 Task: Research Airbnb Accommodation for  your stay for an industry expo in Las Vegas, Nevada. 
Action: Key pressed <Key.caps_lock>L<Key.caps_lock>s<Key.backspace>as<Key.space>
Screenshot: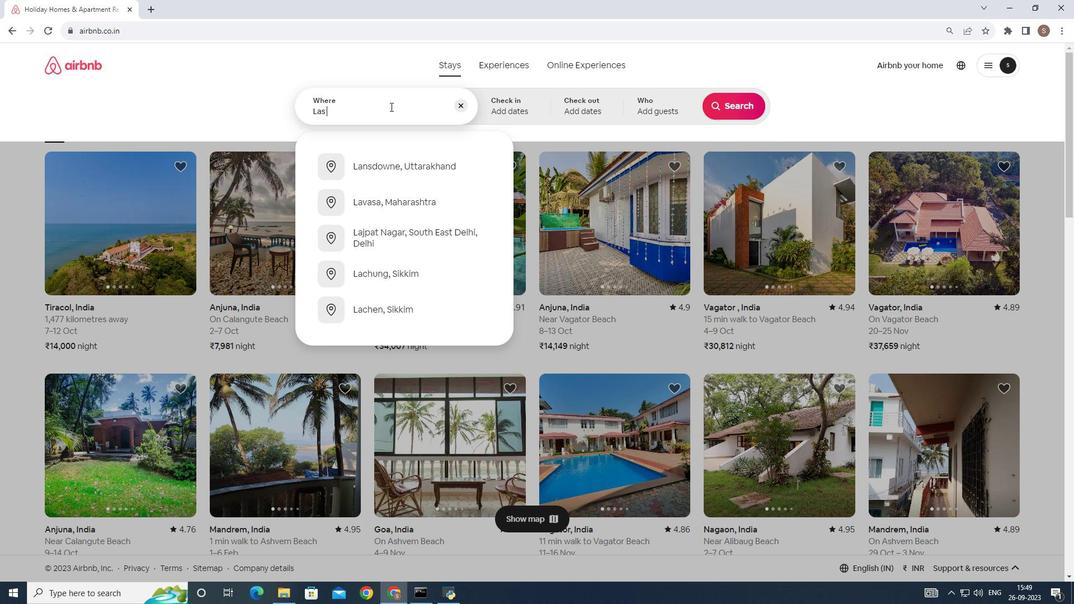 
Action: Mouse moved to (392, 139)
Screenshot: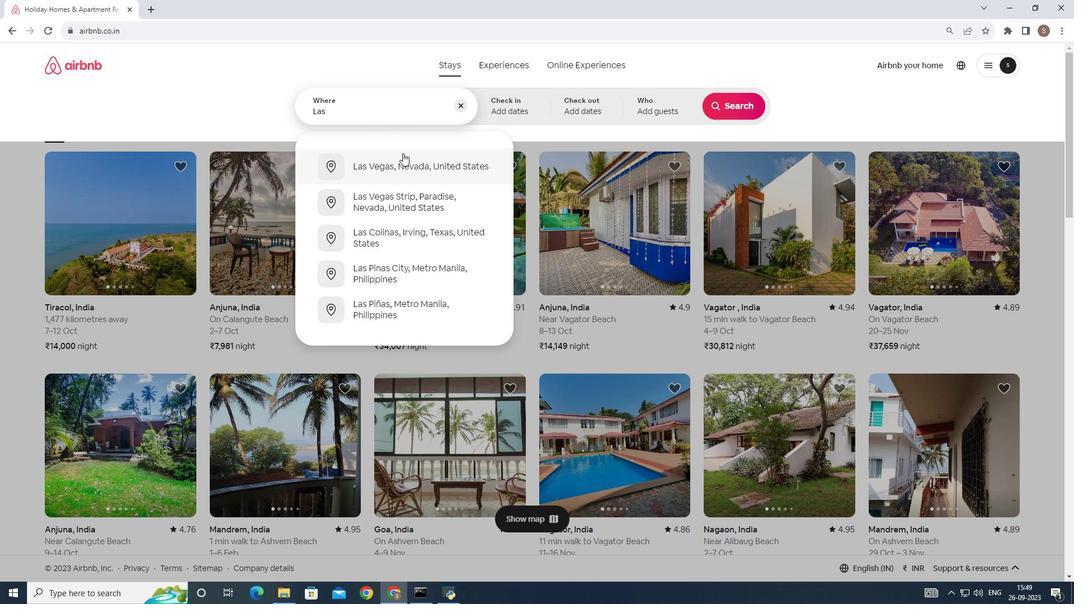 
Action: Mouse pressed left at (392, 139)
Screenshot: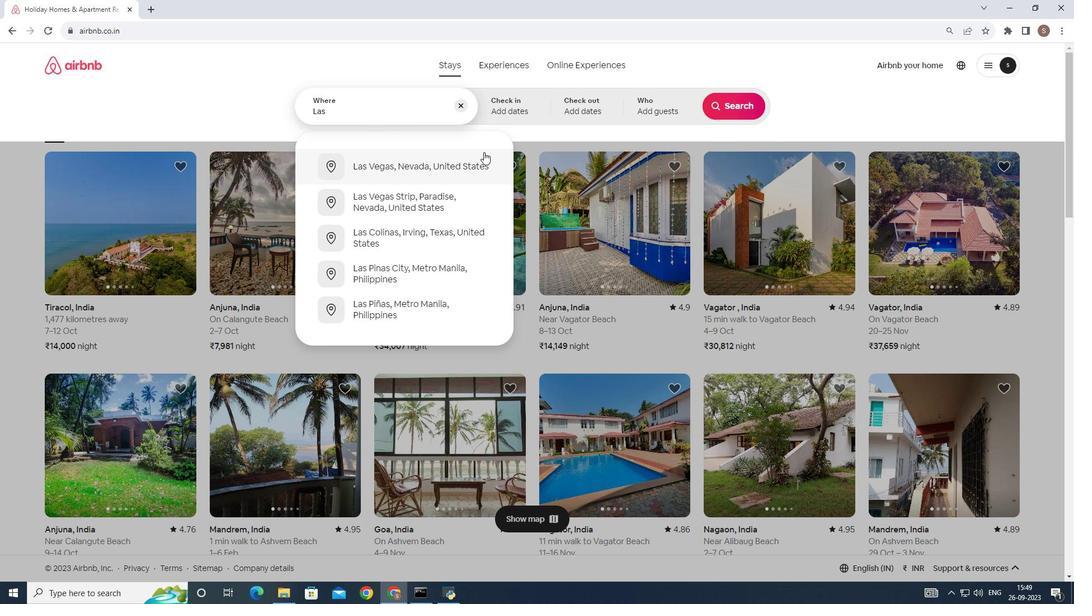 
Action: Mouse moved to (702, 75)
Screenshot: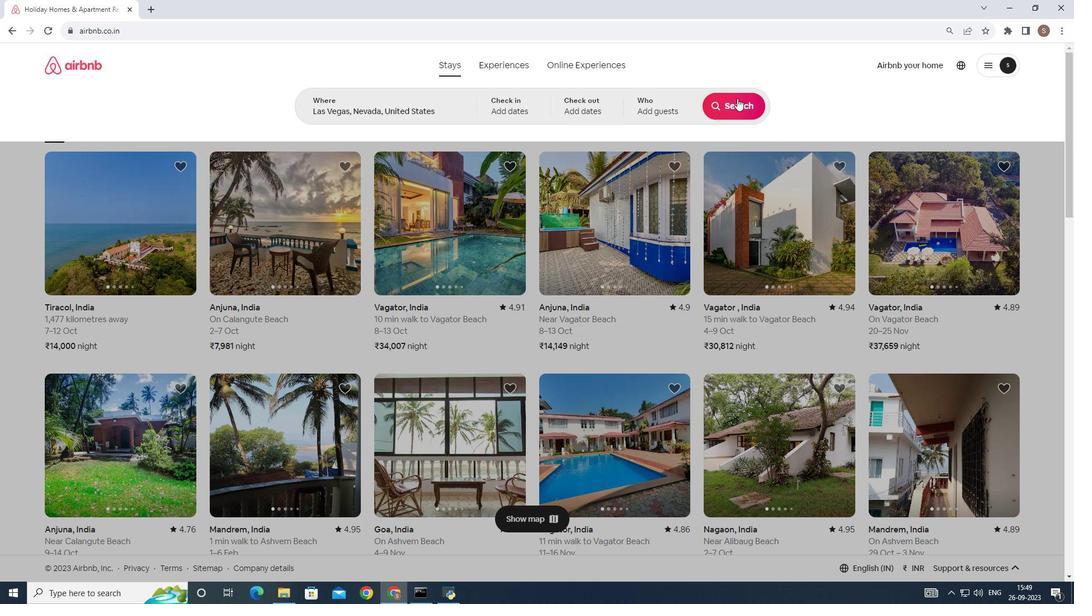 
Action: Mouse pressed left at (702, 75)
Screenshot: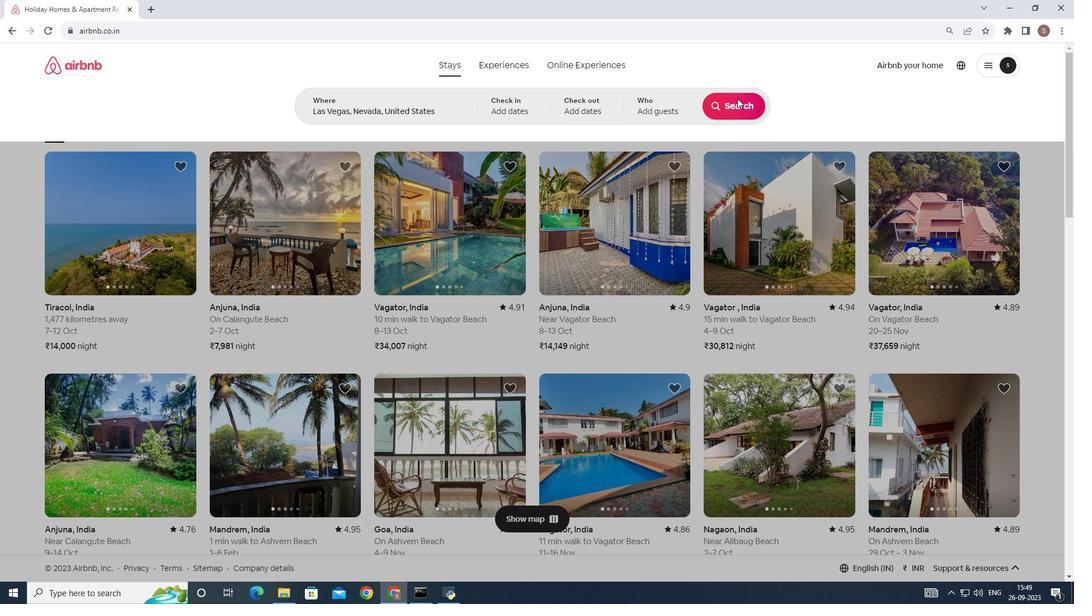 
Action: Mouse moved to (832, 85)
Screenshot: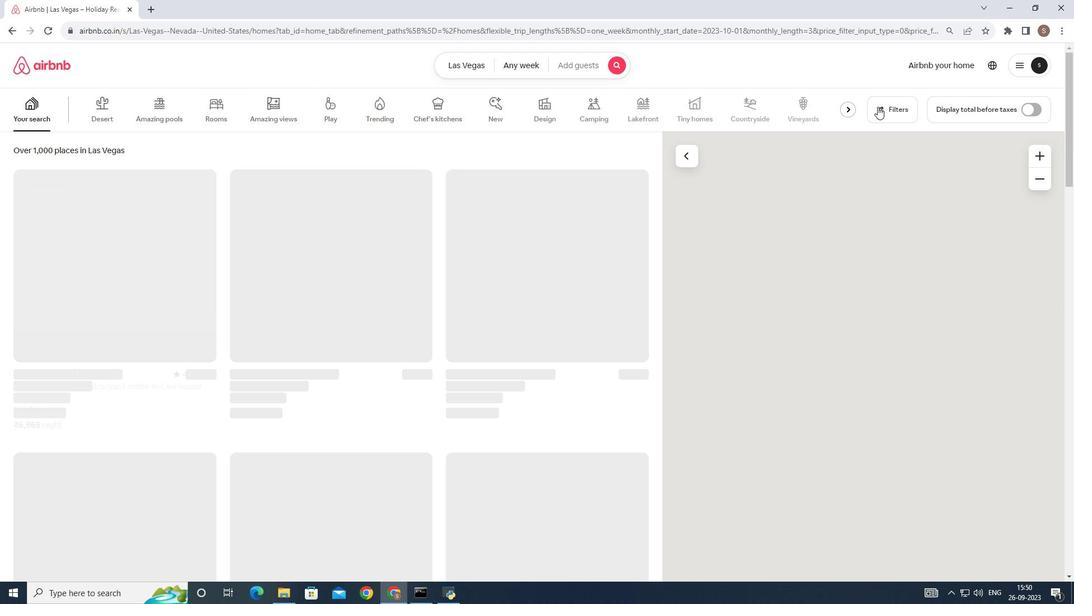 
Action: Mouse pressed left at (832, 85)
Screenshot: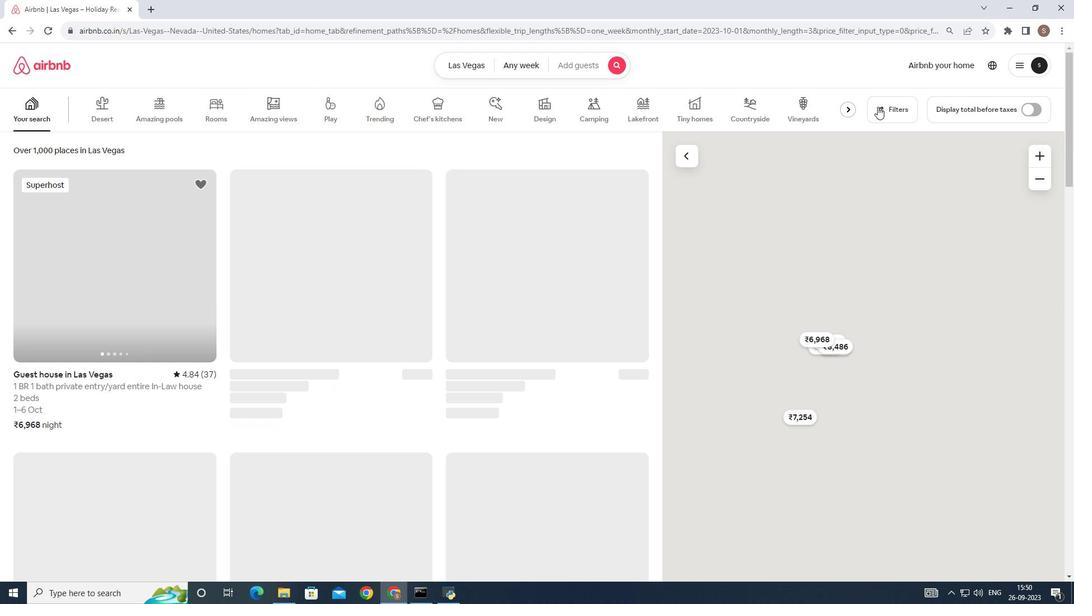 
Action: Mouse moved to (423, 306)
Screenshot: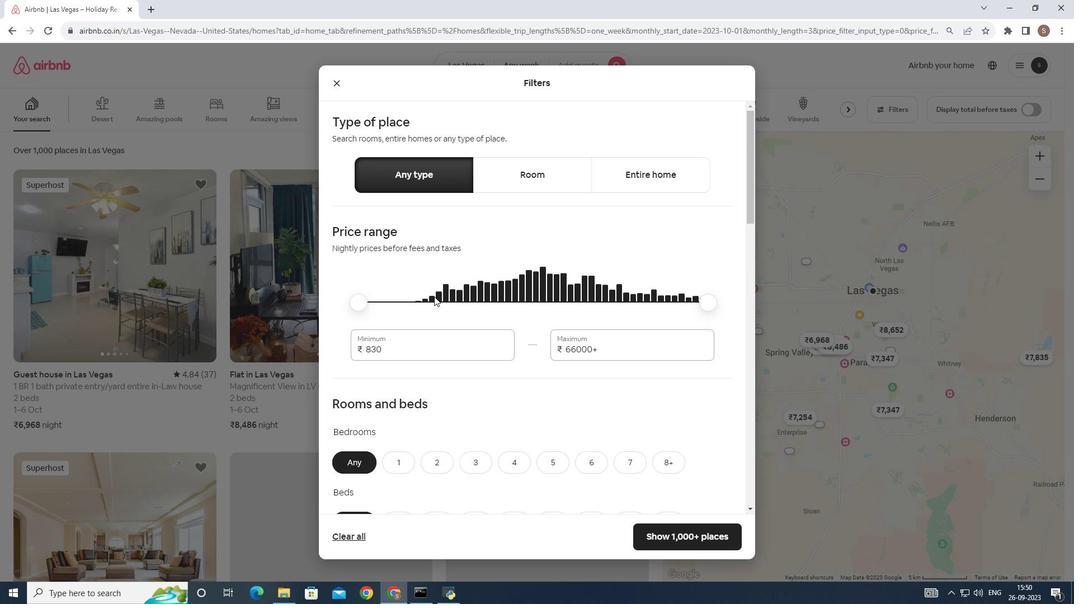 
Action: Mouse pressed left at (423, 306)
Screenshot: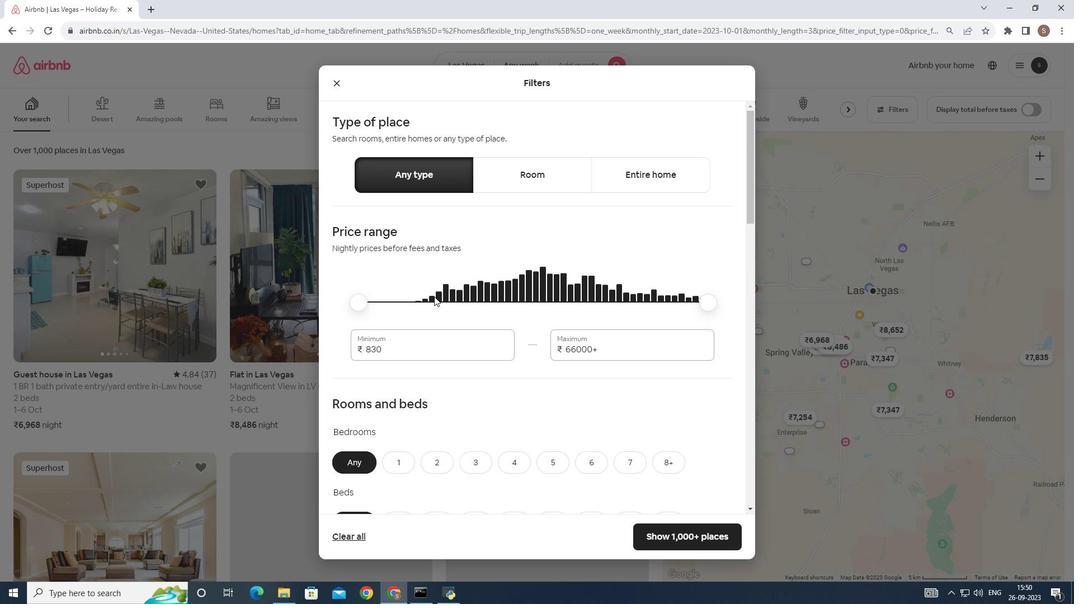 
Action: Mouse moved to (420, 306)
Screenshot: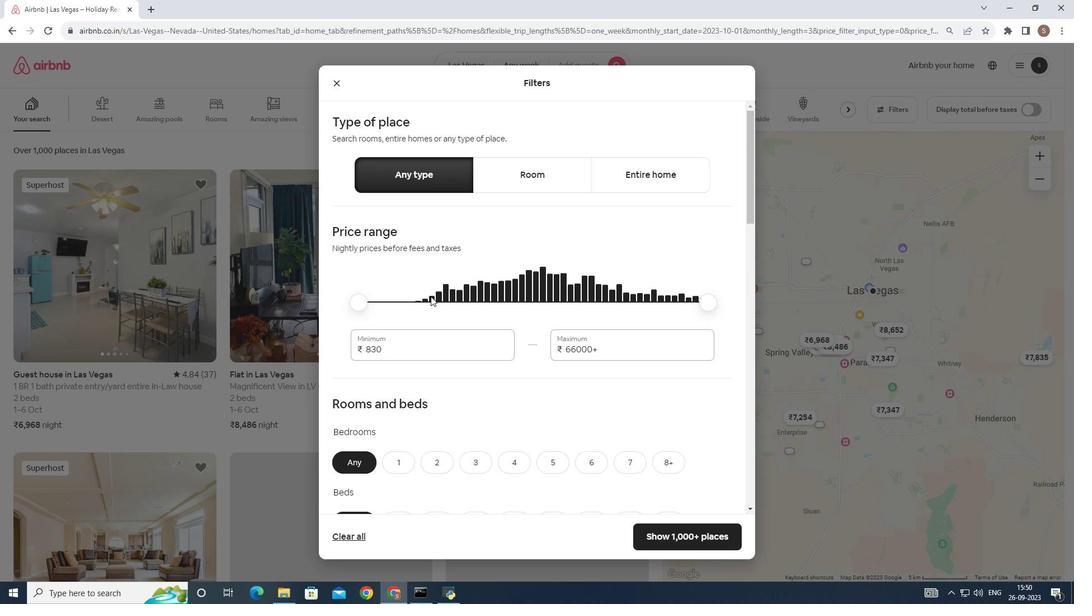 
Action: Mouse pressed left at (420, 306)
Screenshot: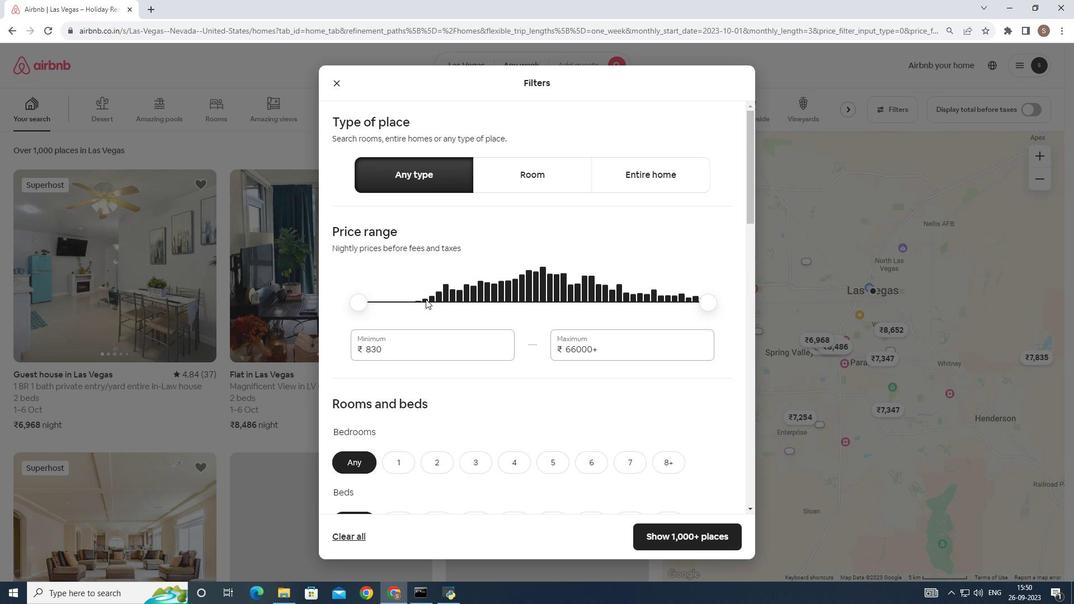
Action: Mouse moved to (413, 311)
Screenshot: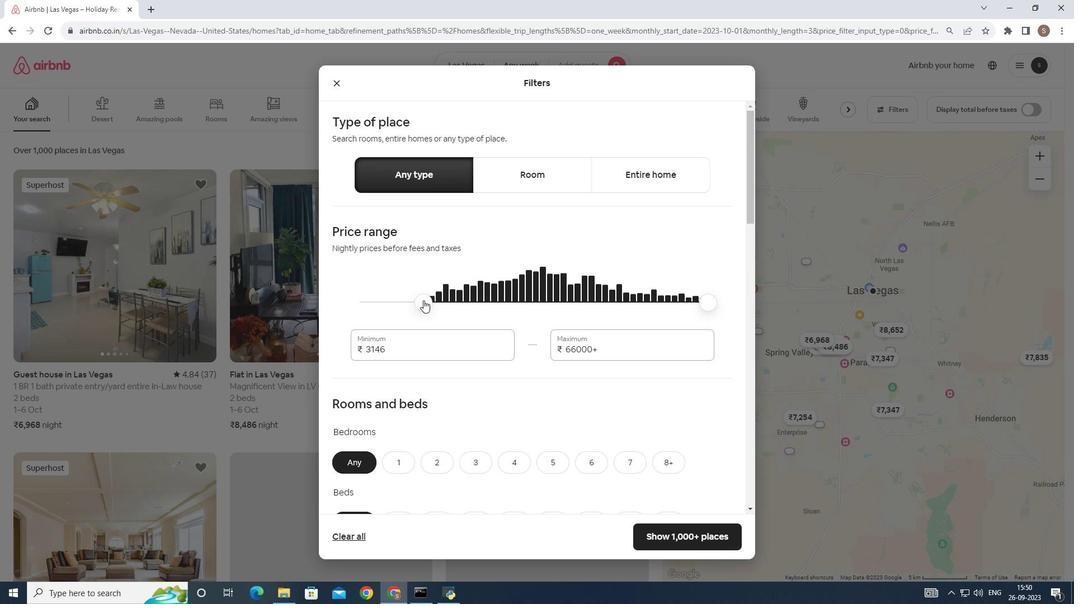 
Action: Mouse pressed left at (413, 311)
Screenshot: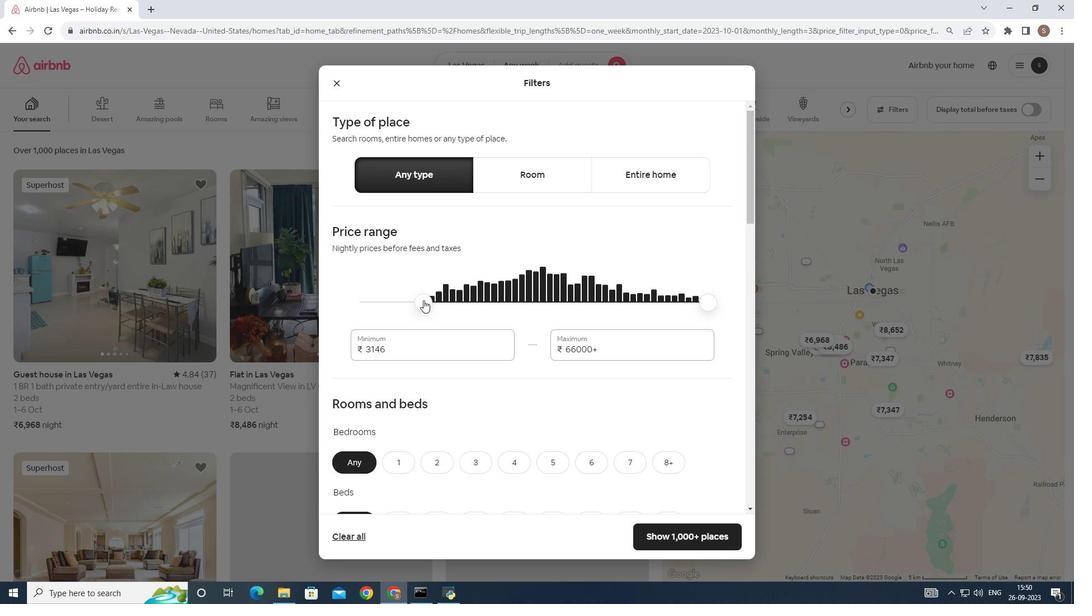 
Action: Mouse pressed left at (413, 311)
Screenshot: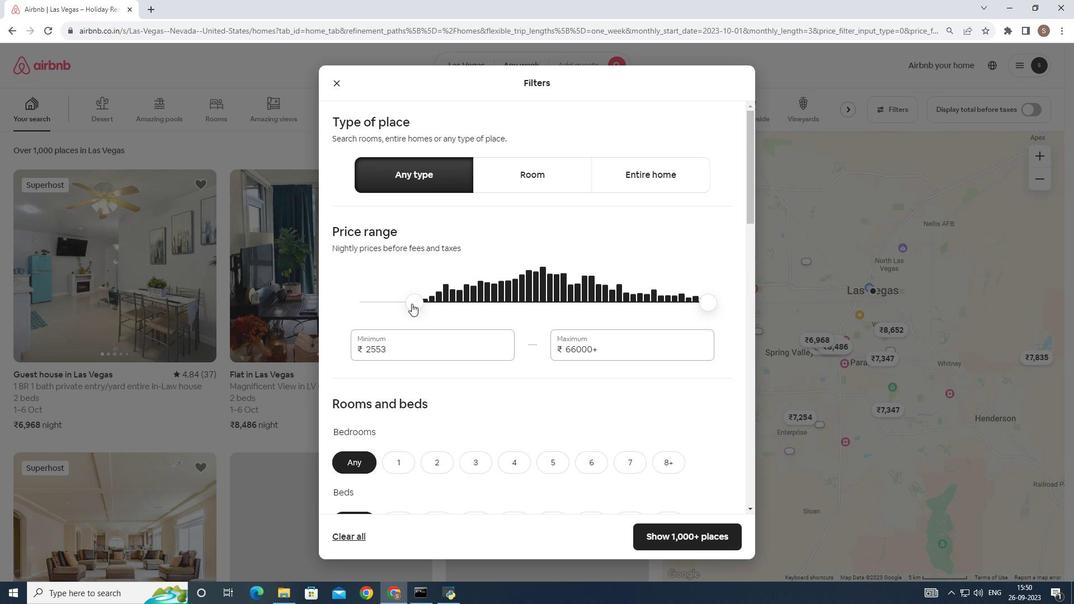 
Action: Mouse moved to (653, 307)
Screenshot: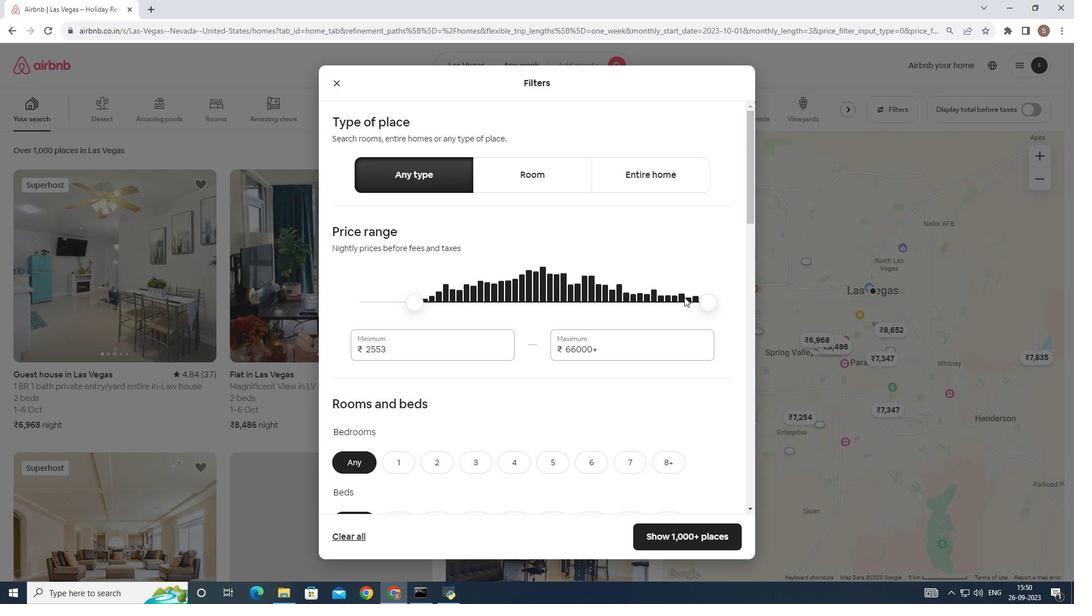 
Action: Mouse pressed left at (653, 307)
Screenshot: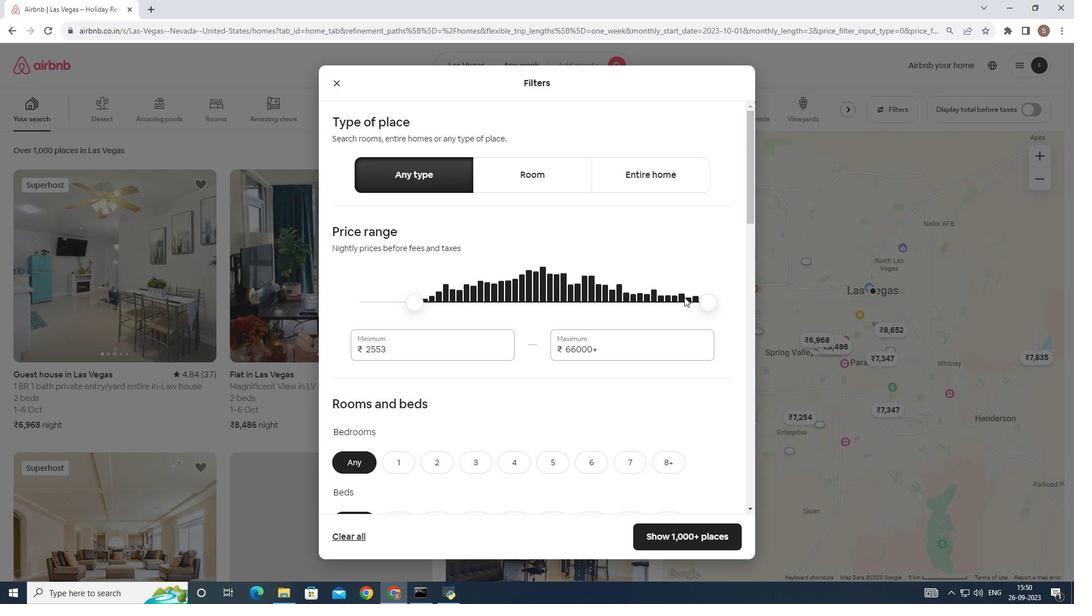 
Action: Mouse moved to (672, 314)
Screenshot: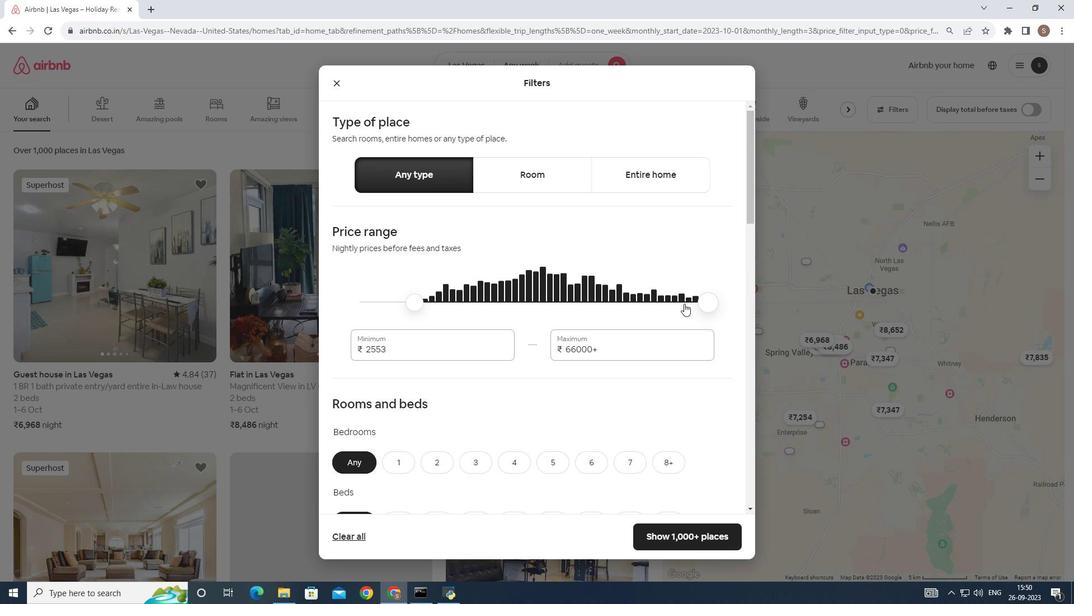 
Action: Mouse pressed left at (672, 314)
Screenshot: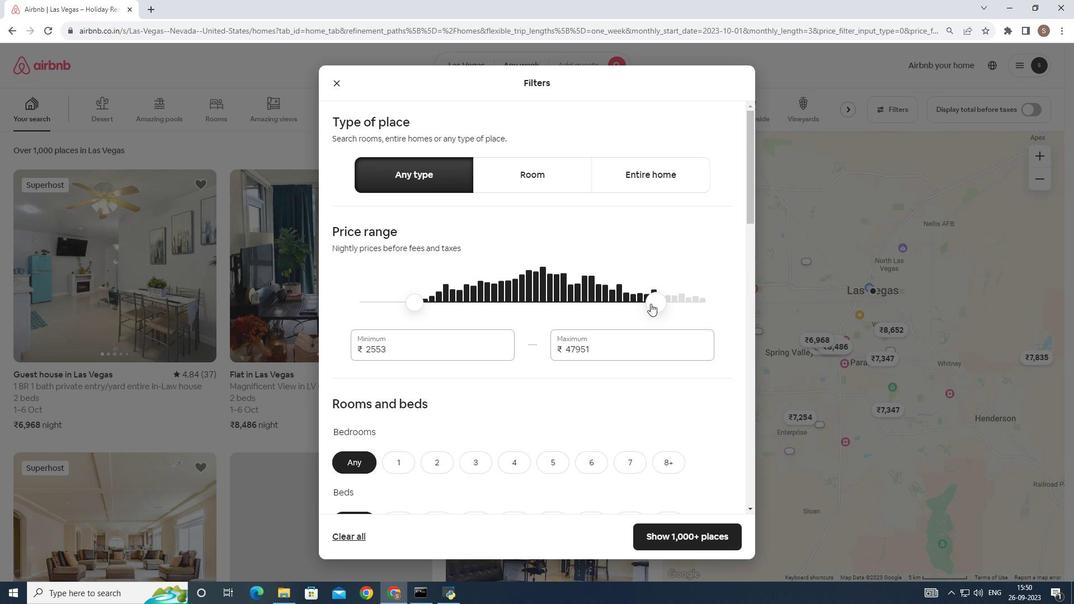 
Action: Mouse moved to (624, 320)
Screenshot: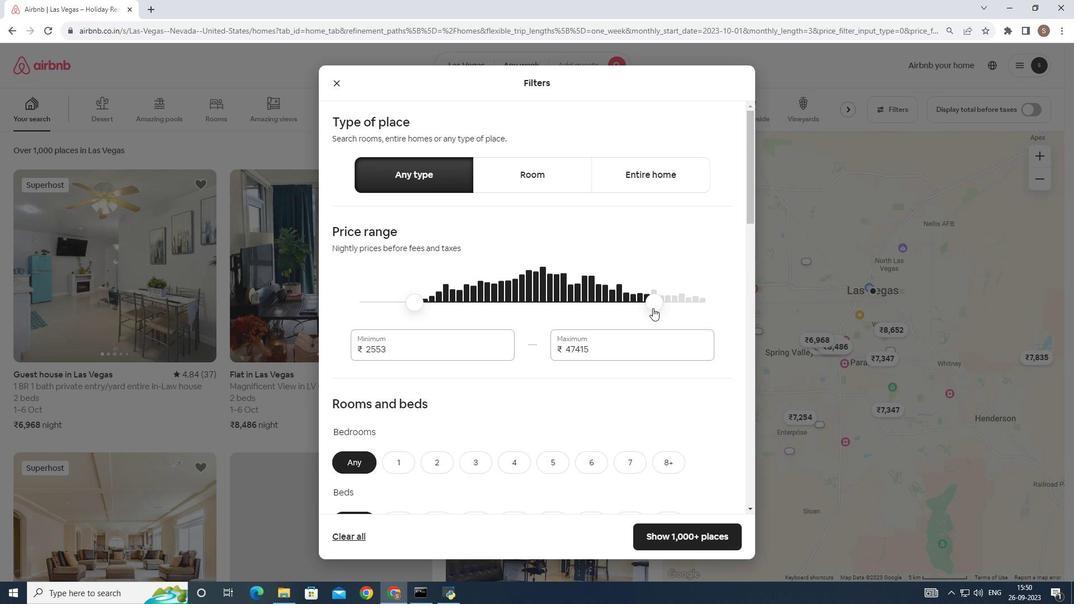 
Action: Mouse pressed left at (624, 320)
Screenshot: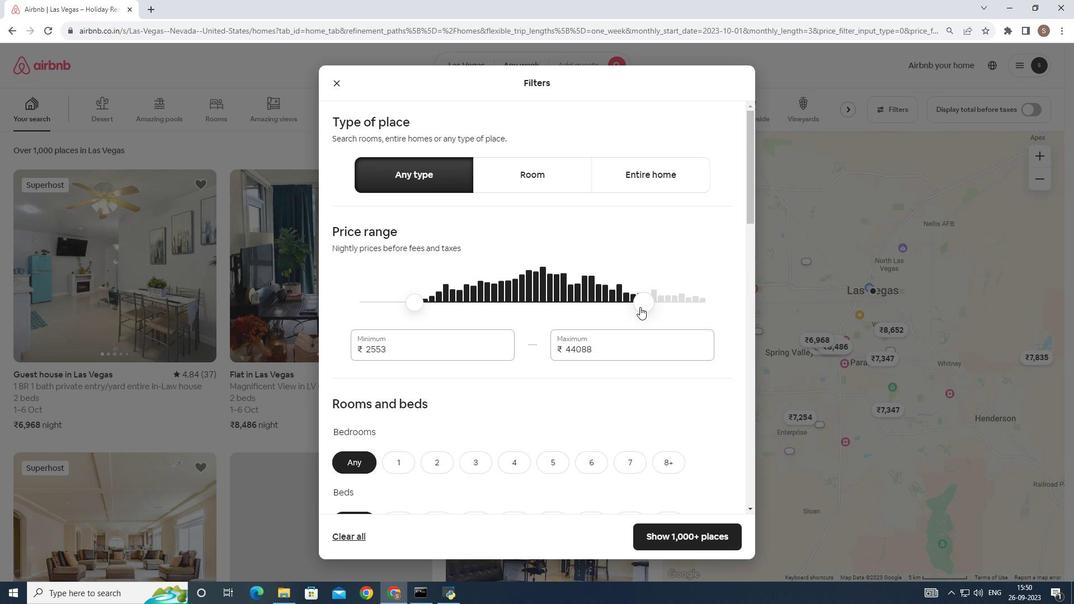
Action: Mouse moved to (612, 318)
Screenshot: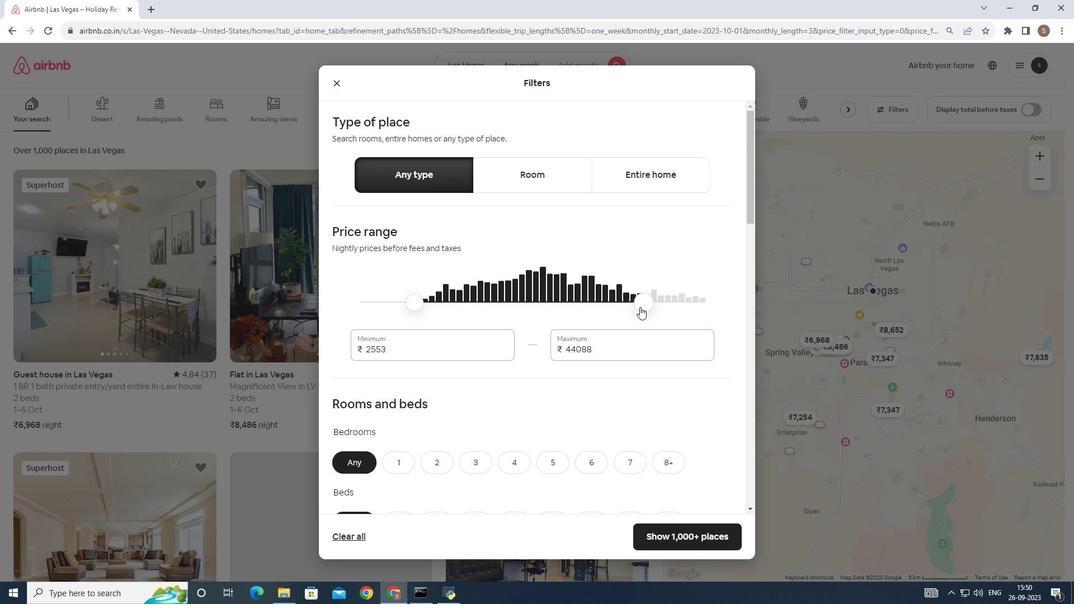 
Action: Mouse pressed left at (612, 318)
Screenshot: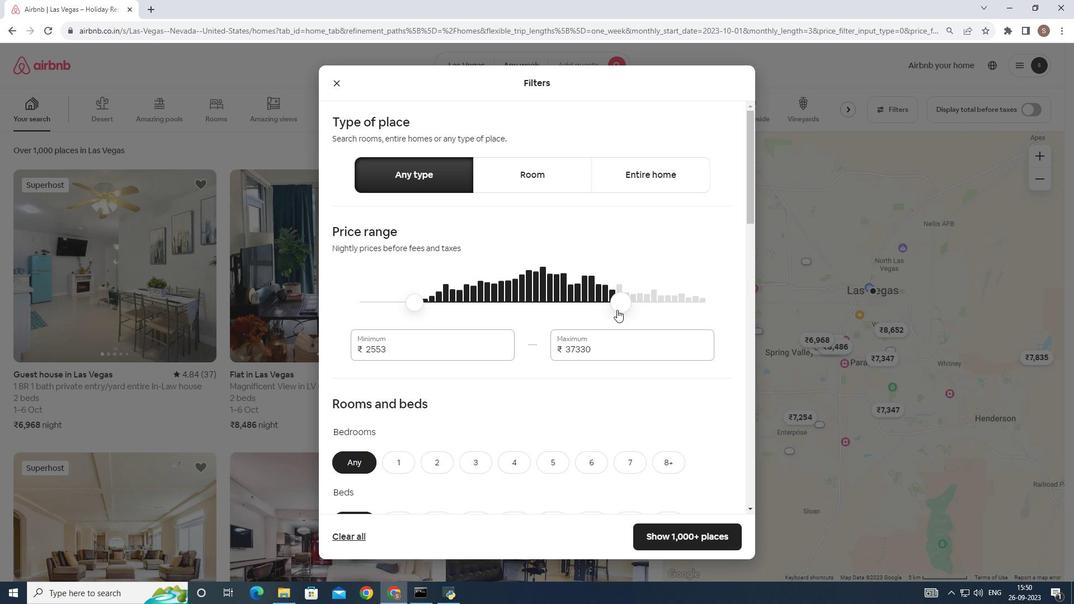 
Action: Mouse moved to (357, 478)
Screenshot: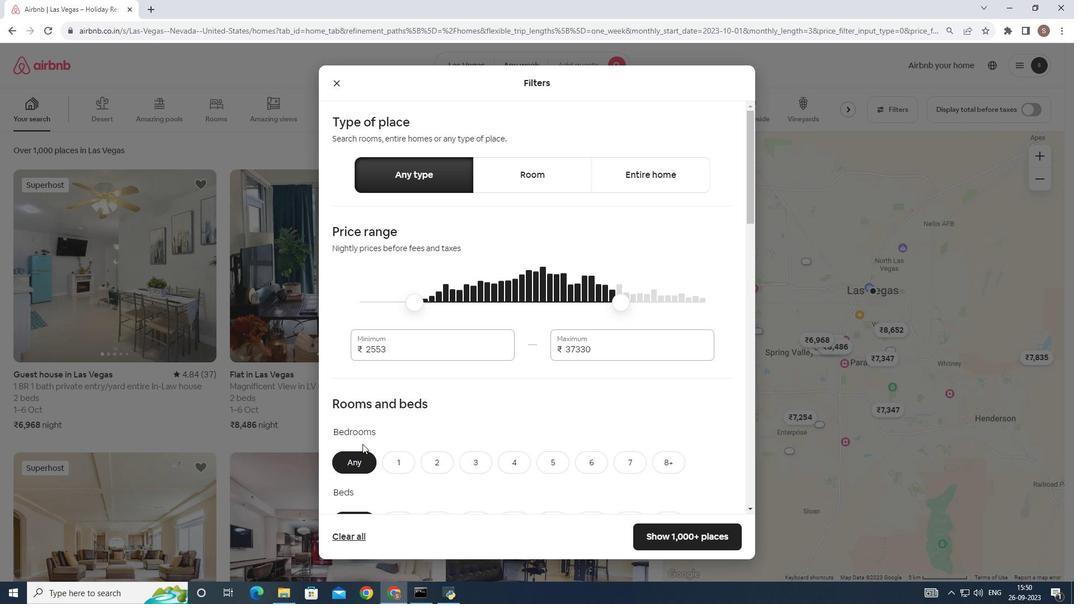 
Action: Mouse scrolled (357, 478) with delta (0, 0)
Screenshot: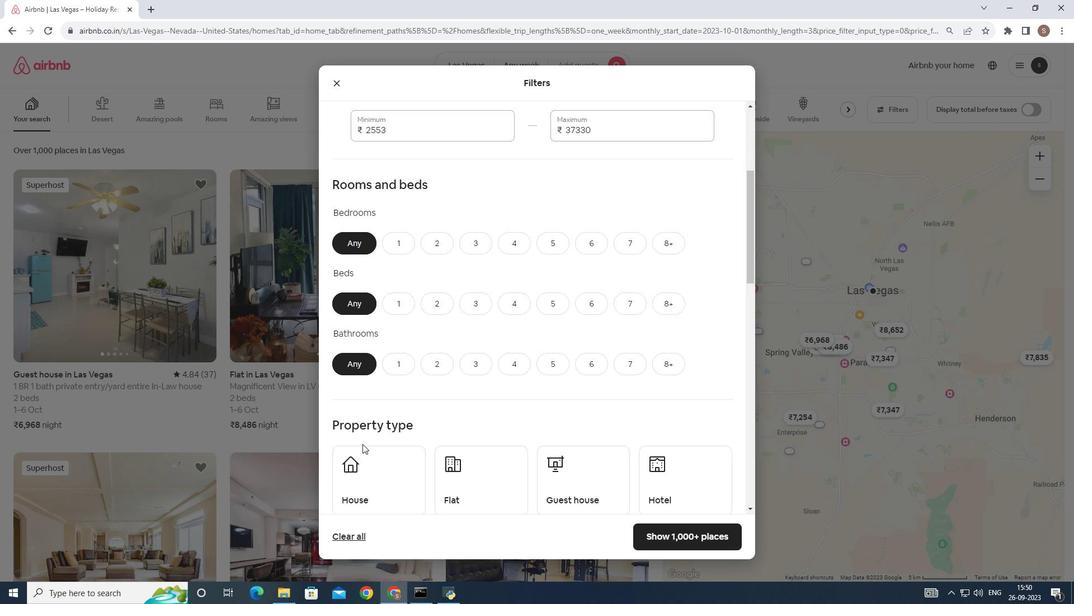 
Action: Mouse scrolled (357, 478) with delta (0, 0)
Screenshot: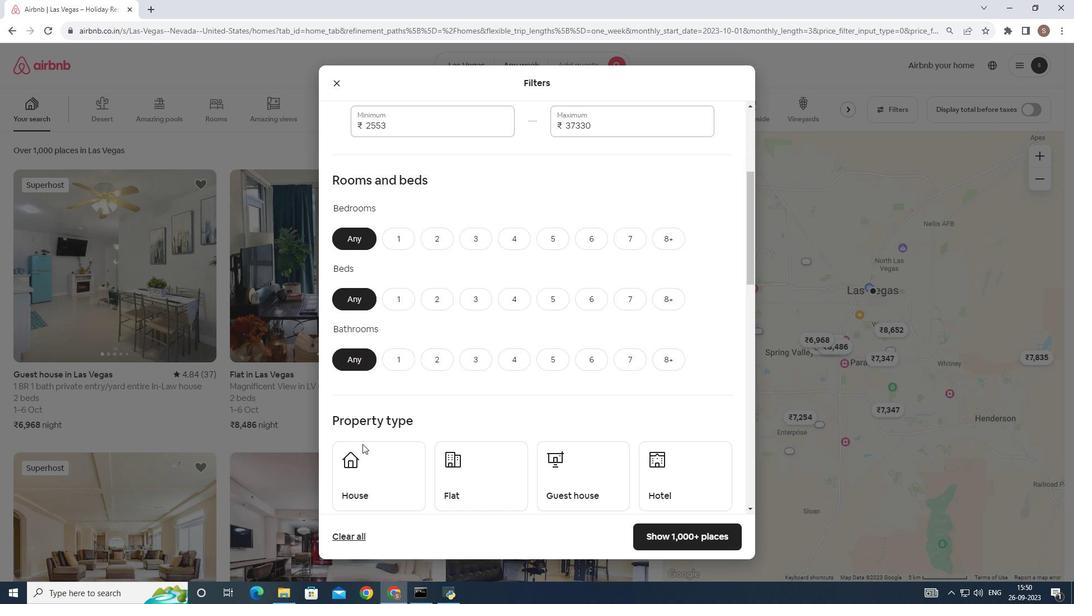 
Action: Mouse scrolled (357, 478) with delta (0, 0)
Screenshot: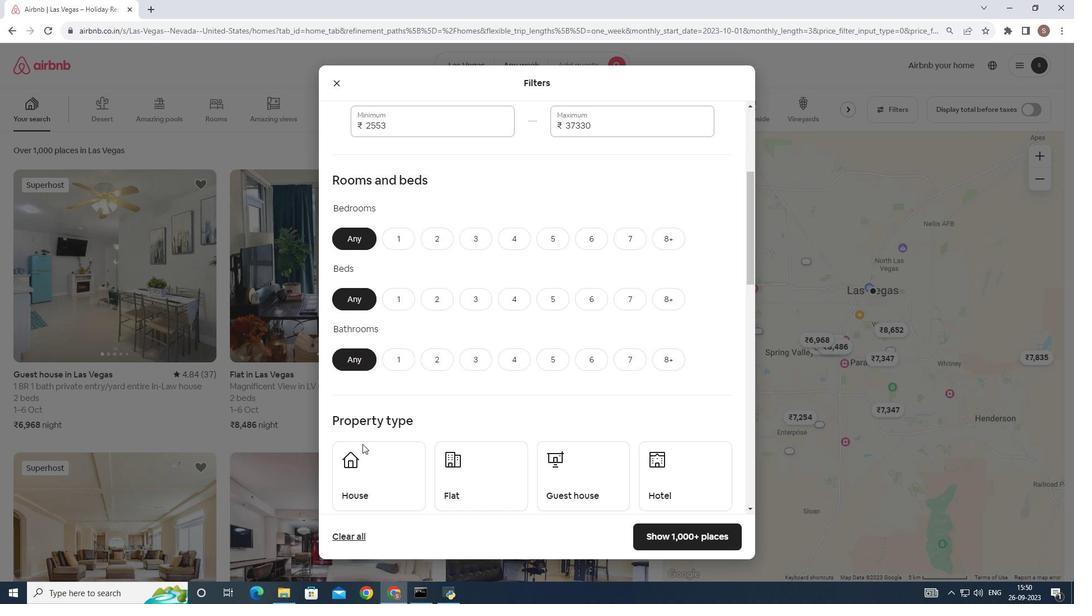 
Action: Mouse scrolled (357, 478) with delta (0, 0)
Screenshot: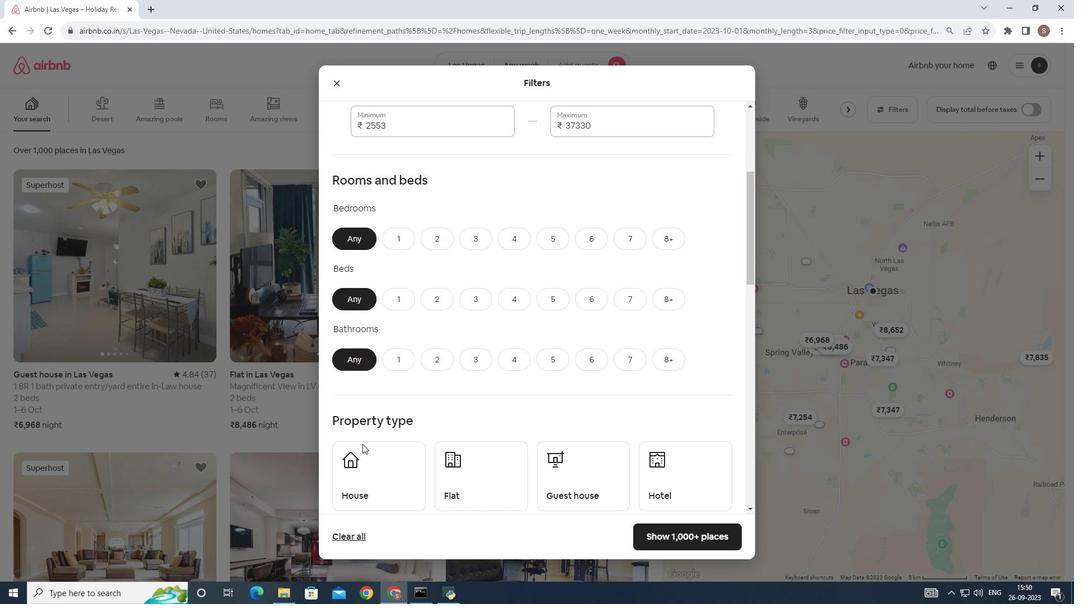 
Action: Mouse scrolled (357, 478) with delta (0, 0)
Screenshot: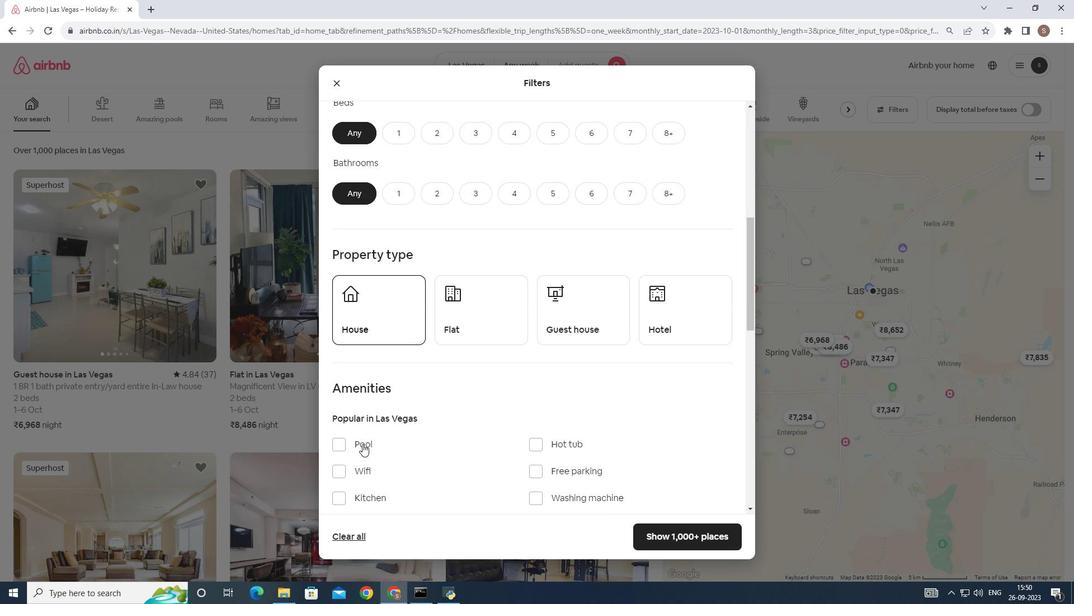 
Action: Mouse scrolled (357, 478) with delta (0, 0)
Screenshot: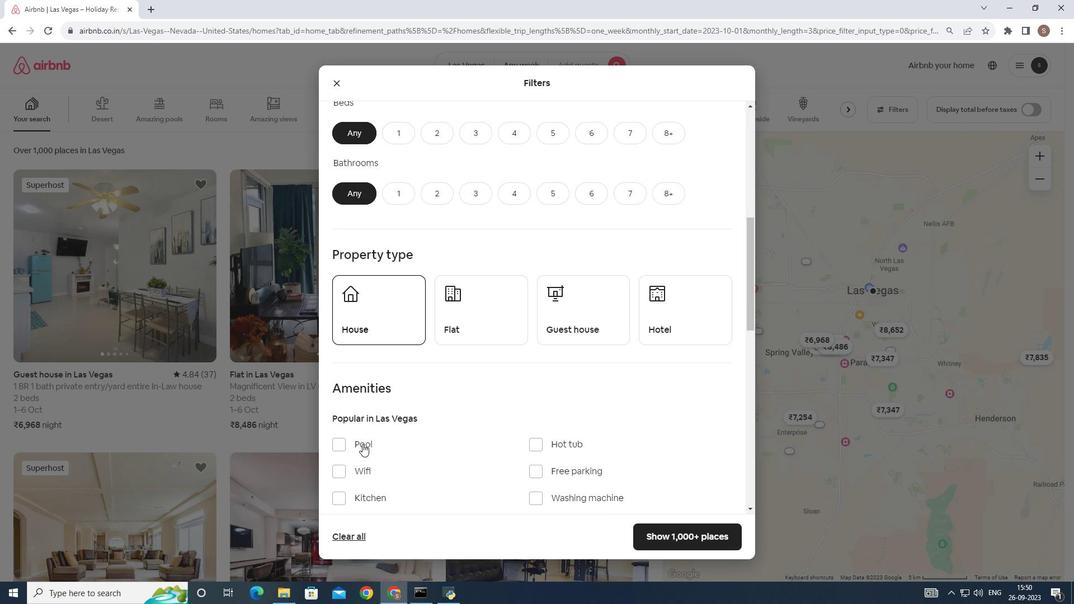 
Action: Mouse scrolled (357, 478) with delta (0, 0)
Screenshot: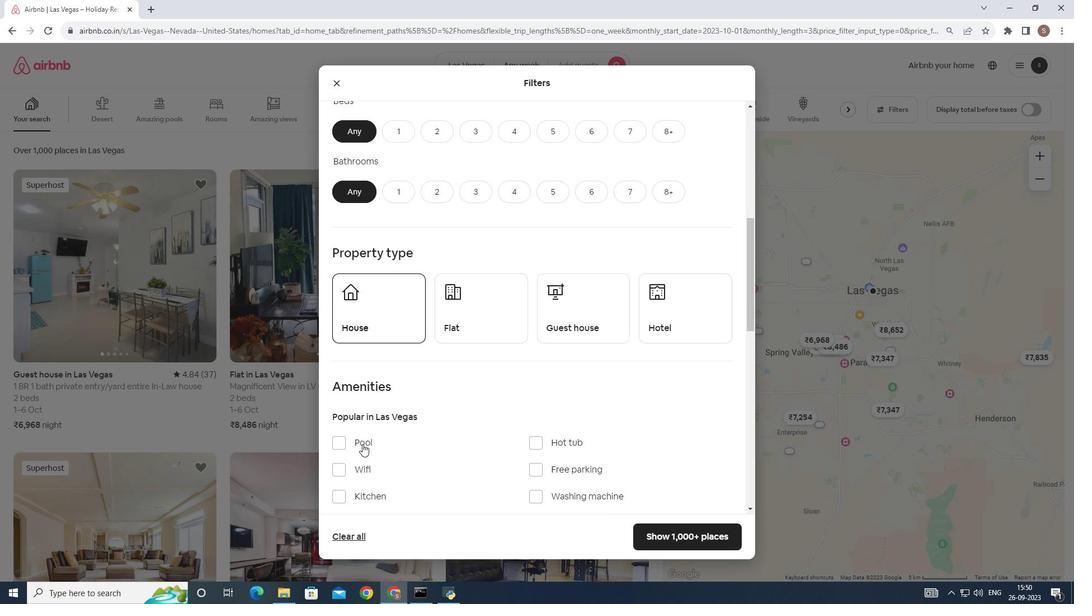 
Action: Mouse moved to (607, 333)
Screenshot: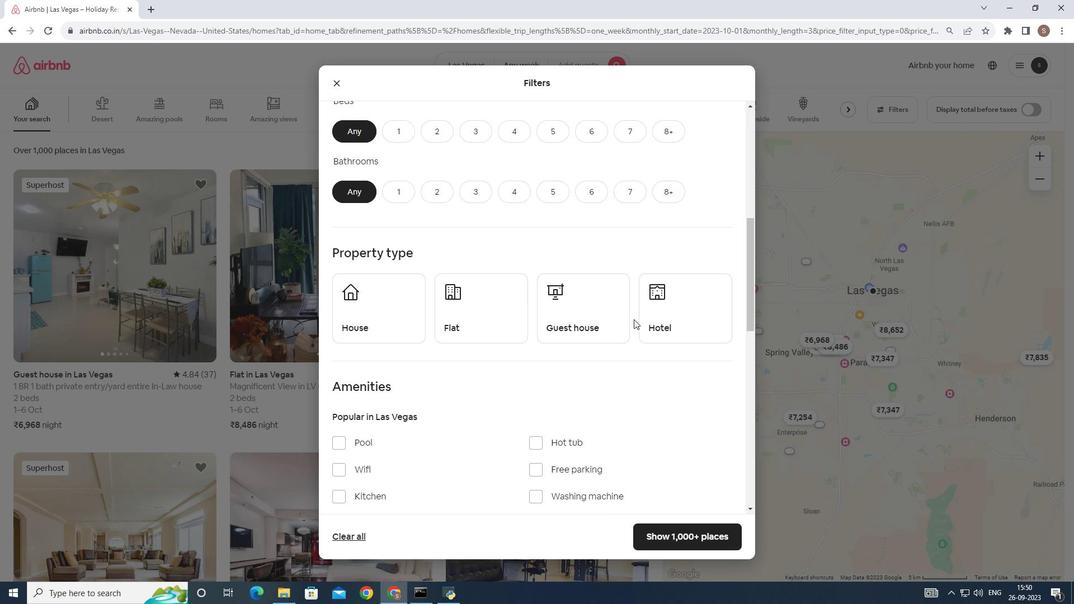 
Action: Mouse pressed left at (607, 333)
Screenshot: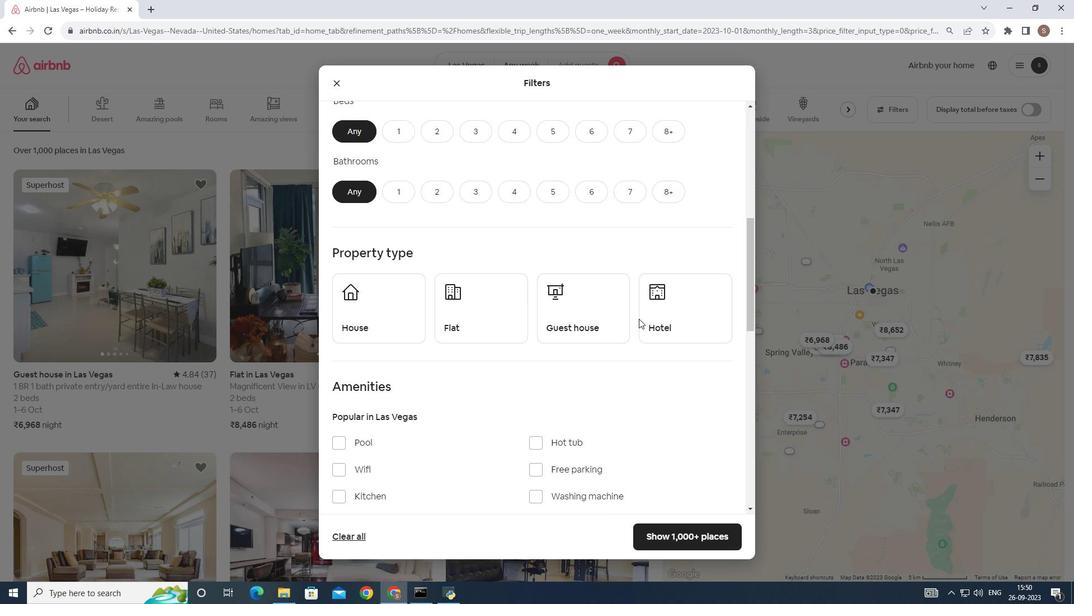 
Action: Mouse moved to (638, 332)
Screenshot: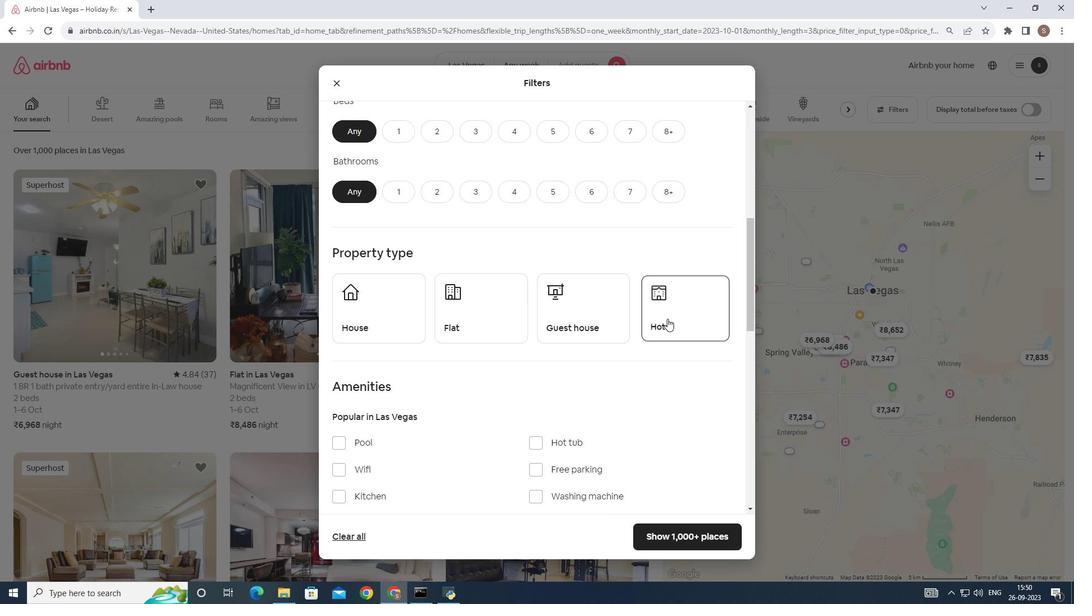 
Action: Mouse pressed left at (638, 332)
Screenshot: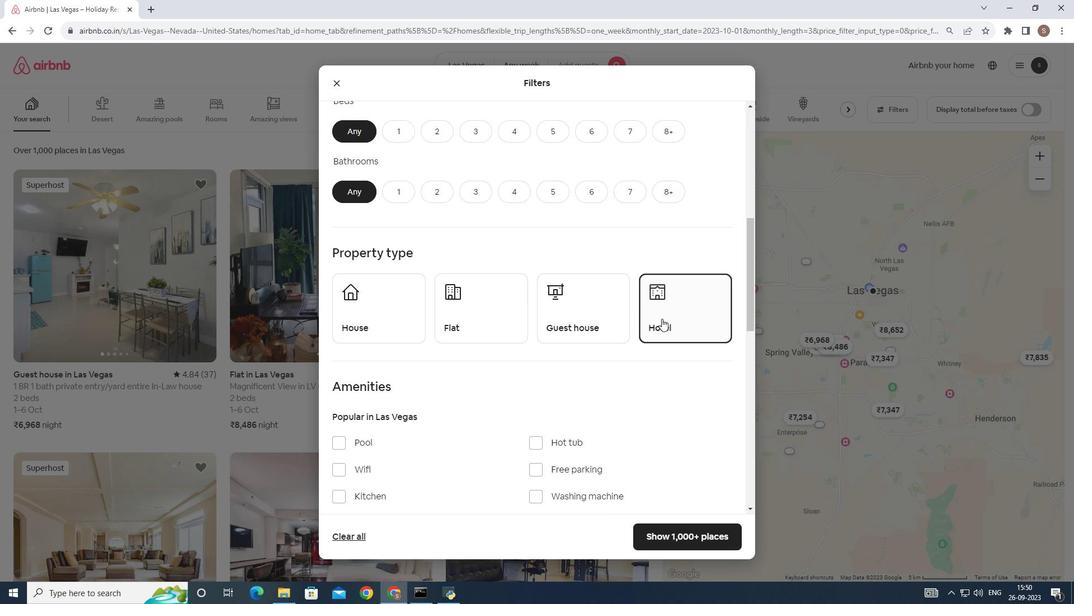 
Action: Mouse moved to (479, 321)
Screenshot: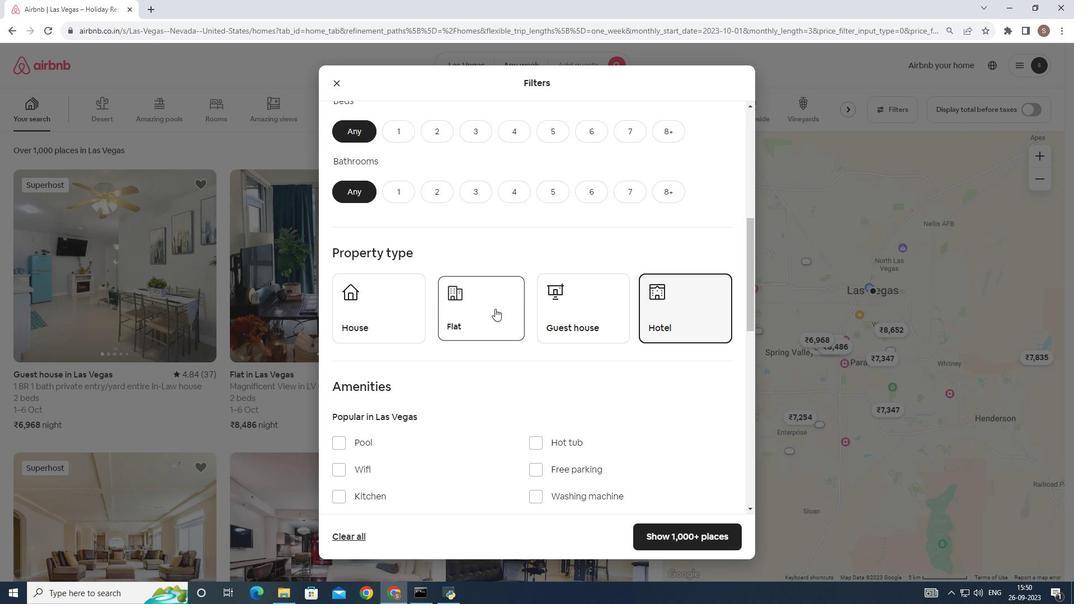 
Action: Mouse pressed left at (479, 321)
Screenshot: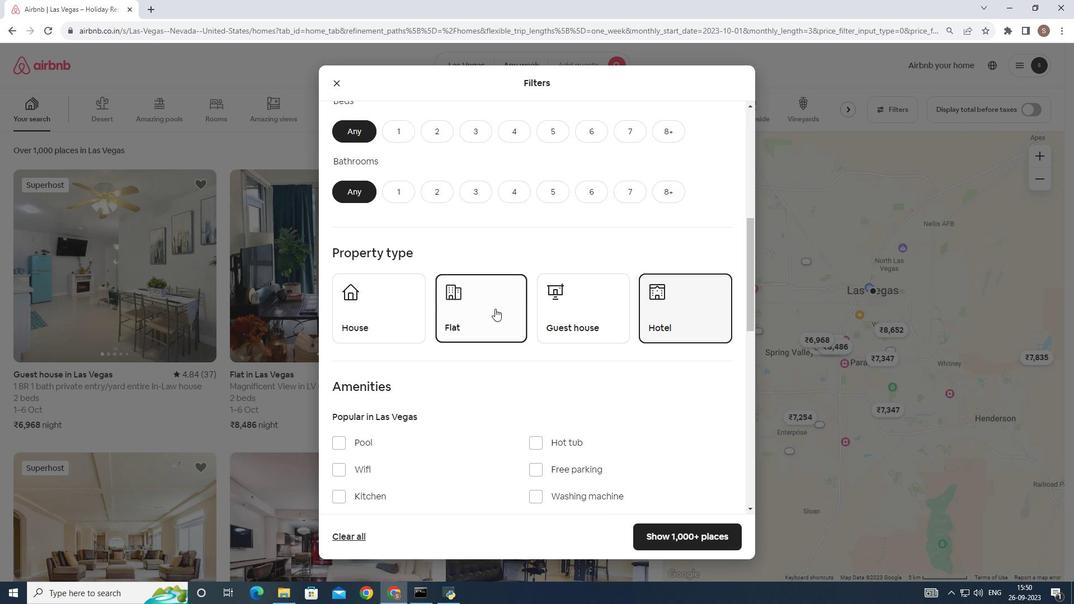 
Action: Mouse moved to (376, 421)
Screenshot: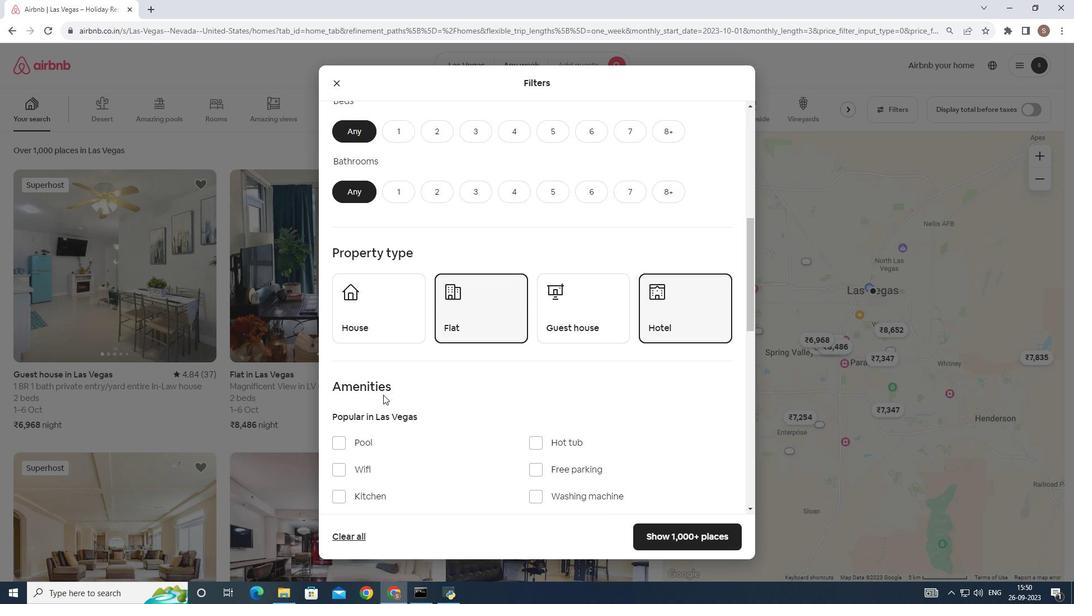 
Action: Mouse scrolled (376, 420) with delta (0, 0)
Screenshot: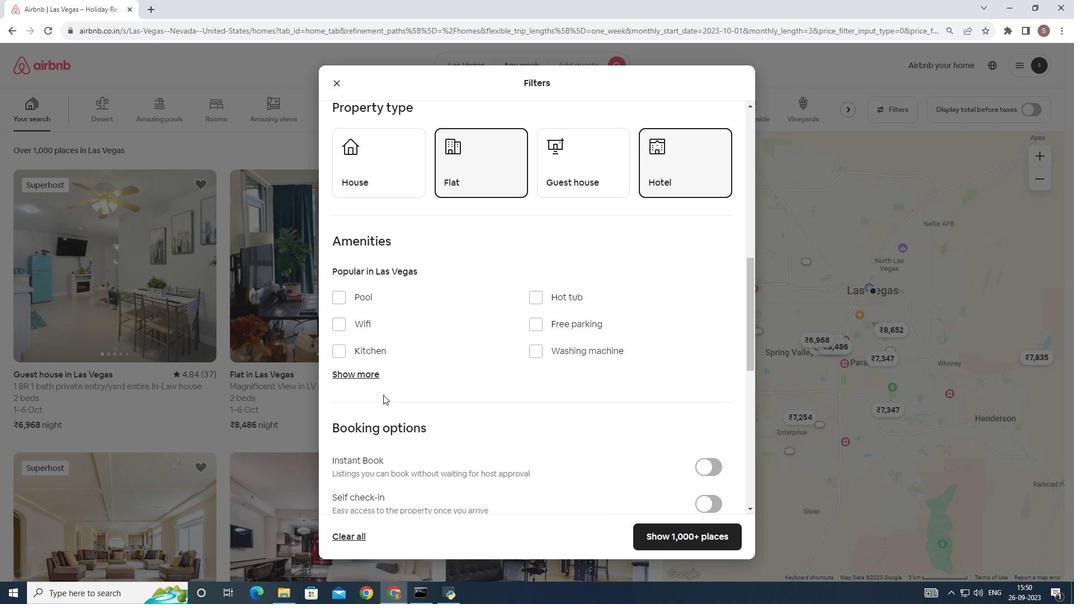 
Action: Mouse scrolled (376, 420) with delta (0, 0)
Screenshot: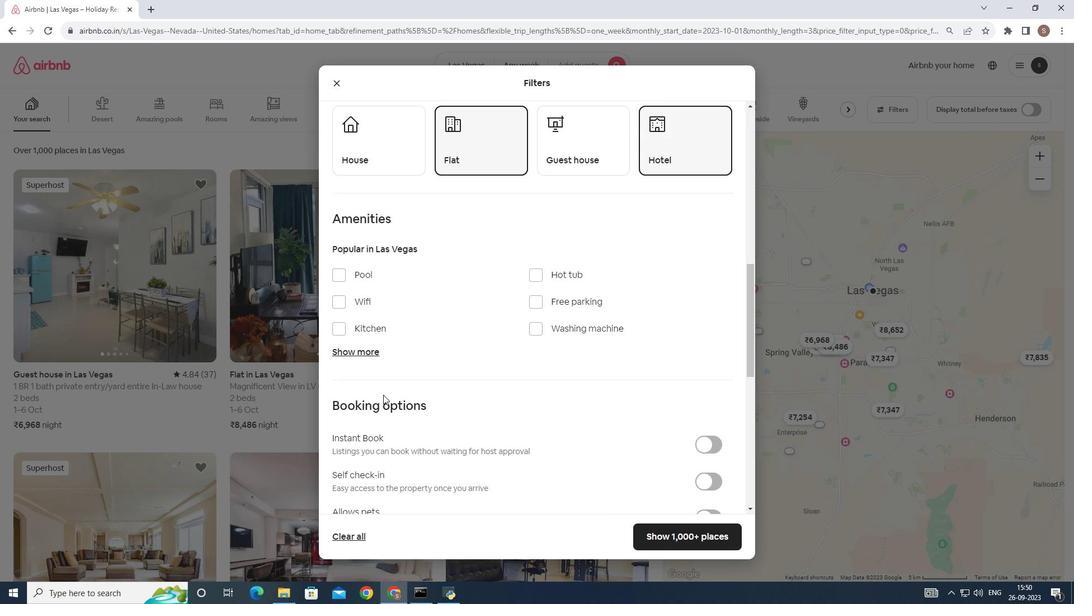 
Action: Mouse scrolled (376, 420) with delta (0, 0)
Screenshot: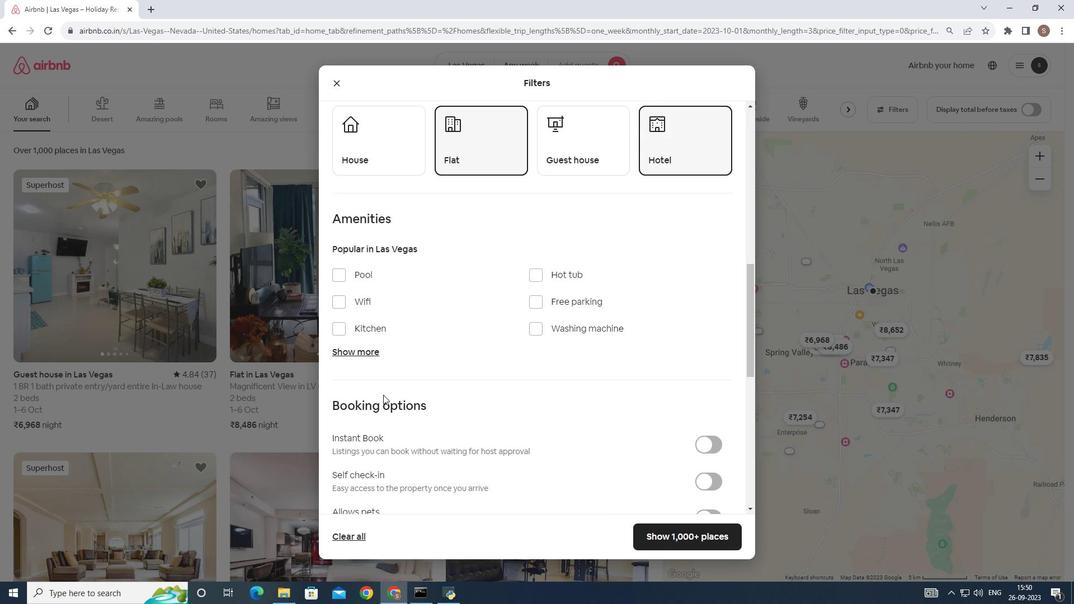 
Action: Mouse moved to (335, 301)
Screenshot: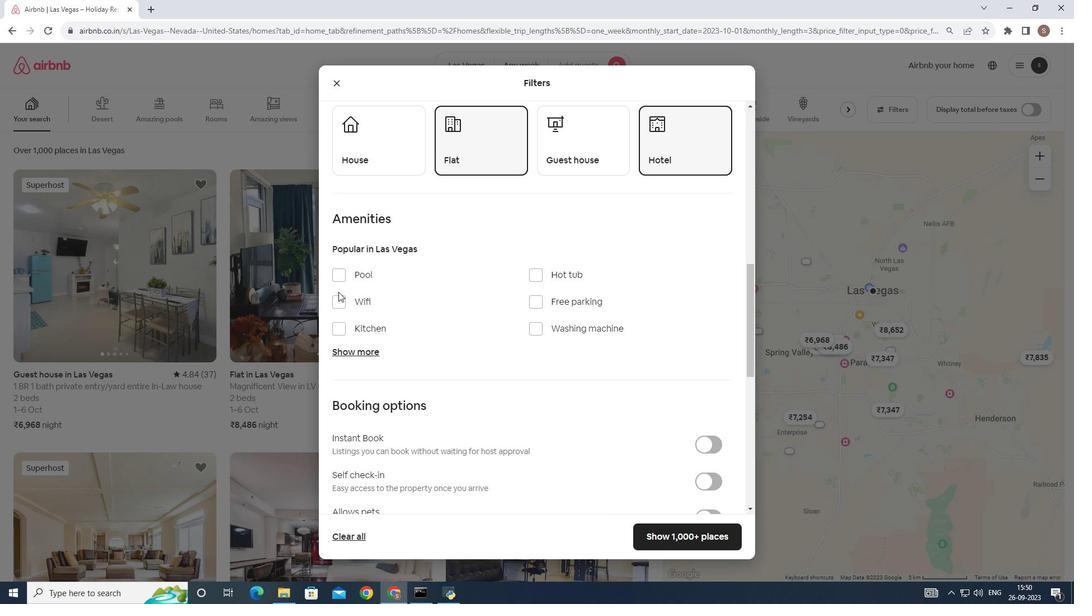 
Action: Mouse pressed left at (335, 301)
Screenshot: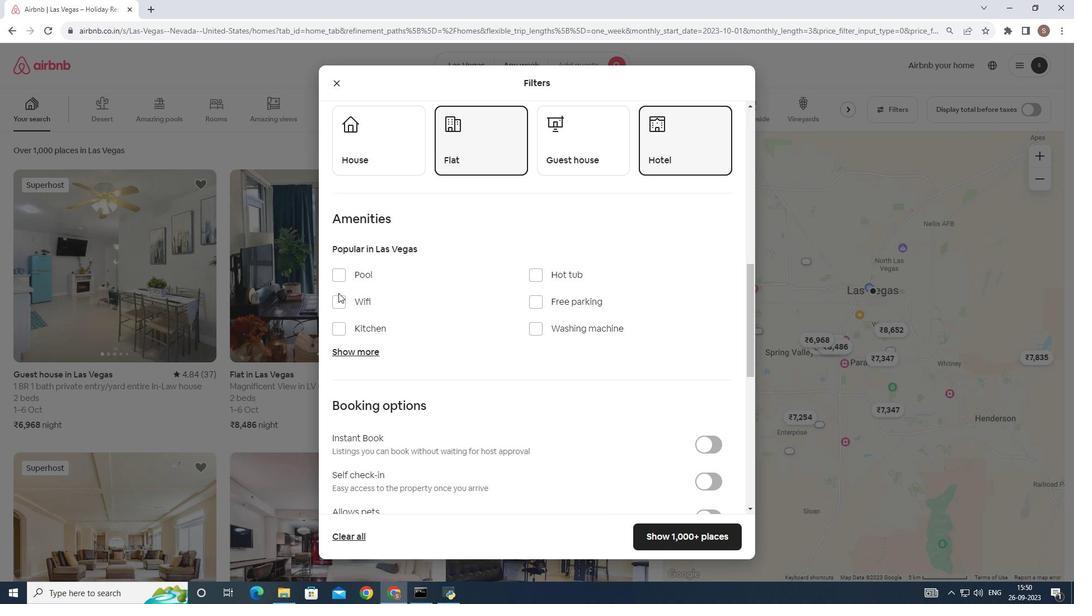 
Action: Mouse moved to (335, 312)
Screenshot: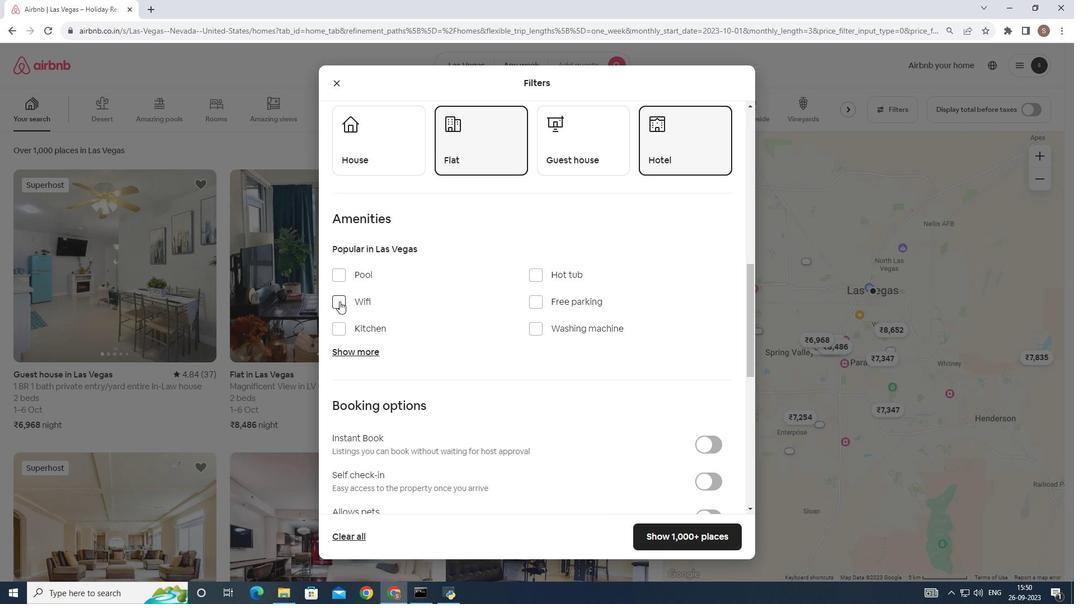 
Action: Mouse pressed left at (335, 312)
Screenshot: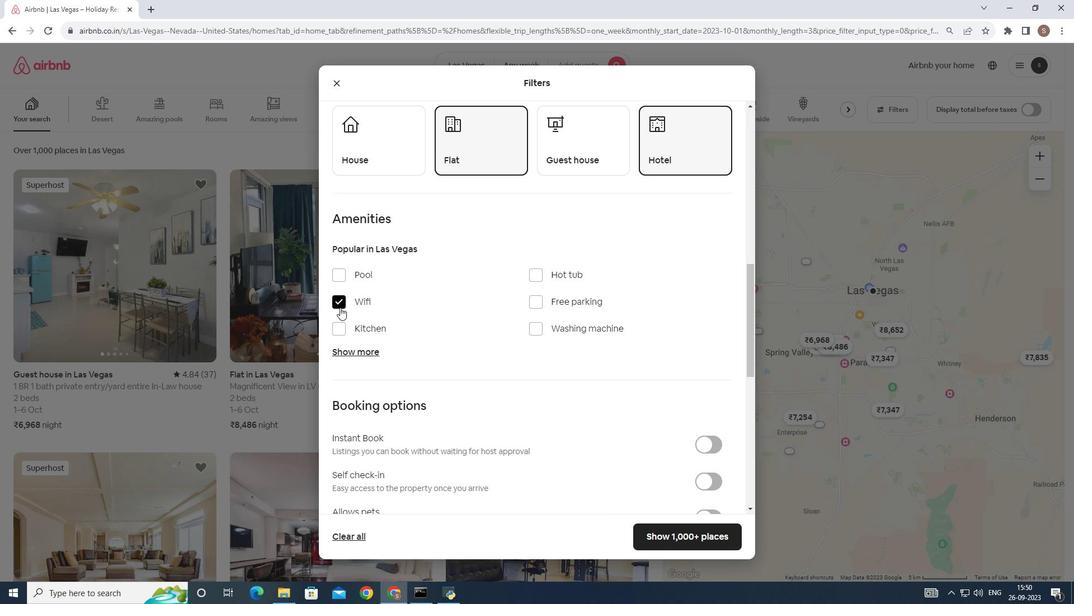 
Action: Mouse moved to (341, 369)
Screenshot: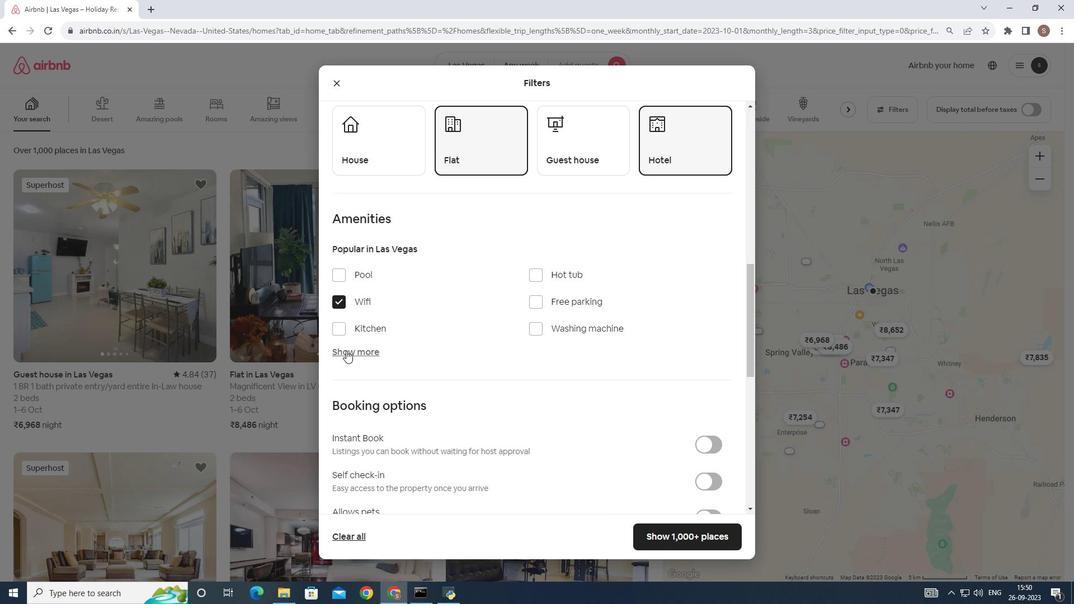 
Action: Mouse pressed left at (341, 369)
Screenshot: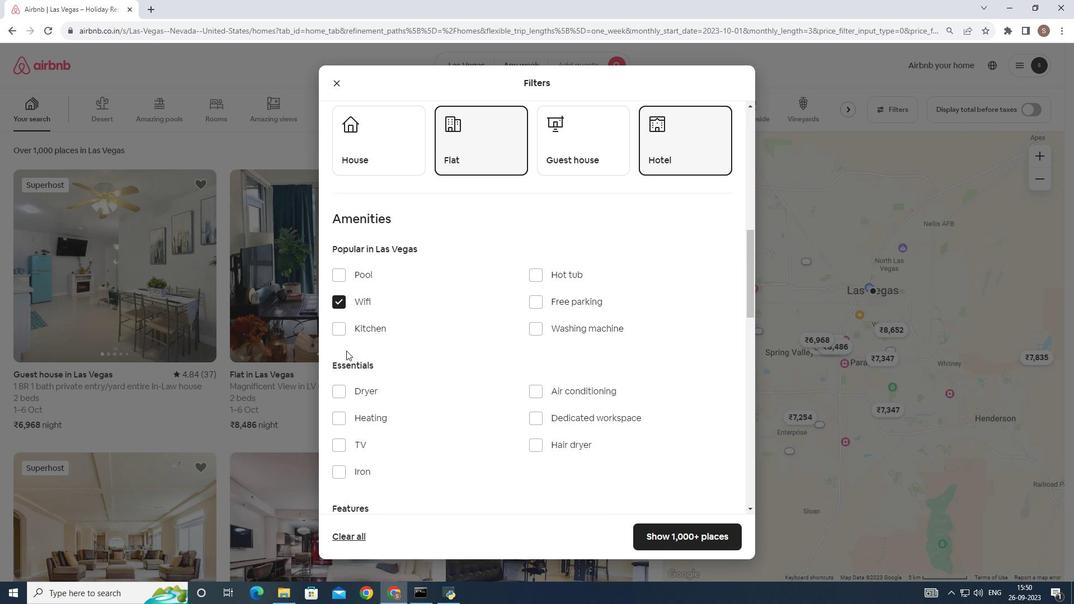 
Action: Mouse moved to (554, 443)
Screenshot: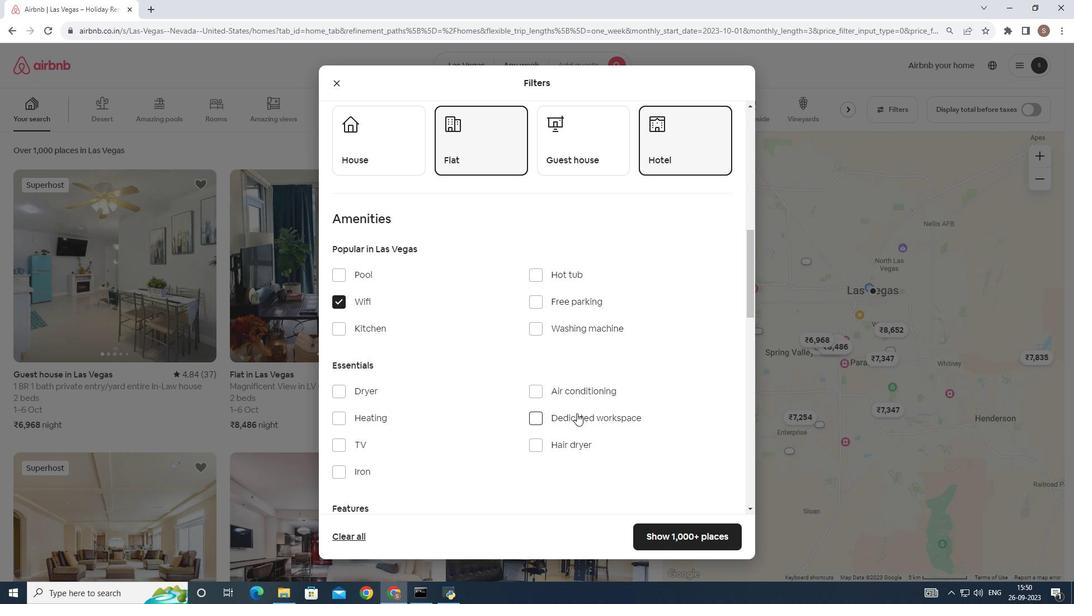 
Action: Mouse pressed left at (554, 443)
Screenshot: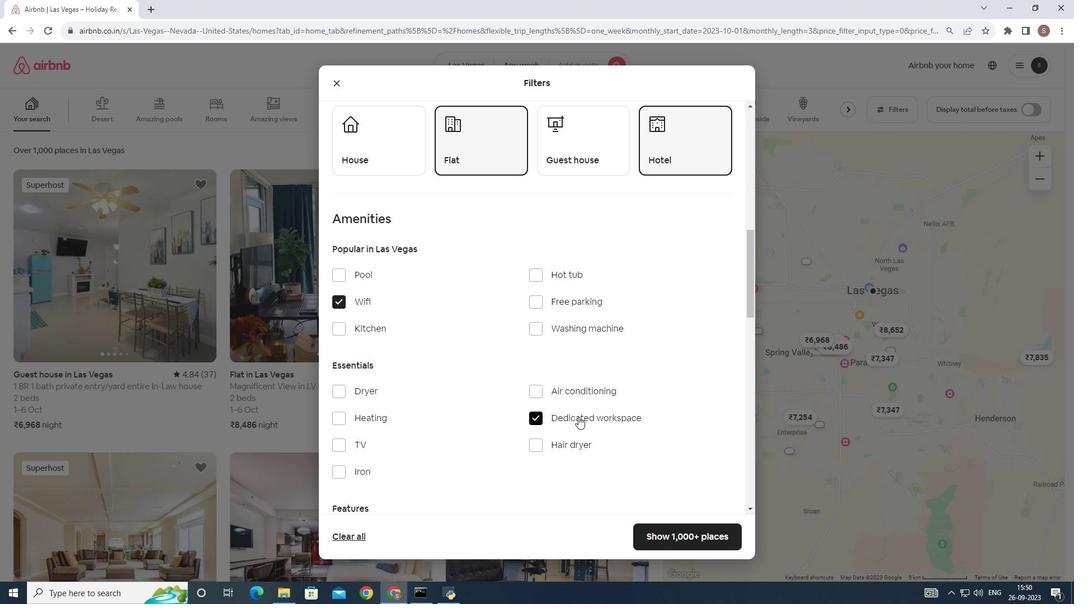 
Action: Mouse moved to (559, 468)
Screenshot: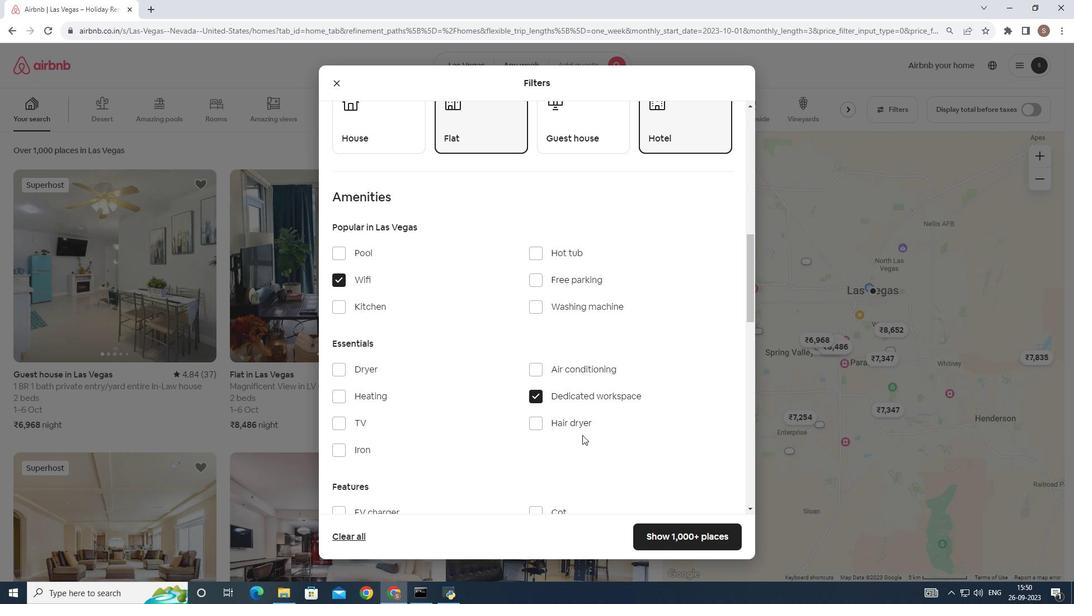 
Action: Mouse scrolled (559, 467) with delta (0, 0)
Screenshot: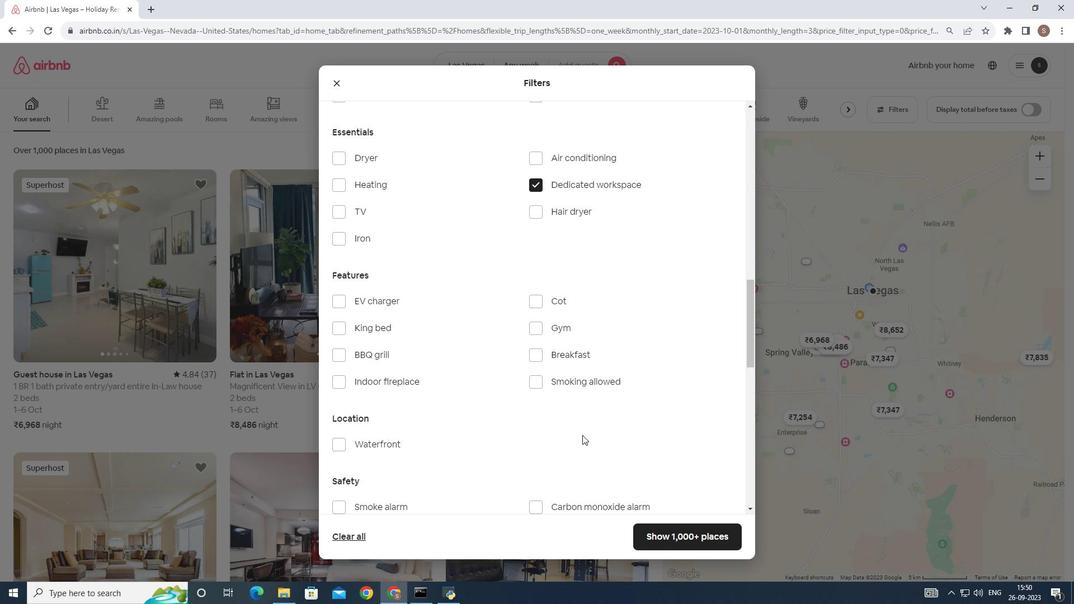 
Action: Mouse scrolled (559, 467) with delta (0, 0)
Screenshot: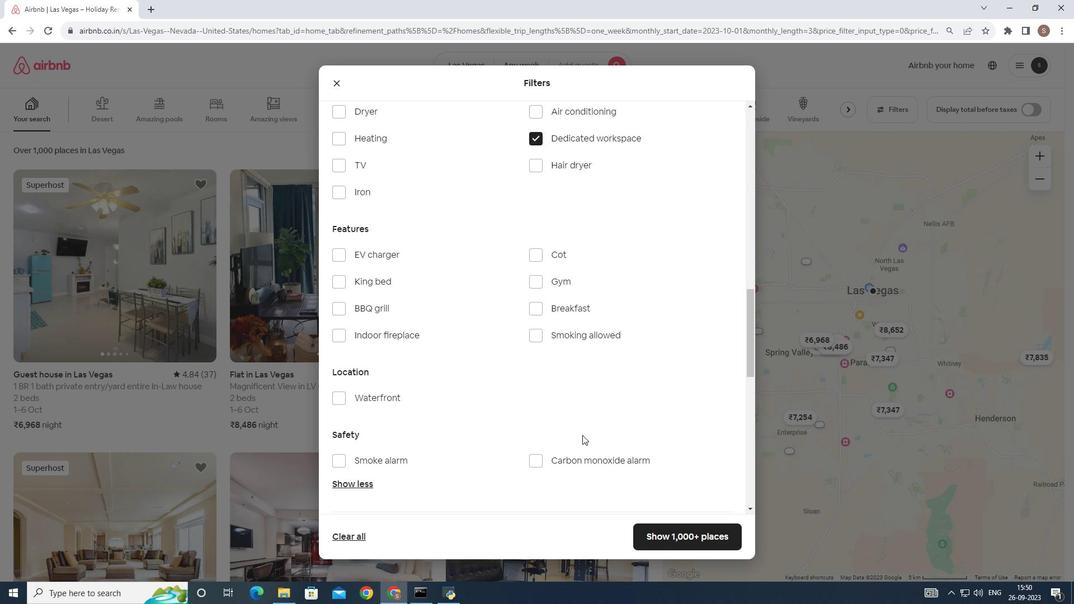 
Action: Mouse scrolled (559, 467) with delta (0, 0)
Screenshot: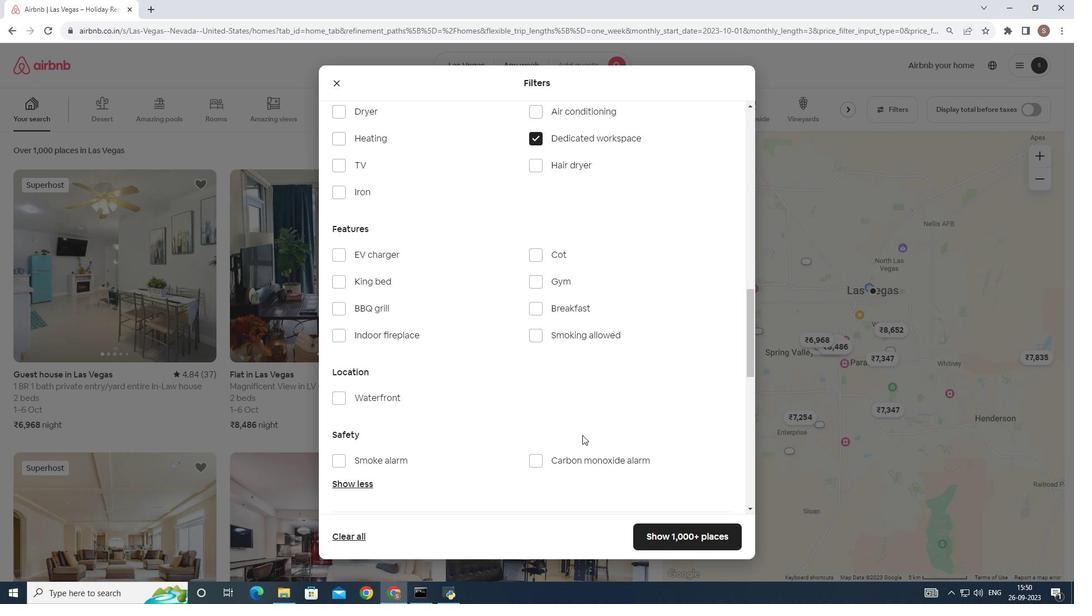 
Action: Mouse scrolled (559, 467) with delta (0, 0)
Screenshot: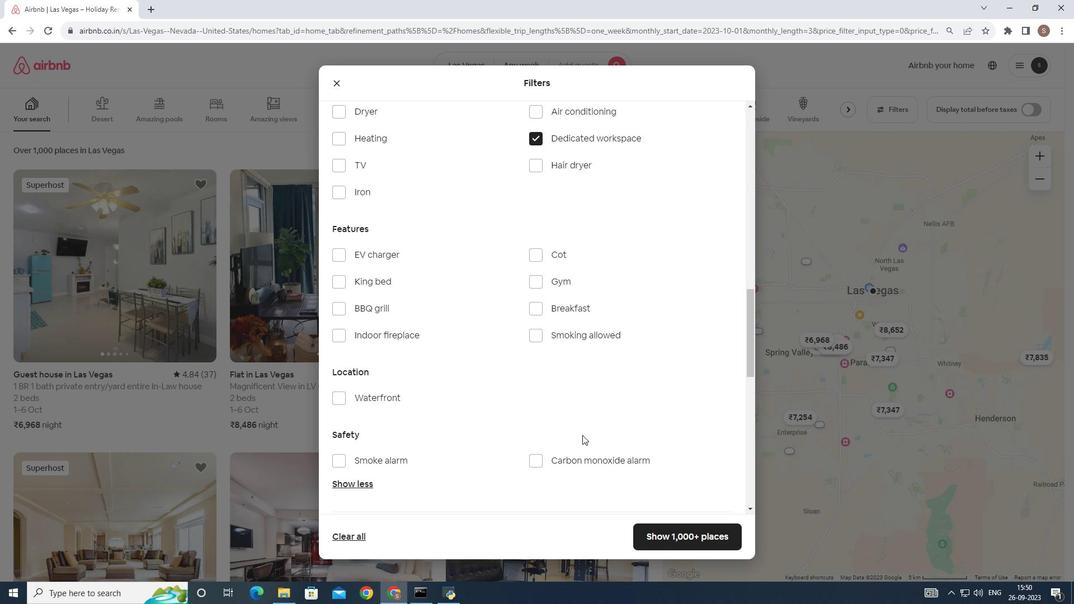 
Action: Mouse scrolled (559, 467) with delta (0, 0)
Screenshot: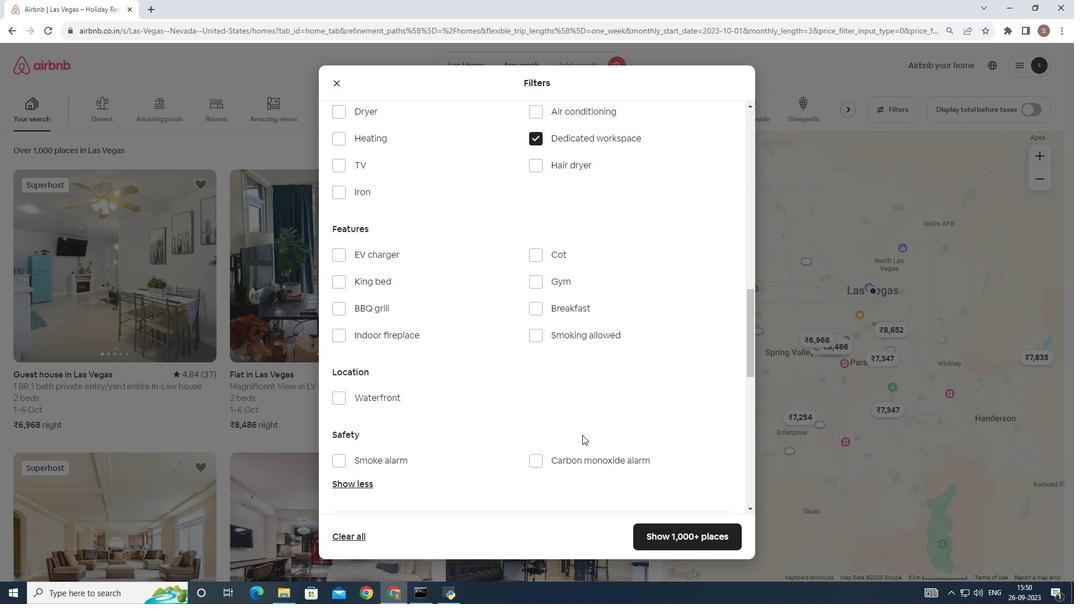 
Action: Mouse moved to (560, 467)
Screenshot: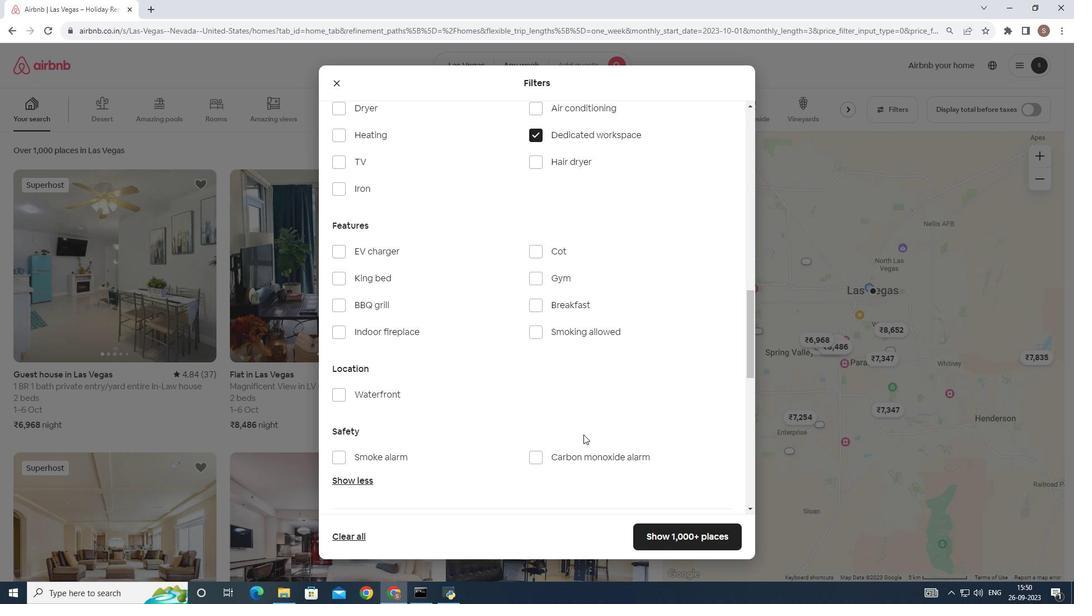 
Action: Mouse scrolled (560, 467) with delta (0, 0)
Screenshot: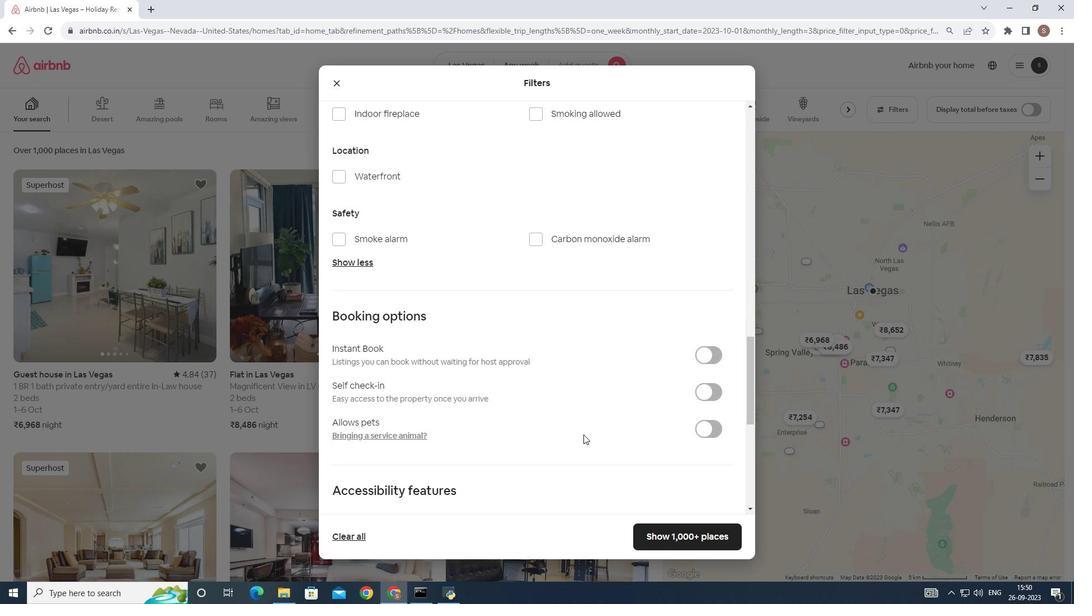 
Action: Mouse scrolled (560, 467) with delta (0, 0)
Screenshot: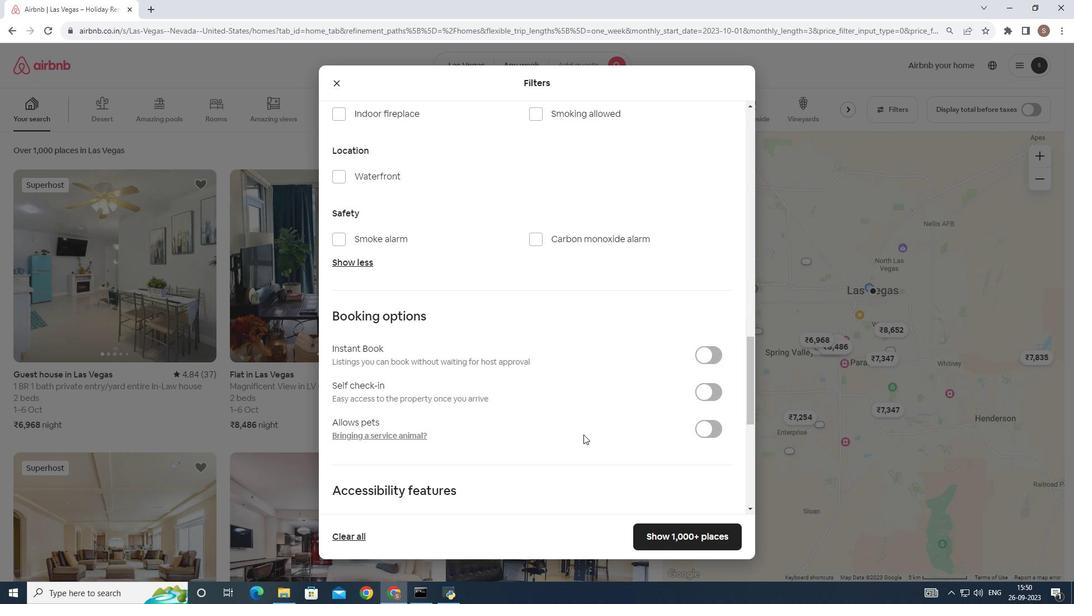 
Action: Mouse scrolled (560, 467) with delta (0, 0)
Screenshot: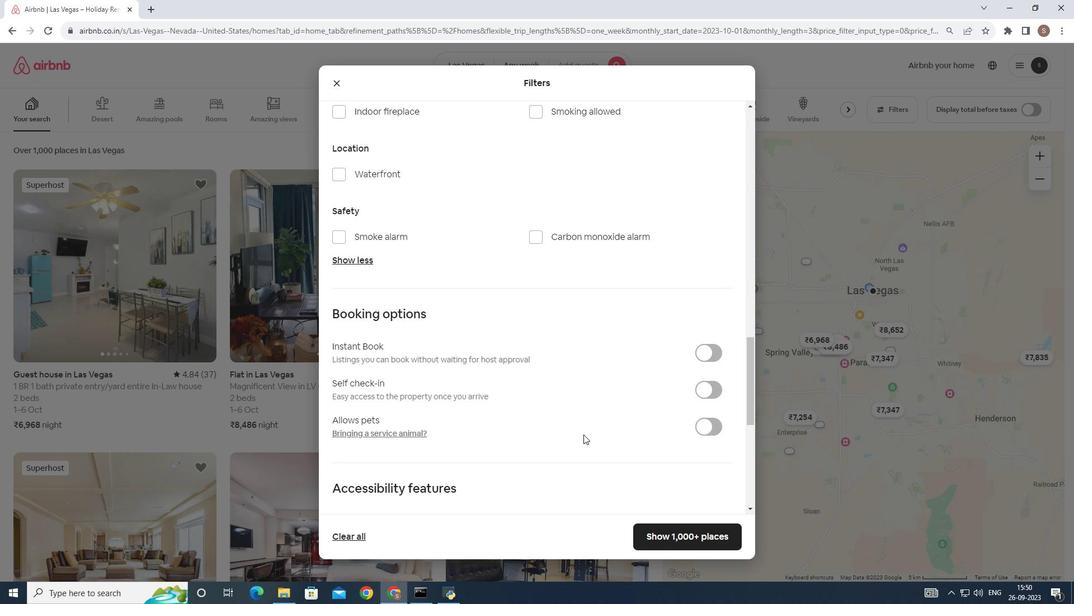 
Action: Mouse scrolled (560, 467) with delta (0, 0)
Screenshot: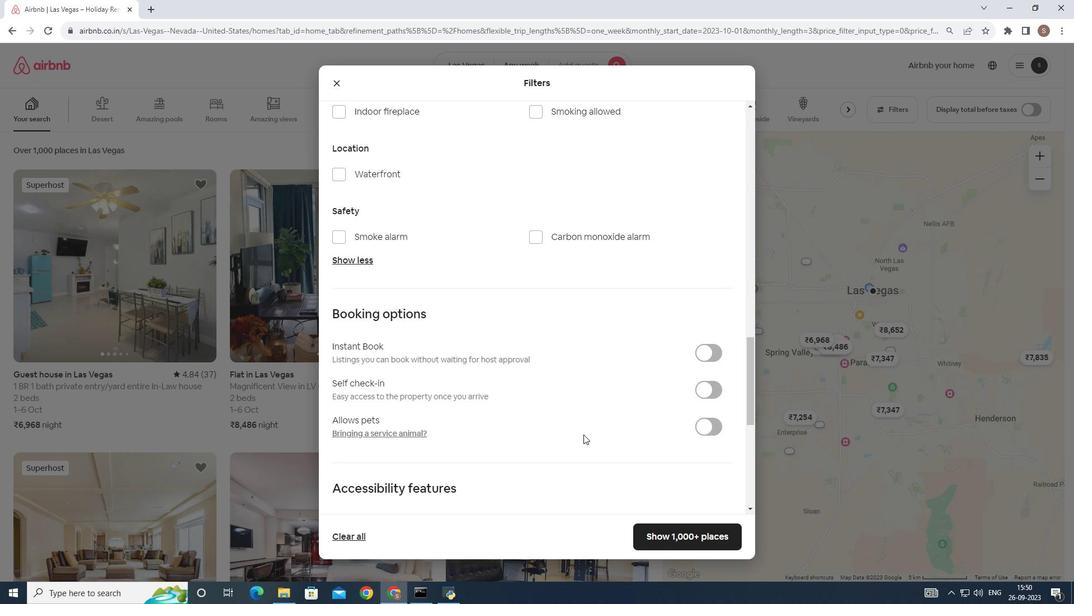 
Action: Mouse moved to (618, 588)
Screenshot: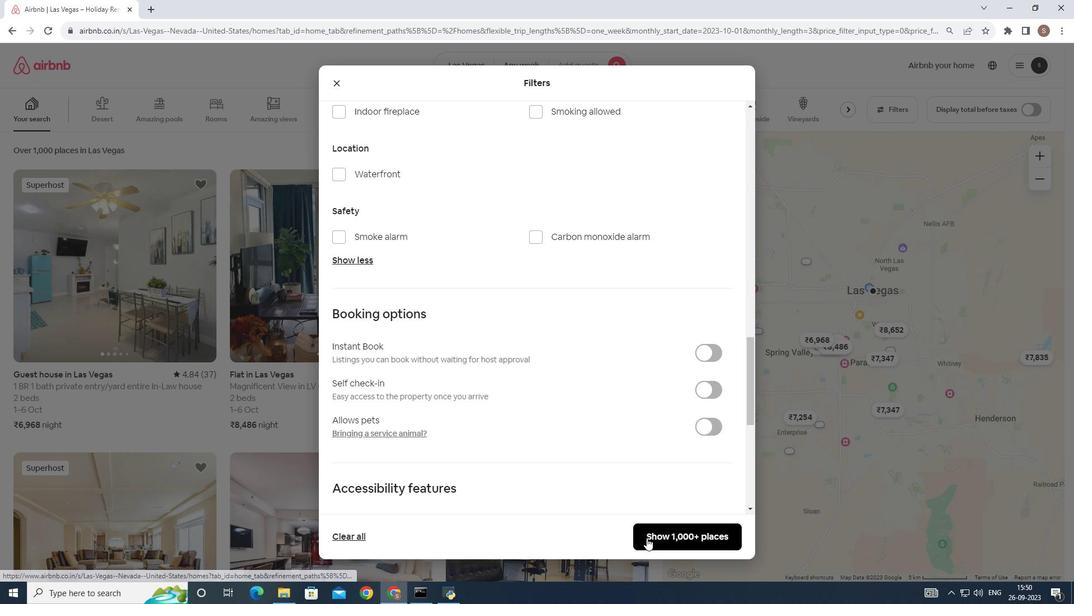 
Action: Mouse pressed left at (618, 588)
Screenshot: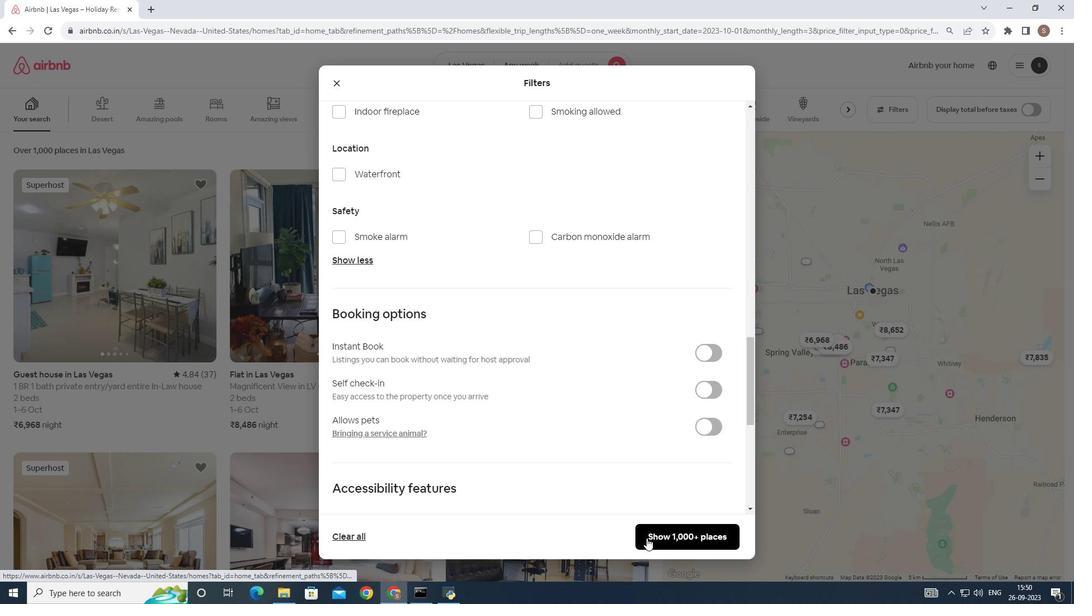 
Action: Mouse moved to (265, 281)
Screenshot: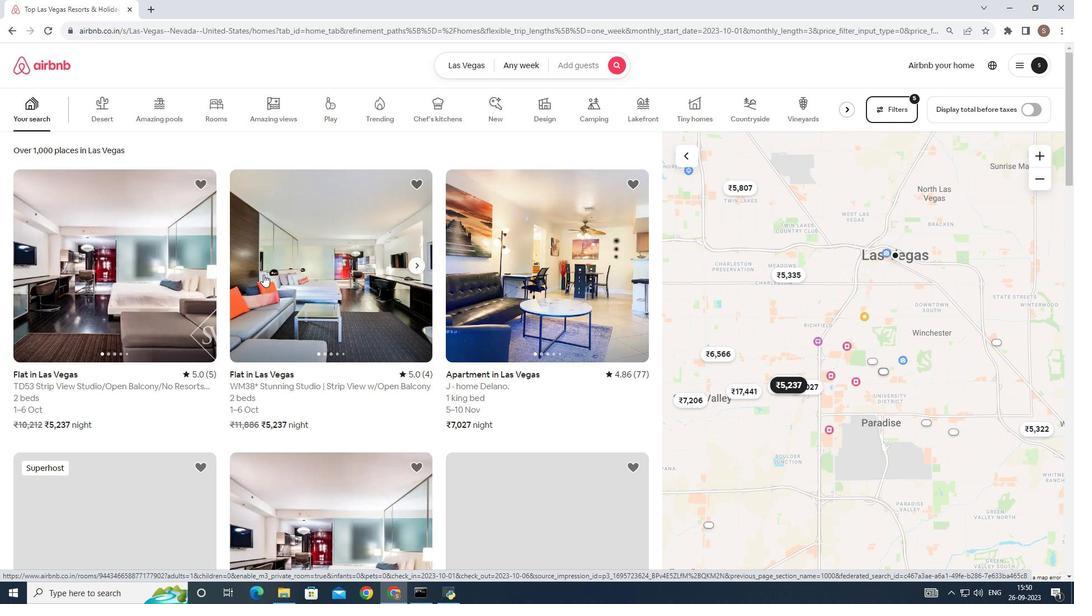 
Action: Mouse scrolled (265, 280) with delta (0, -1)
Screenshot: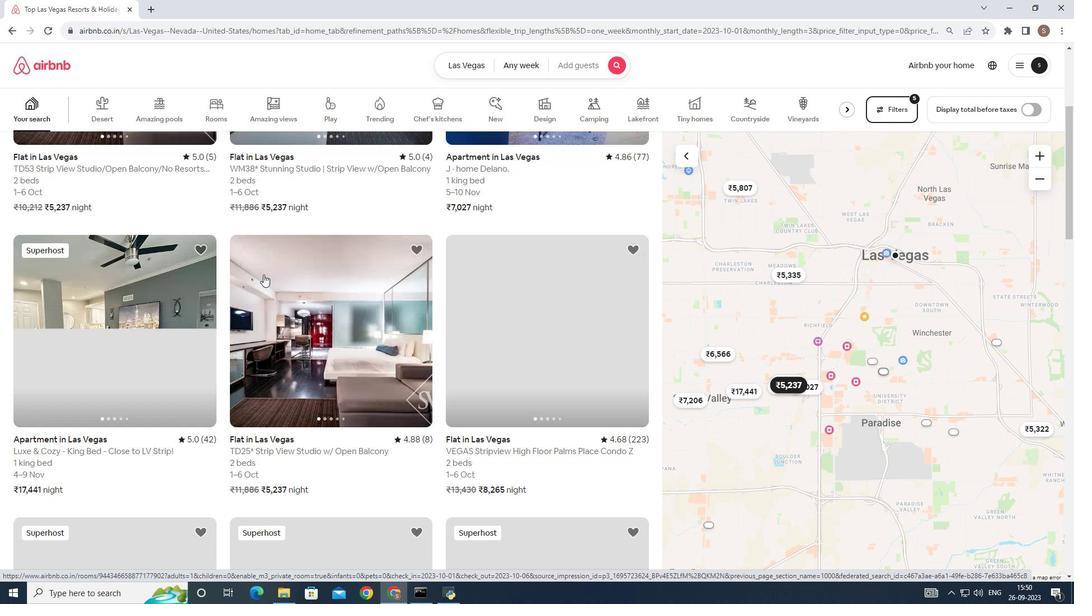 
Action: Mouse scrolled (265, 280) with delta (0, -1)
Screenshot: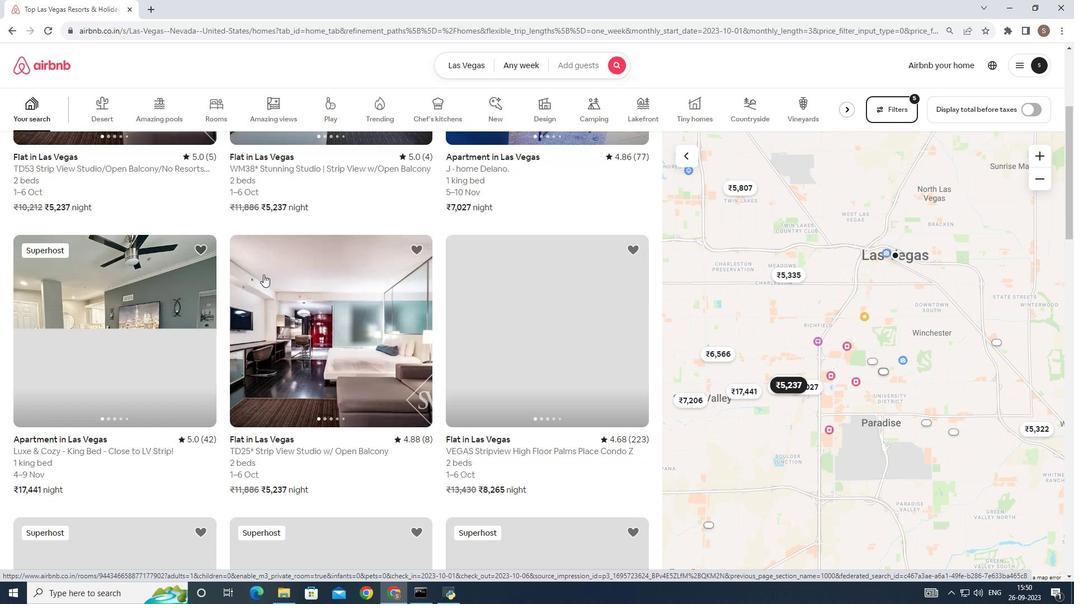 
Action: Mouse scrolled (265, 280) with delta (0, -1)
Screenshot: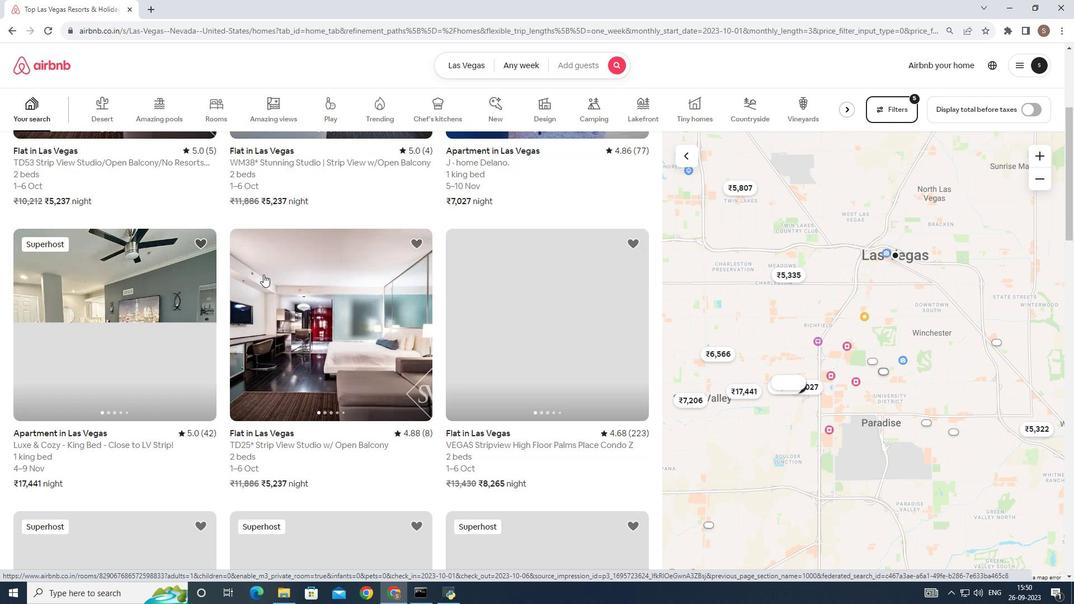 
Action: Mouse scrolled (265, 280) with delta (0, -1)
Screenshot: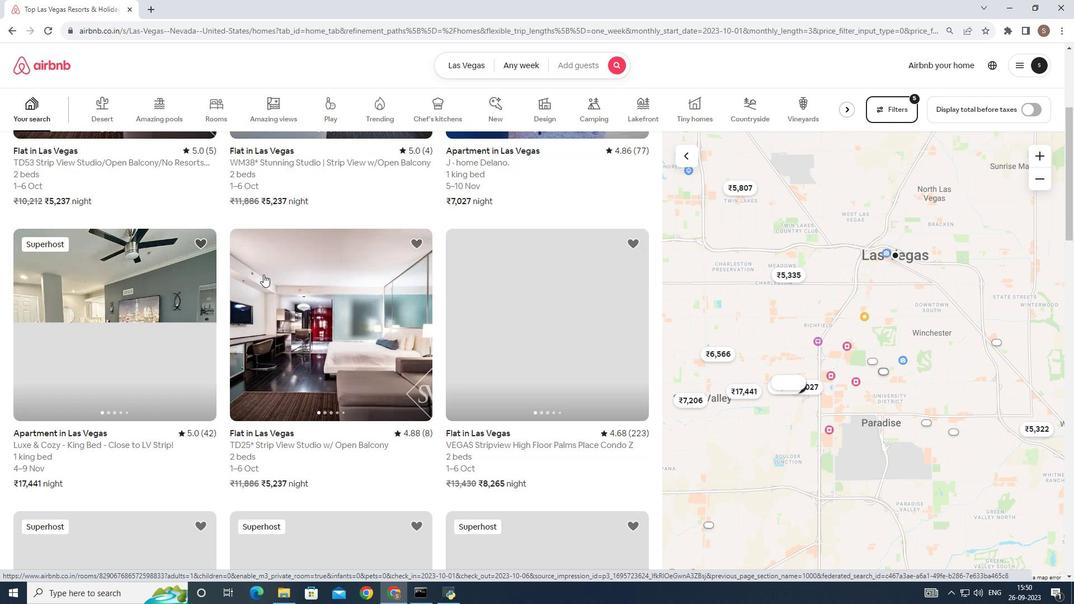 
Action: Mouse moved to (271, 391)
Screenshot: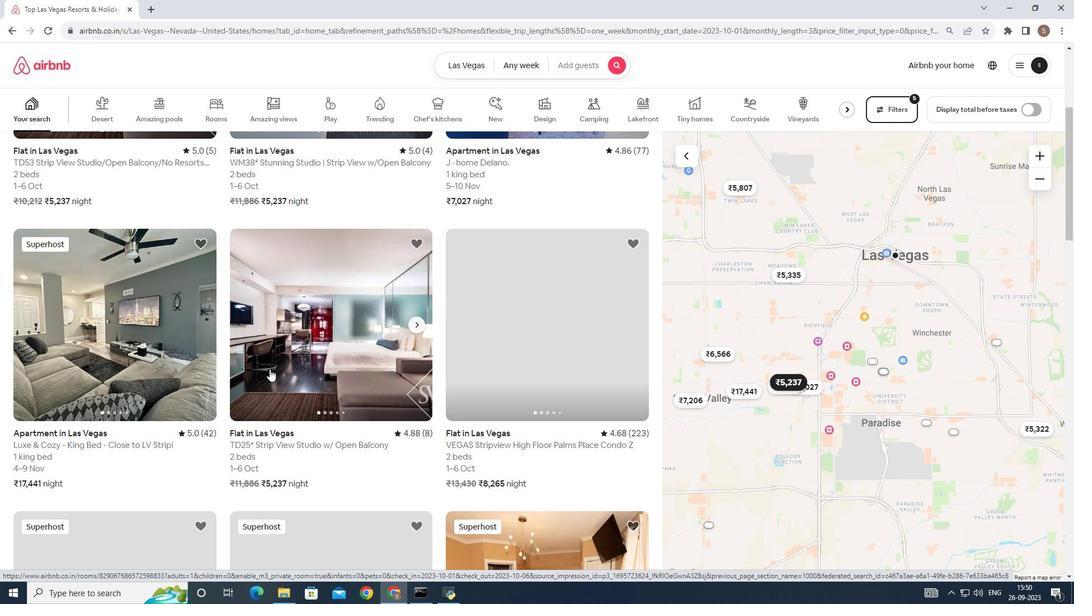 
Action: Mouse pressed left at (271, 391)
Screenshot: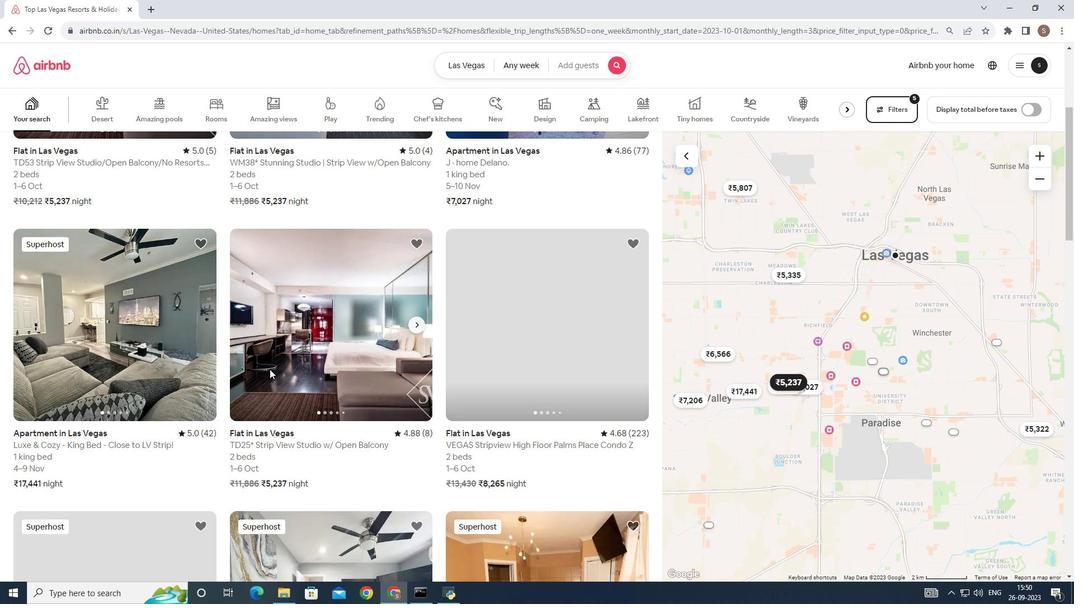 
Action: Mouse moved to (280, 388)
Screenshot: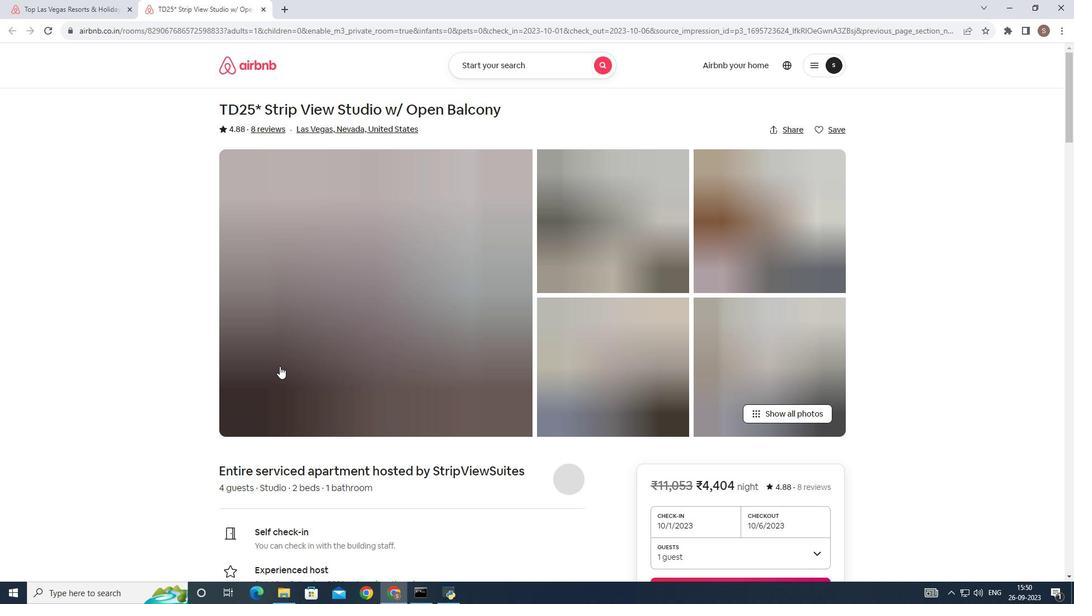 
Action: Mouse scrolled (280, 387) with delta (0, 0)
Screenshot: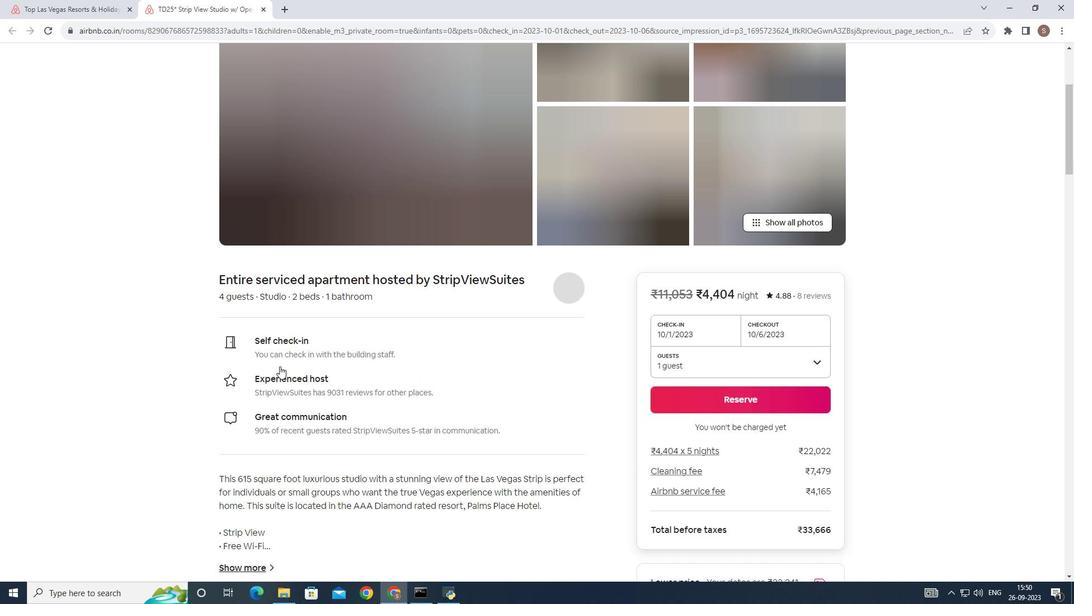 
Action: Mouse scrolled (280, 387) with delta (0, 0)
Screenshot: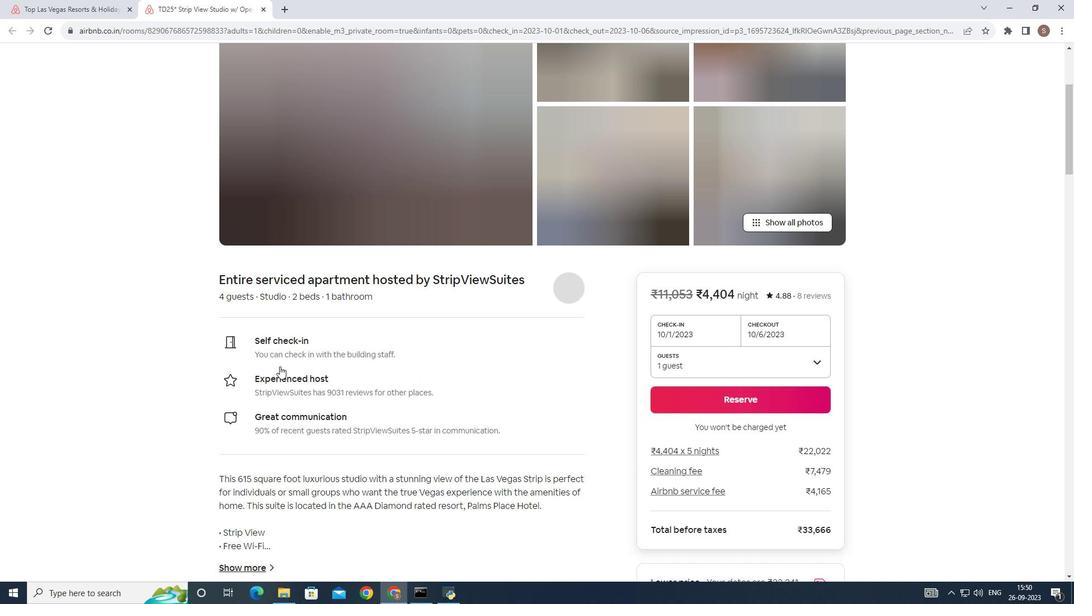 
Action: Mouse scrolled (280, 387) with delta (0, 0)
Screenshot: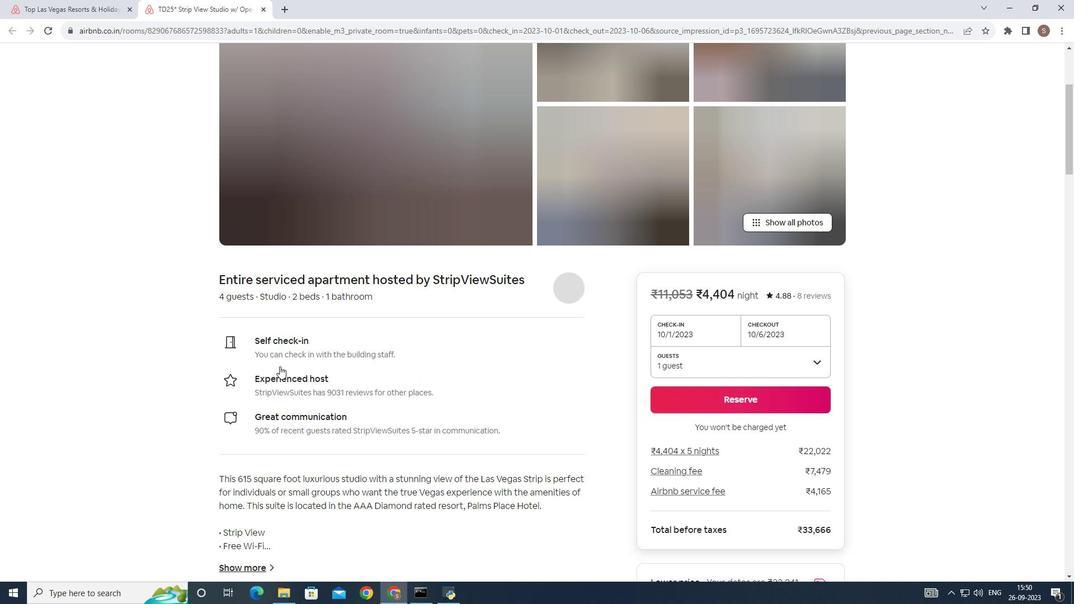 
Action: Mouse scrolled (280, 387) with delta (0, 0)
Screenshot: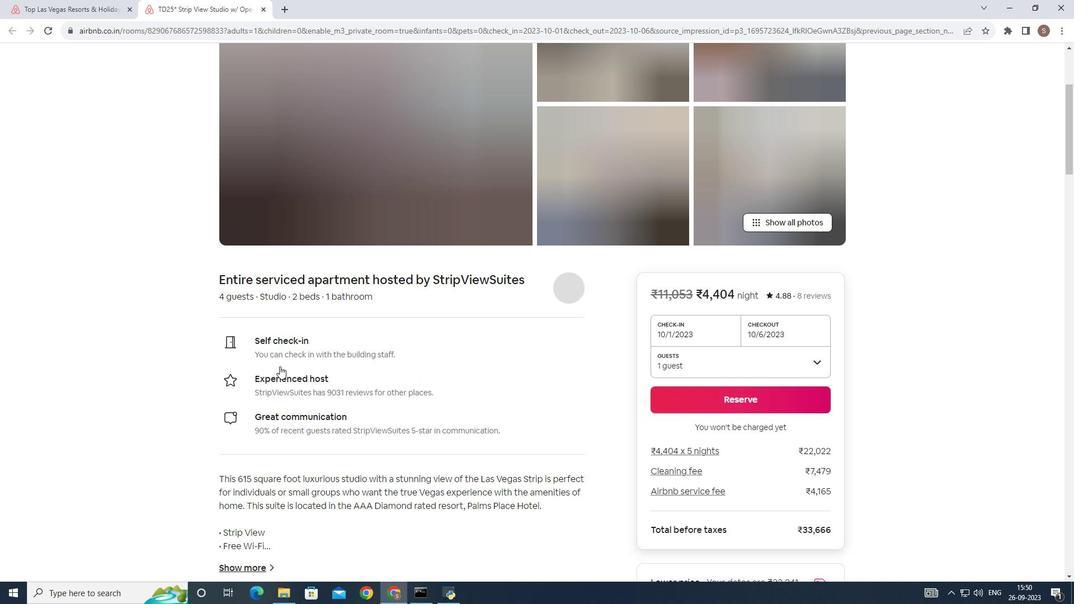 
Action: Mouse scrolled (280, 387) with delta (0, 0)
Screenshot: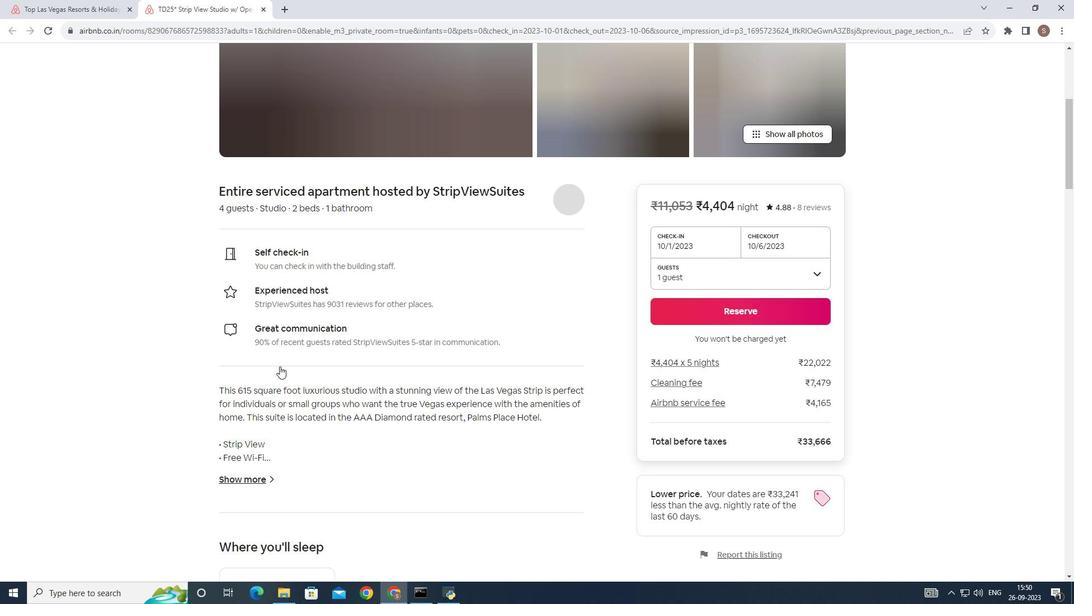 
Action: Mouse moved to (246, 517)
Screenshot: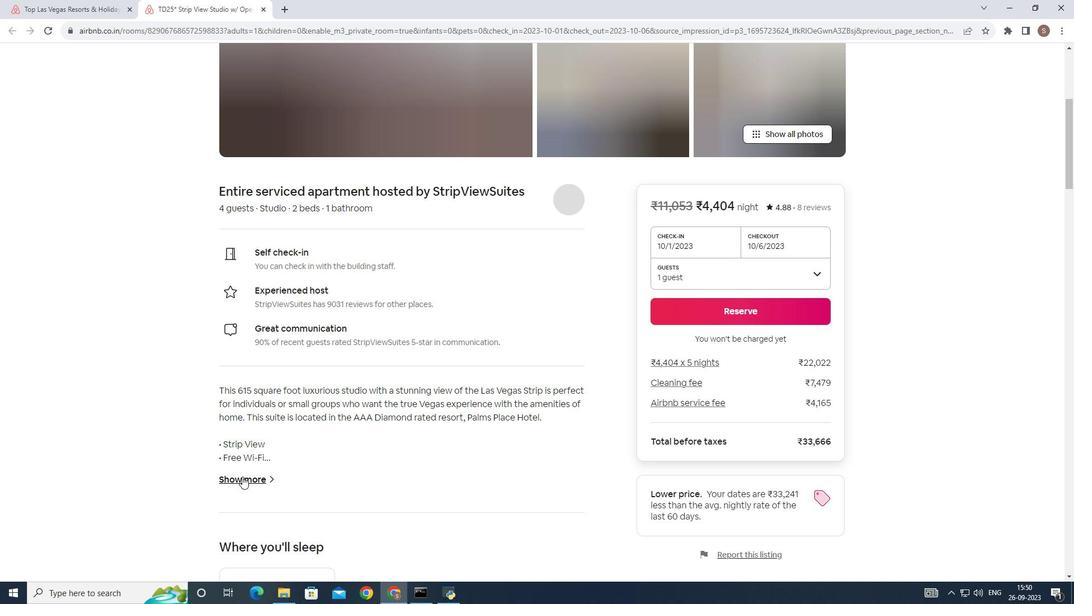 
Action: Mouse pressed left at (246, 517)
Screenshot: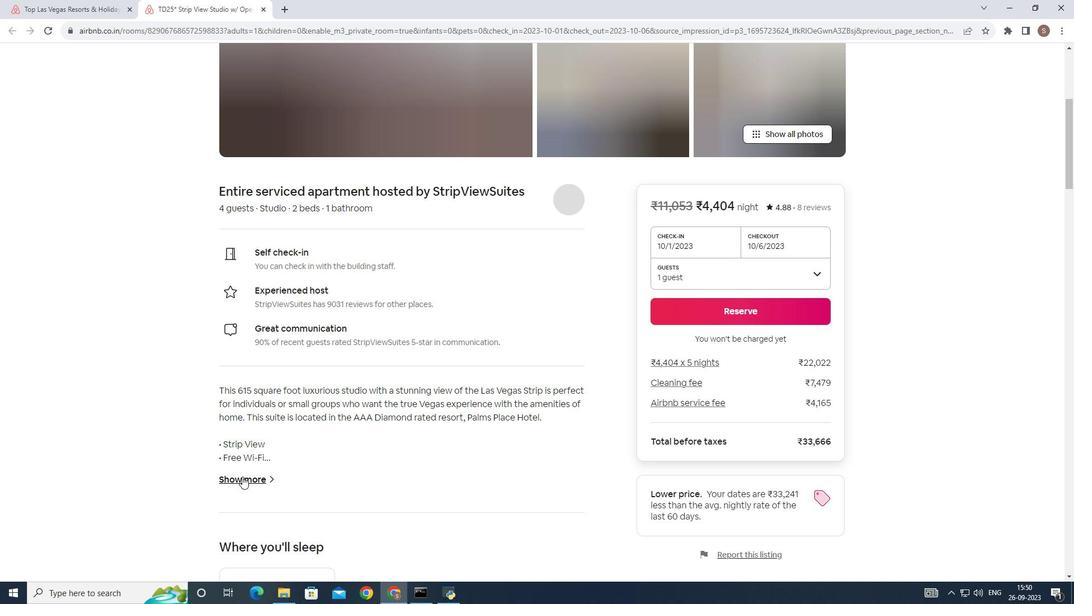 
Action: Mouse moved to (433, 433)
Screenshot: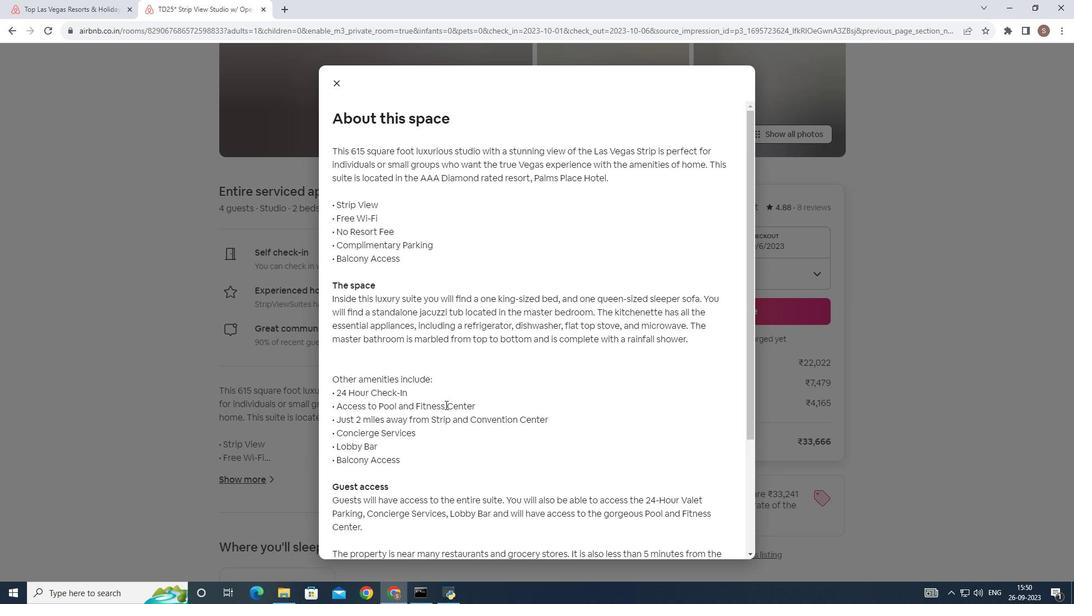 
Action: Mouse scrolled (433, 432) with delta (0, 0)
Screenshot: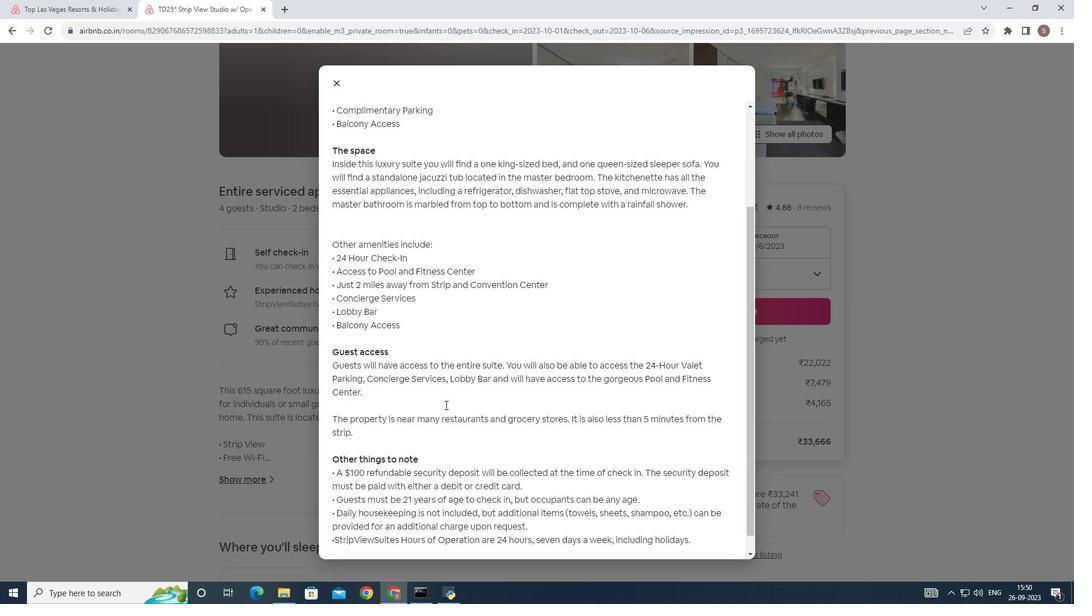 
Action: Mouse scrolled (433, 432) with delta (0, 0)
Screenshot: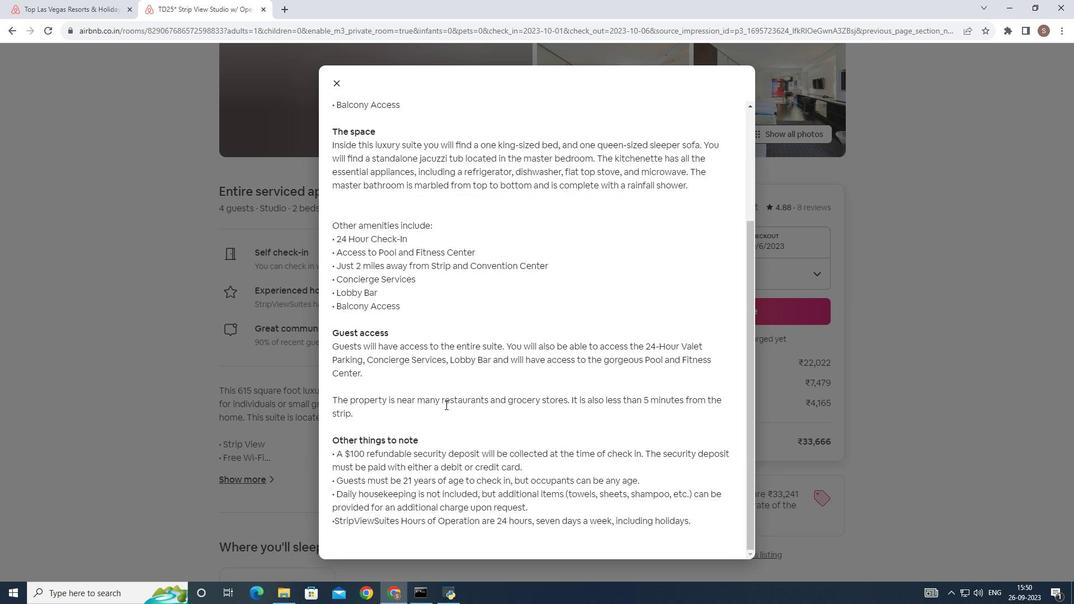 
Action: Mouse scrolled (433, 432) with delta (0, 0)
Screenshot: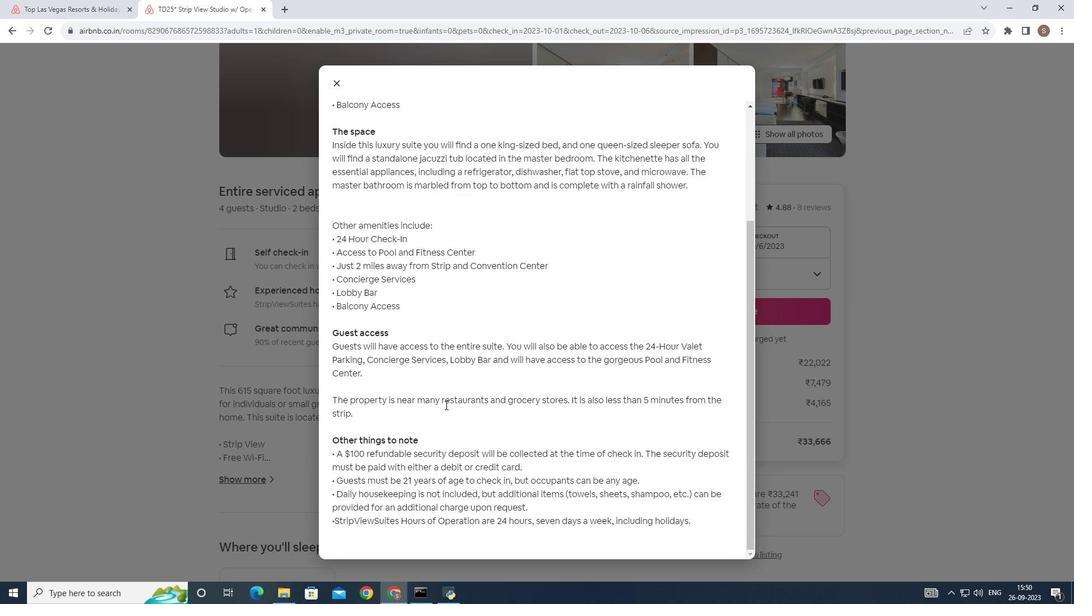 
Action: Mouse scrolled (433, 432) with delta (0, 0)
Screenshot: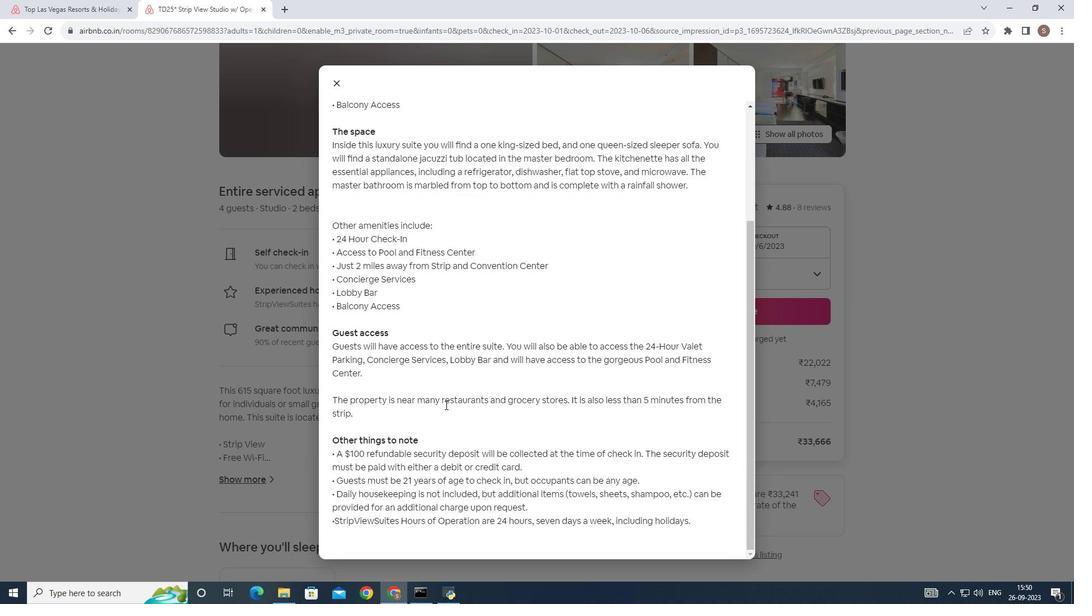 
Action: Mouse scrolled (433, 432) with delta (0, 0)
Screenshot: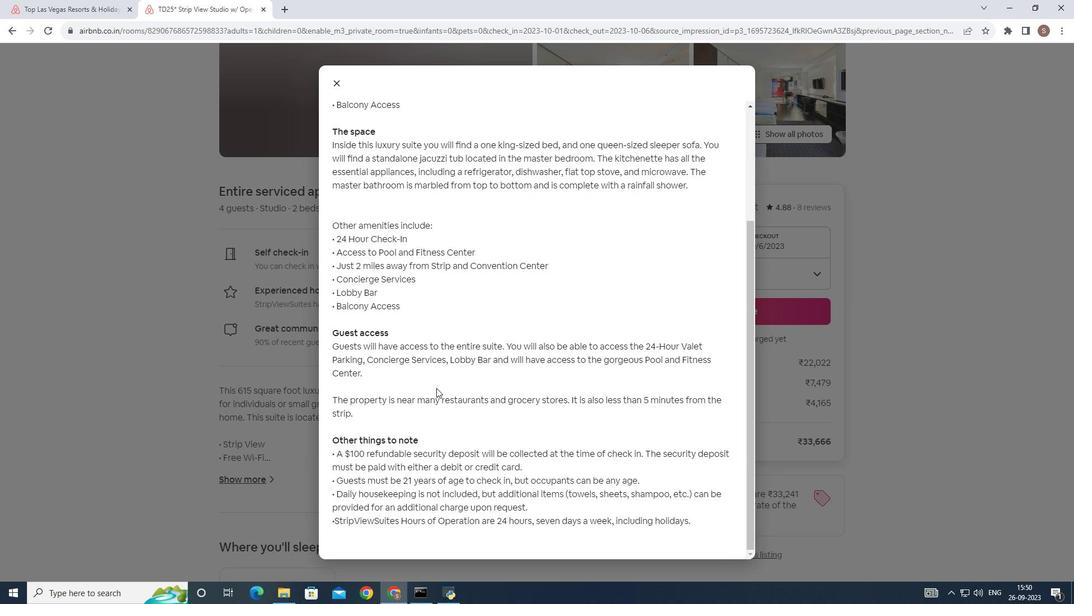 
Action: Mouse moved to (332, 54)
Screenshot: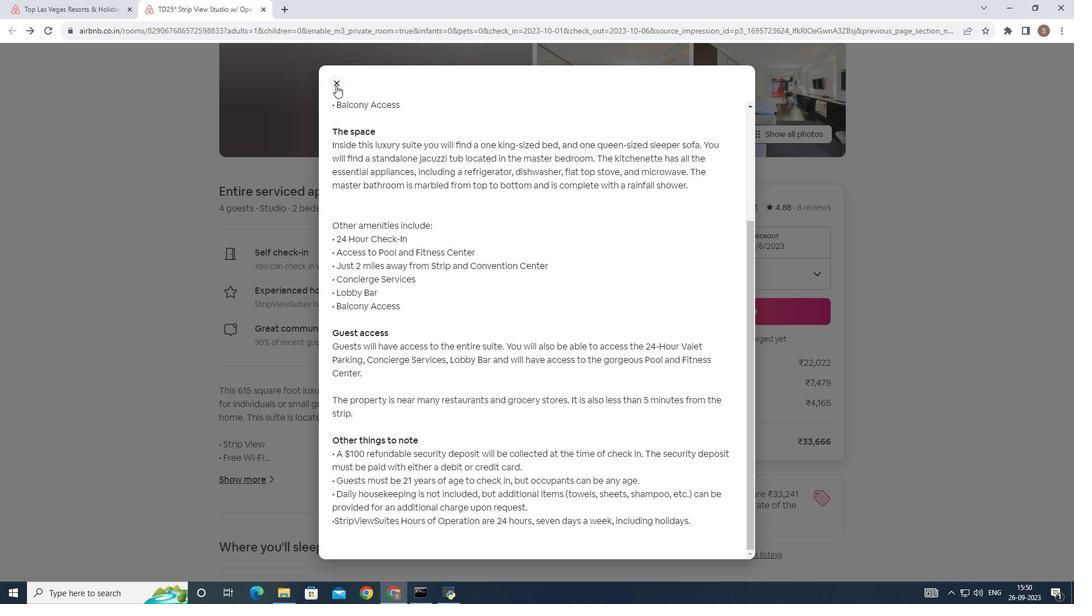 
Action: Mouse pressed left at (332, 54)
Screenshot: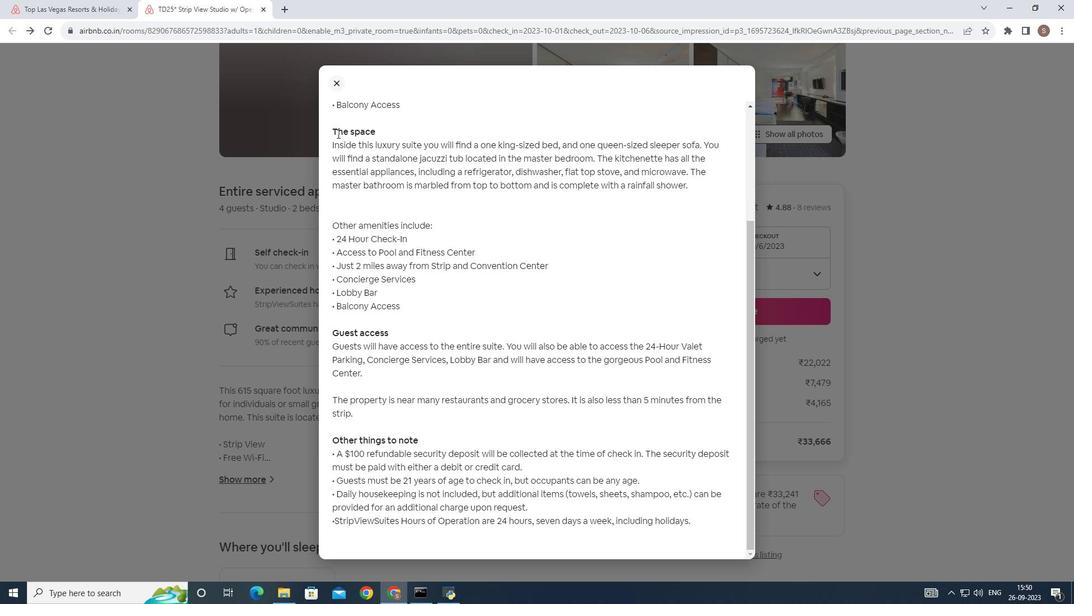
Action: Mouse moved to (364, 354)
Screenshot: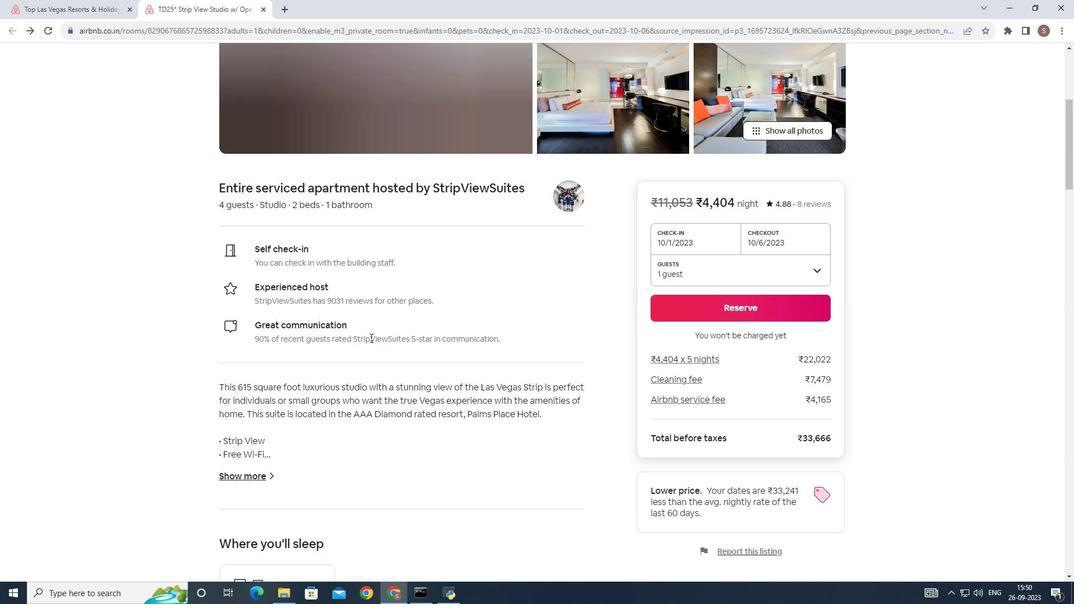 
Action: Mouse scrolled (364, 354) with delta (0, 0)
Screenshot: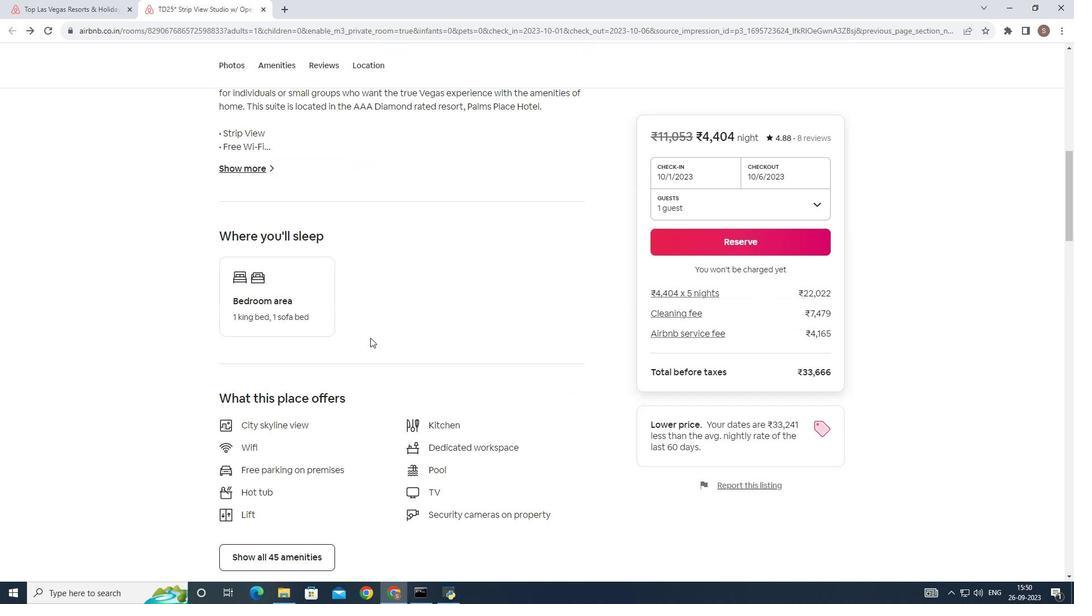 
Action: Mouse scrolled (364, 354) with delta (0, 0)
Screenshot: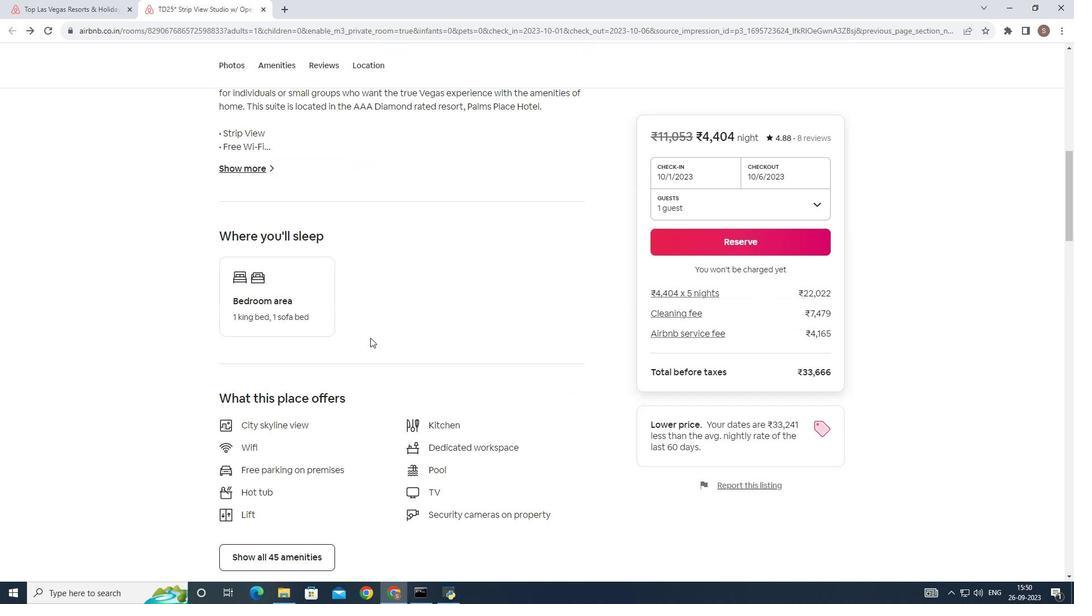 
Action: Mouse scrolled (364, 354) with delta (0, 0)
Screenshot: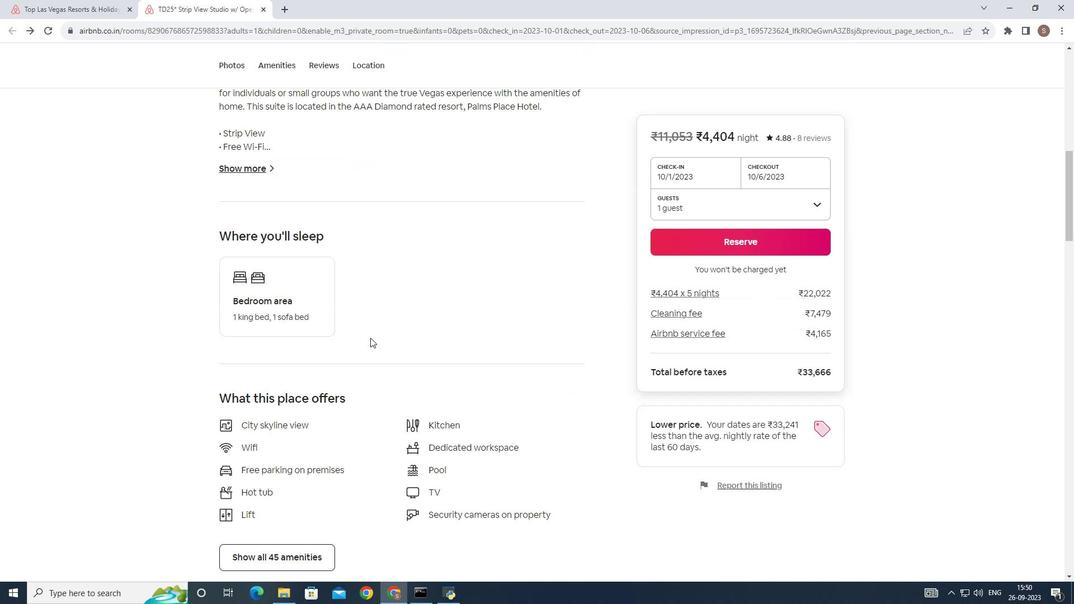 
Action: Mouse scrolled (364, 354) with delta (0, 0)
Screenshot: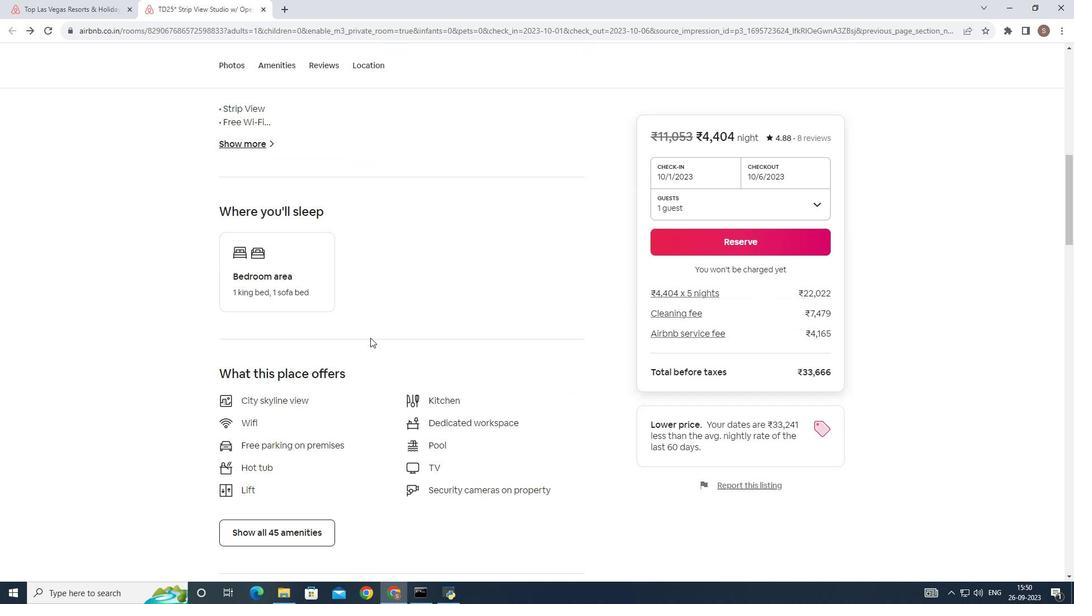 
Action: Mouse scrolled (364, 354) with delta (0, 0)
Screenshot: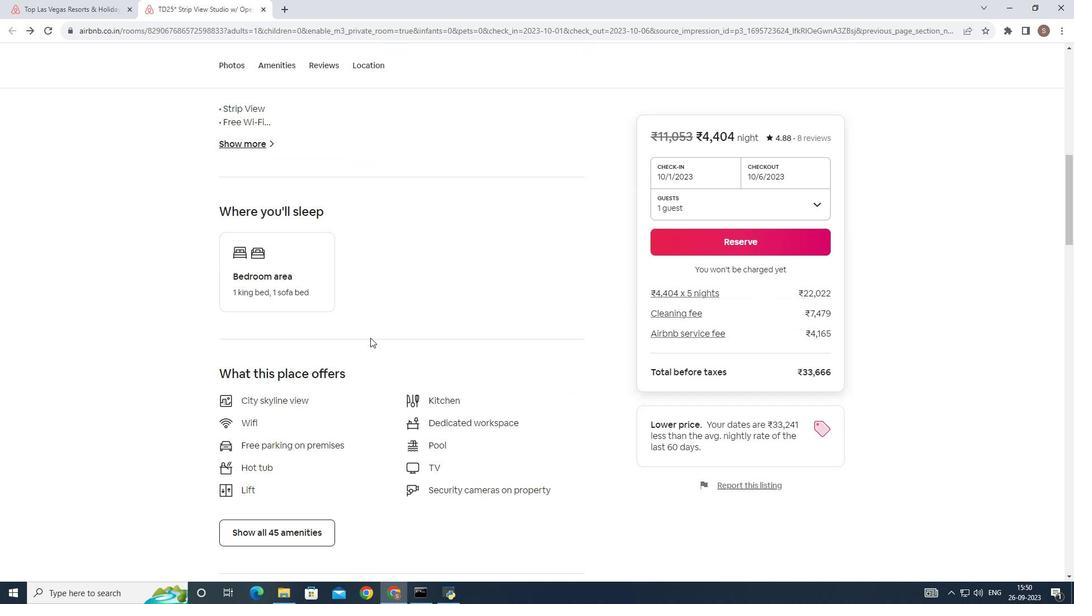 
Action: Mouse scrolled (364, 354) with delta (0, 0)
Screenshot: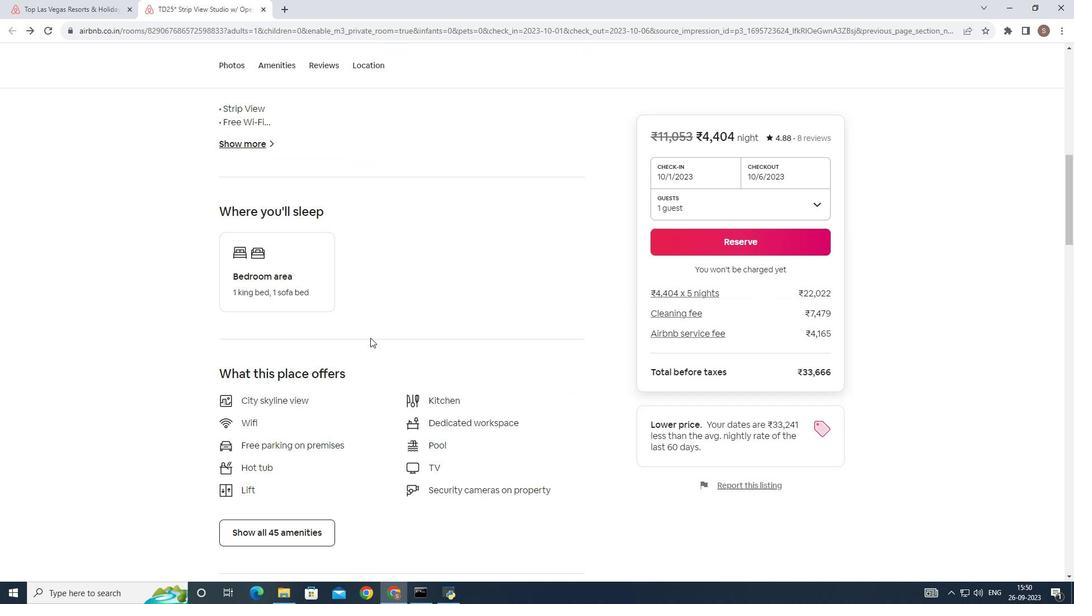 
Action: Mouse scrolled (364, 354) with delta (0, 0)
Screenshot: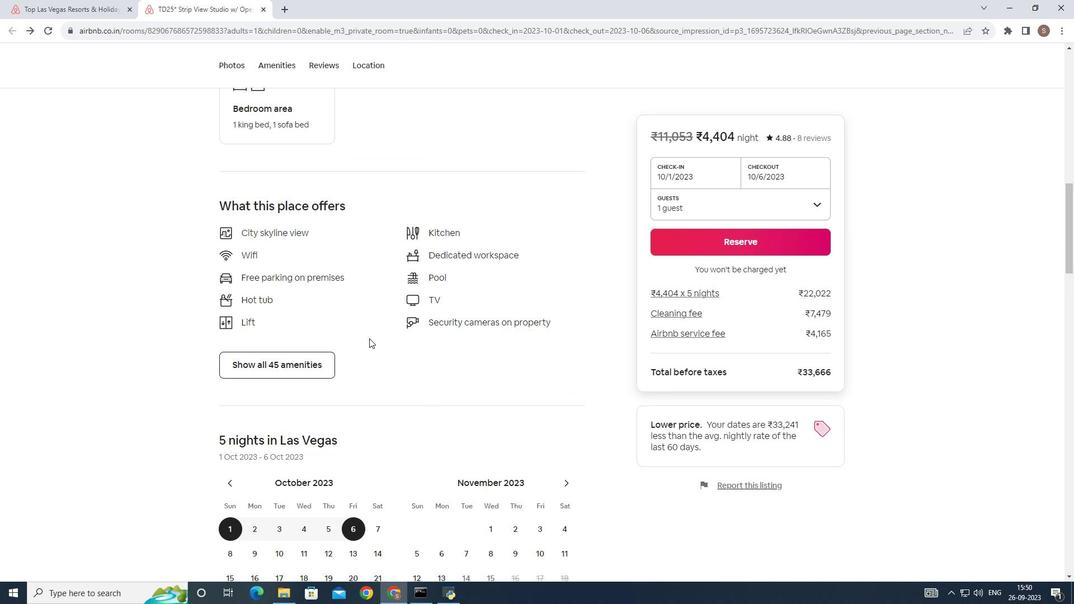 
Action: Mouse scrolled (364, 354) with delta (0, 0)
Screenshot: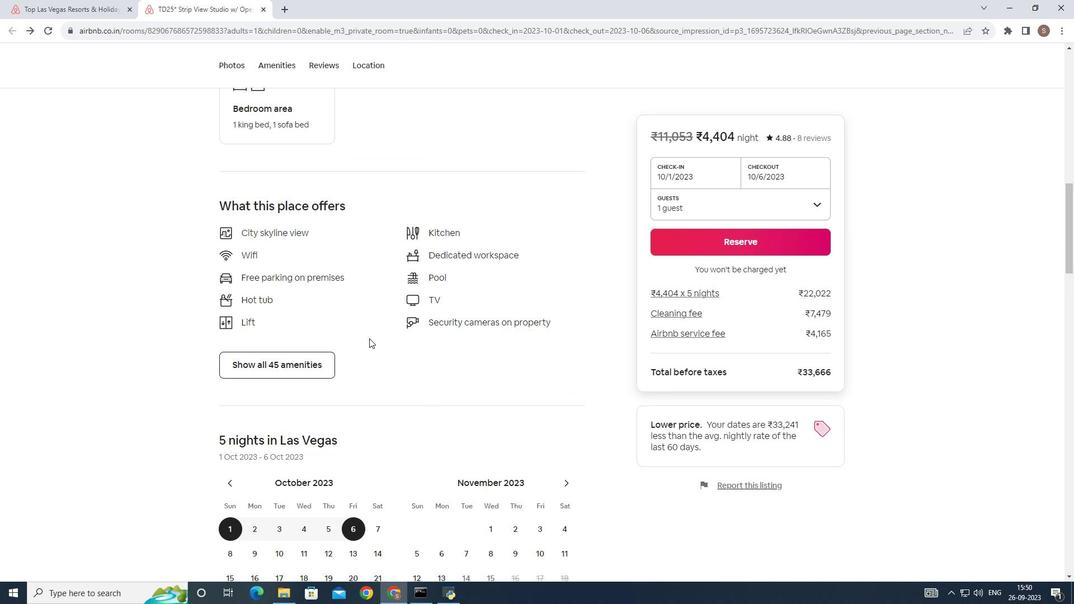 
Action: Mouse scrolled (364, 354) with delta (0, 0)
Screenshot: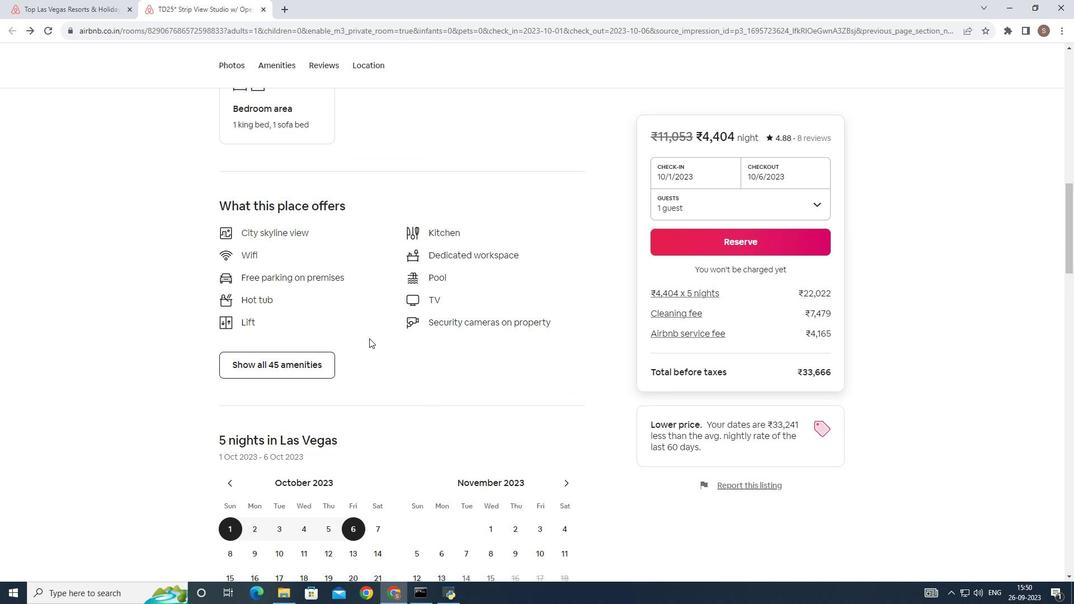 
Action: Mouse moved to (246, 371)
Screenshot: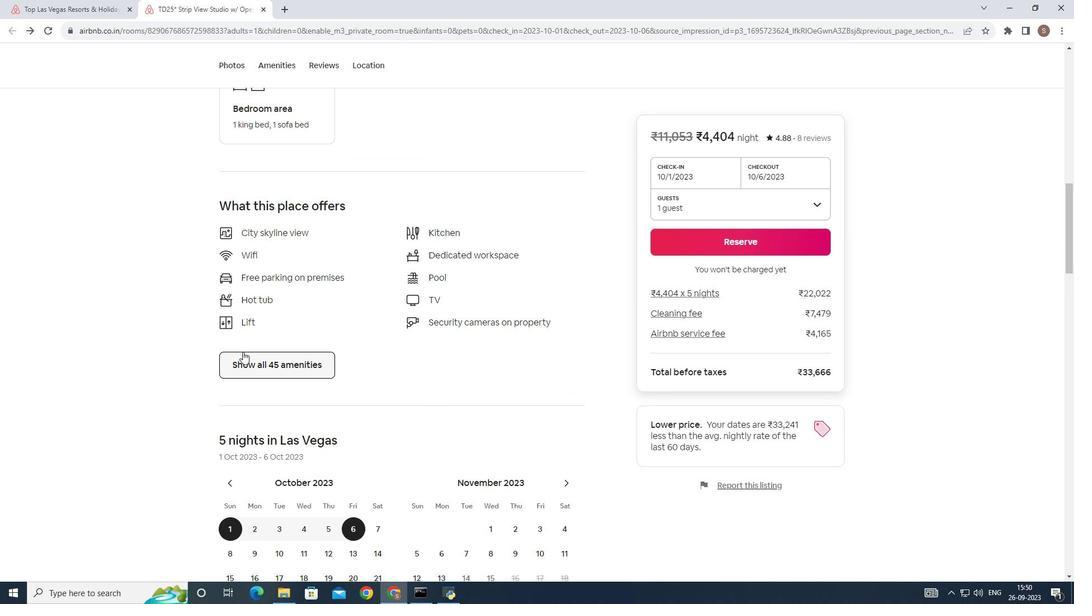 
Action: Mouse pressed left at (246, 371)
Screenshot: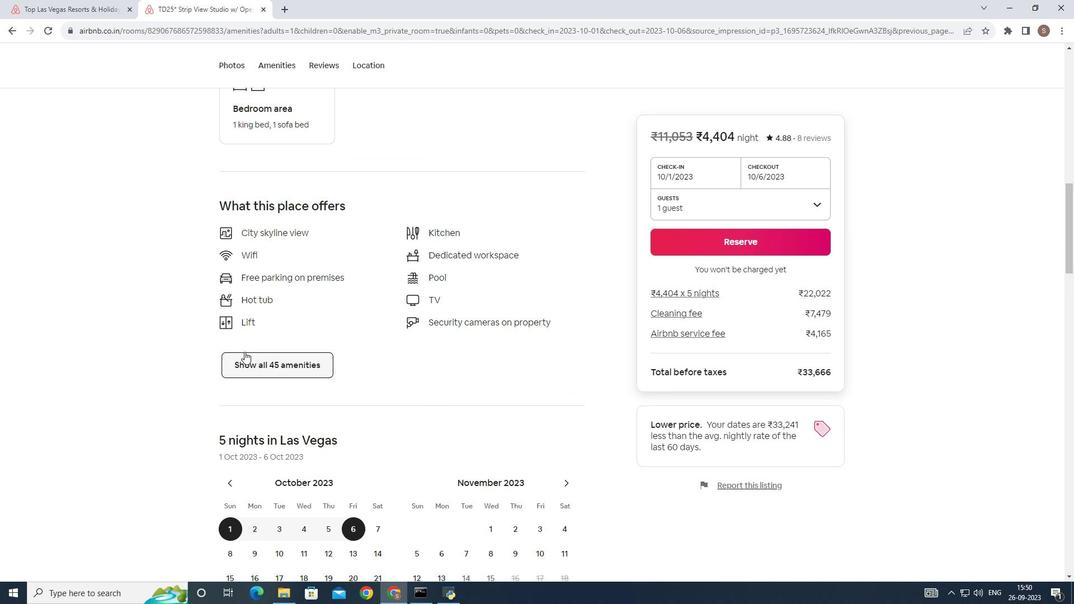 
Action: Mouse moved to (438, 366)
Screenshot: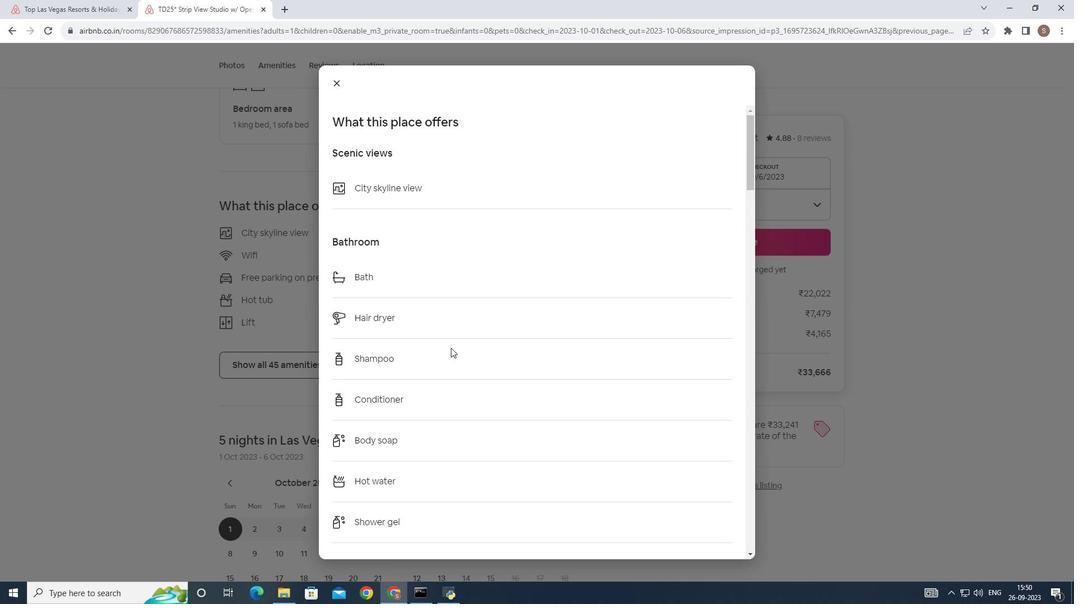 
Action: Mouse scrolled (438, 365) with delta (0, 0)
Screenshot: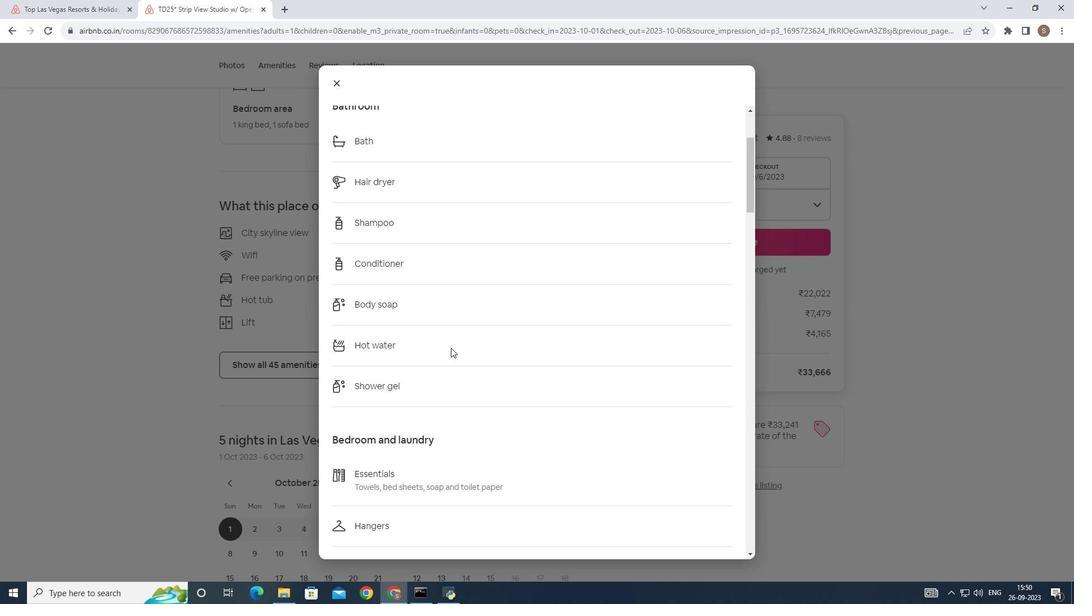 
Action: Mouse scrolled (438, 365) with delta (0, 0)
Screenshot: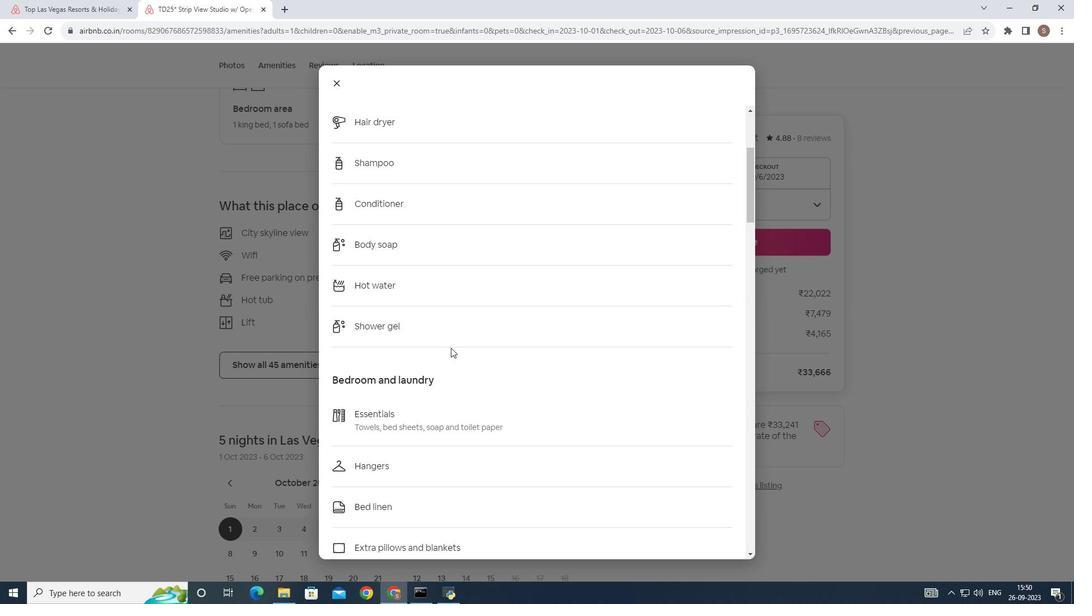 
Action: Mouse scrolled (438, 365) with delta (0, 0)
Screenshot: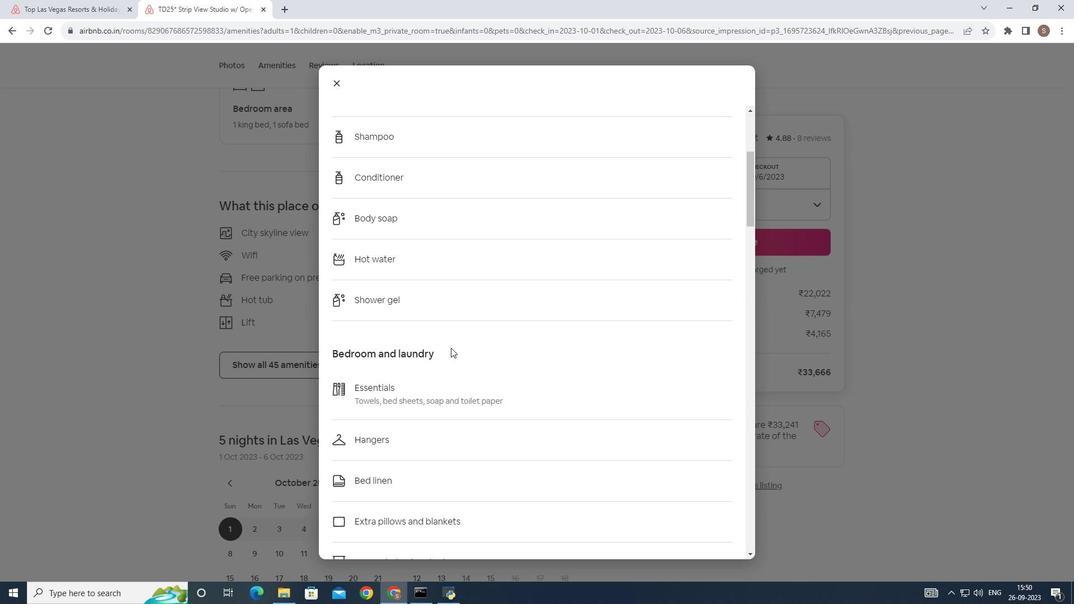 
Action: Mouse scrolled (438, 365) with delta (0, 0)
Screenshot: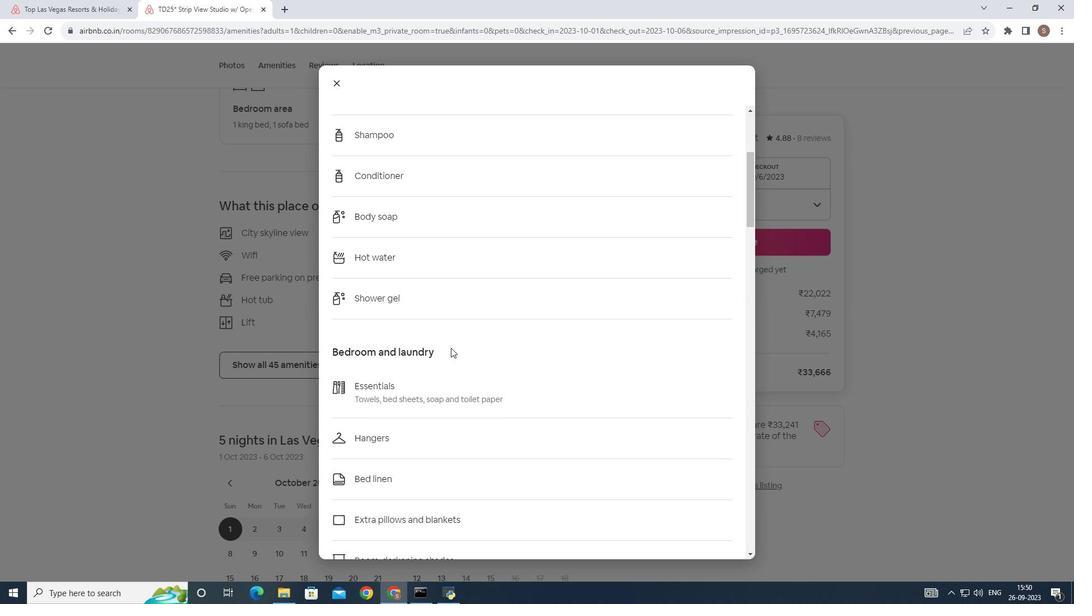 
Action: Mouse scrolled (438, 365) with delta (0, 0)
Screenshot: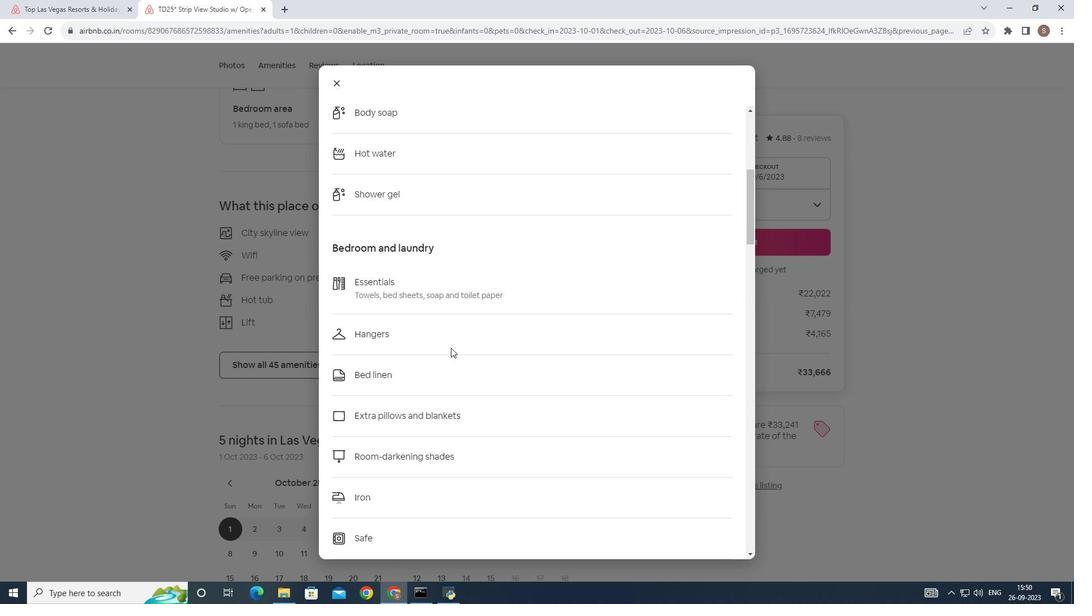 
Action: Mouse scrolled (438, 365) with delta (0, 0)
Screenshot: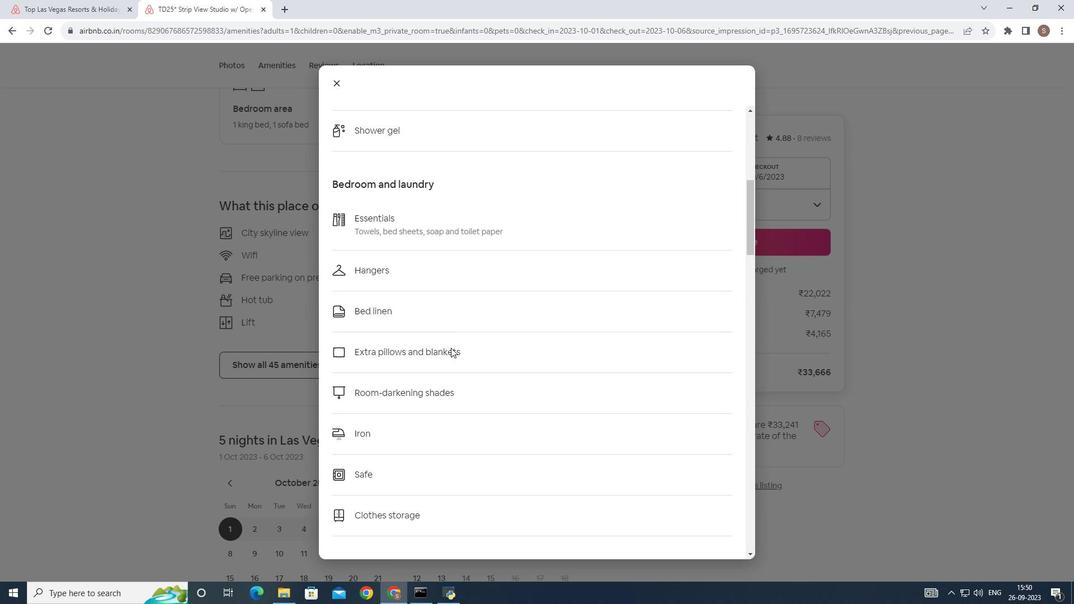
Action: Mouse scrolled (438, 365) with delta (0, 0)
Screenshot: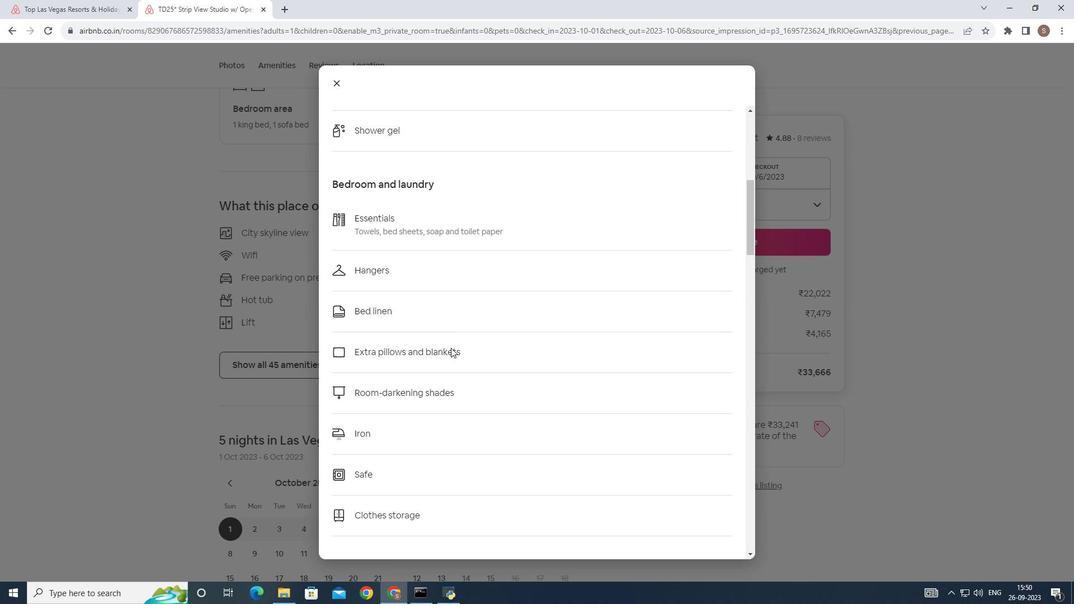 
Action: Mouse scrolled (438, 365) with delta (0, 0)
Screenshot: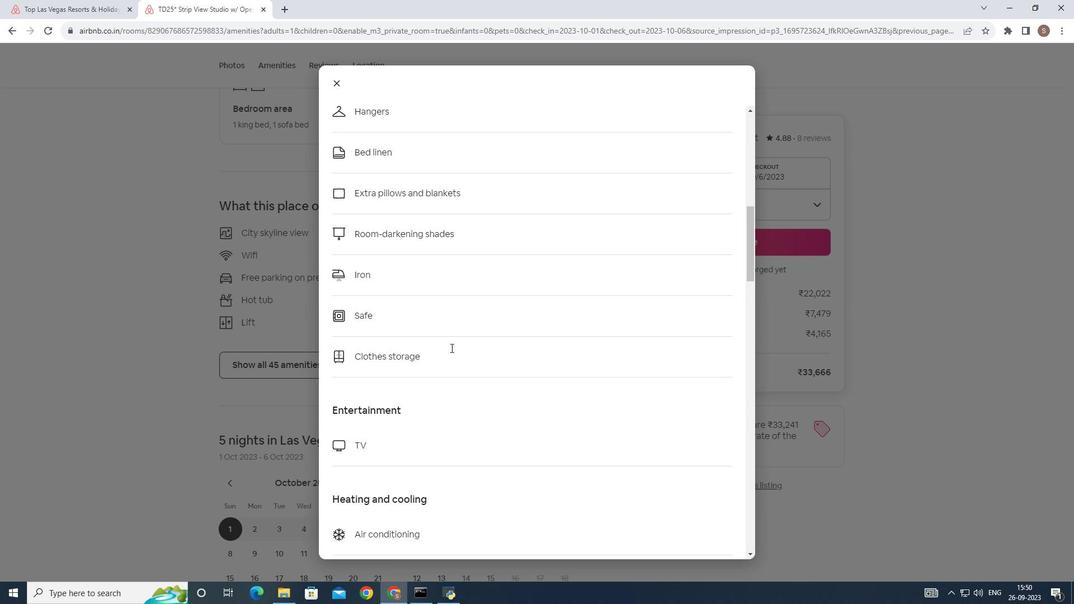 
Action: Mouse scrolled (438, 365) with delta (0, 0)
Screenshot: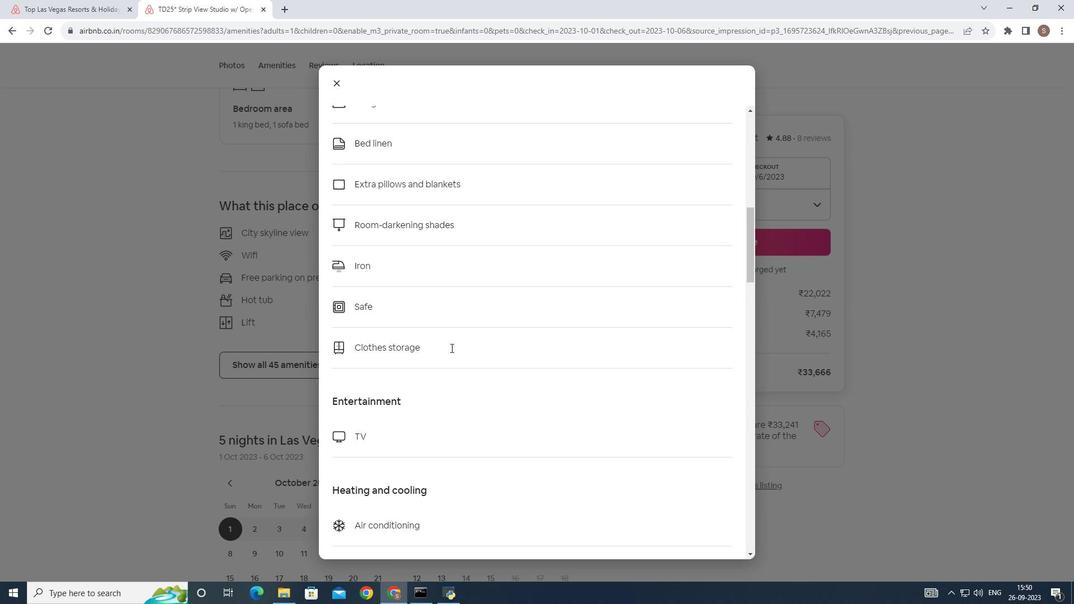 
Action: Mouse scrolled (438, 365) with delta (0, 0)
Screenshot: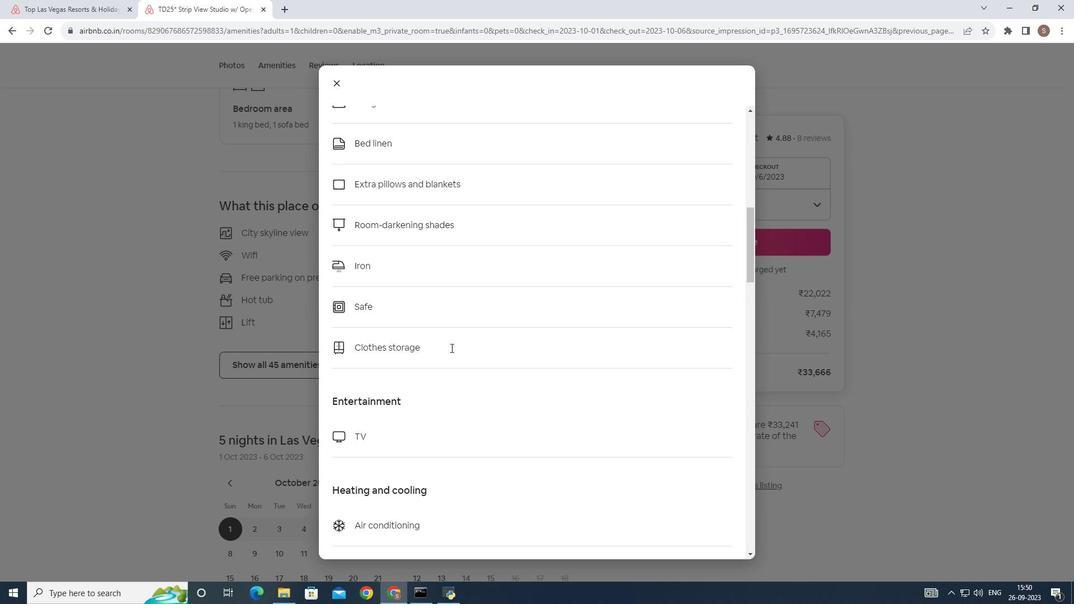 
Action: Mouse scrolled (438, 365) with delta (0, 0)
Screenshot: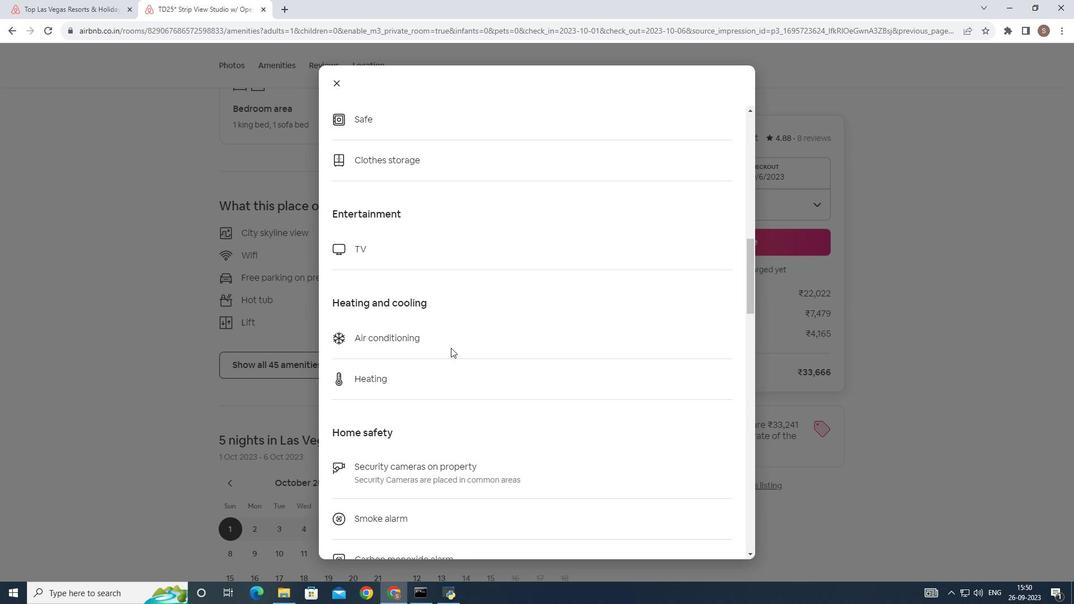 
Action: Mouse scrolled (438, 365) with delta (0, 0)
Screenshot: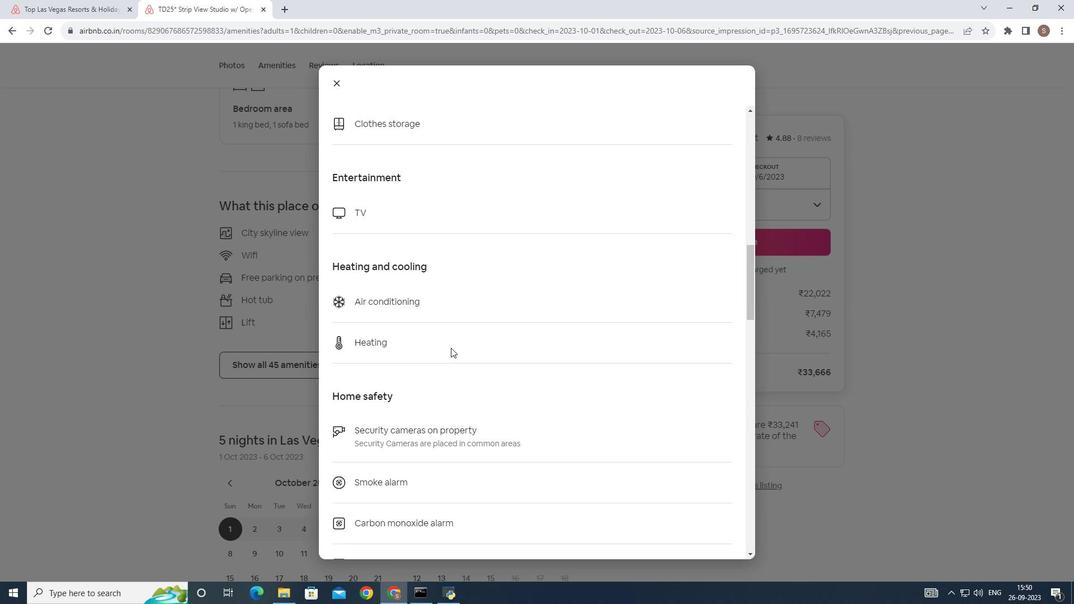
Action: Mouse scrolled (438, 365) with delta (0, 0)
Screenshot: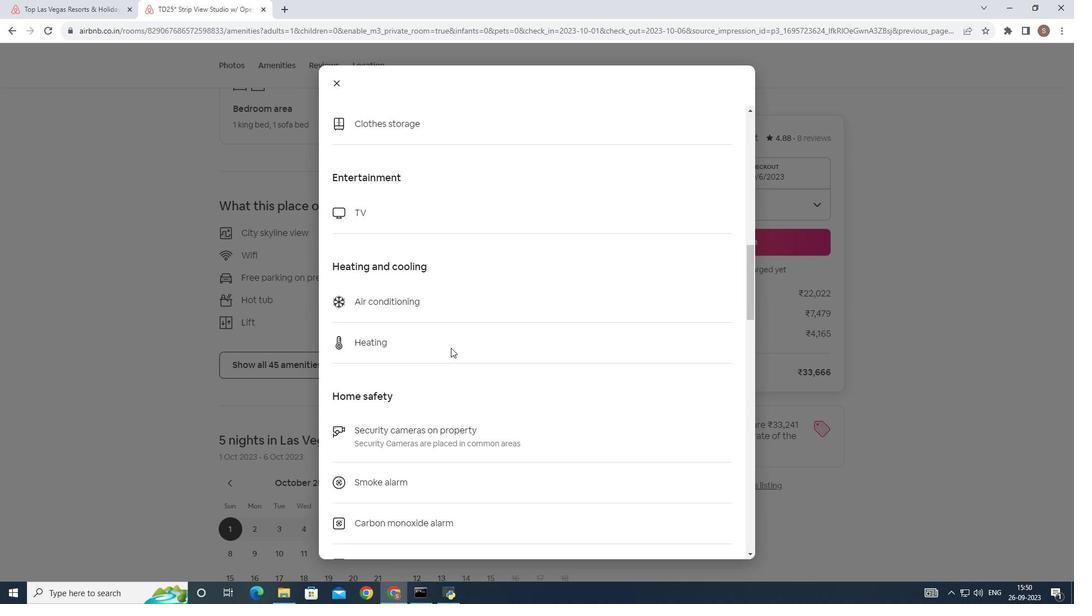 
Action: Mouse scrolled (438, 365) with delta (0, 0)
Screenshot: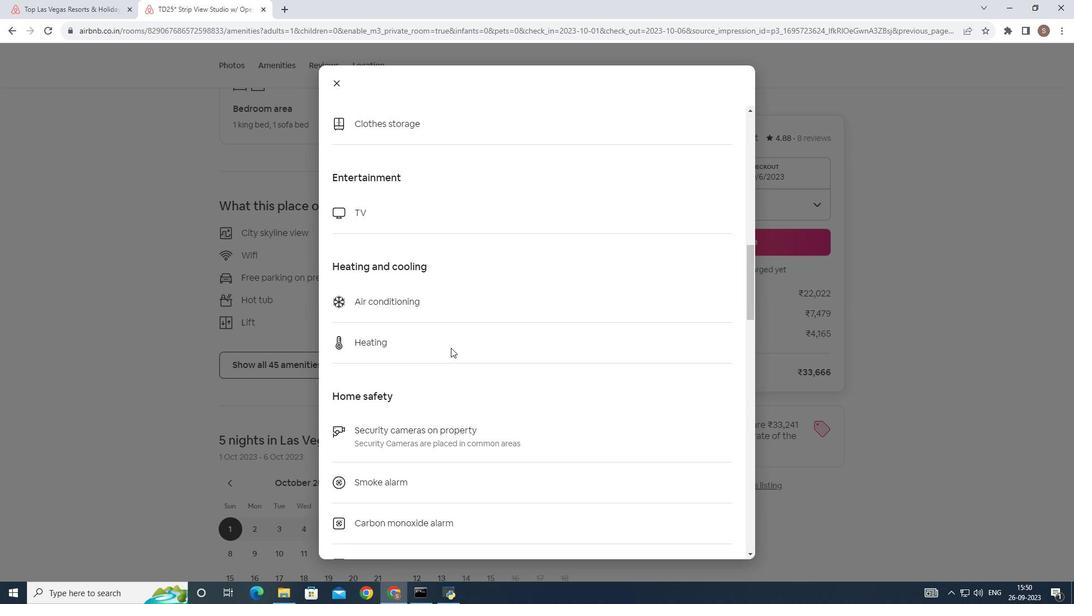 
Action: Mouse scrolled (438, 365) with delta (0, 0)
Screenshot: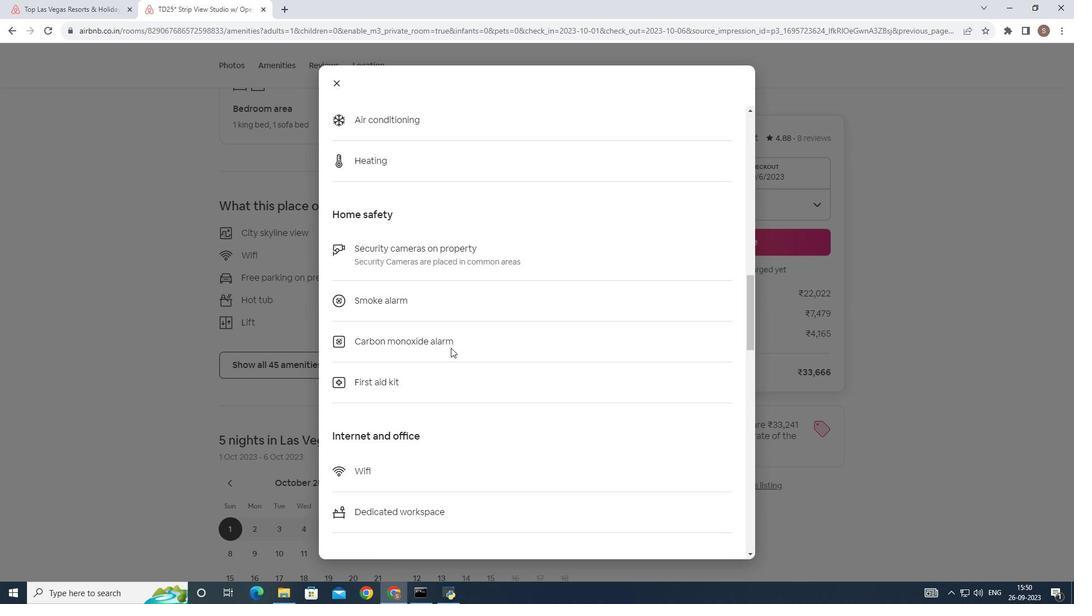 
Action: Mouse scrolled (438, 365) with delta (0, 0)
Screenshot: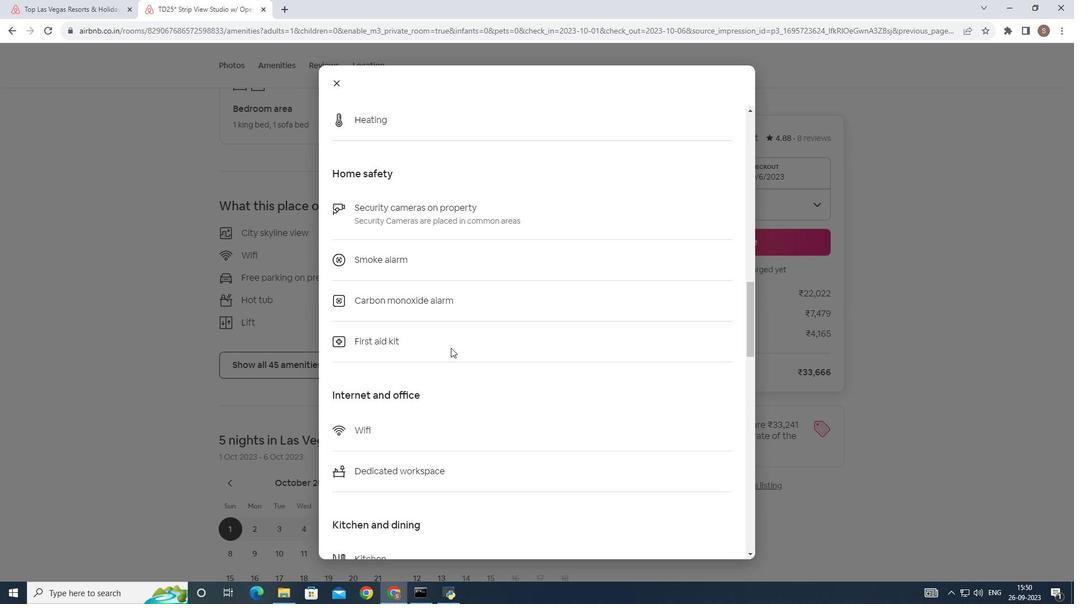 
Action: Mouse scrolled (438, 365) with delta (0, 0)
Screenshot: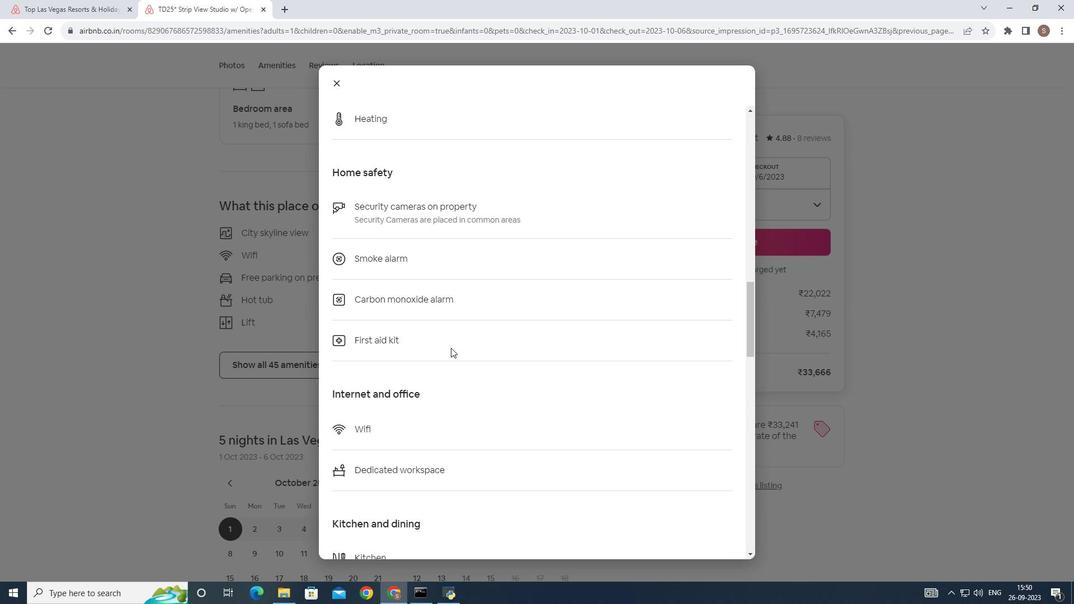 
Action: Mouse scrolled (438, 365) with delta (0, 0)
Screenshot: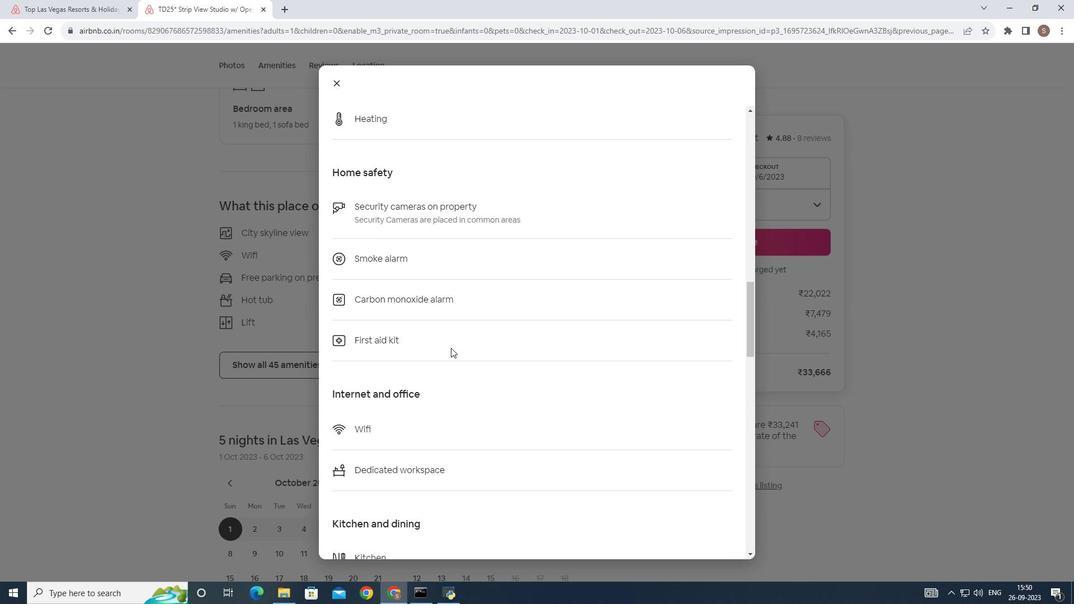 
Action: Mouse scrolled (438, 365) with delta (0, 0)
Screenshot: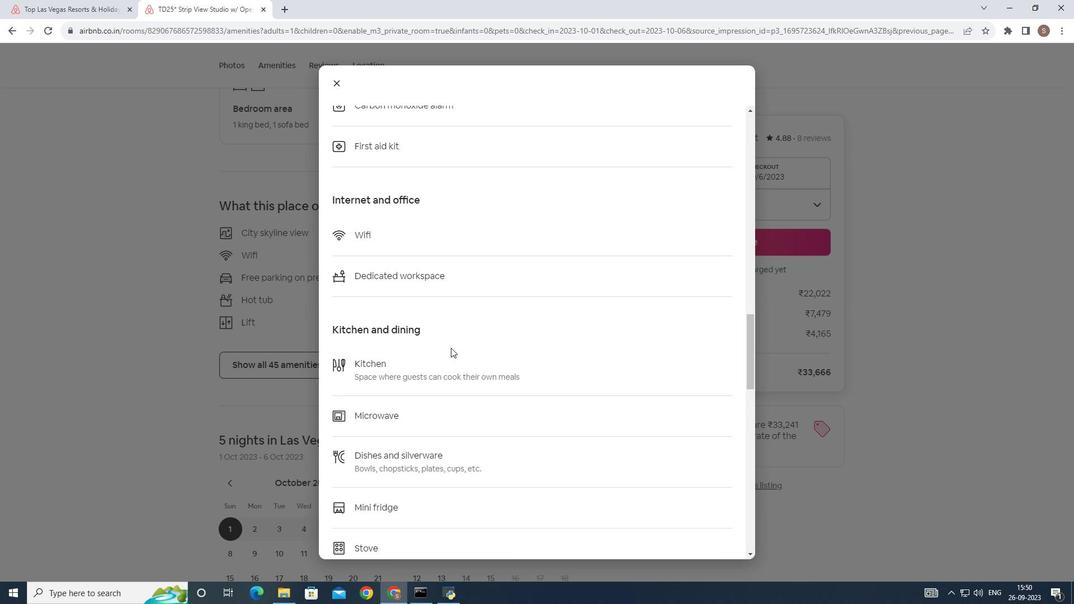 
Action: Mouse scrolled (438, 365) with delta (0, 0)
Screenshot: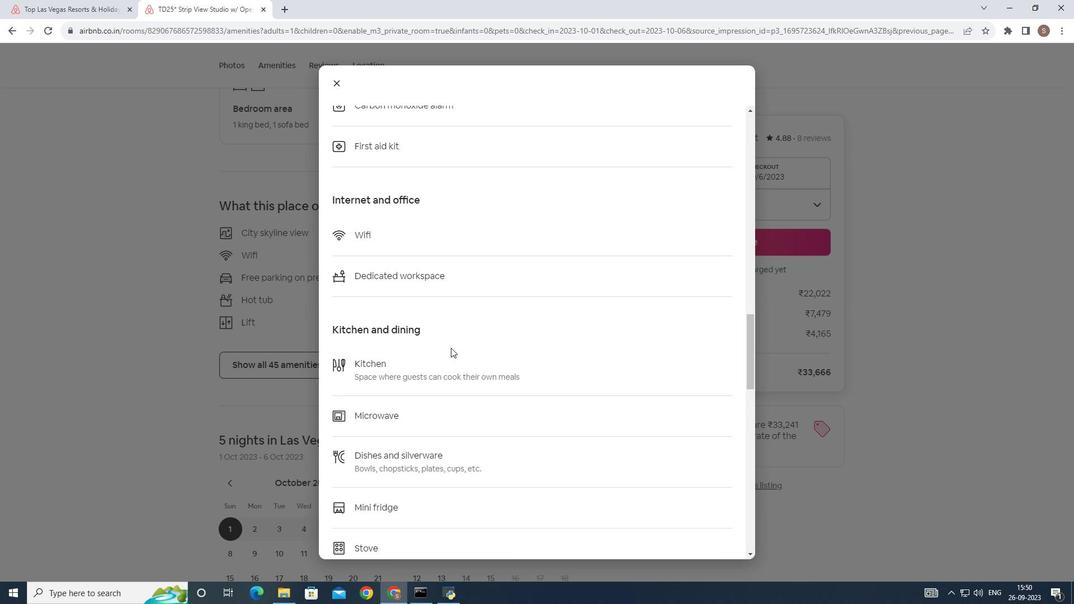 
Action: Mouse scrolled (438, 365) with delta (0, 0)
Screenshot: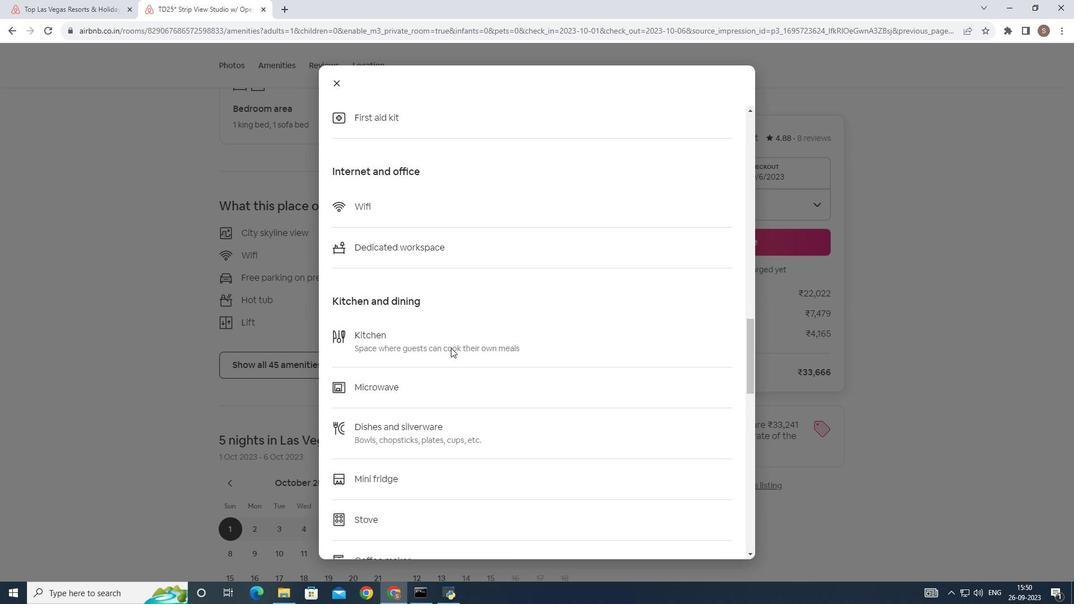 
Action: Mouse scrolled (438, 365) with delta (0, 0)
Screenshot: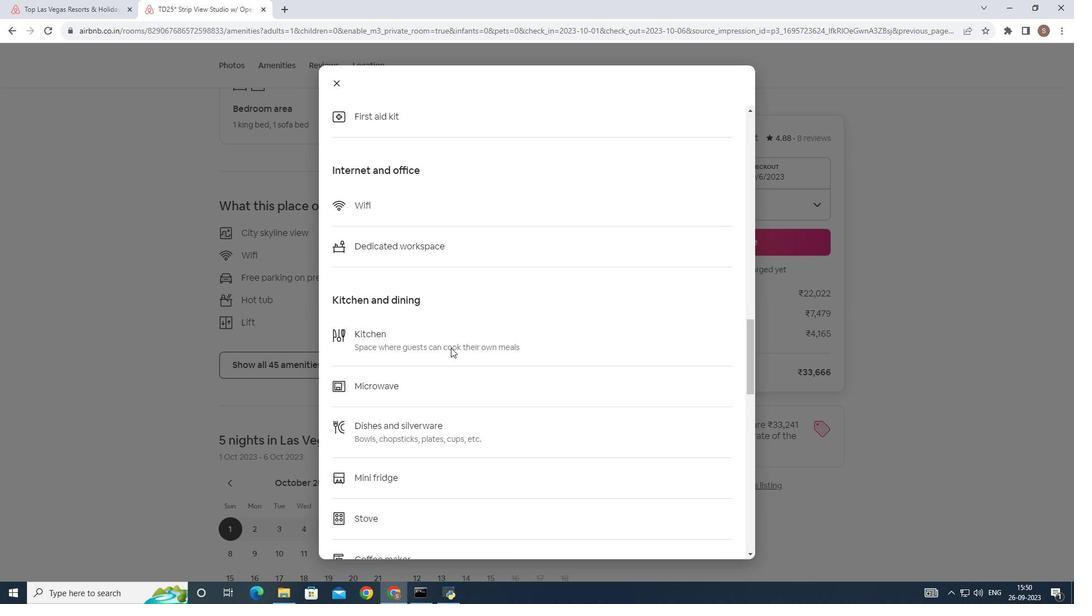 
Action: Mouse scrolled (438, 365) with delta (0, 0)
Screenshot: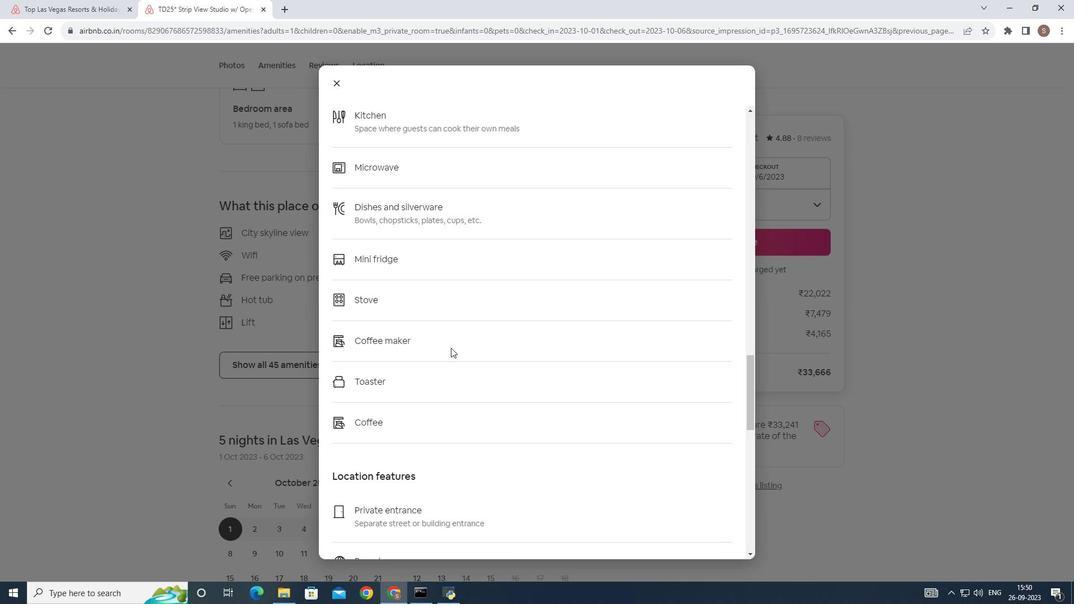 
Action: Mouse scrolled (438, 365) with delta (0, 0)
Screenshot: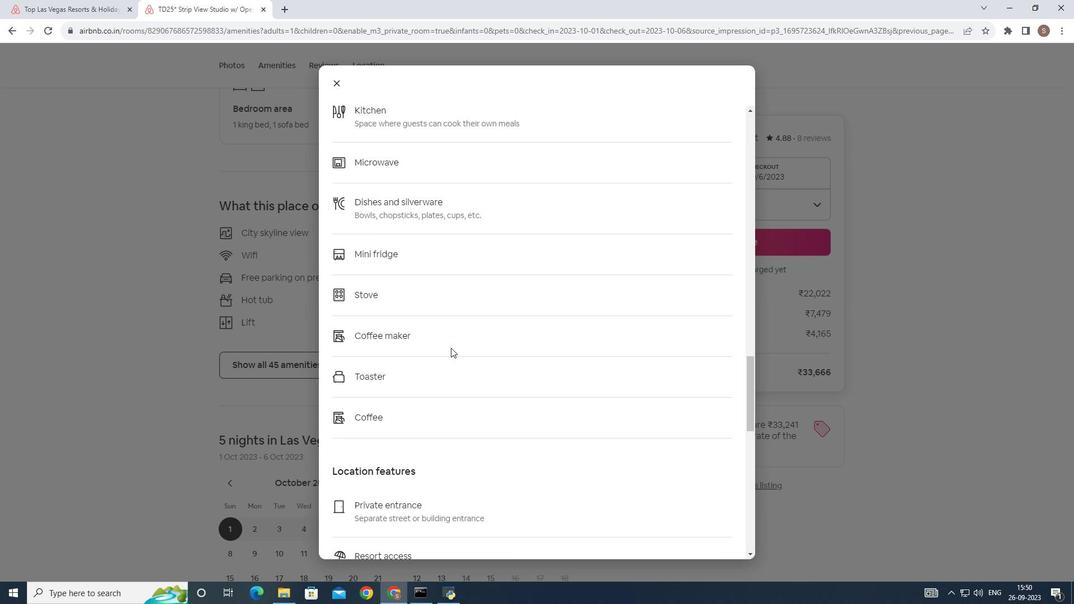 
Action: Mouse scrolled (438, 365) with delta (0, 0)
Screenshot: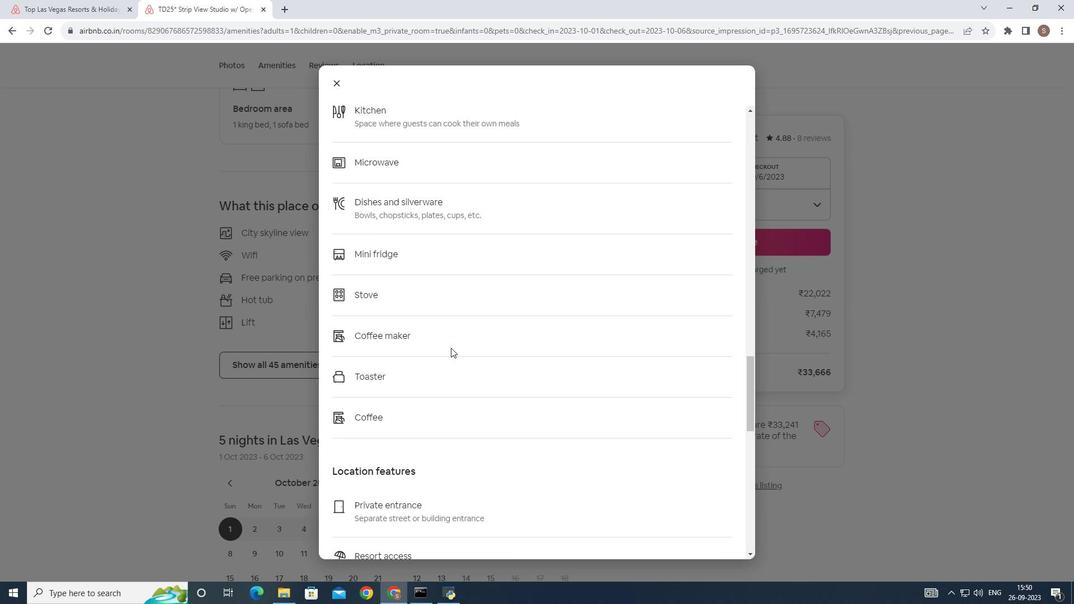 
Action: Mouse scrolled (438, 365) with delta (0, 0)
Screenshot: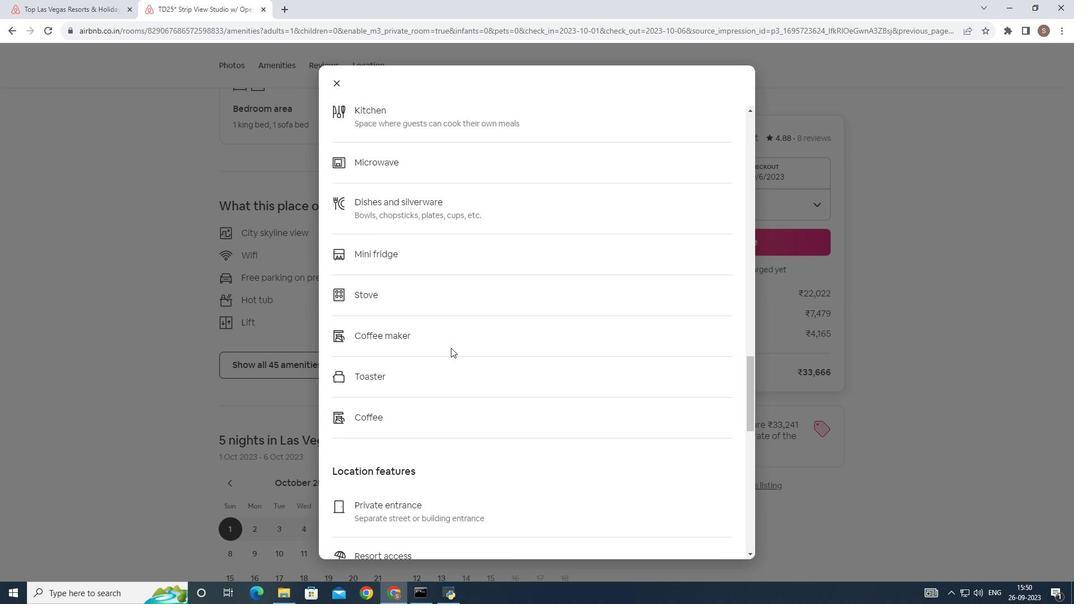 
Action: Mouse scrolled (438, 365) with delta (0, 0)
Screenshot: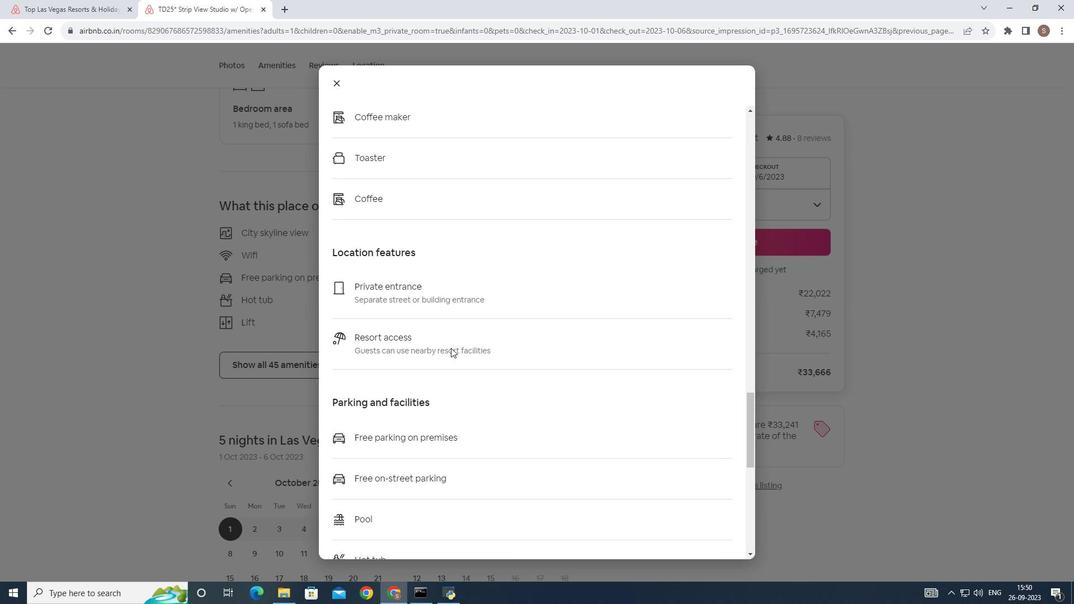 
Action: Mouse scrolled (438, 365) with delta (0, 0)
Screenshot: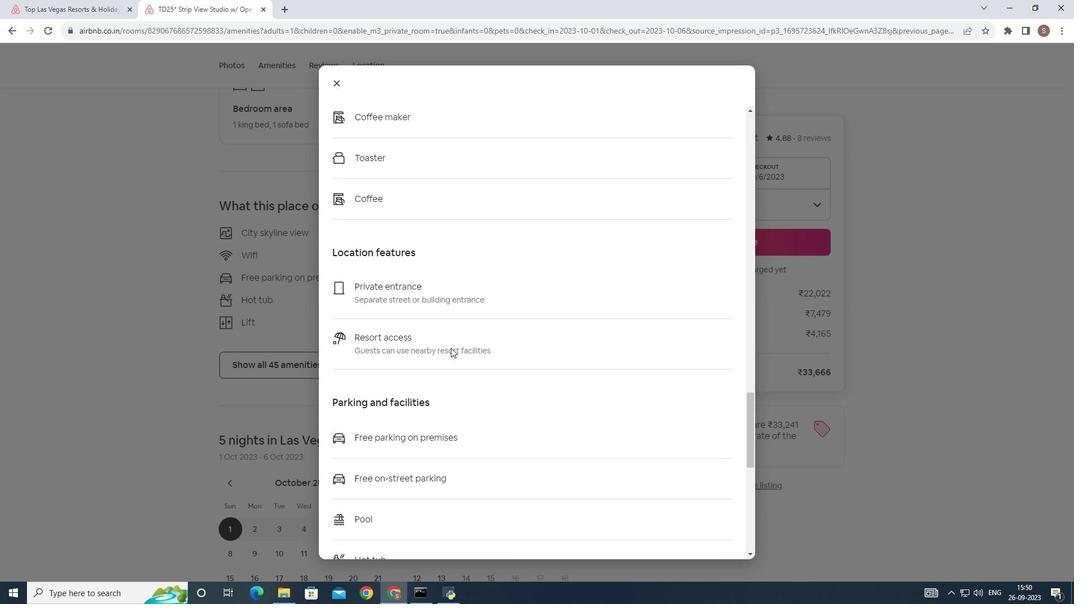 
Action: Mouse scrolled (438, 365) with delta (0, 0)
Screenshot: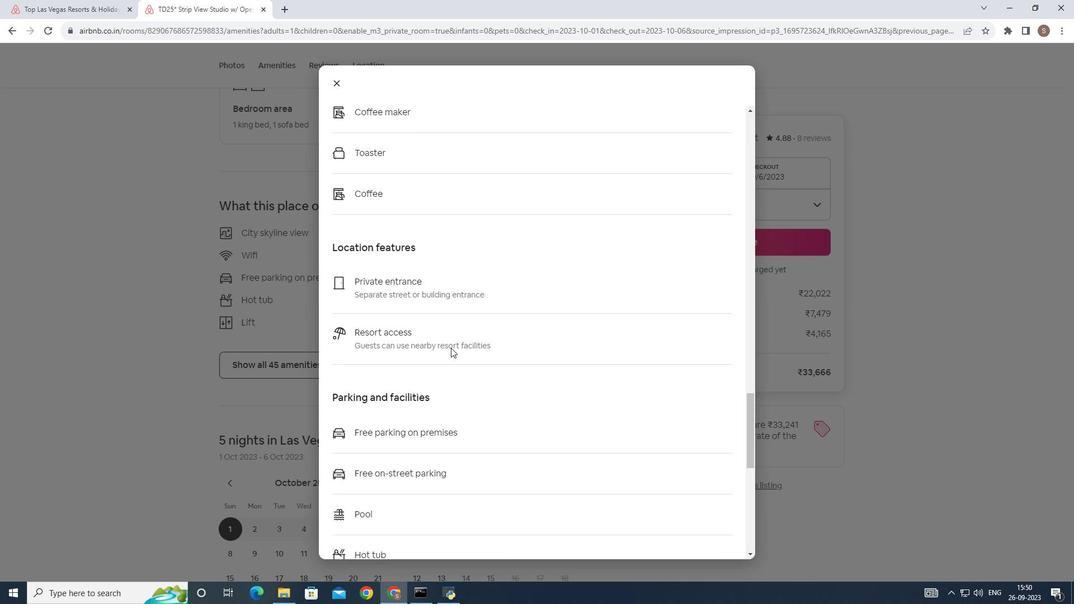 
Action: Mouse scrolled (438, 365) with delta (0, 0)
Screenshot: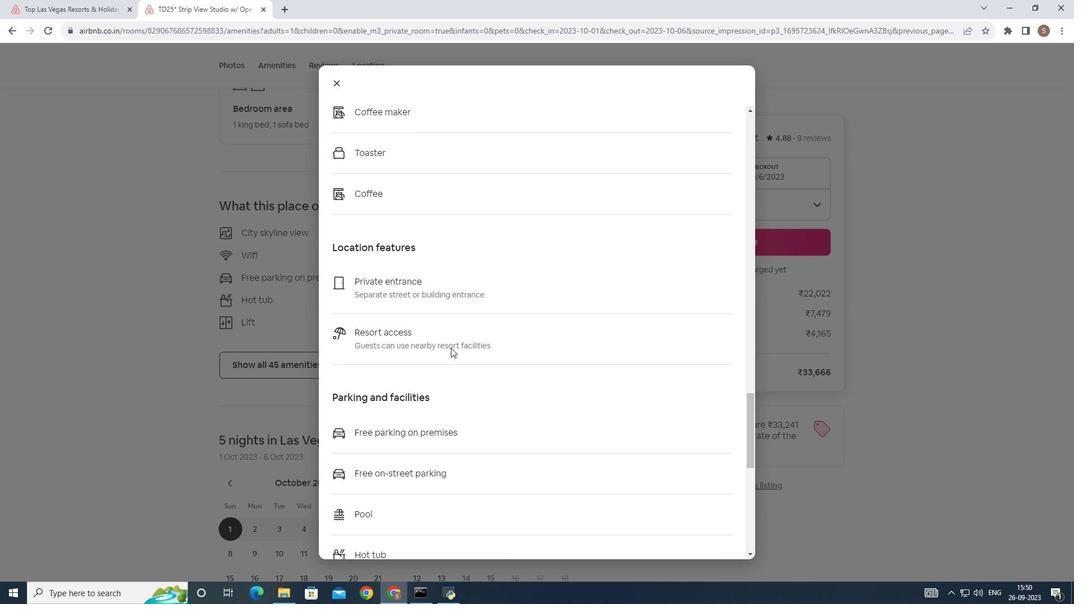 
Action: Mouse scrolled (438, 365) with delta (0, 0)
Screenshot: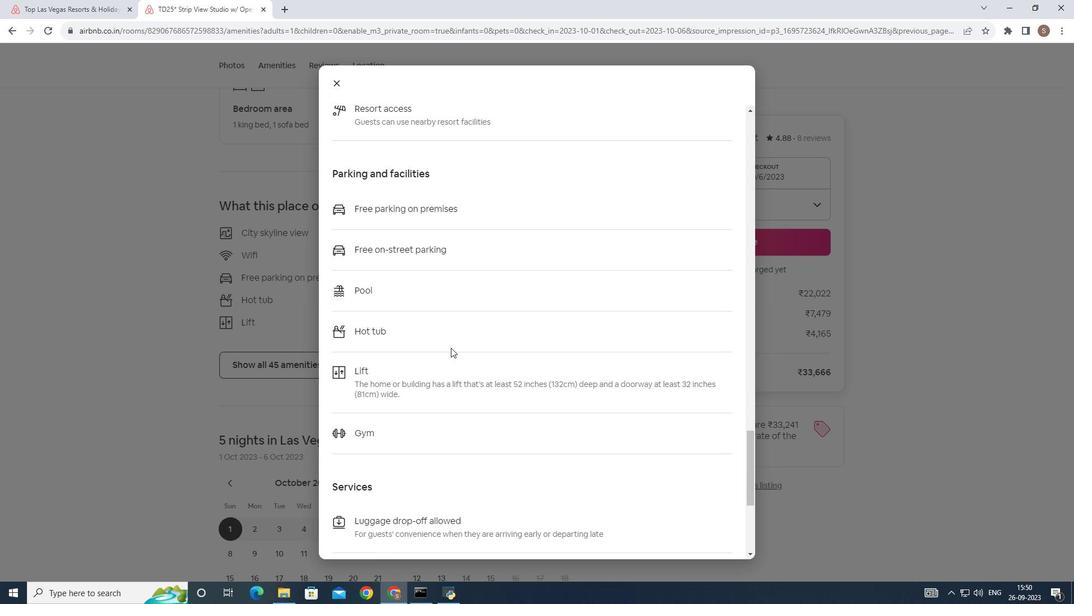 
Action: Mouse scrolled (438, 365) with delta (0, 0)
Screenshot: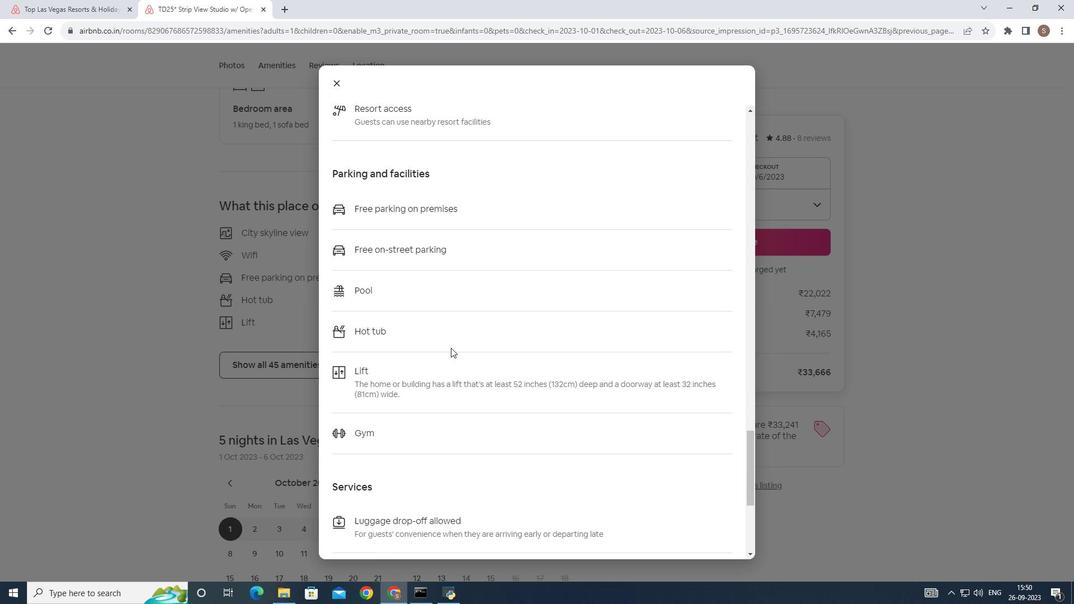 
Action: Mouse scrolled (438, 365) with delta (0, 0)
Screenshot: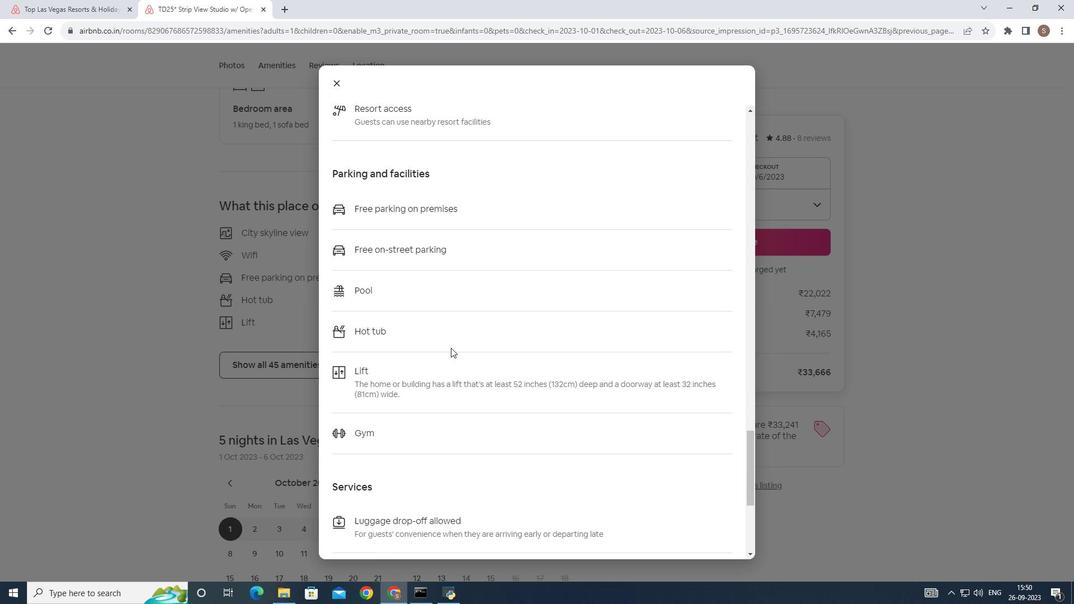 
Action: Mouse scrolled (438, 365) with delta (0, 0)
Screenshot: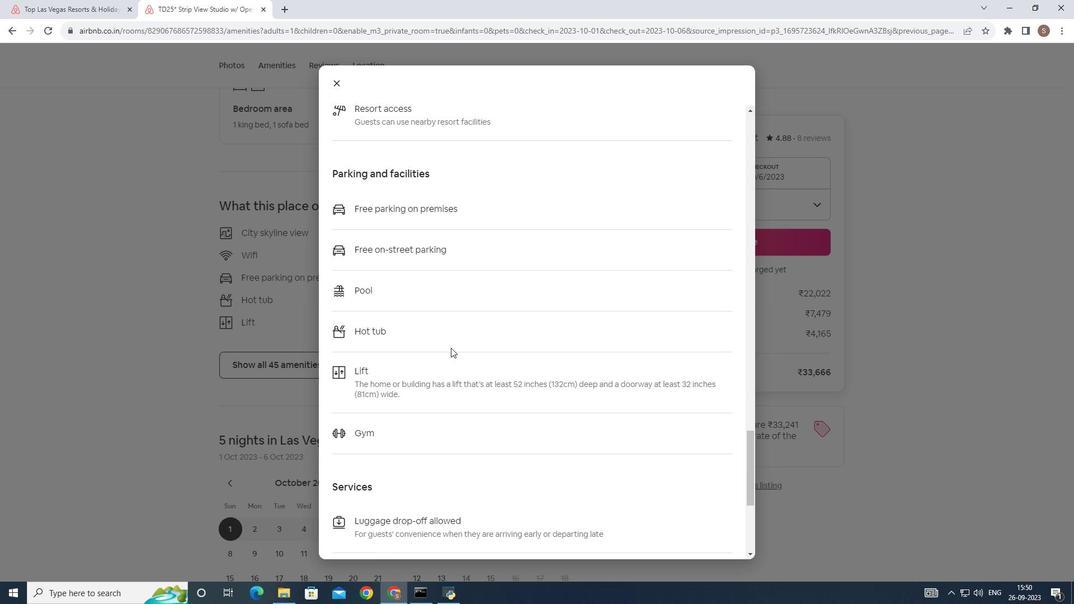 
Action: Mouse scrolled (438, 365) with delta (0, 0)
Screenshot: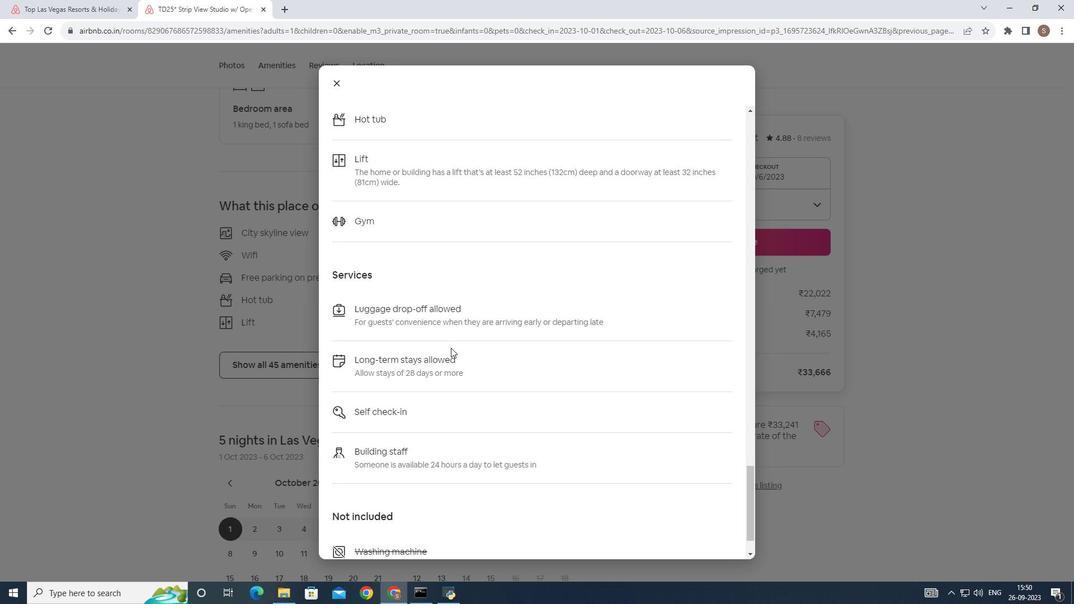
Action: Mouse scrolled (438, 365) with delta (0, 0)
Screenshot: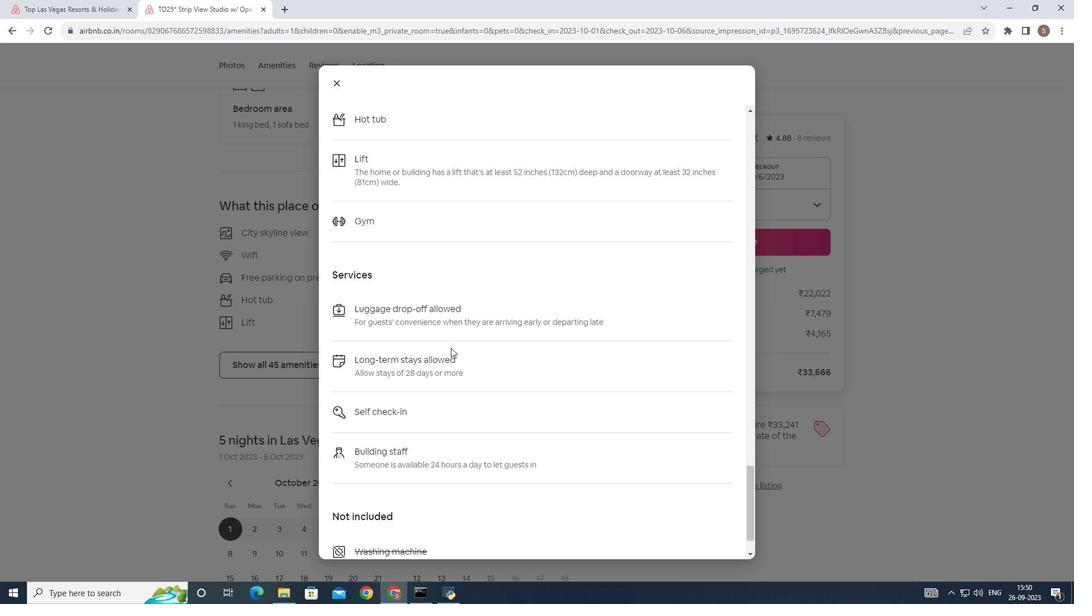 
Action: Mouse scrolled (438, 365) with delta (0, 0)
Screenshot: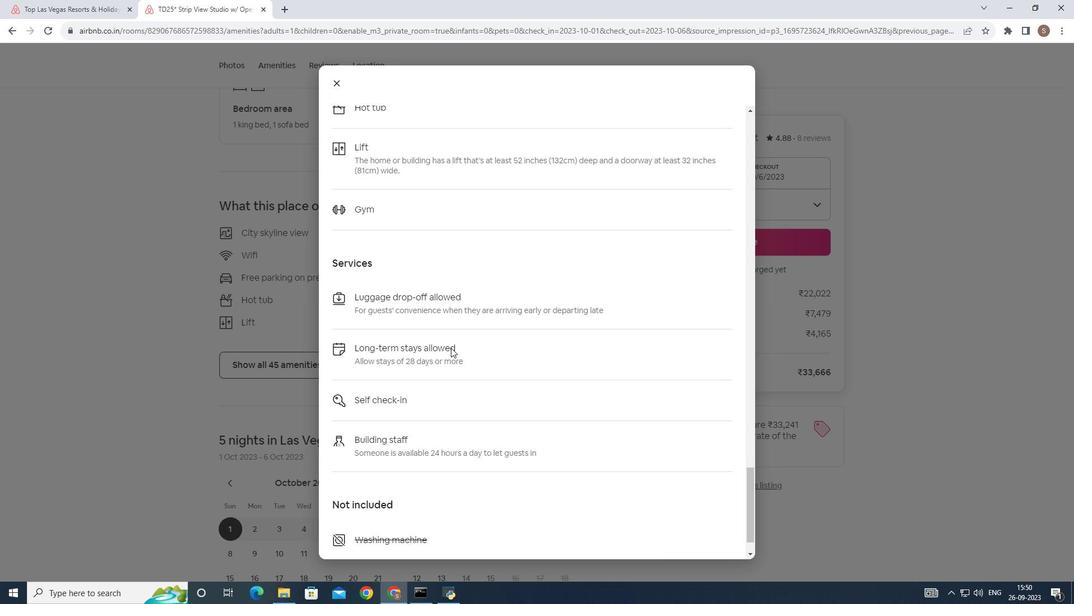 
Action: Mouse scrolled (438, 365) with delta (0, 0)
Screenshot: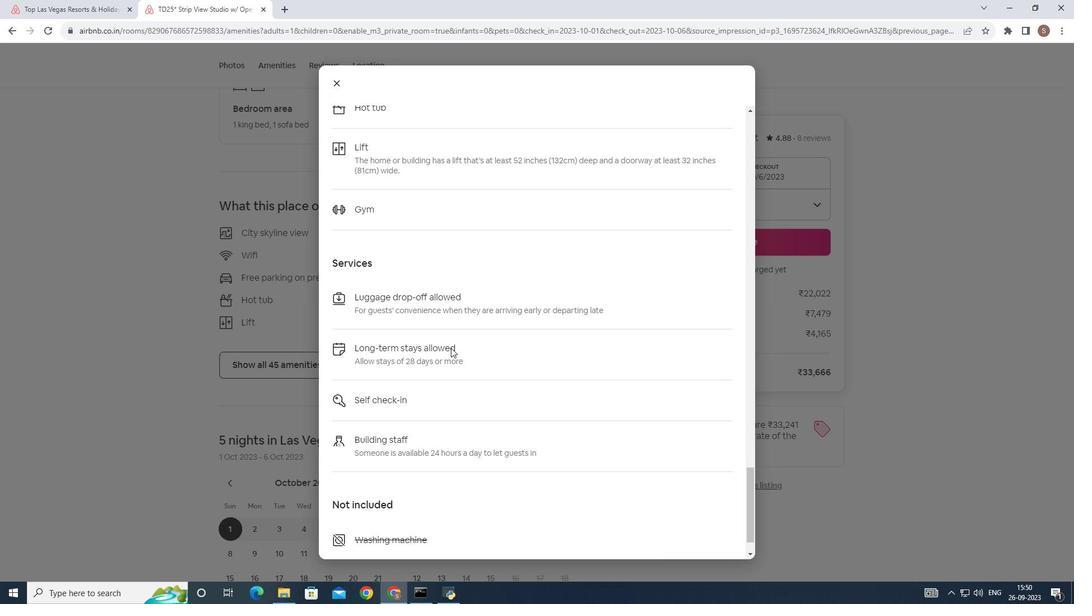 
Action: Mouse scrolled (438, 365) with delta (0, 0)
Screenshot: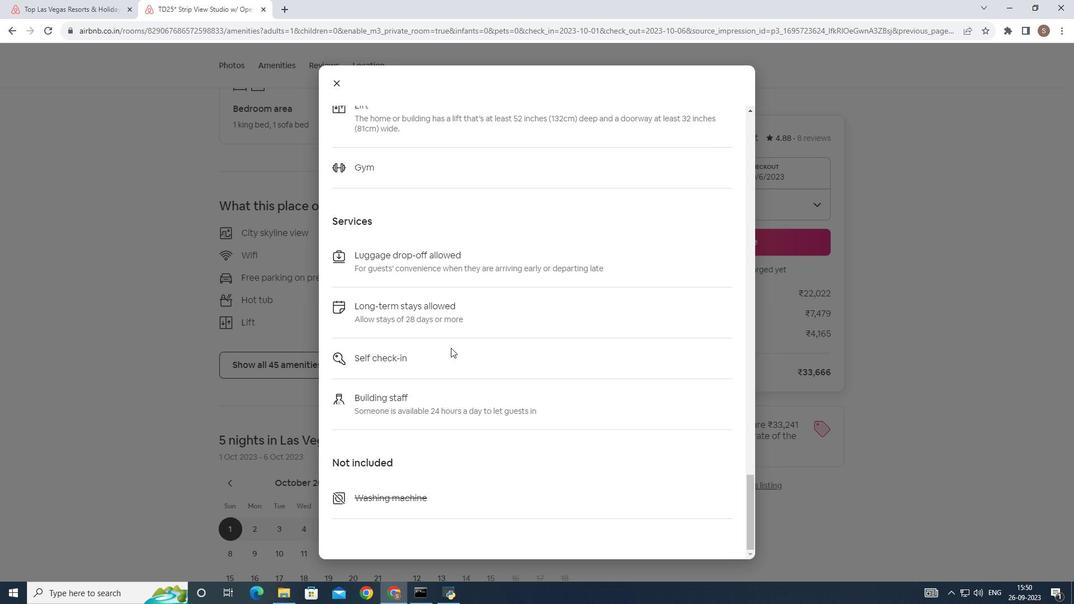 
Action: Mouse scrolled (438, 365) with delta (0, 0)
Screenshot: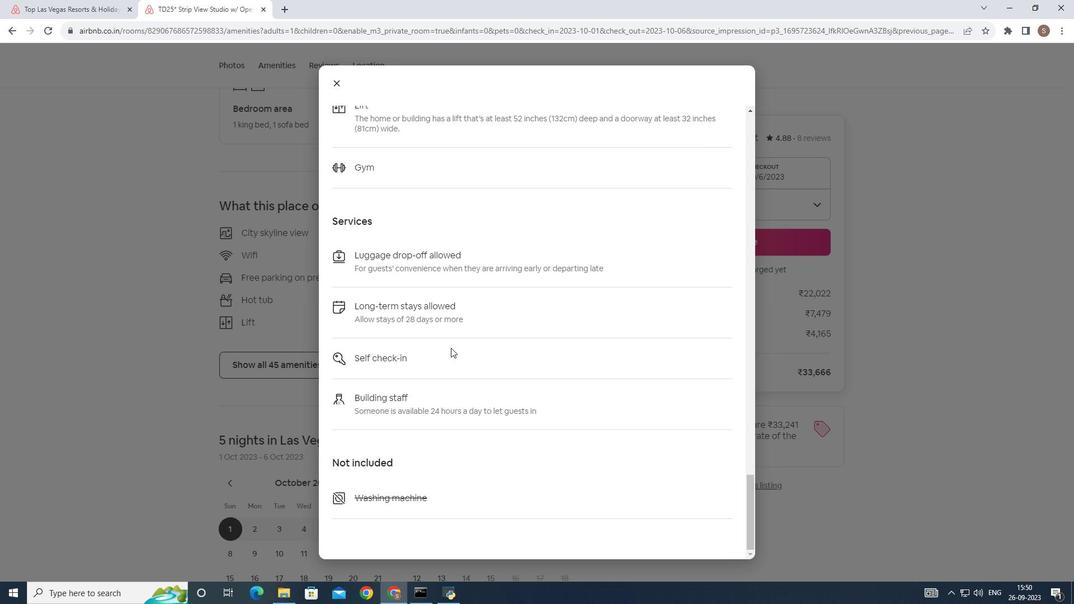 
Action: Mouse scrolled (438, 365) with delta (0, 0)
Screenshot: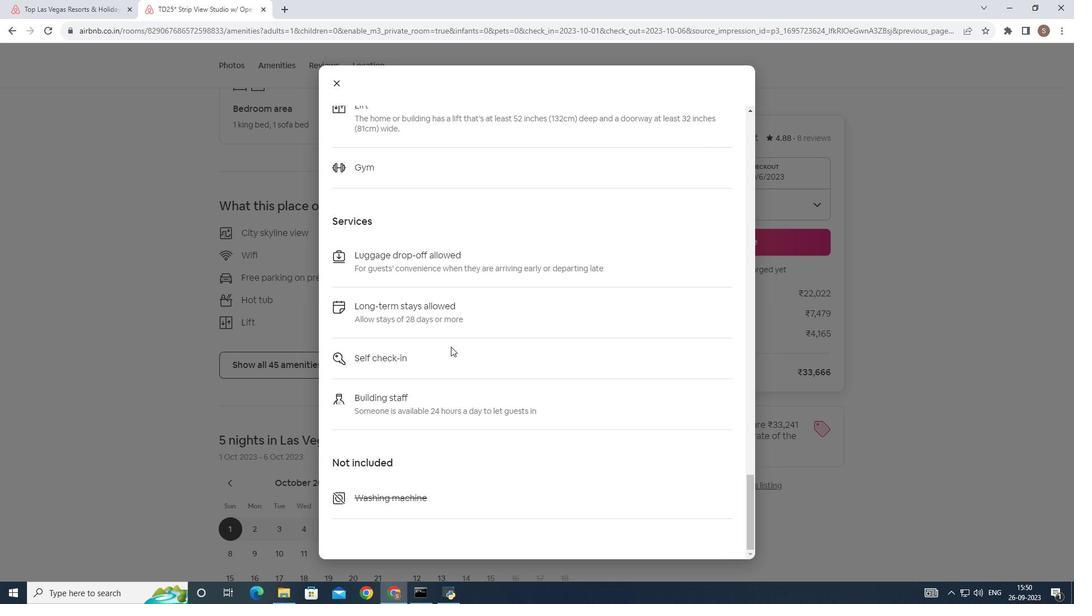 
Action: Mouse moved to (329, 61)
Screenshot: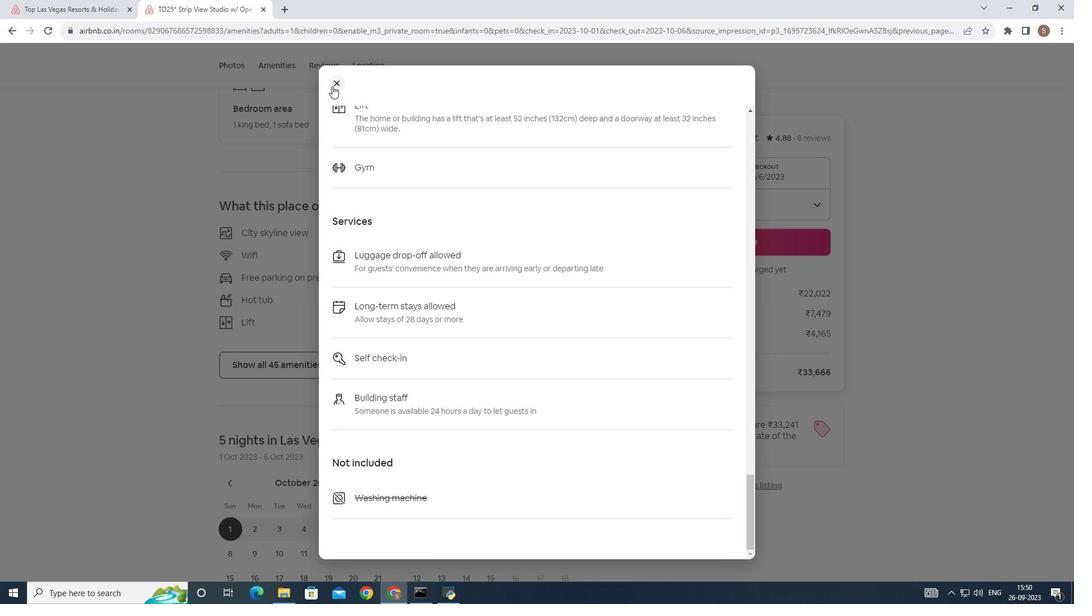 
Action: Mouse pressed left at (329, 61)
Screenshot: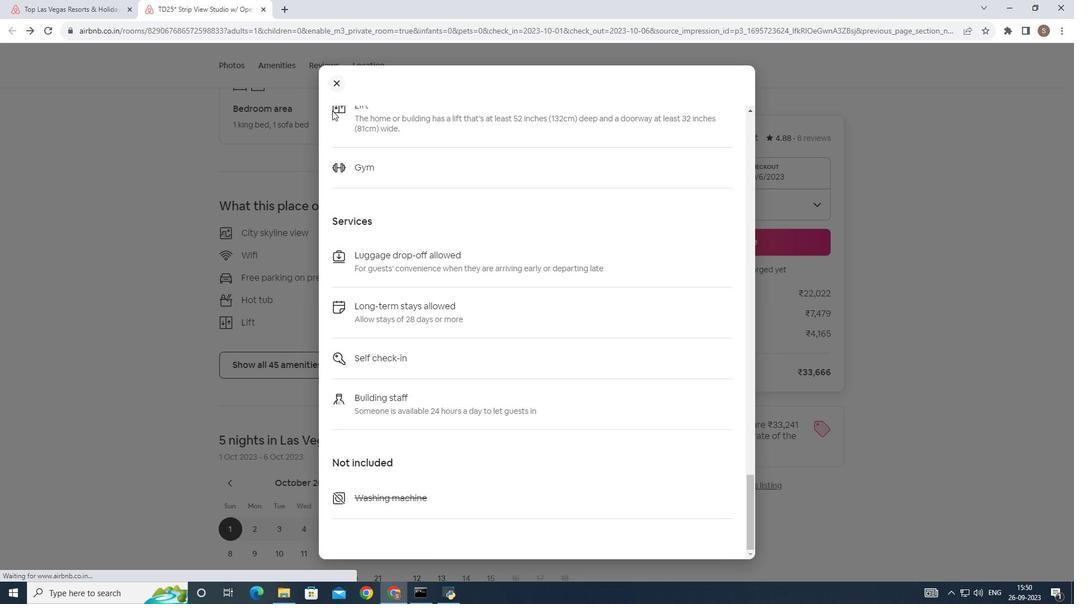 
Action: Mouse moved to (320, 346)
Screenshot: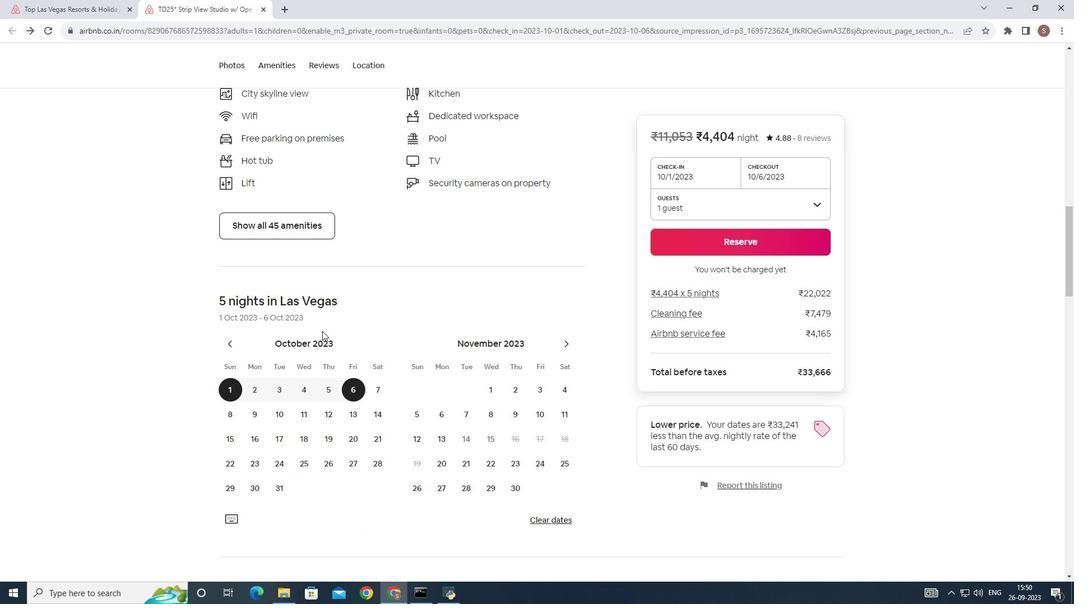 
Action: Mouse scrolled (320, 346) with delta (0, 0)
Screenshot: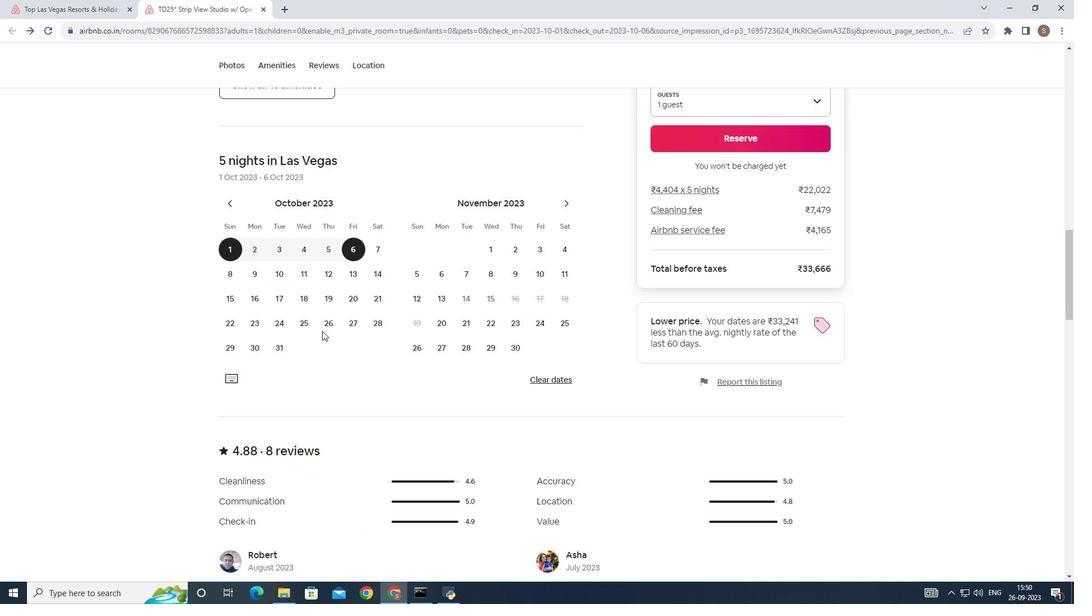 
Action: Mouse scrolled (320, 346) with delta (0, 0)
Screenshot: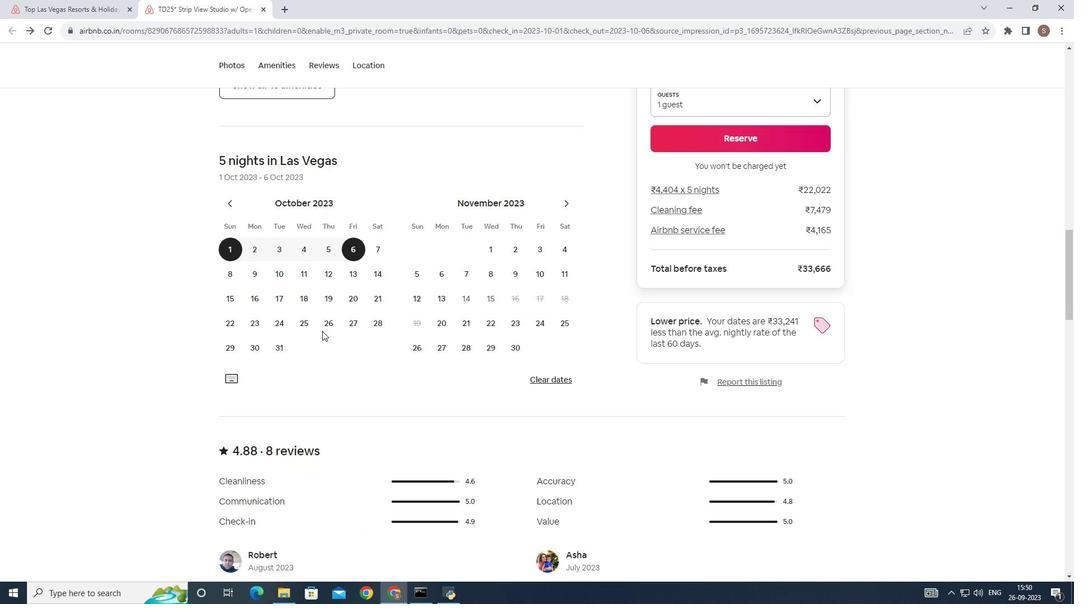 
Action: Mouse scrolled (320, 346) with delta (0, 0)
Screenshot: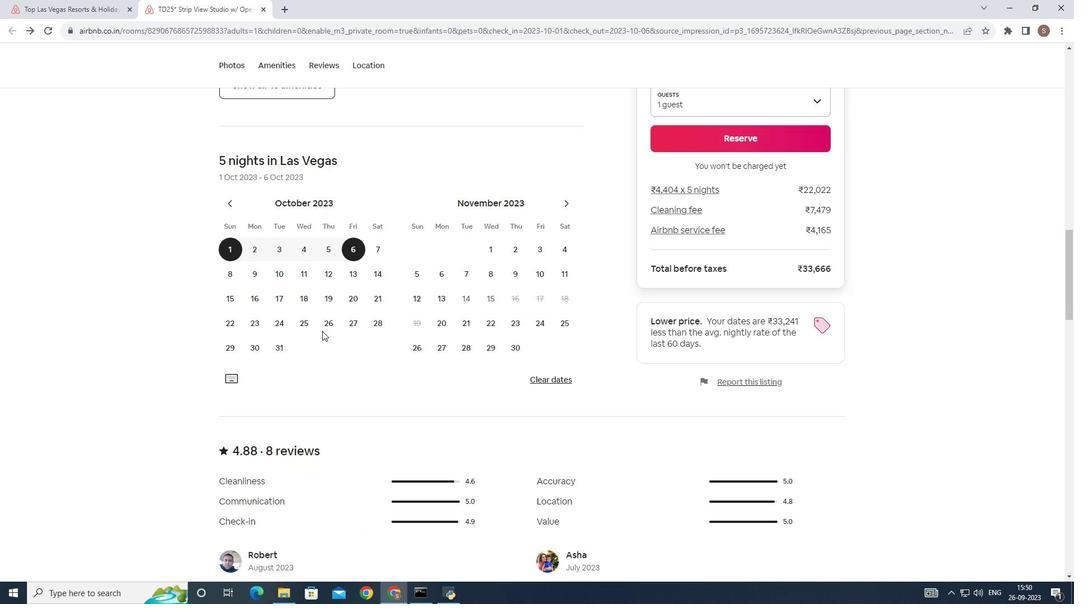 
Action: Mouse scrolled (320, 346) with delta (0, 0)
Screenshot: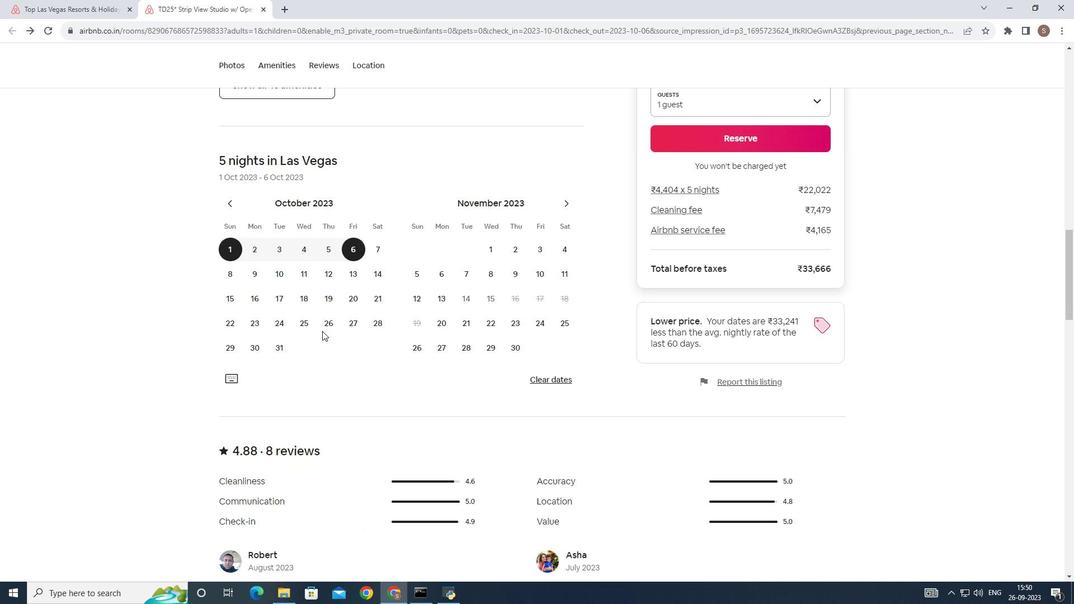 
Action: Mouse scrolled (320, 346) with delta (0, 0)
Screenshot: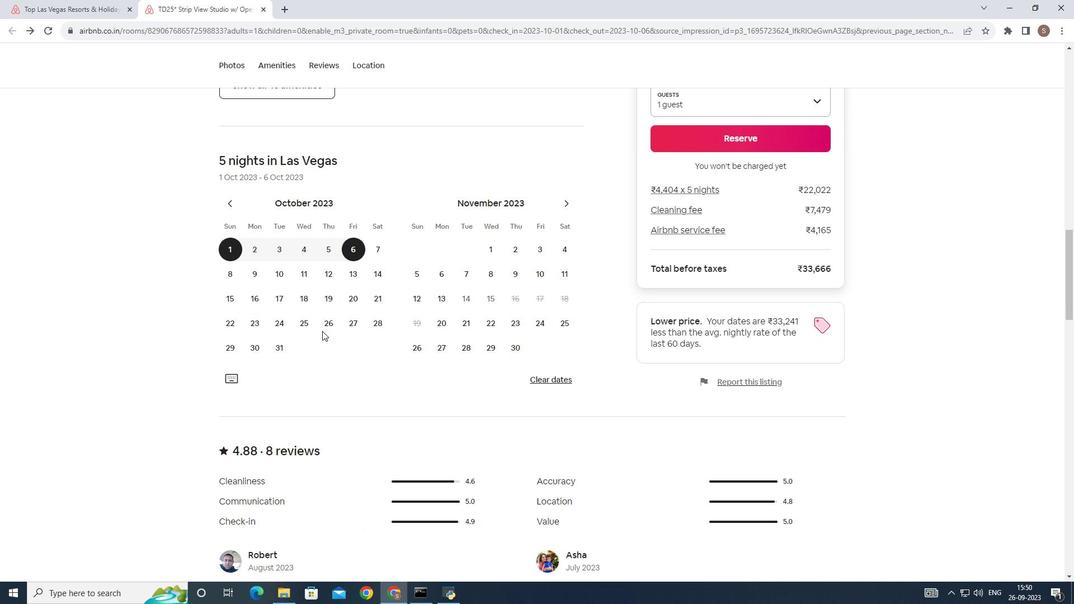
Action: Mouse scrolled (320, 346) with delta (0, 0)
Screenshot: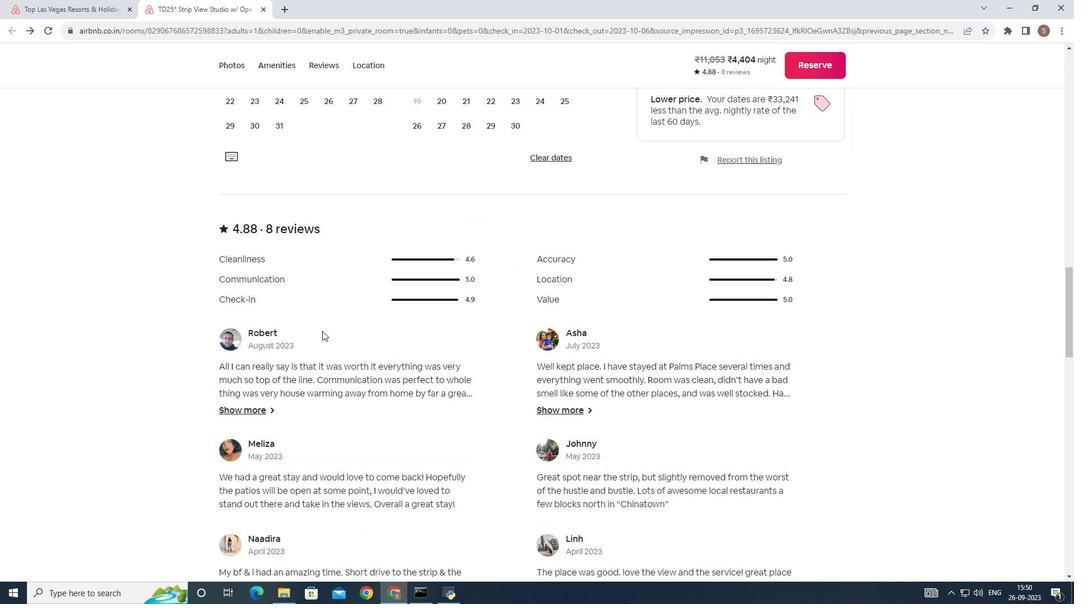 
Action: Mouse scrolled (320, 346) with delta (0, 0)
Screenshot: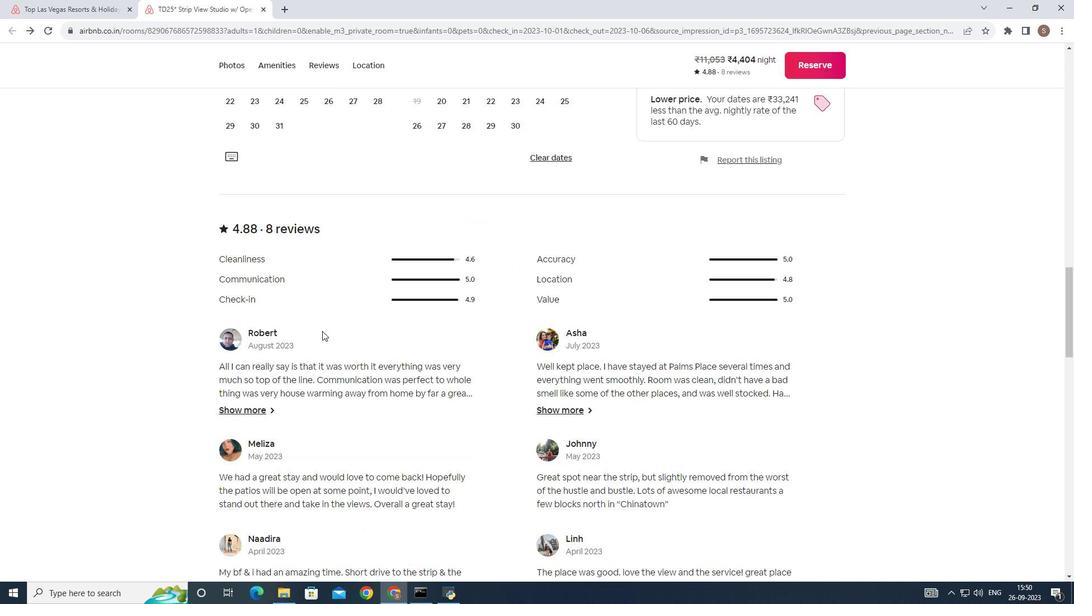 
Action: Mouse scrolled (320, 346) with delta (0, 0)
Screenshot: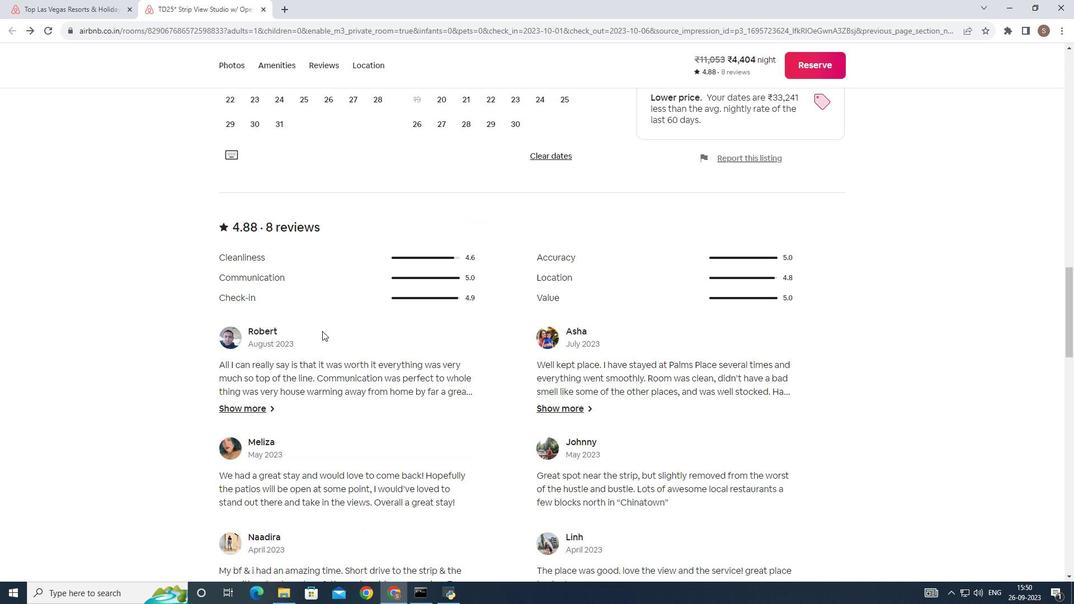 
Action: Mouse scrolled (320, 346) with delta (0, 0)
Screenshot: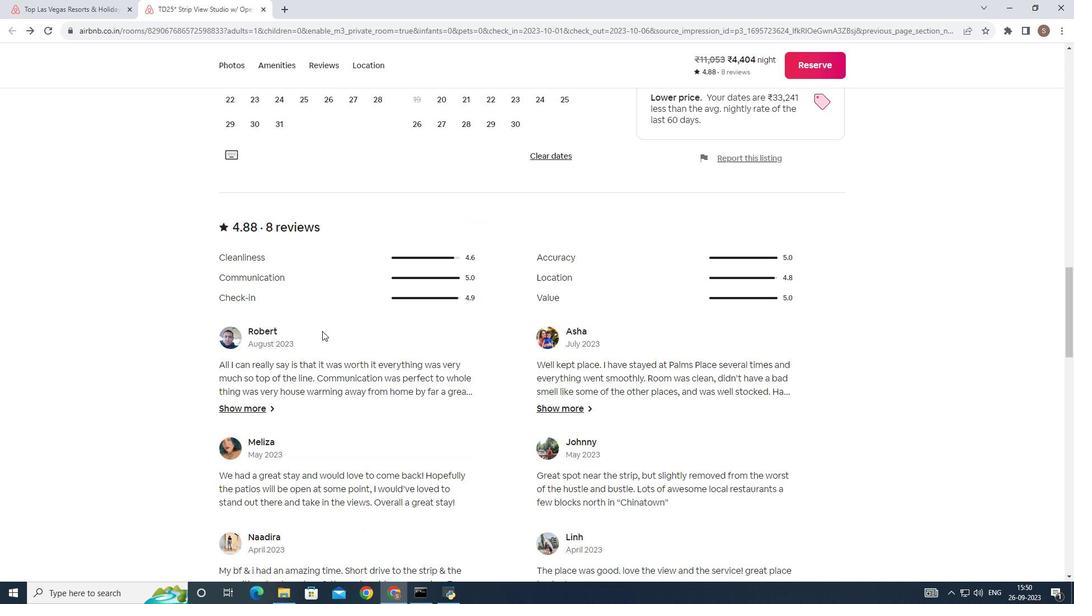 
Action: Mouse scrolled (320, 346) with delta (0, 0)
Screenshot: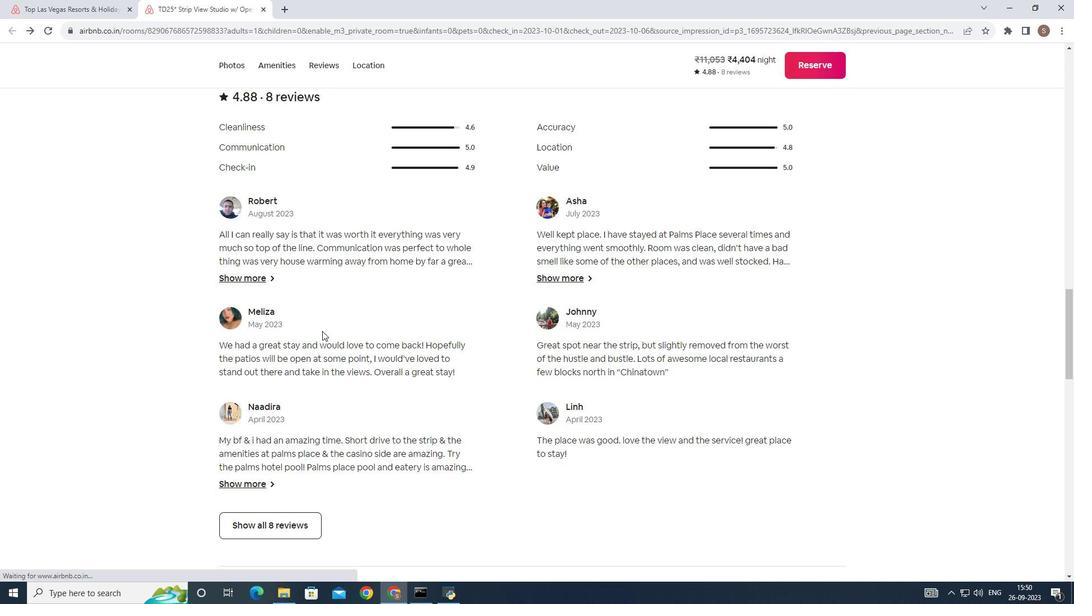 
Action: Mouse scrolled (320, 346) with delta (0, 0)
Screenshot: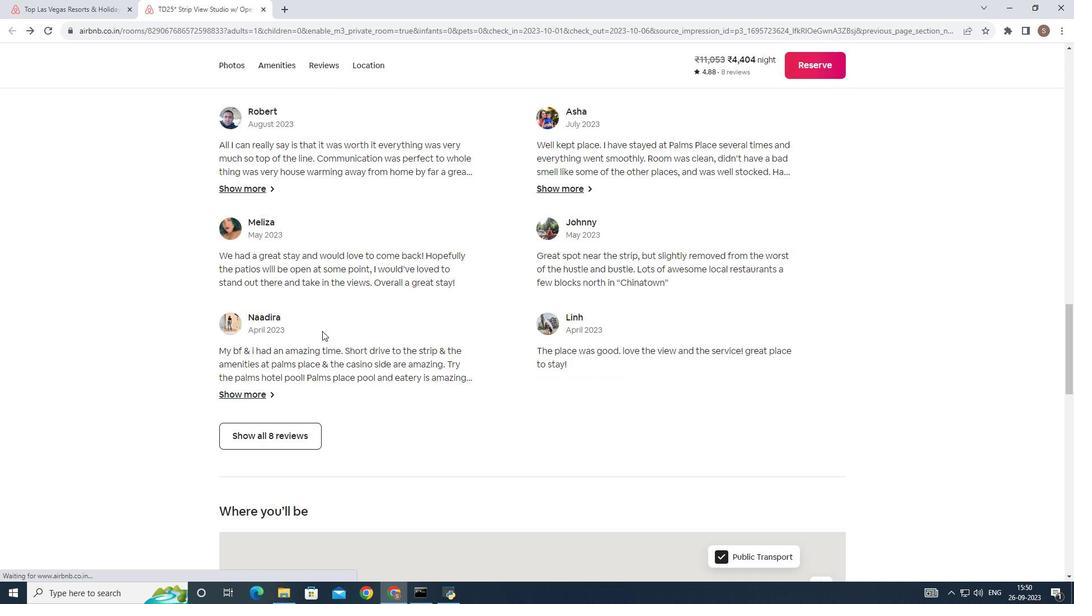 
Action: Mouse scrolled (320, 346) with delta (0, 0)
Screenshot: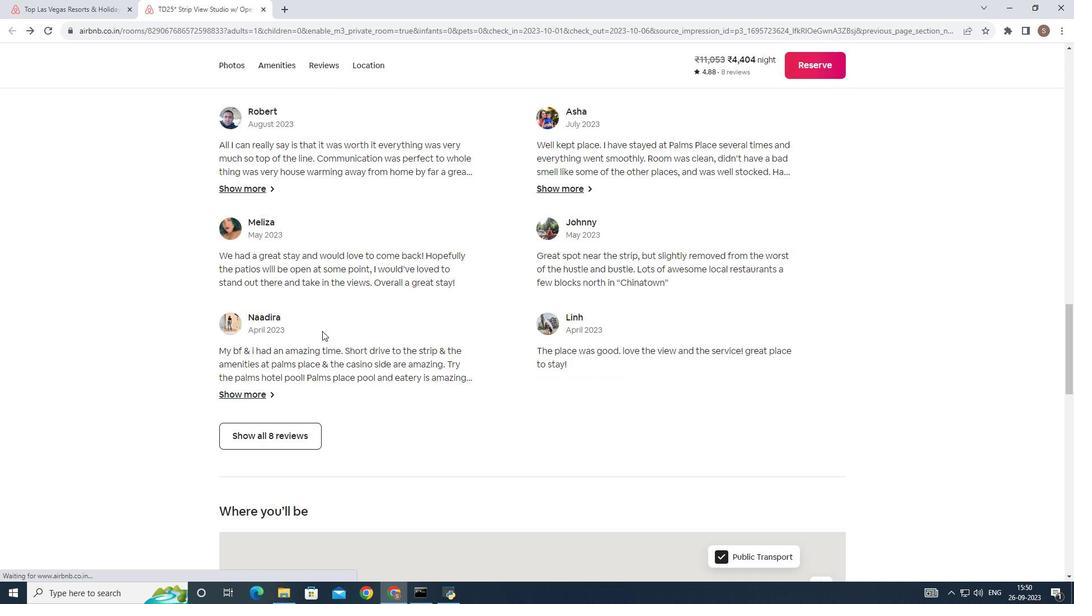 
Action: Mouse scrolled (320, 346) with delta (0, 0)
Screenshot: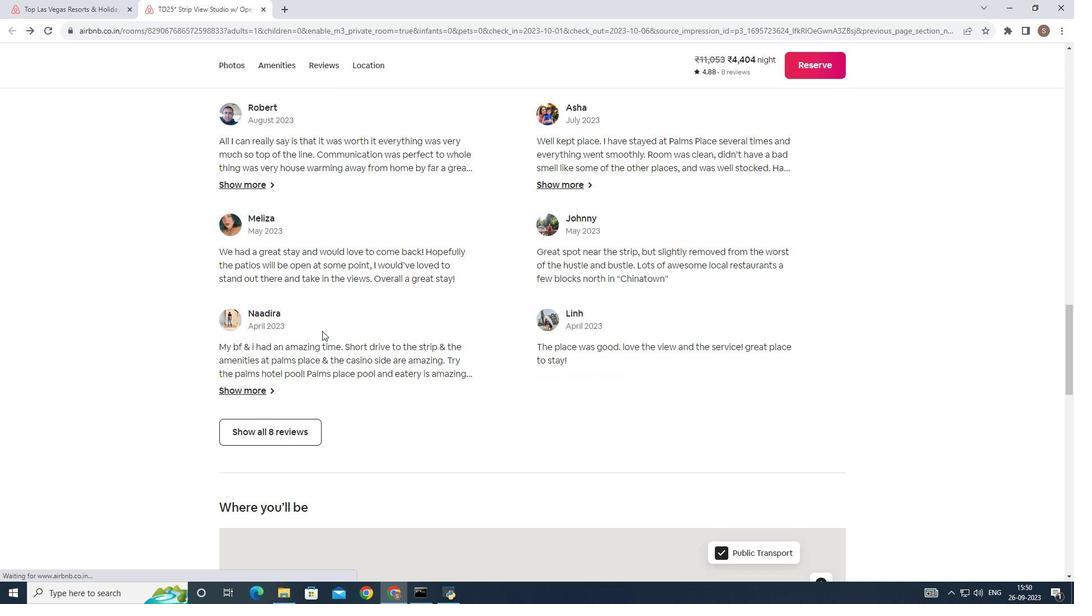 
Action: Mouse scrolled (320, 346) with delta (0, 0)
Screenshot: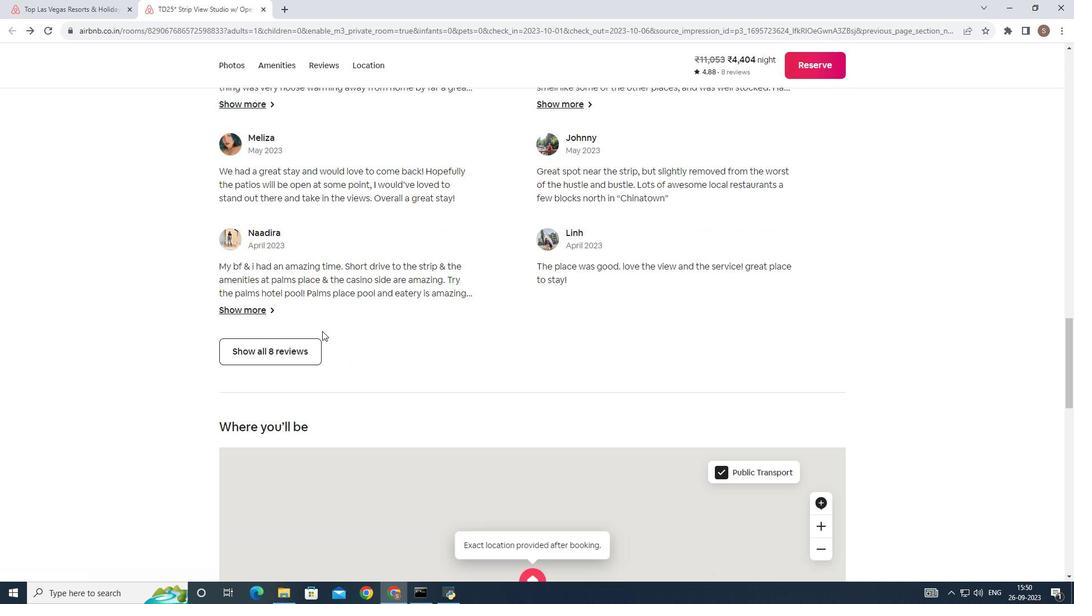 
Action: Mouse scrolled (320, 346) with delta (0, 0)
Screenshot: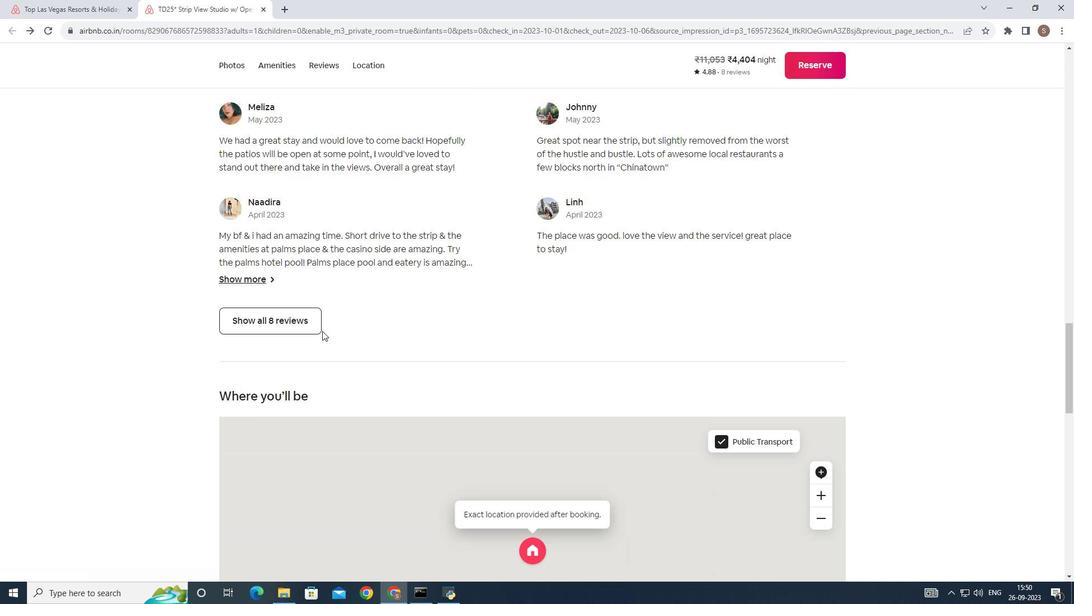 
Action: Mouse moved to (306, 348)
Screenshot: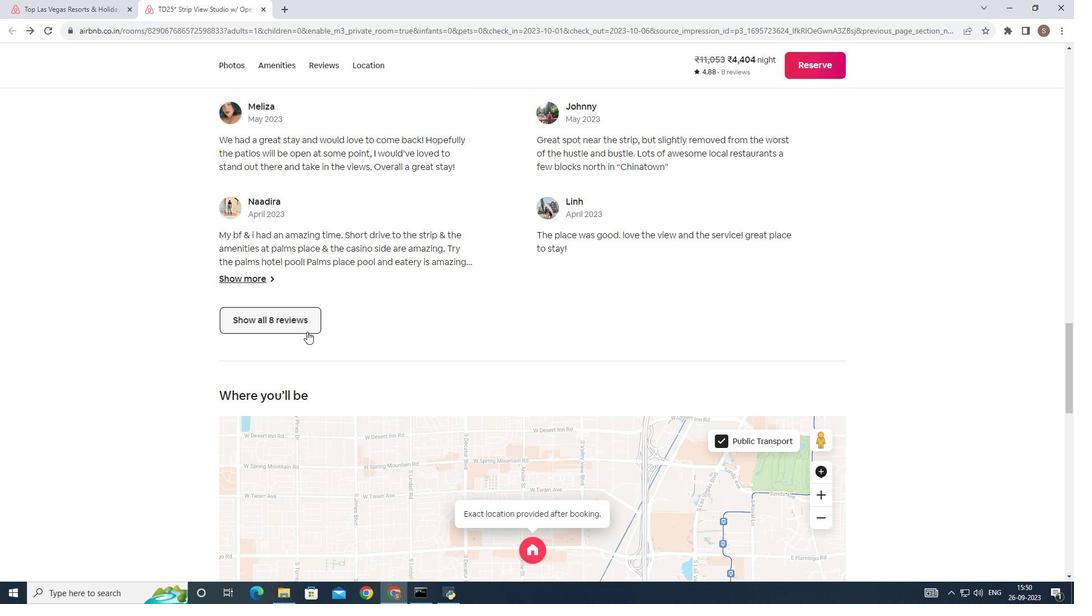 
Action: Mouse pressed left at (306, 348)
Screenshot: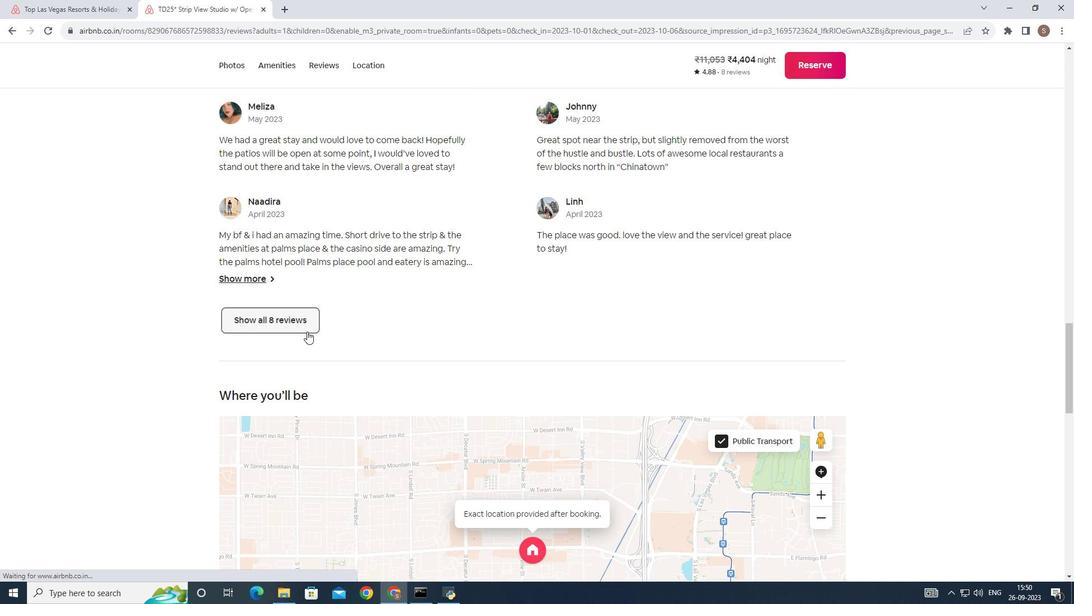 
Action: Mouse moved to (533, 350)
Screenshot: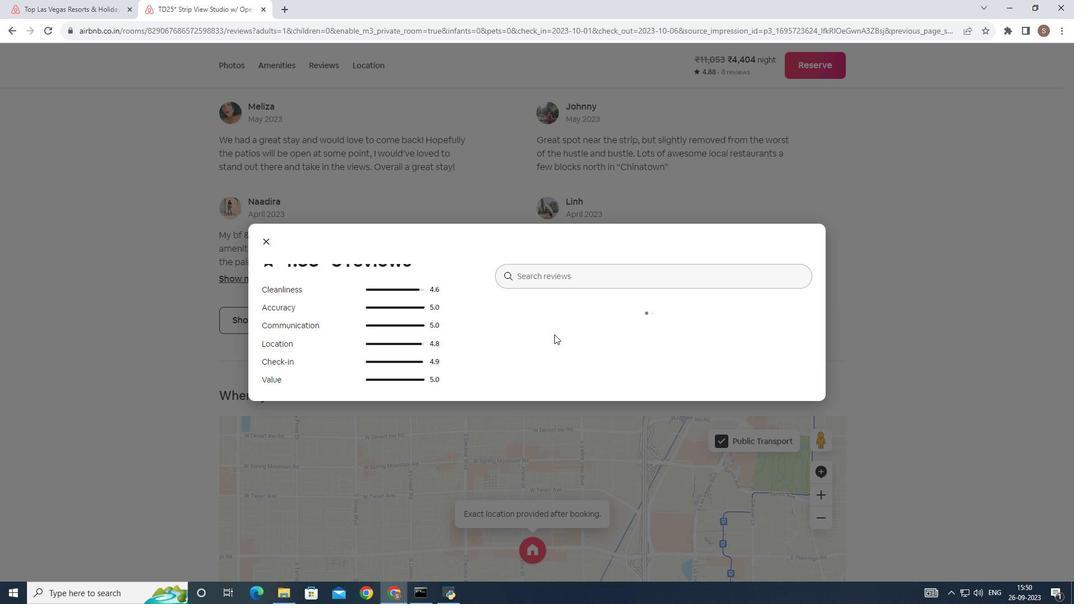 
Action: Mouse scrolled (533, 350) with delta (0, 0)
Screenshot: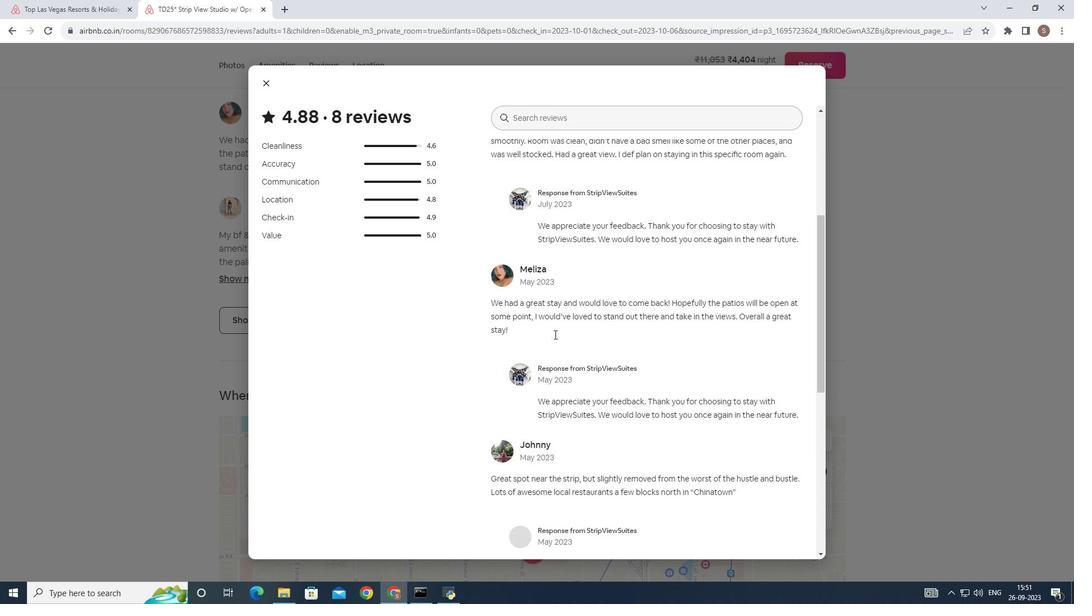 
Action: Mouse scrolled (533, 350) with delta (0, 0)
Screenshot: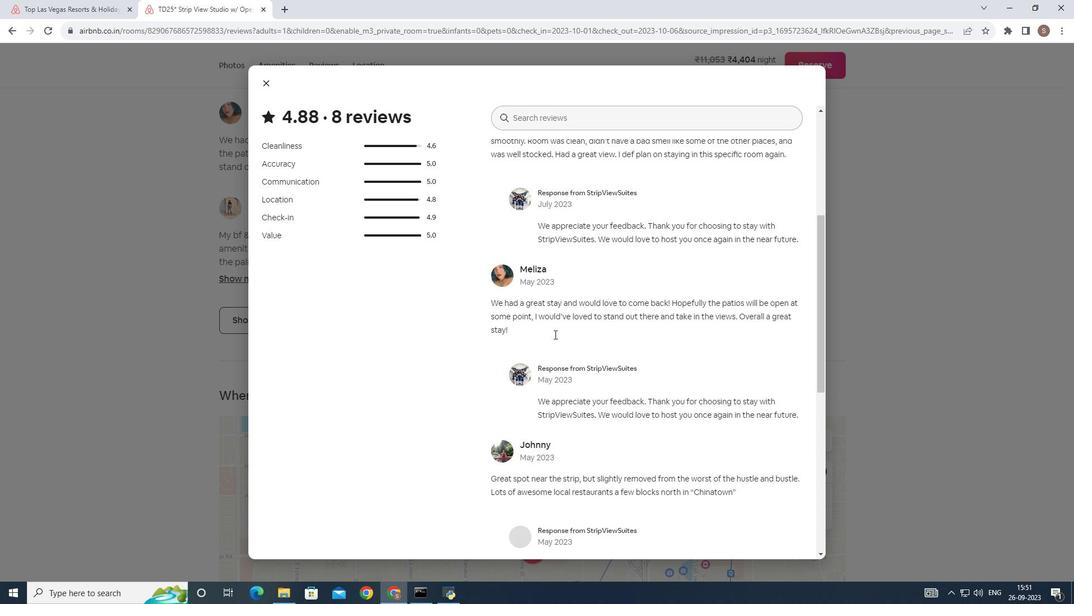 
Action: Mouse scrolled (533, 350) with delta (0, 0)
Screenshot: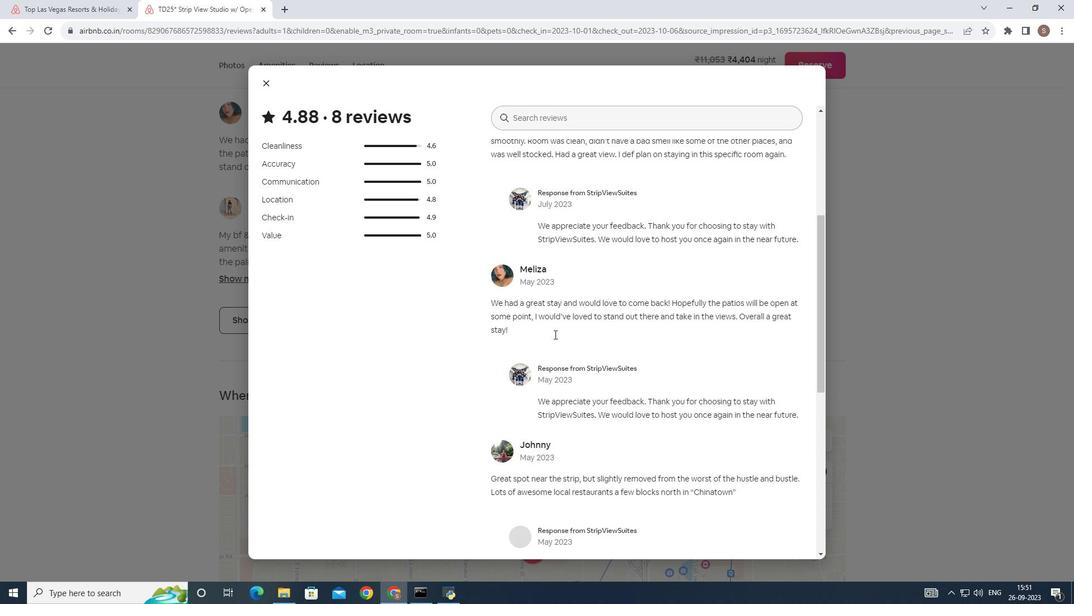
Action: Mouse scrolled (533, 350) with delta (0, 0)
Screenshot: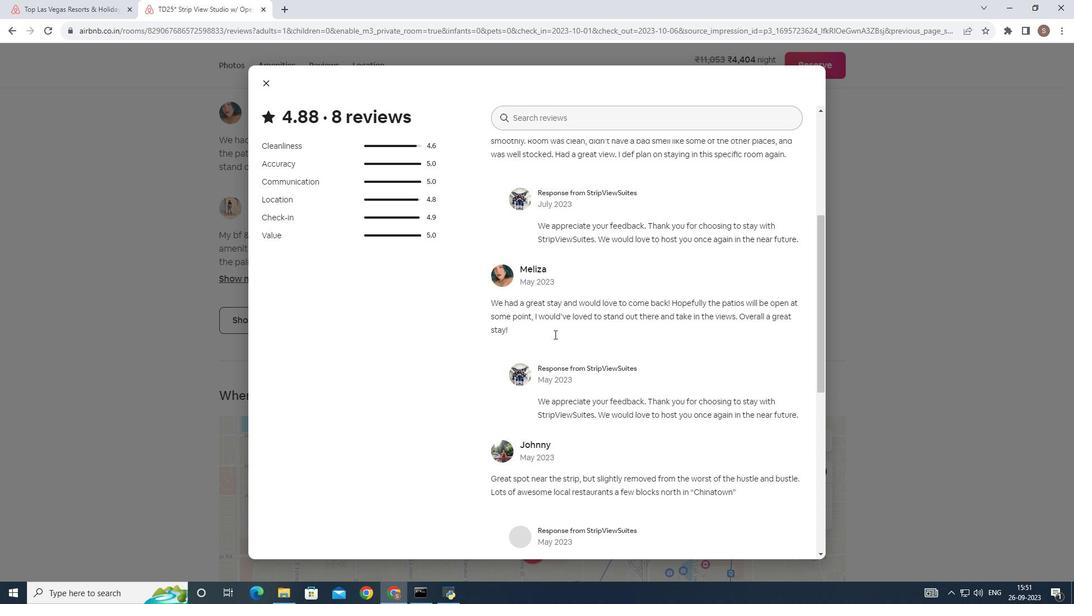 
Action: Mouse scrolled (533, 350) with delta (0, 0)
Screenshot: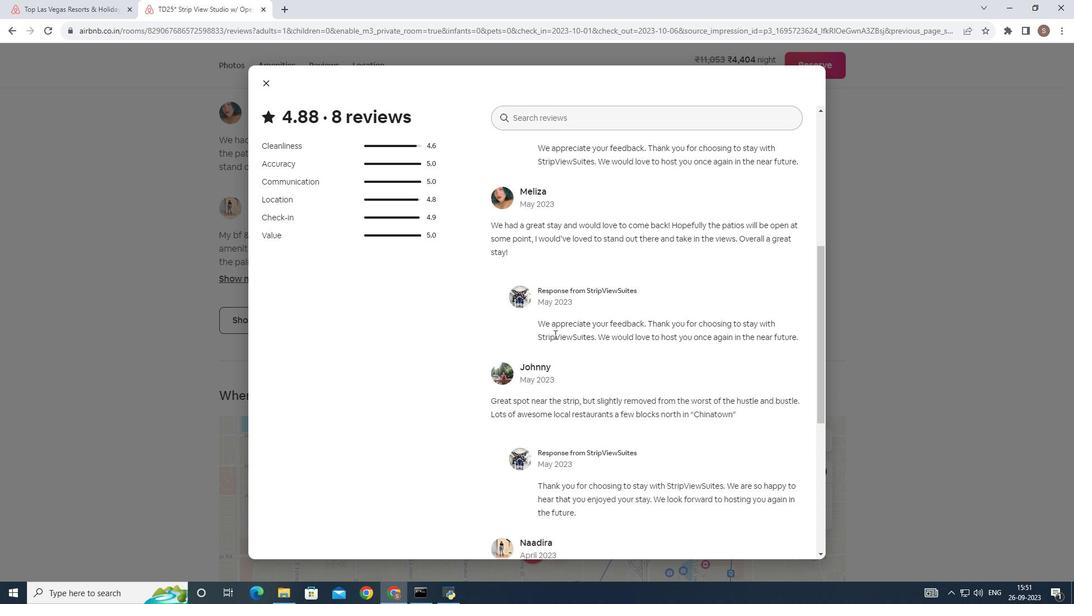 
Action: Mouse scrolled (533, 350) with delta (0, 0)
Screenshot: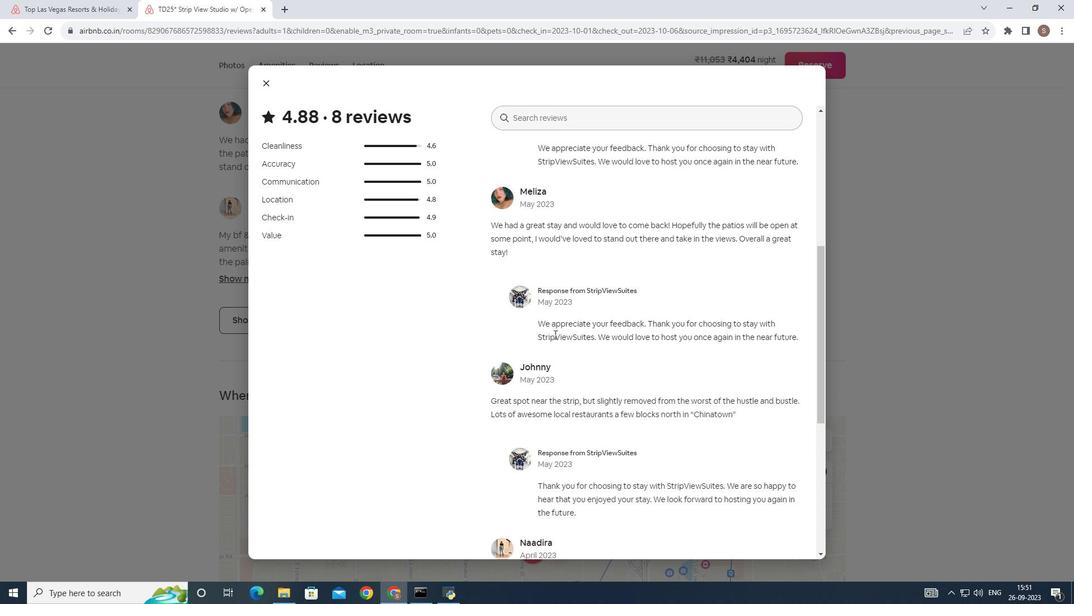
Action: Mouse scrolled (533, 350) with delta (0, 0)
Screenshot: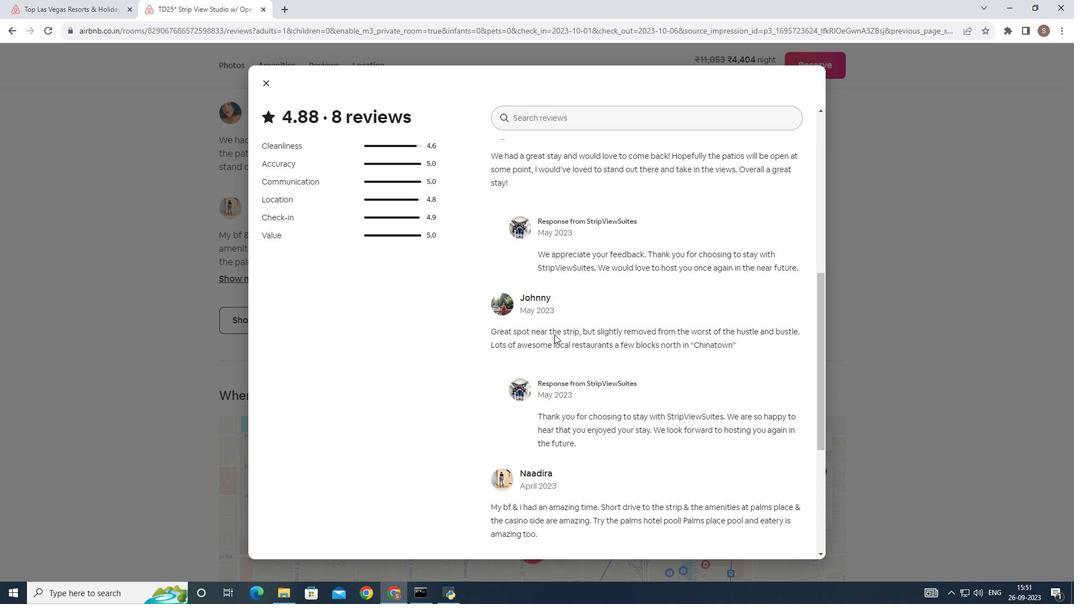 
Action: Mouse scrolled (533, 350) with delta (0, 0)
Screenshot: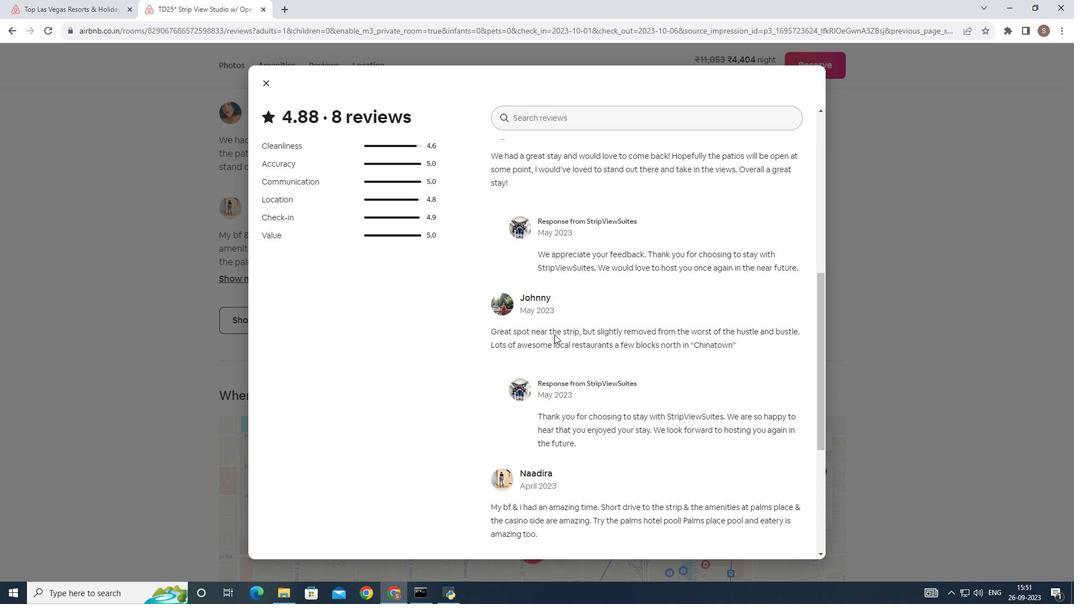 
Action: Mouse scrolled (533, 350) with delta (0, 0)
Screenshot: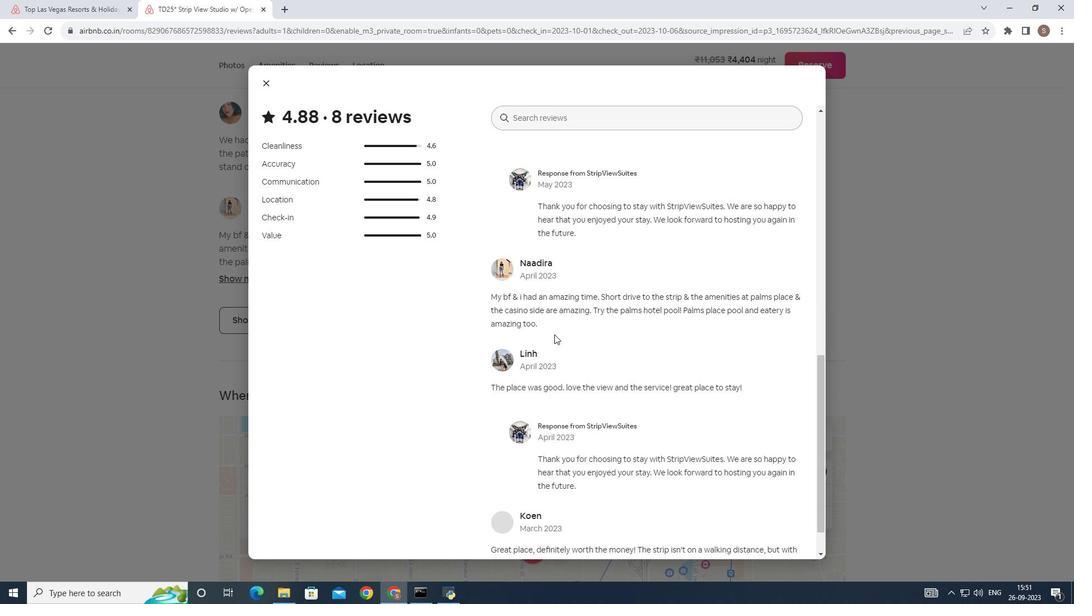 
Action: Mouse scrolled (533, 350) with delta (0, 0)
Screenshot: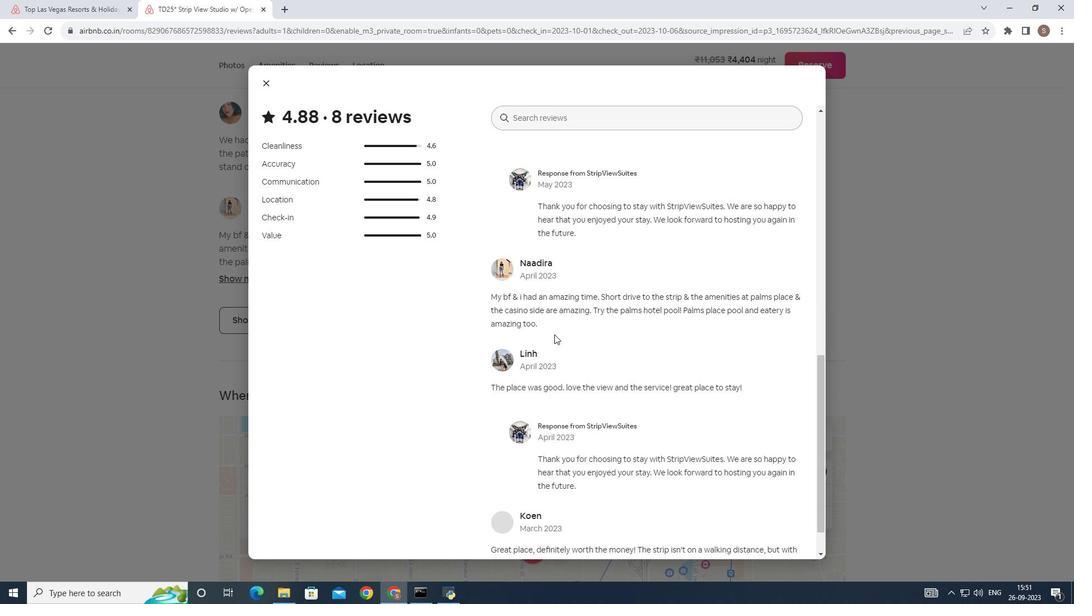 
Action: Mouse scrolled (533, 350) with delta (0, 0)
Screenshot: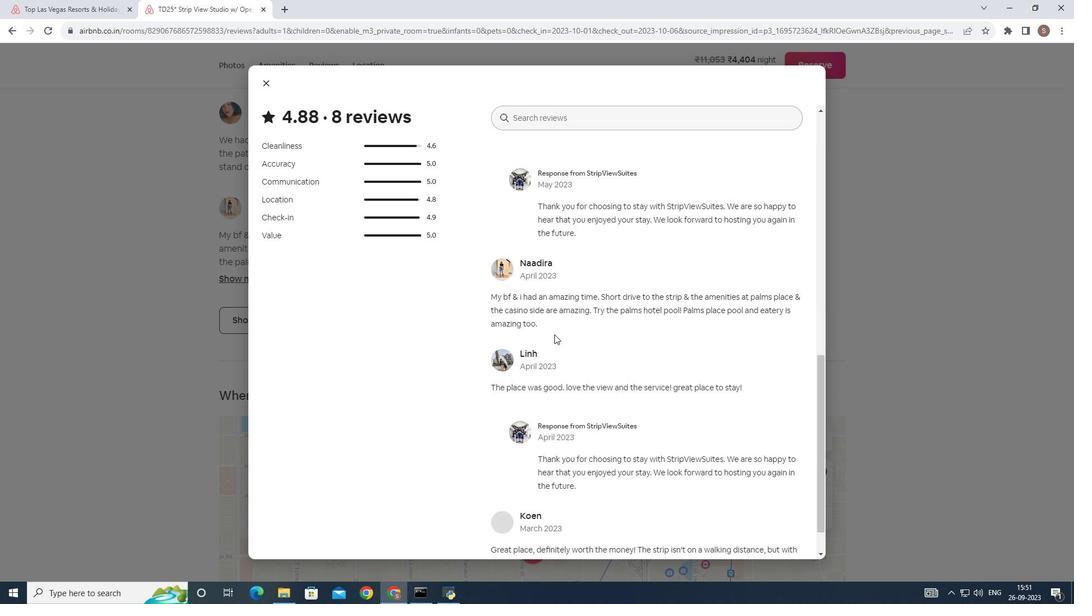 
Action: Mouse scrolled (533, 350) with delta (0, 0)
Screenshot: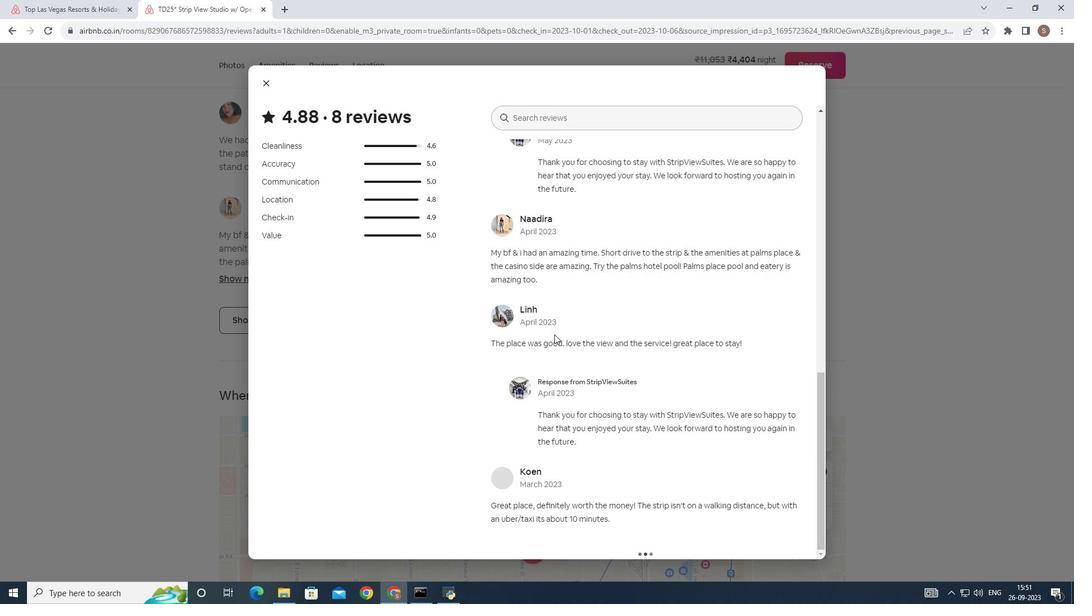 
Action: Mouse scrolled (533, 350) with delta (0, 0)
Screenshot: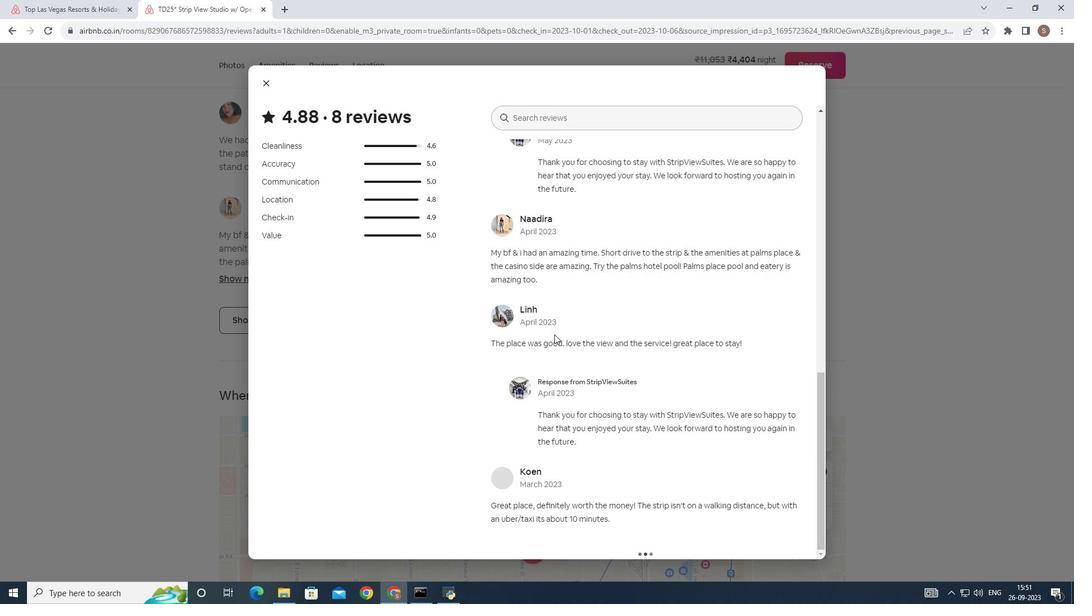 
Action: Mouse scrolled (533, 350) with delta (0, 0)
Screenshot: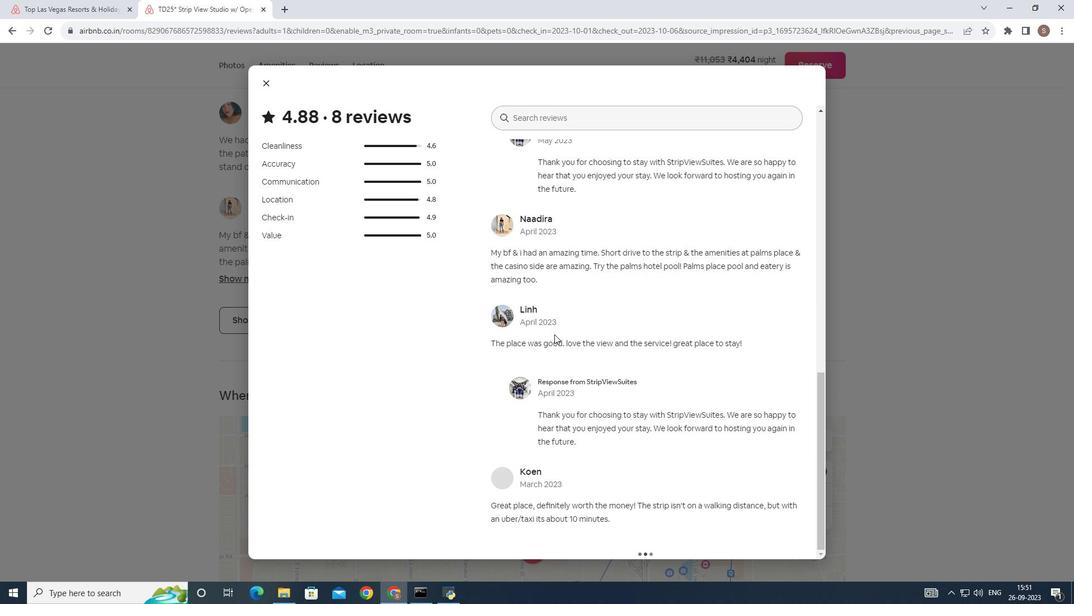 
Action: Mouse scrolled (533, 350) with delta (0, 0)
Screenshot: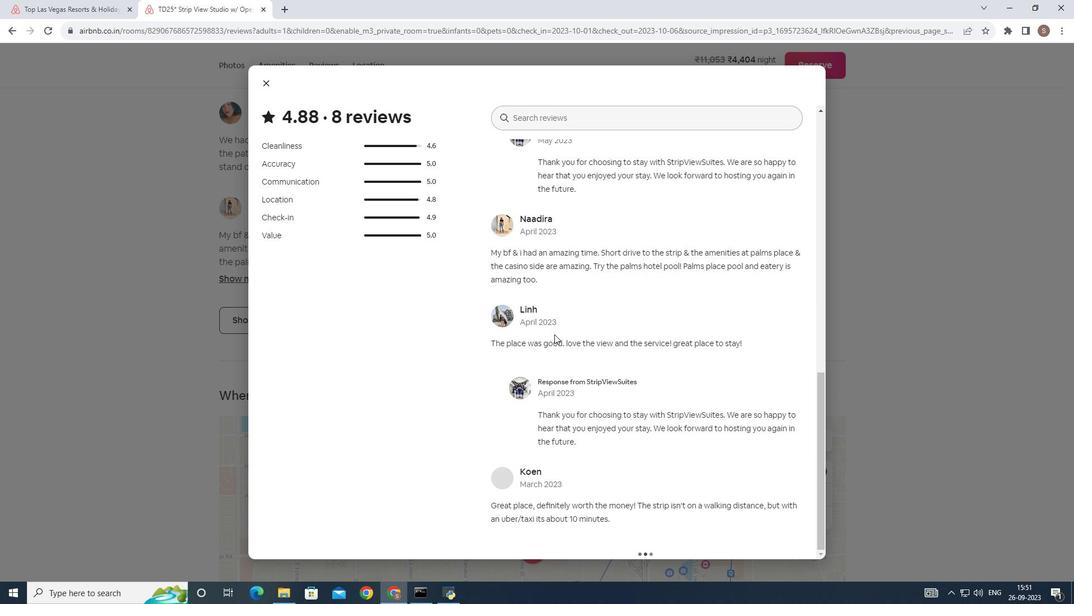 
Action: Mouse scrolled (533, 350) with delta (0, 0)
Screenshot: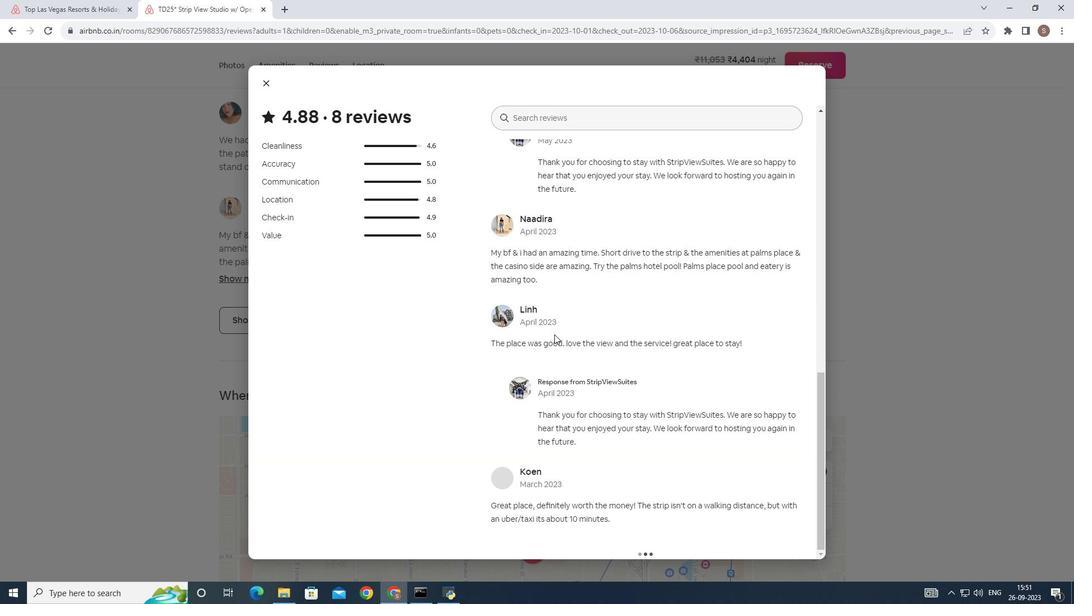 
Action: Mouse scrolled (533, 350) with delta (0, 0)
Screenshot: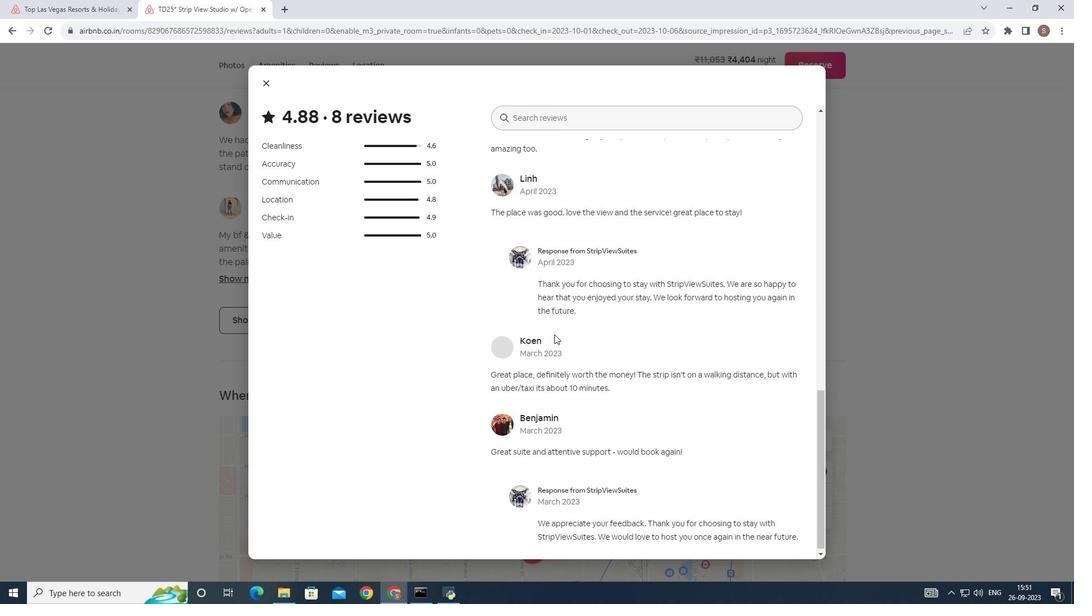 
Action: Mouse scrolled (533, 350) with delta (0, 0)
Screenshot: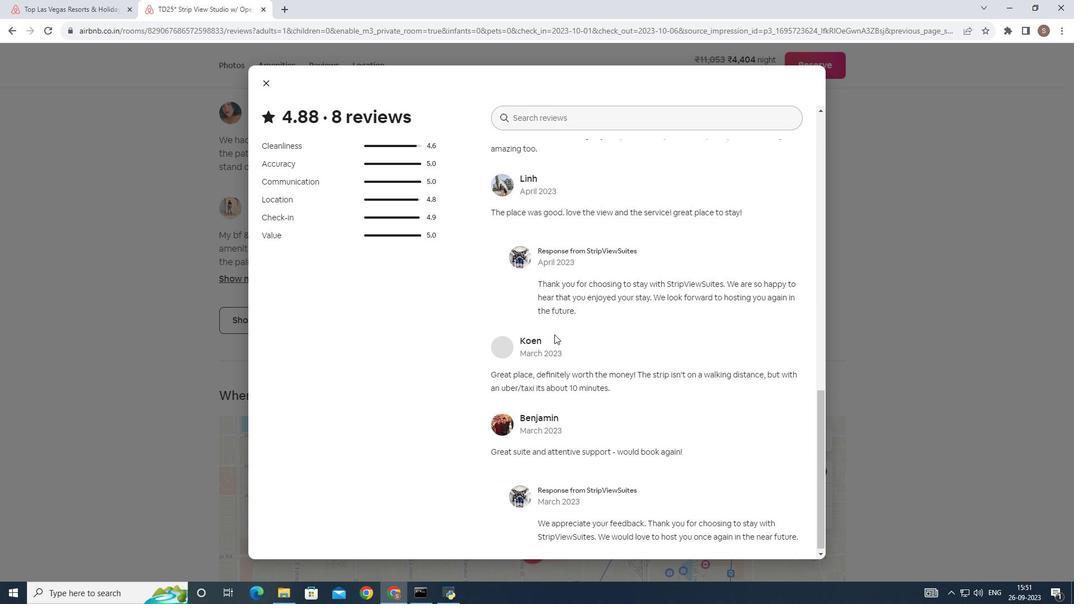 
Action: Mouse scrolled (533, 350) with delta (0, 0)
Screenshot: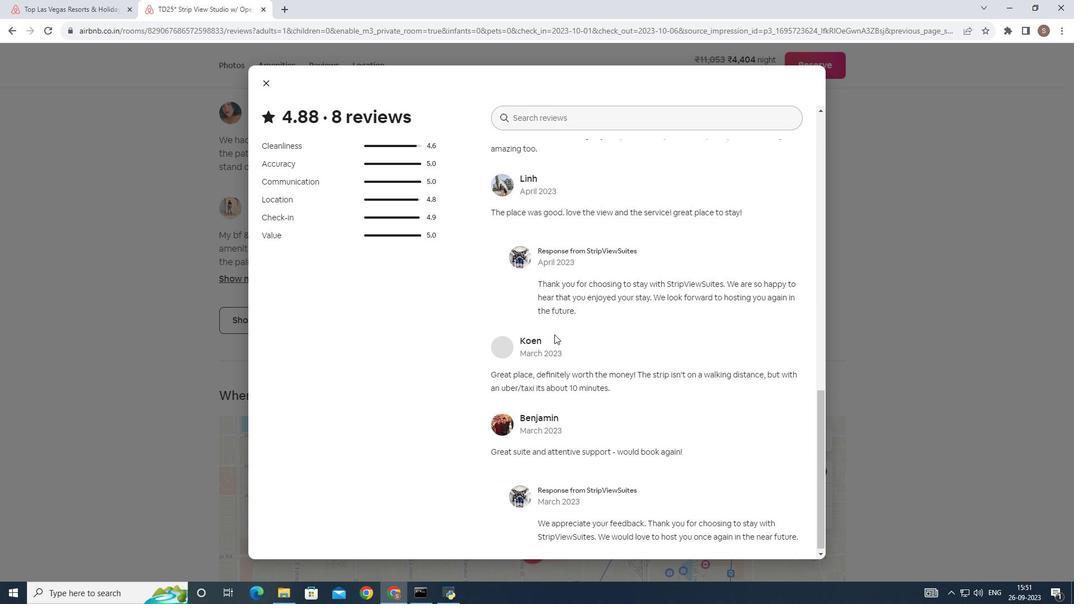 
Action: Mouse scrolled (533, 350) with delta (0, 0)
Screenshot: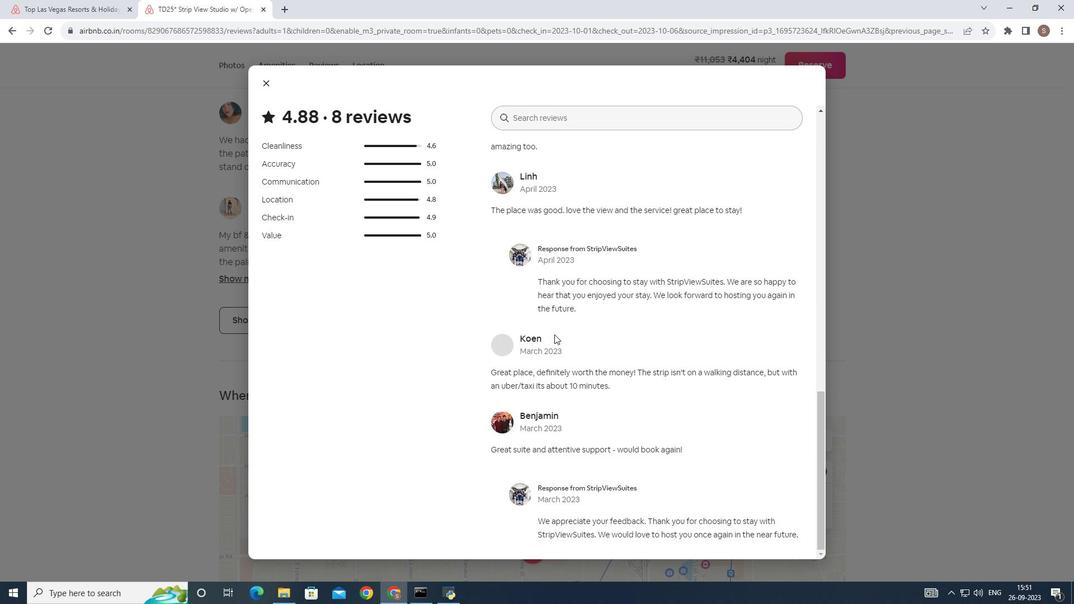 
Action: Mouse scrolled (533, 350) with delta (0, 0)
Screenshot: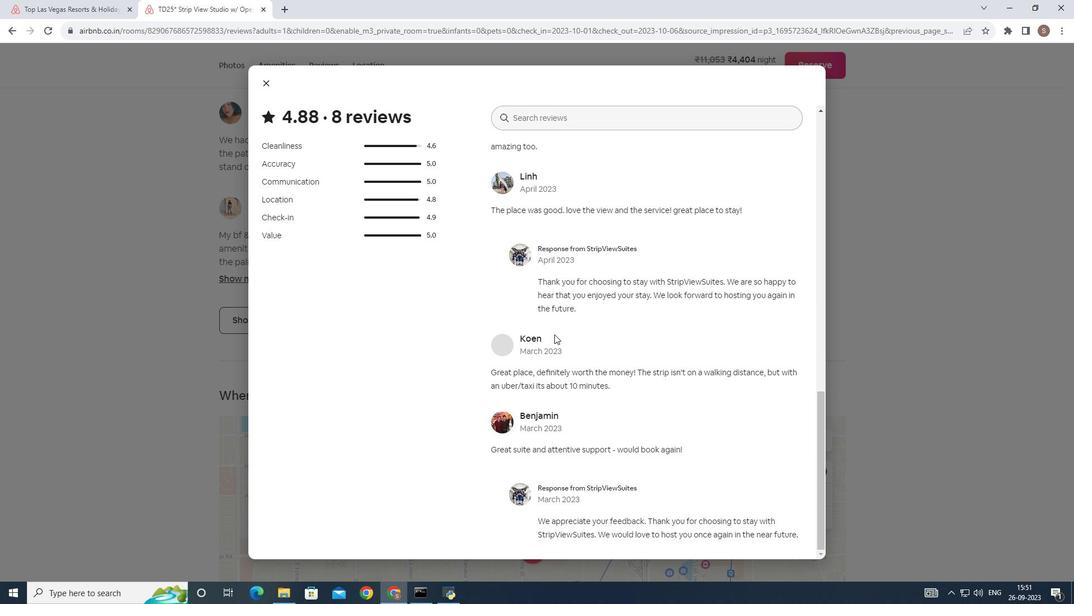 
Action: Mouse scrolled (533, 350) with delta (0, 0)
Screenshot: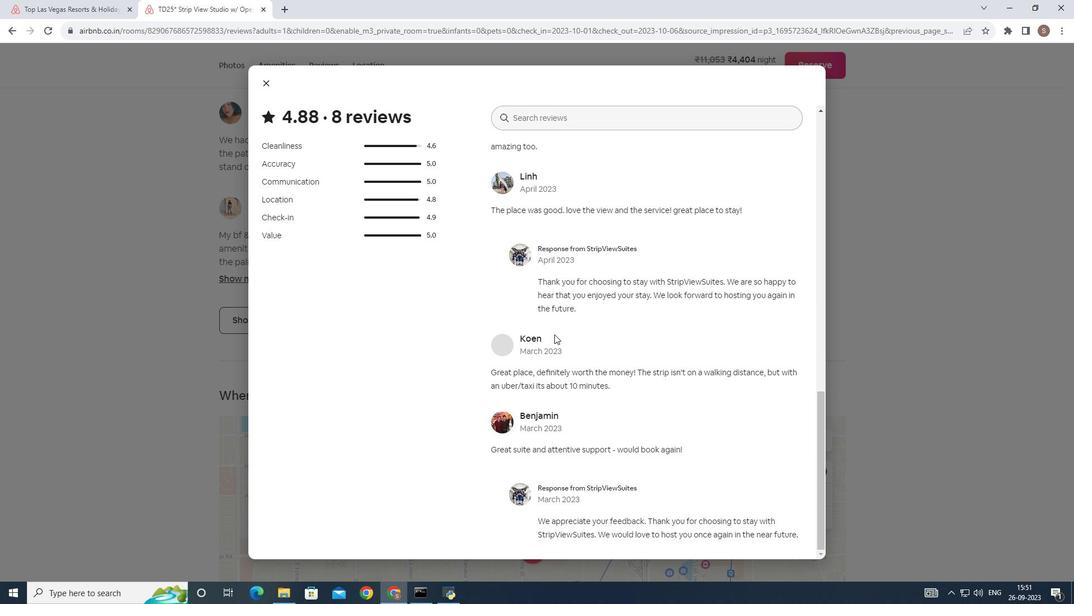 
Action: Mouse scrolled (533, 350) with delta (0, 0)
Screenshot: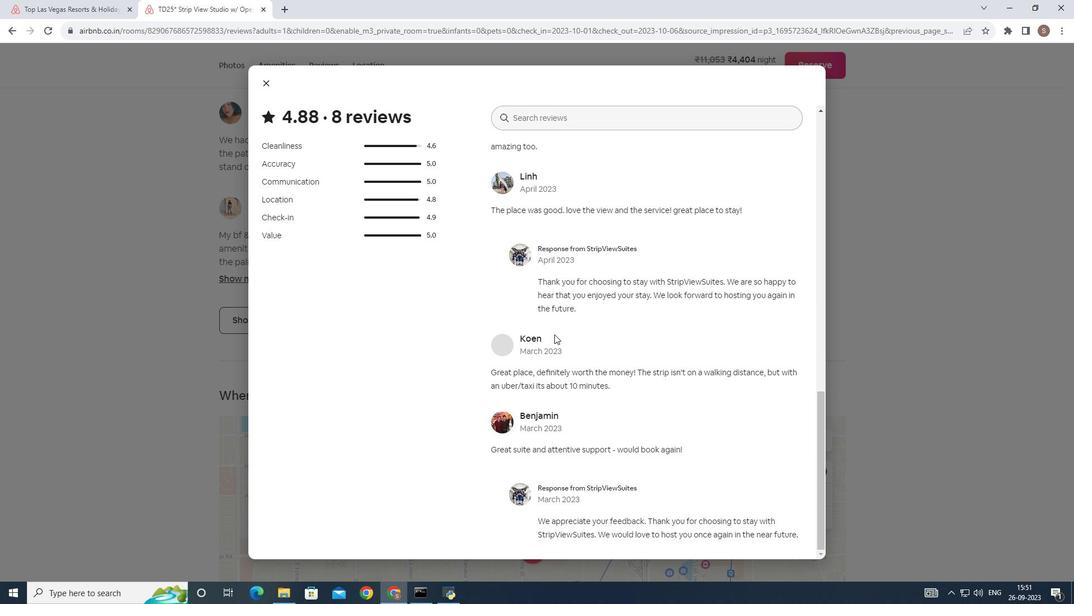 
Action: Mouse scrolled (533, 350) with delta (0, 0)
Screenshot: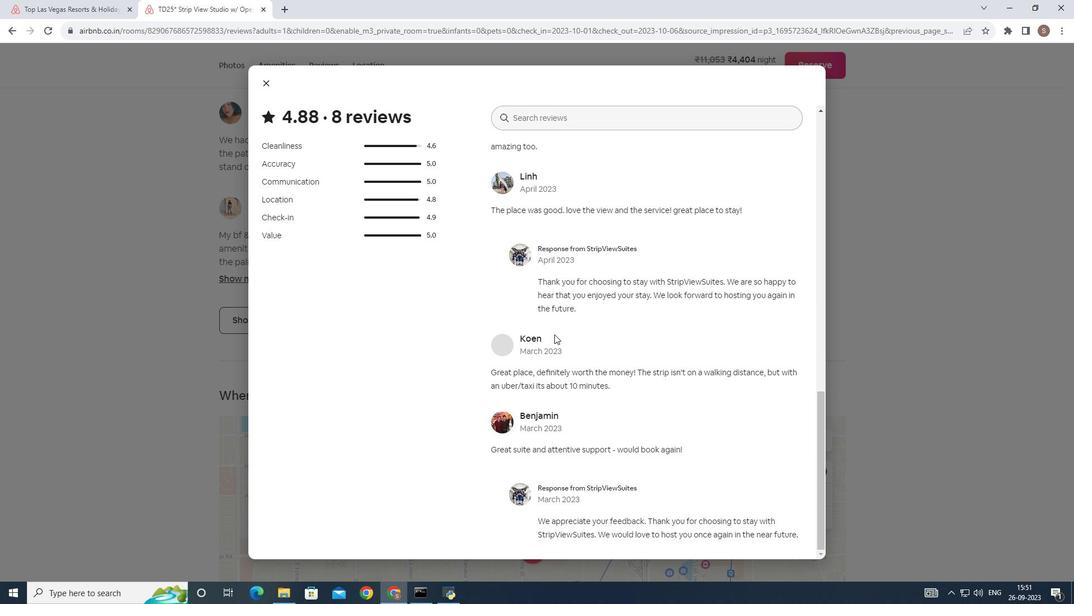 
Action: Mouse scrolled (533, 350) with delta (0, 0)
Screenshot: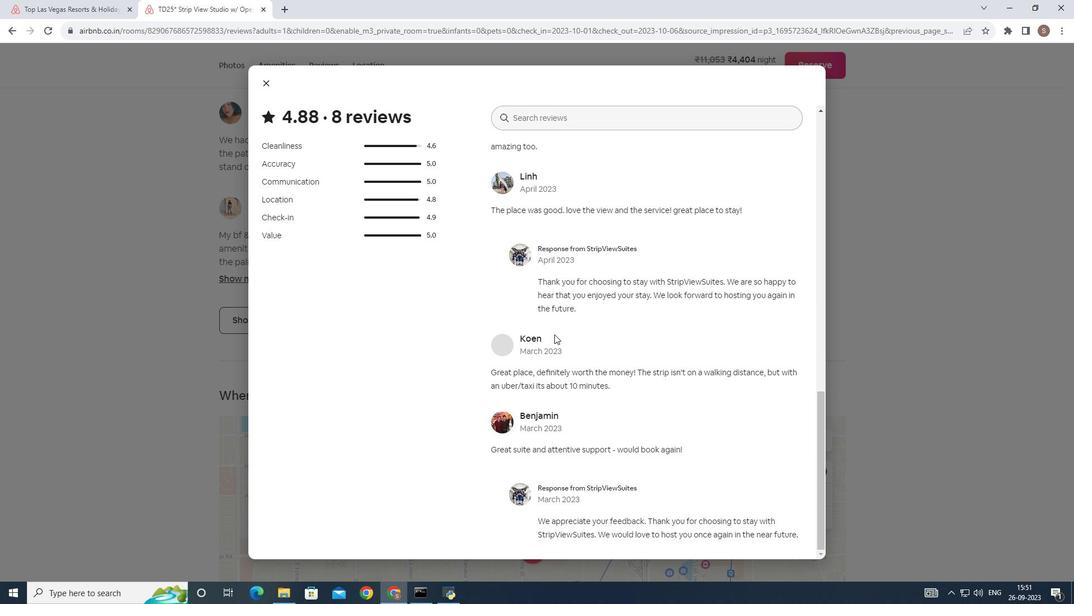 
Action: Mouse scrolled (533, 350) with delta (0, 0)
Screenshot: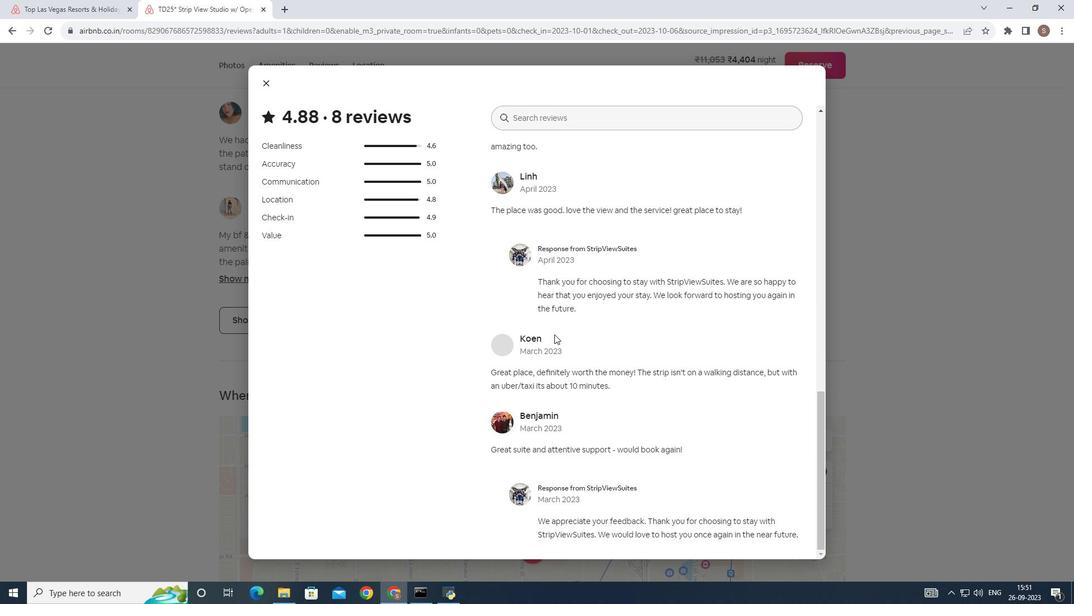 
Action: Mouse moved to (269, 62)
Screenshot: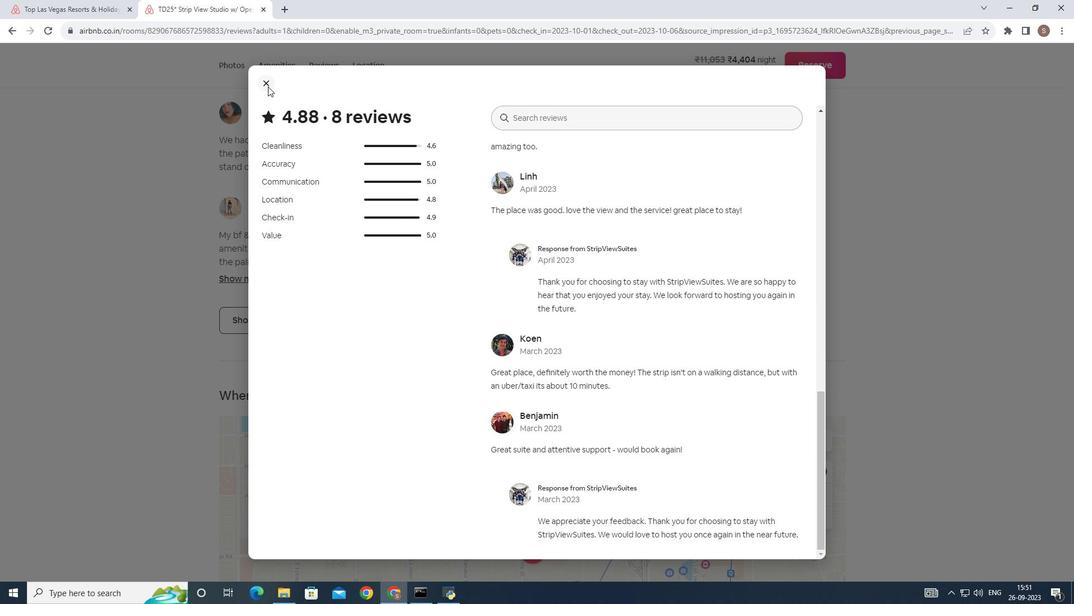 
Action: Mouse pressed left at (269, 62)
Screenshot: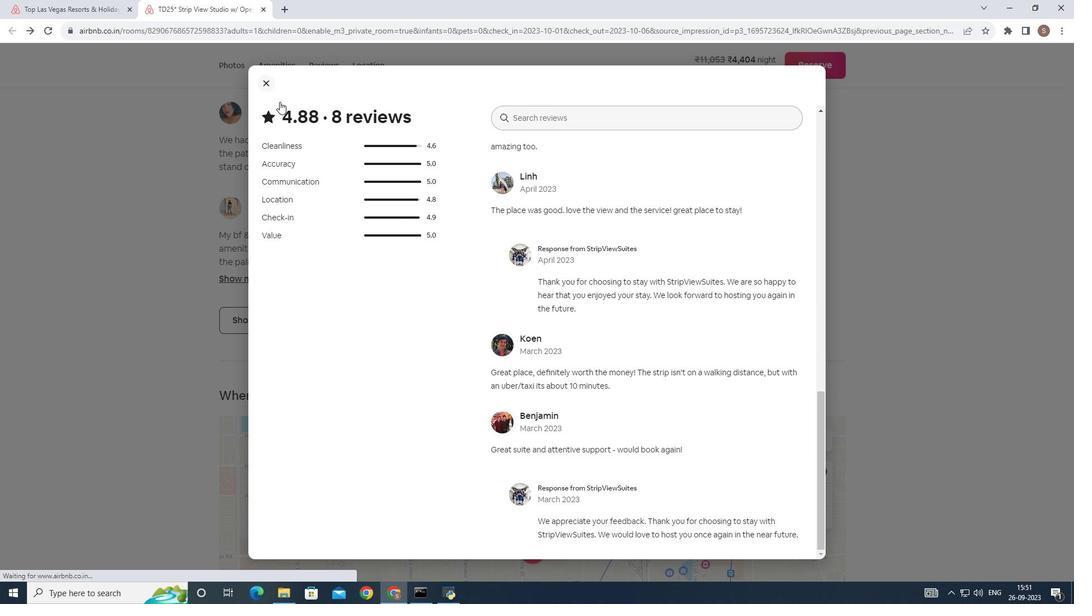 
Action: Mouse moved to (408, 316)
Screenshot: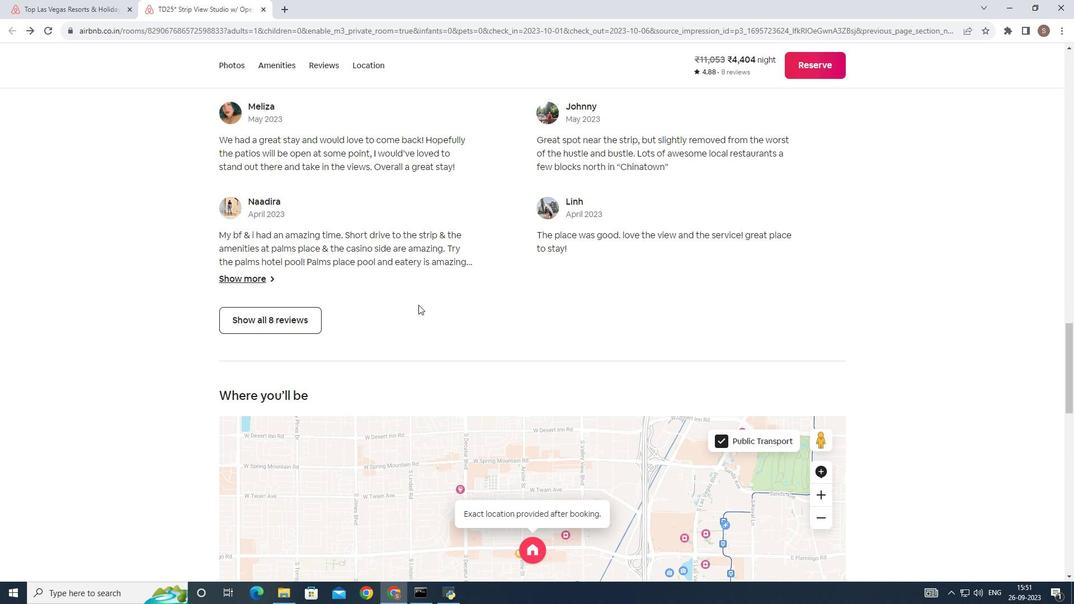 
Action: Mouse scrolled (408, 315) with delta (0, -1)
Screenshot: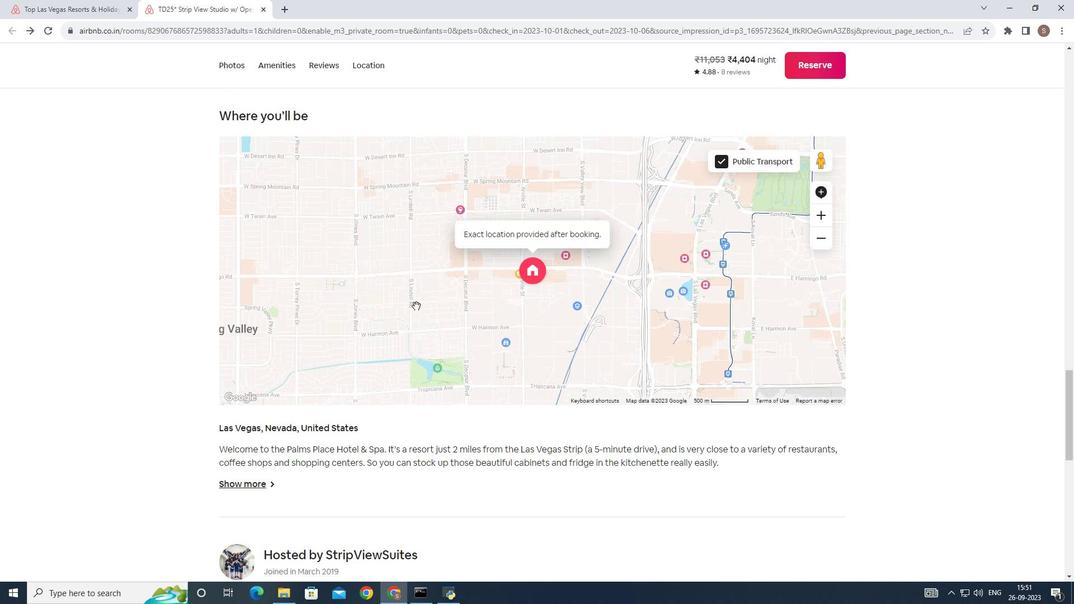 
Action: Mouse scrolled (408, 315) with delta (0, -1)
Screenshot: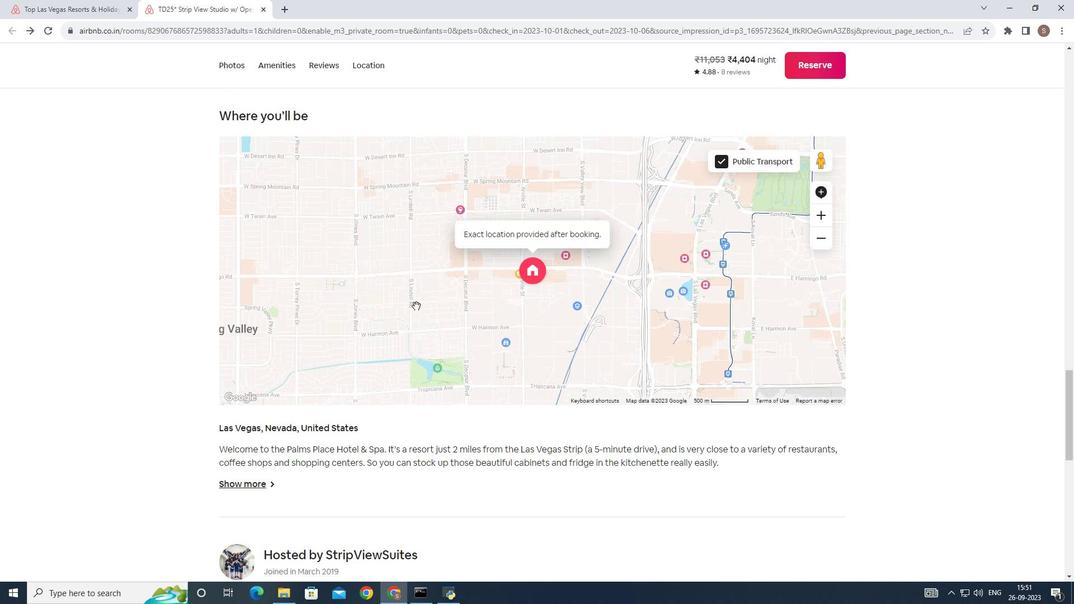 
Action: Mouse scrolled (408, 315) with delta (0, -1)
Screenshot: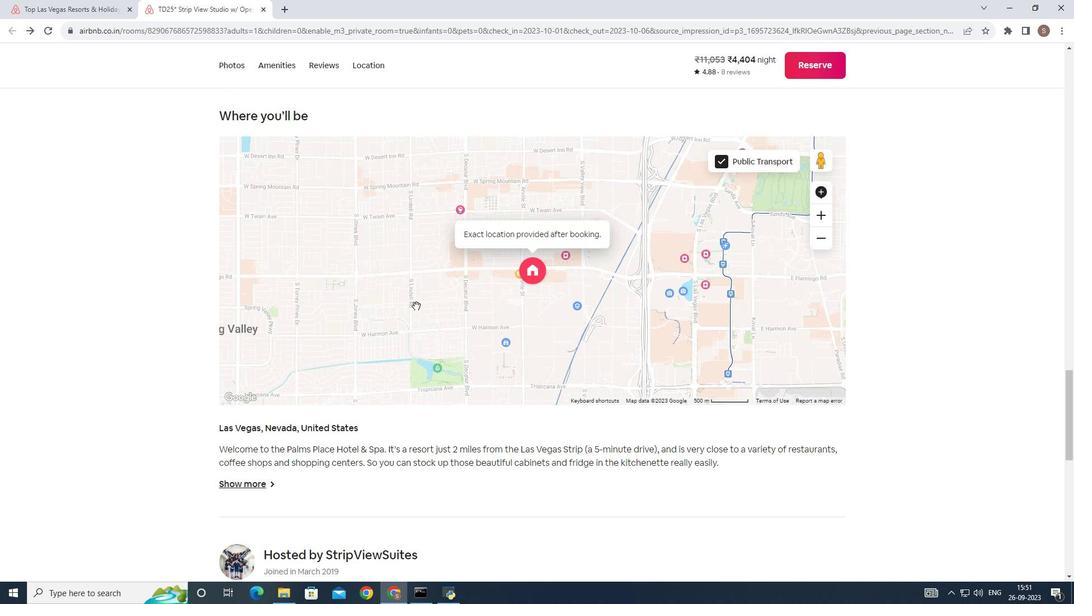 
Action: Mouse scrolled (408, 315) with delta (0, -1)
Screenshot: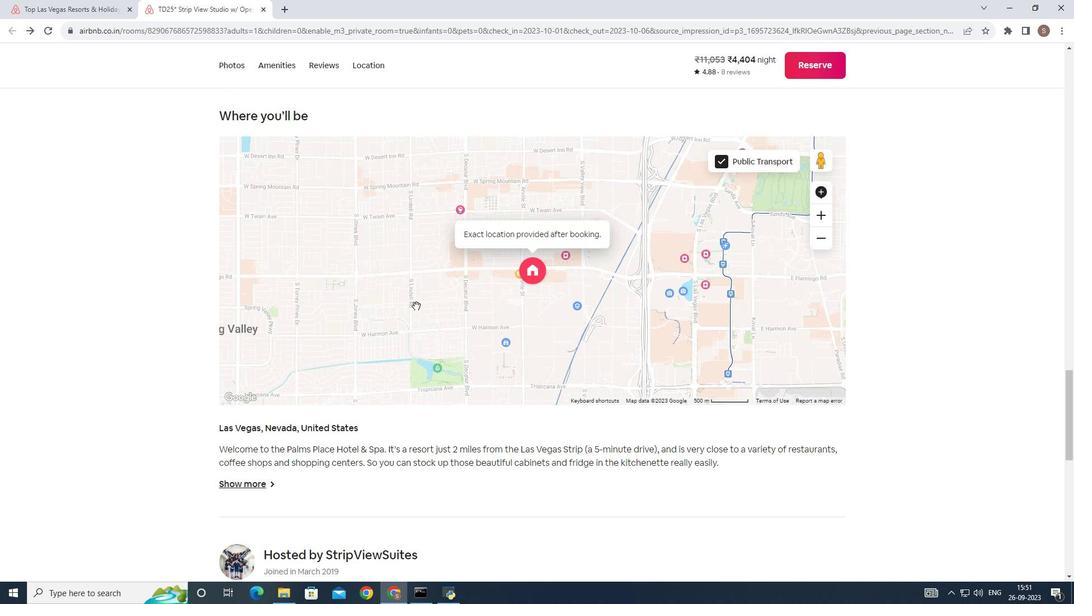 
Action: Mouse scrolled (408, 315) with delta (0, -1)
Screenshot: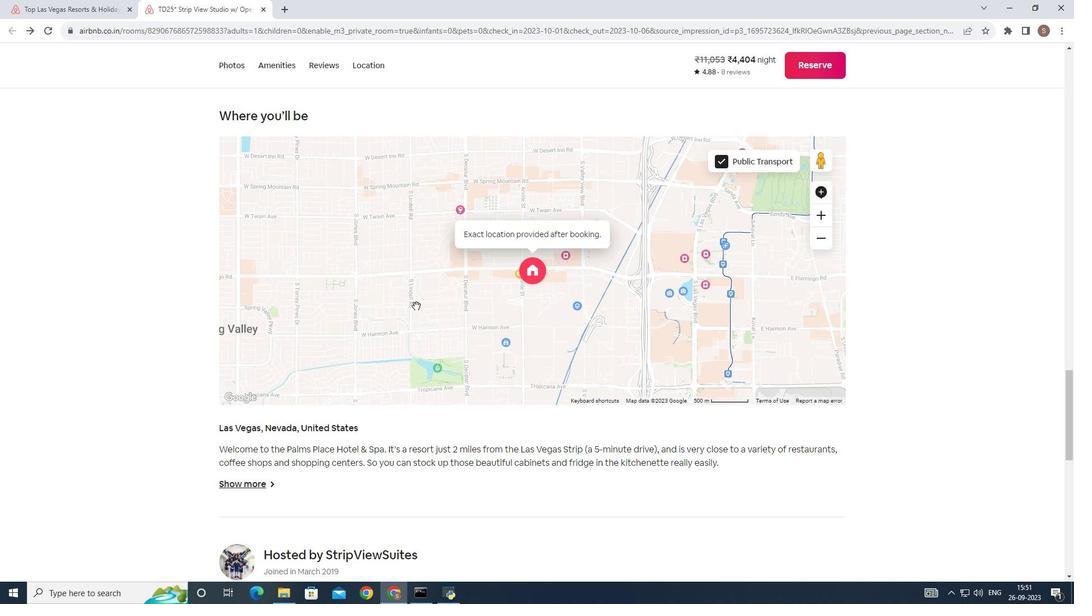 
Action: Mouse scrolled (408, 315) with delta (0, -1)
Screenshot: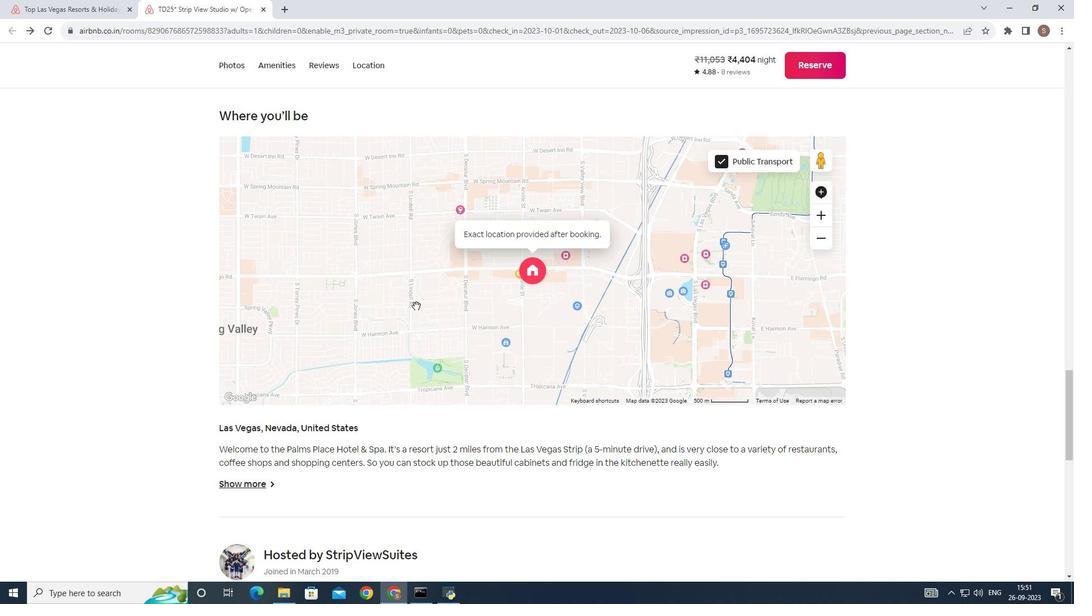 
Action: Mouse moved to (406, 317)
Screenshot: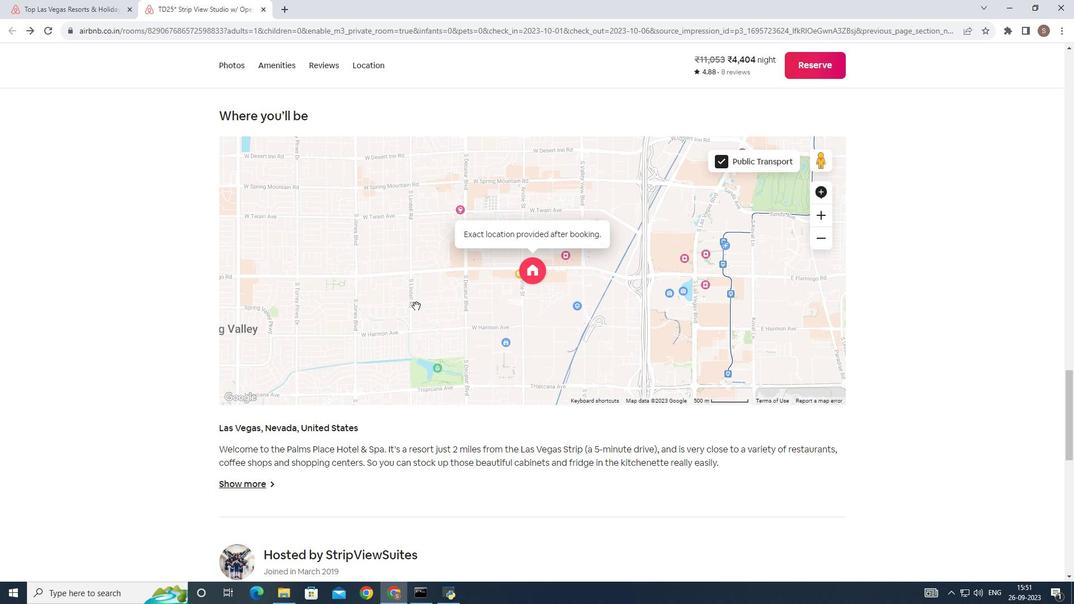 
Action: Mouse scrolled (406, 317) with delta (0, 0)
Screenshot: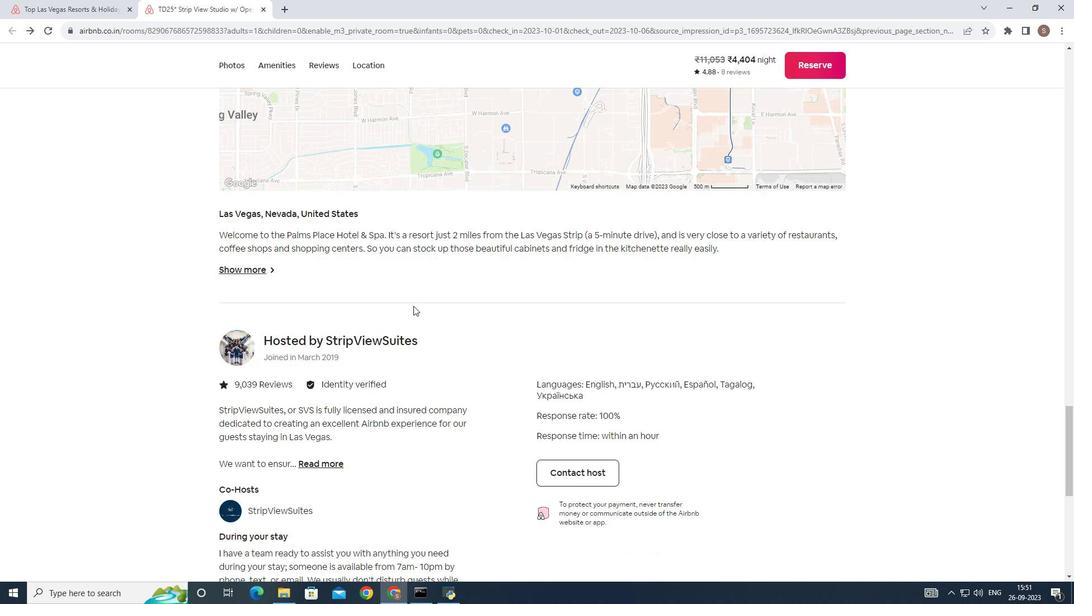 
Action: Mouse scrolled (406, 317) with delta (0, 0)
Screenshot: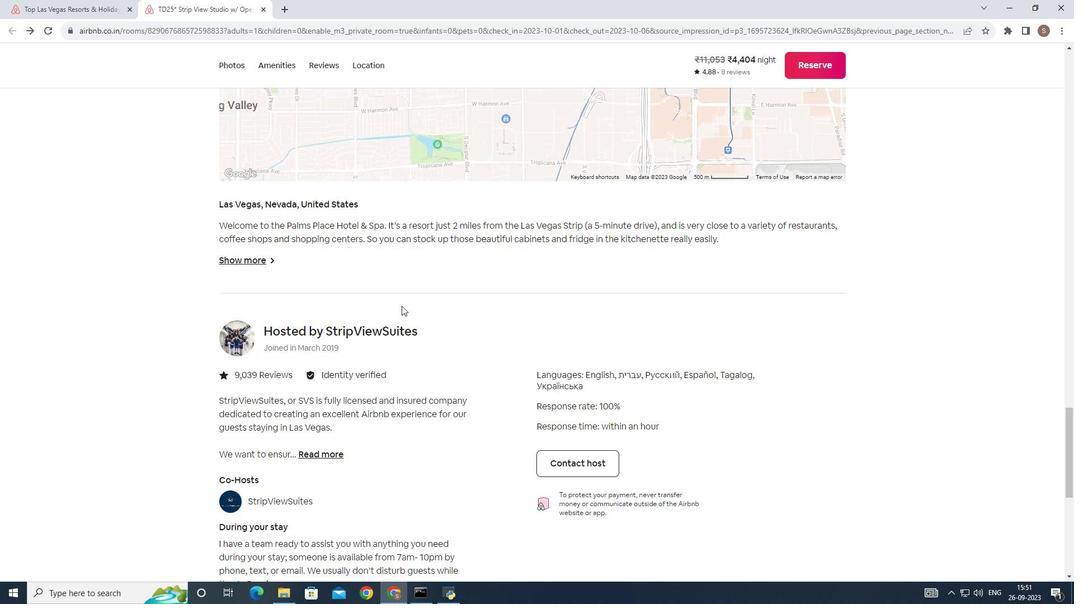 
Action: Mouse scrolled (406, 317) with delta (0, 0)
Screenshot: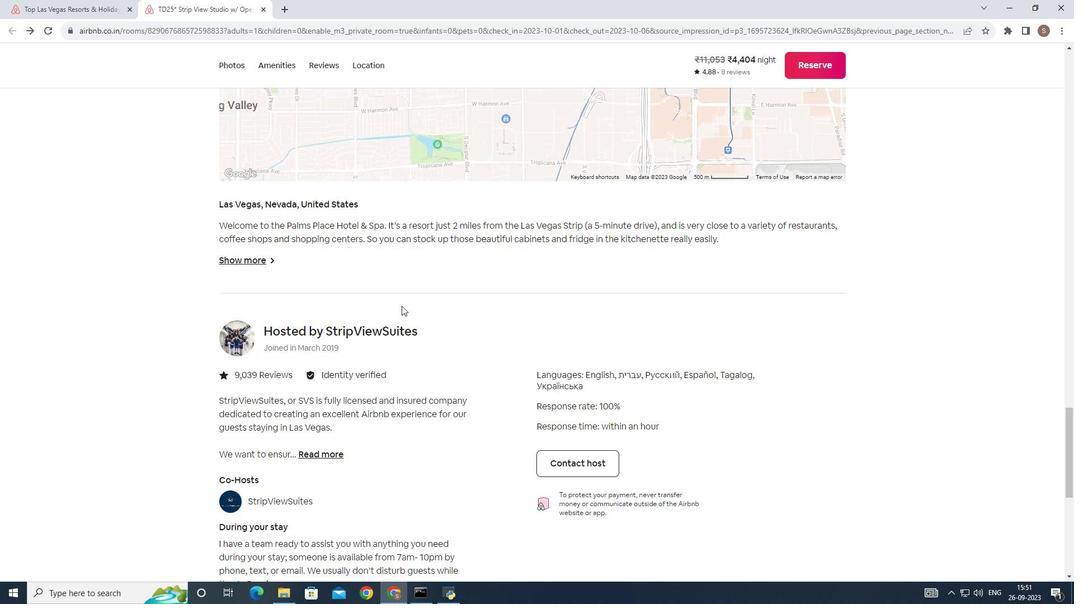 
Action: Mouse scrolled (406, 317) with delta (0, 0)
Screenshot: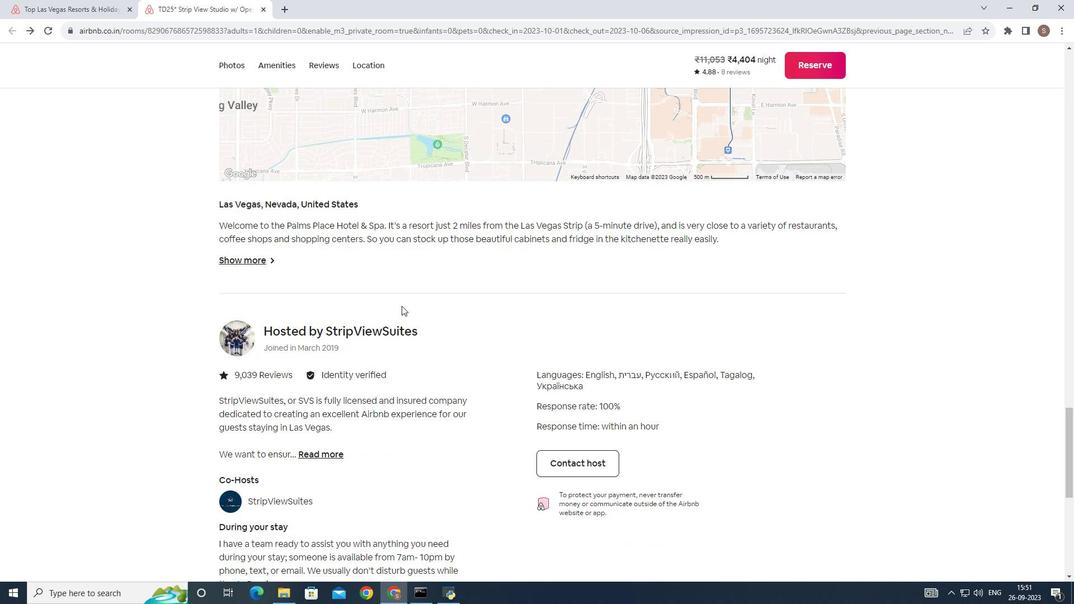 
Action: Mouse moved to (264, 259)
Screenshot: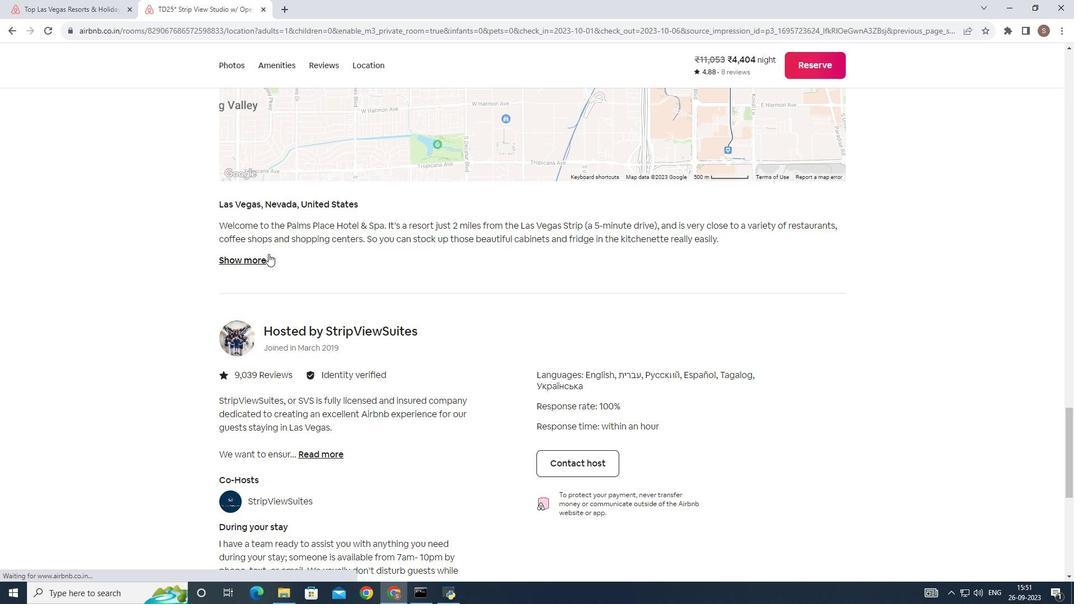 
Action: Mouse pressed left at (264, 259)
Screenshot: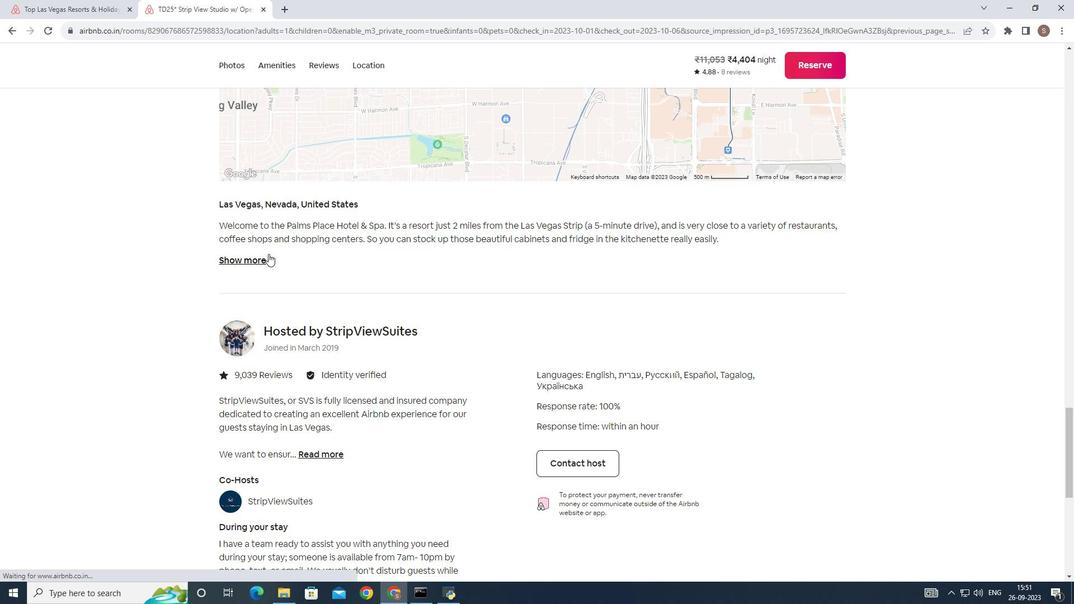 
Action: Mouse moved to (74, 185)
Screenshot: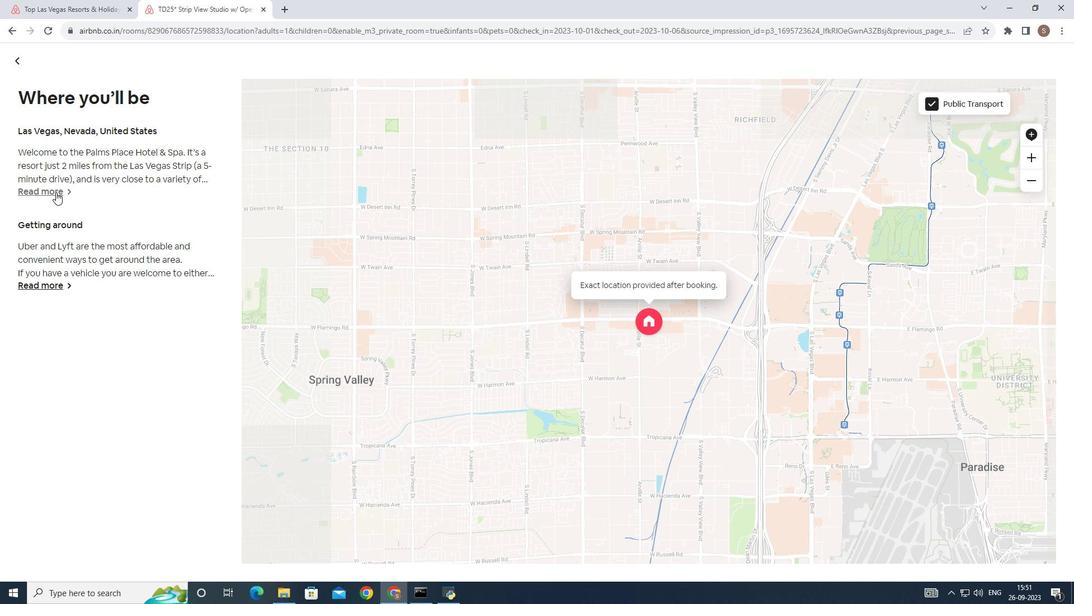 
Action: Mouse pressed left at (74, 185)
Screenshot: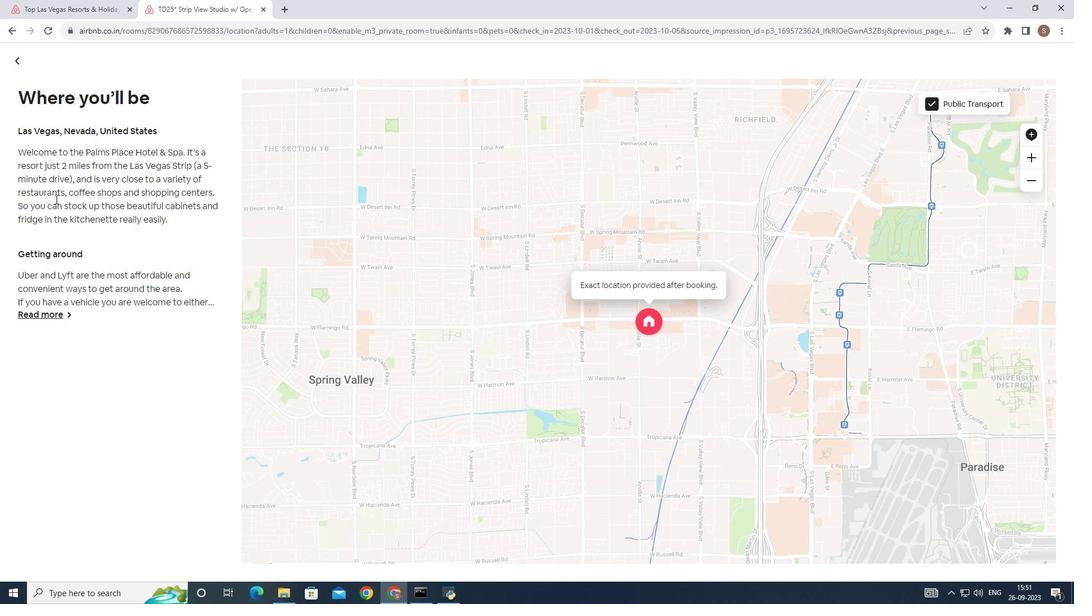 
Action: Mouse moved to (75, 326)
Screenshot: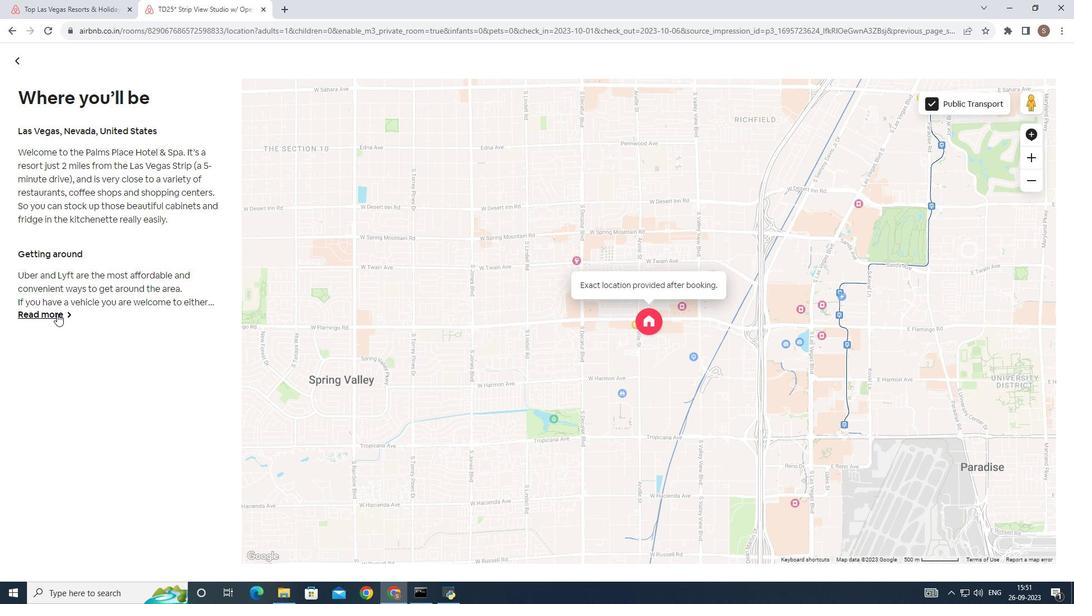 
Action: Mouse pressed left at (75, 326)
Screenshot: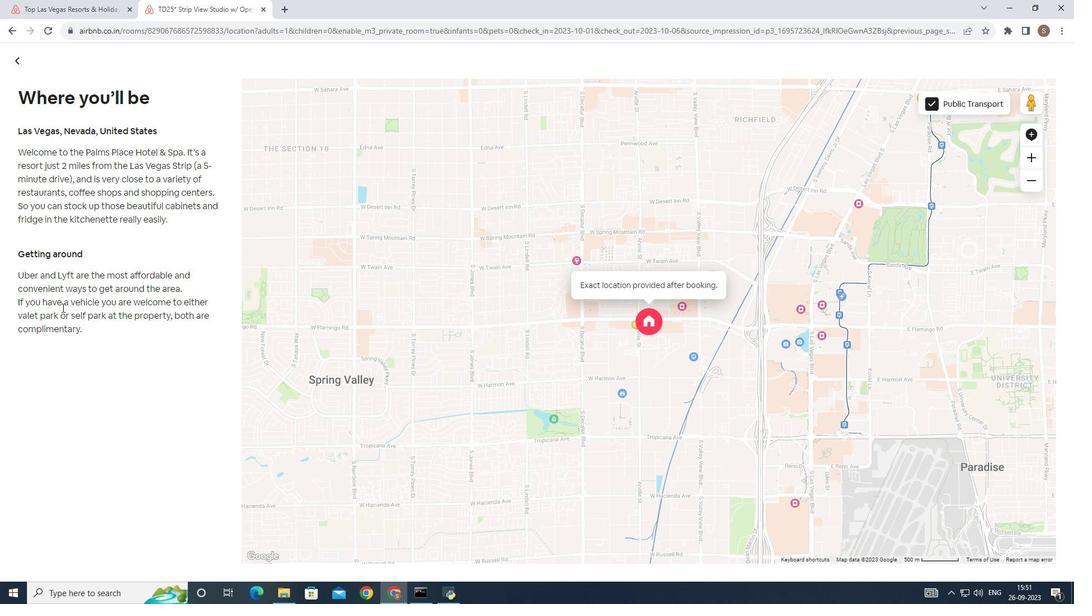 
Action: Mouse moved to (40, 34)
Screenshot: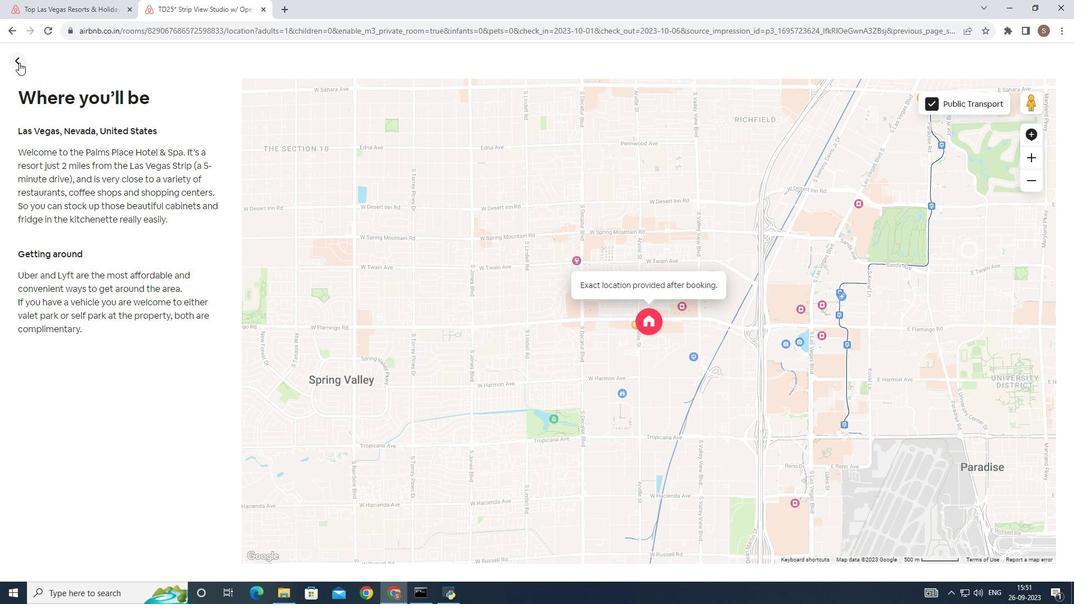 
Action: Mouse pressed left at (40, 34)
Screenshot: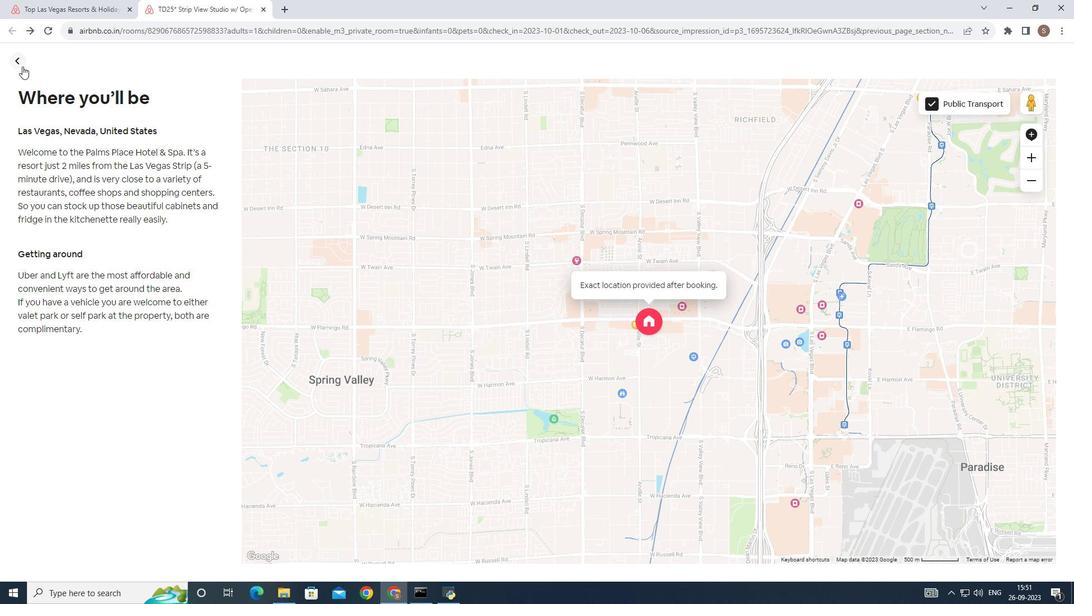 
Action: Mouse moved to (333, 240)
Screenshot: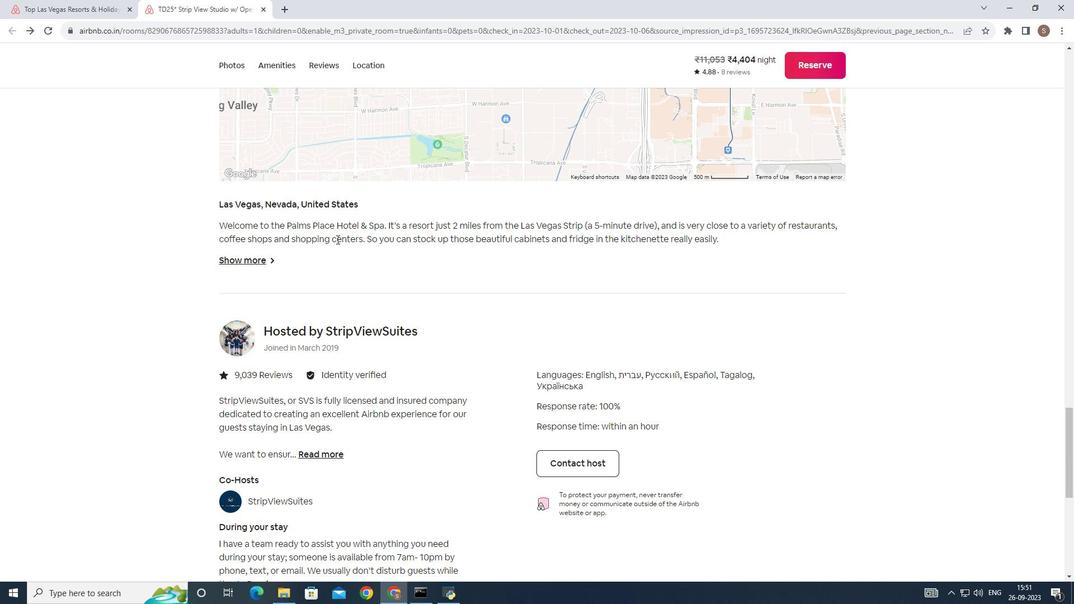 
Action: Mouse scrolled (333, 239) with delta (0, 0)
Screenshot: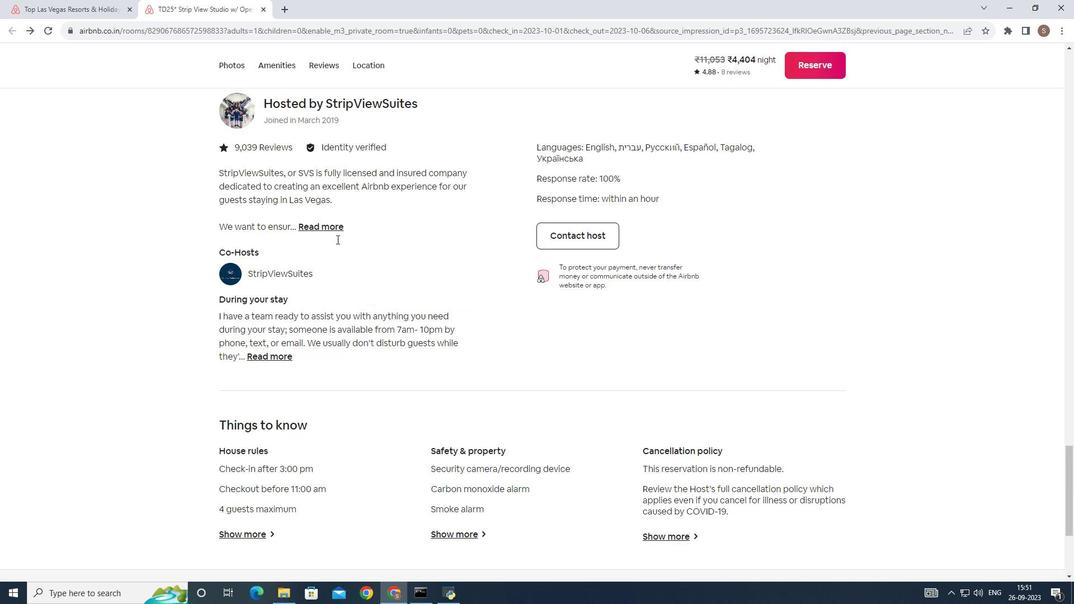 
Action: Mouse scrolled (333, 239) with delta (0, 0)
Screenshot: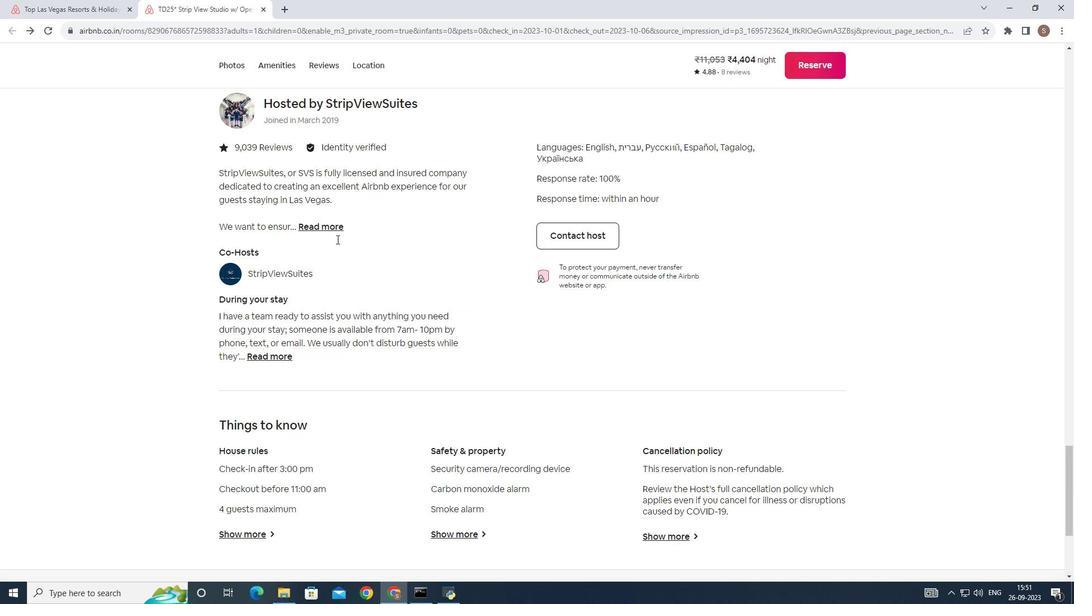 
Action: Mouse scrolled (333, 239) with delta (0, 0)
Screenshot: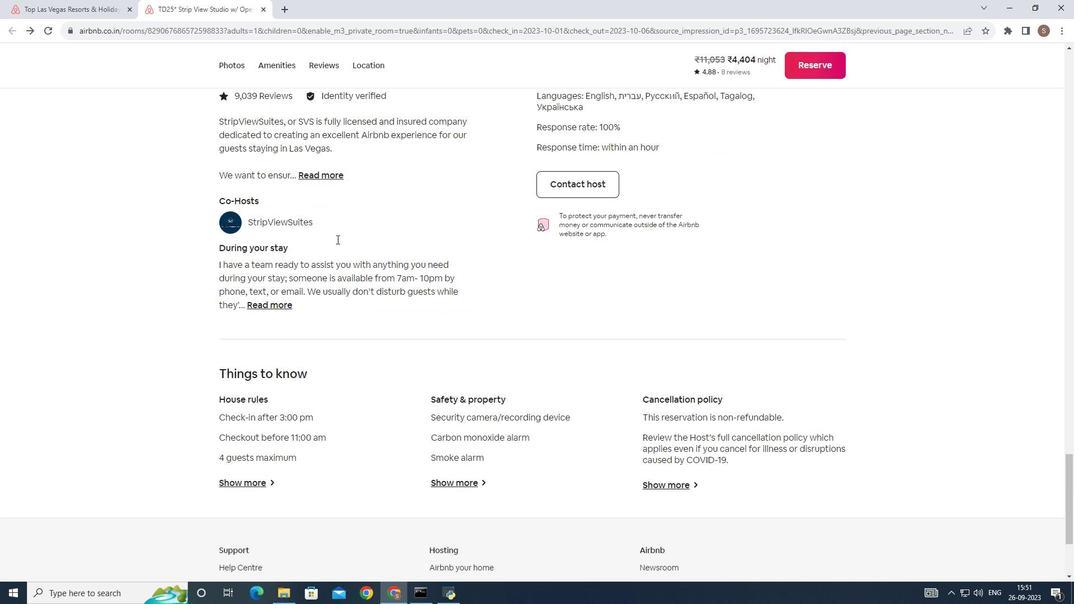 
Action: Mouse scrolled (333, 239) with delta (0, 0)
Screenshot: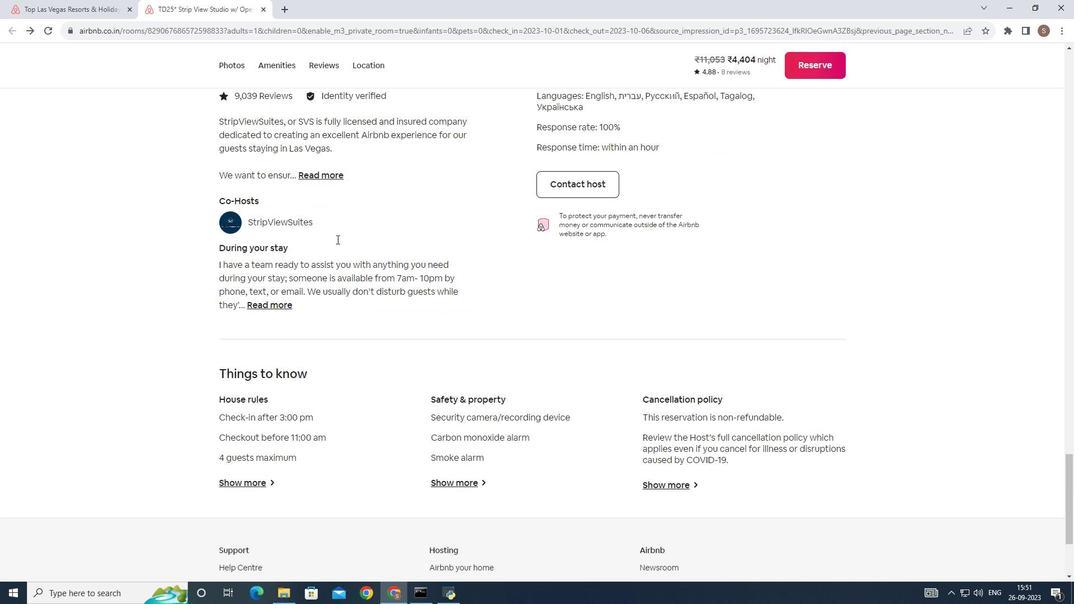 
Action: Mouse scrolled (333, 239) with delta (0, 0)
Screenshot: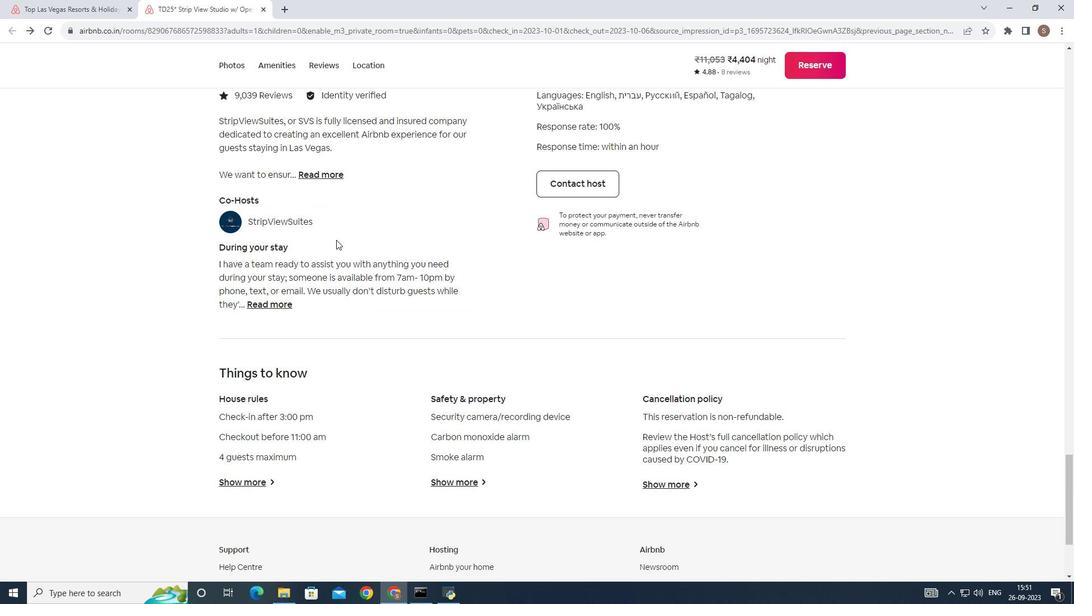 
Action: Mouse moved to (256, 312)
Screenshot: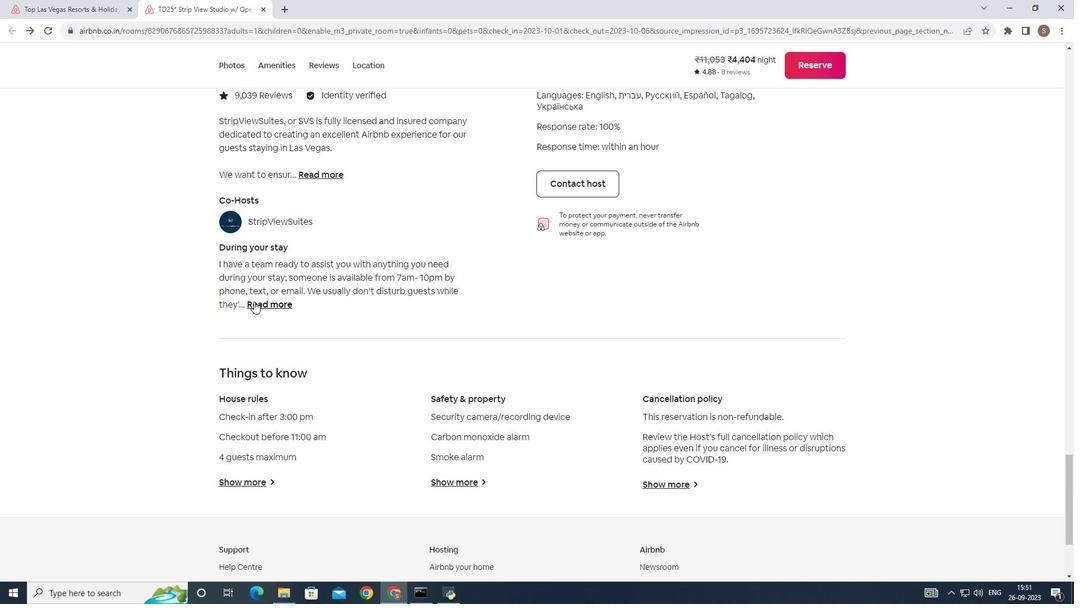 
Action: Mouse pressed left at (256, 312)
Screenshot: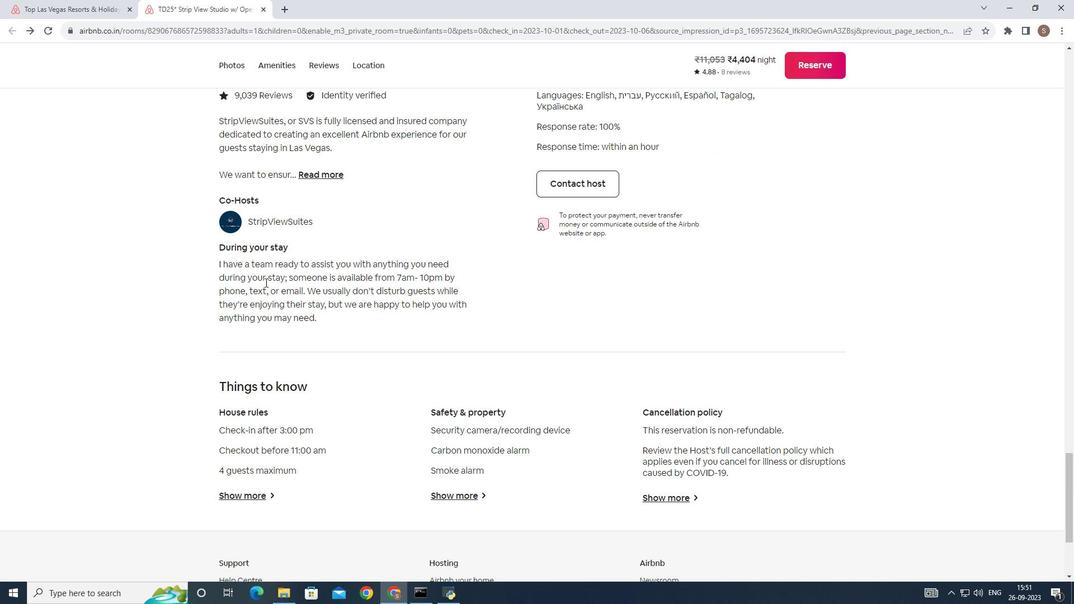 
Action: Mouse moved to (331, 164)
Screenshot: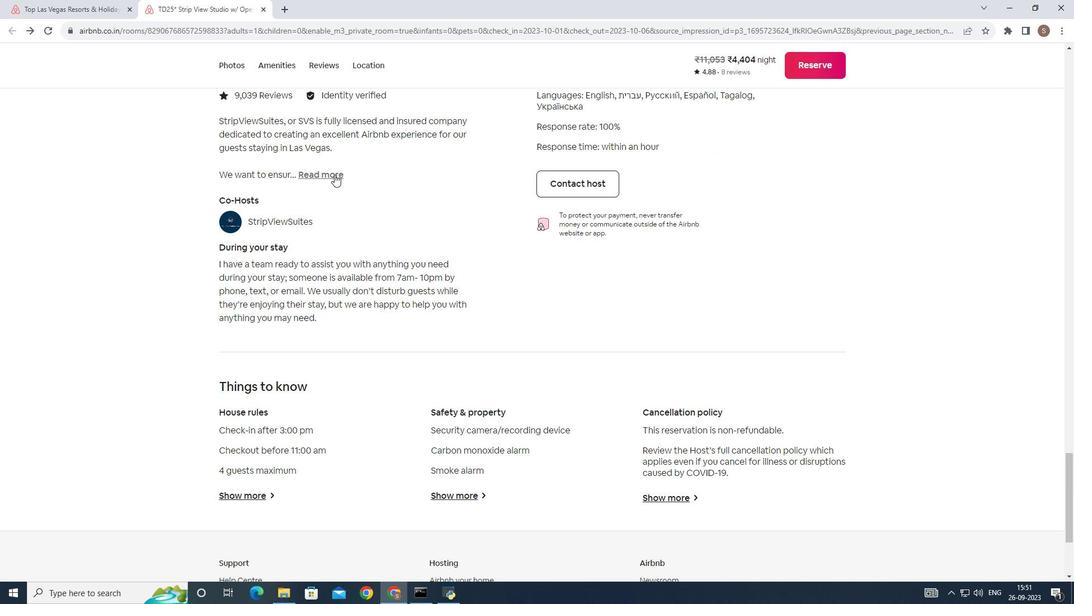 
Action: Mouse pressed left at (331, 164)
Screenshot: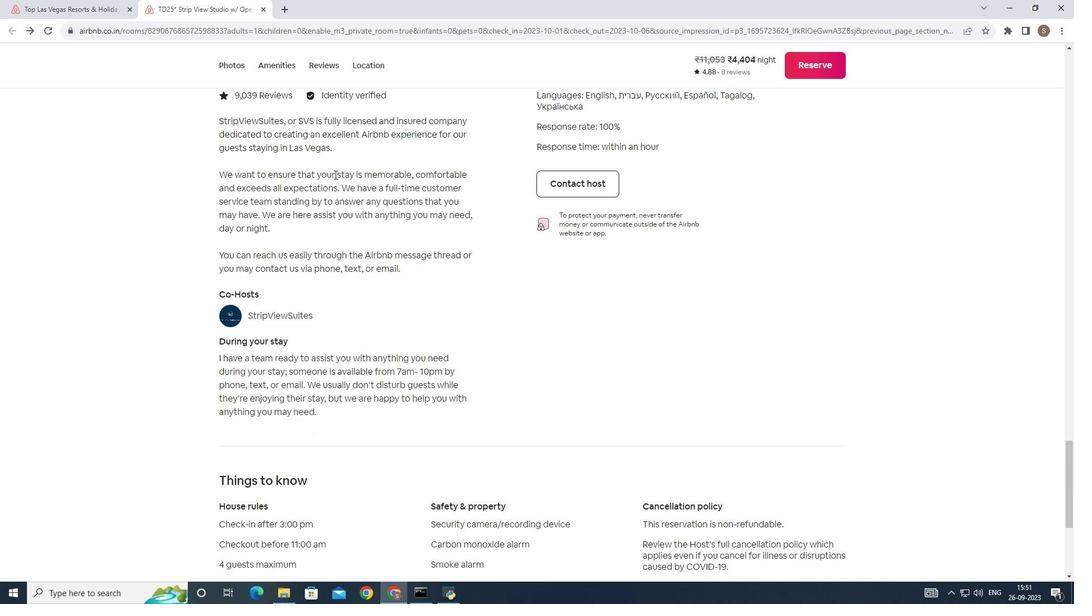 
Action: Mouse moved to (309, 196)
Screenshot: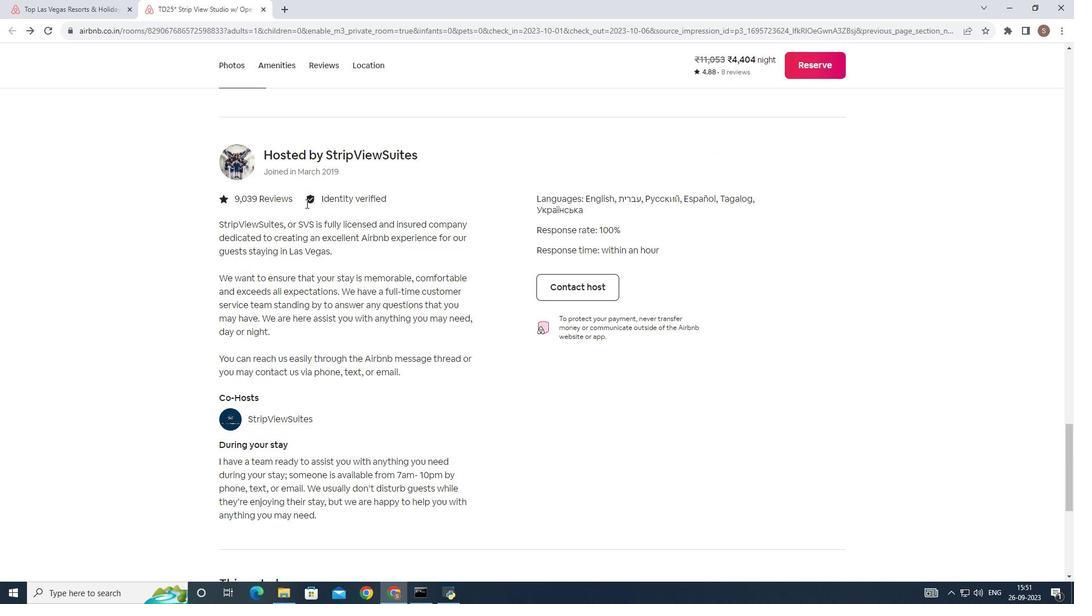 
Action: Mouse scrolled (309, 197) with delta (0, 0)
Screenshot: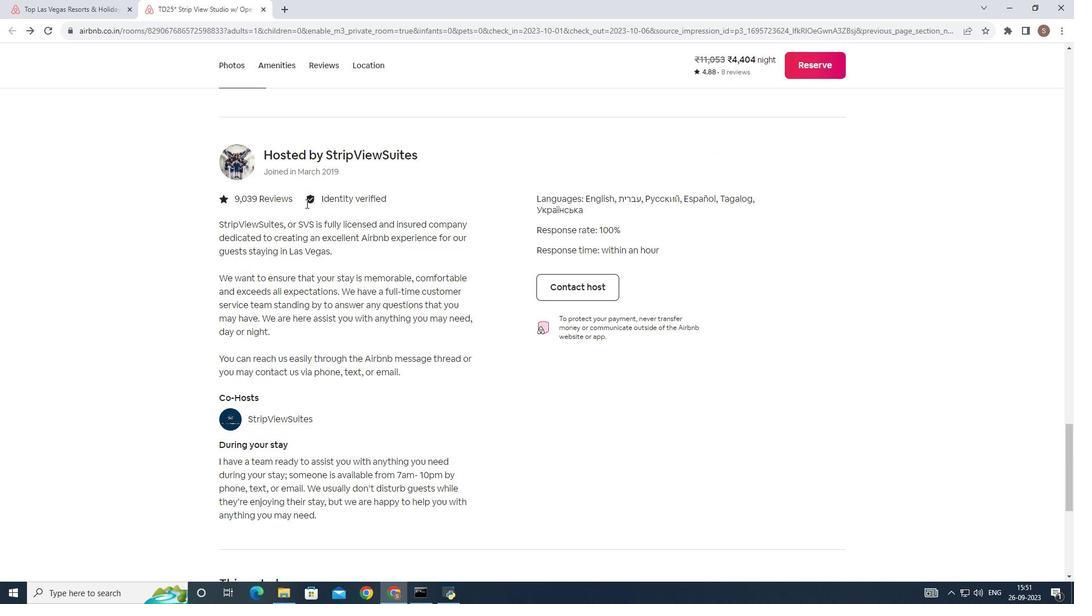 
Action: Mouse moved to (306, 197)
Screenshot: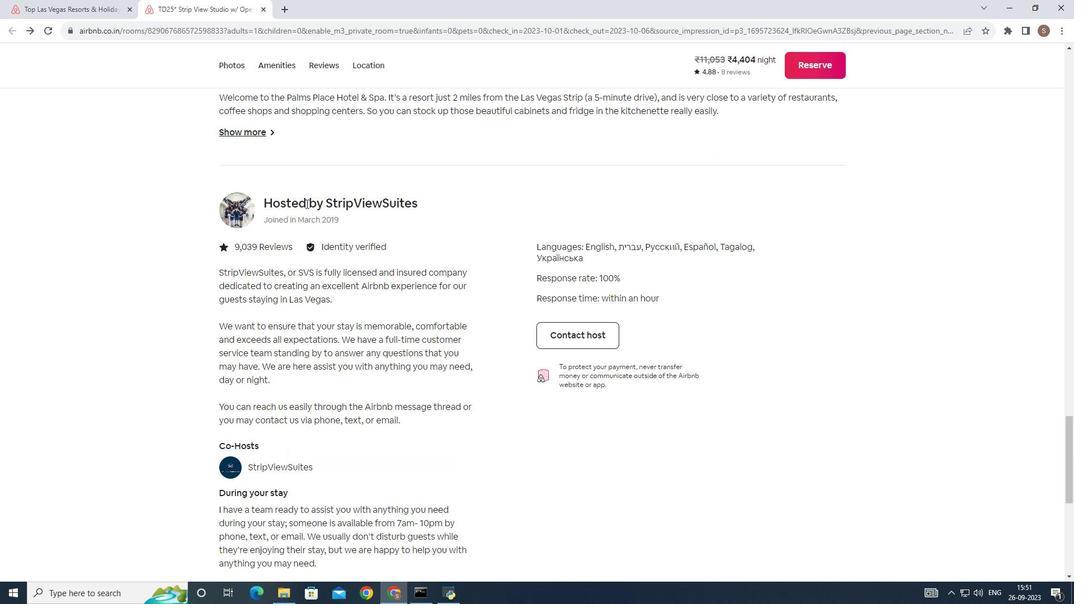 
Action: Mouse scrolled (306, 198) with delta (0, 0)
Screenshot: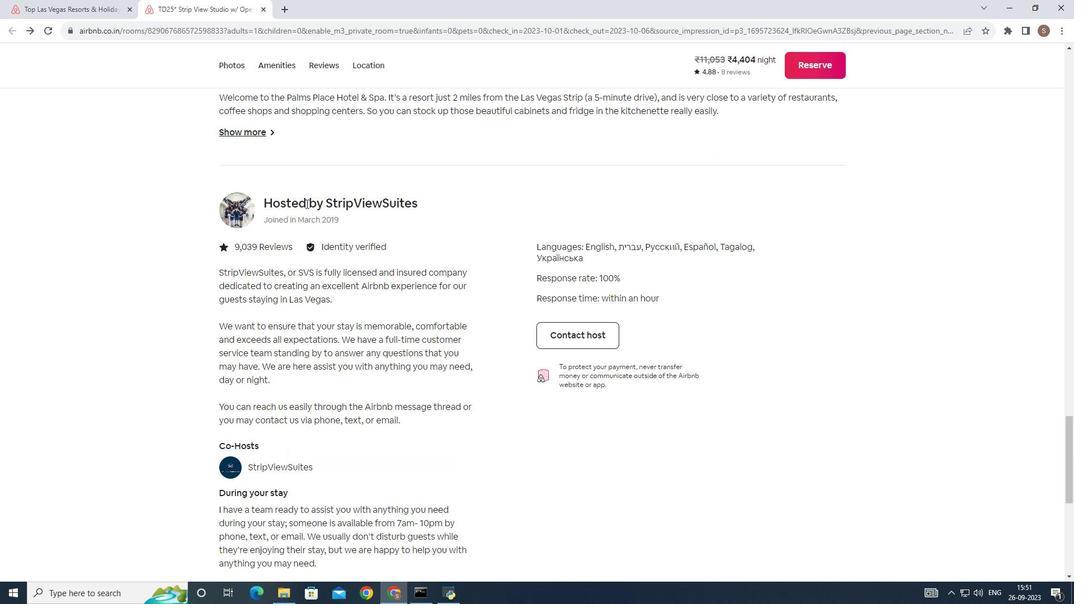 
Action: Mouse moved to (304, 198)
Screenshot: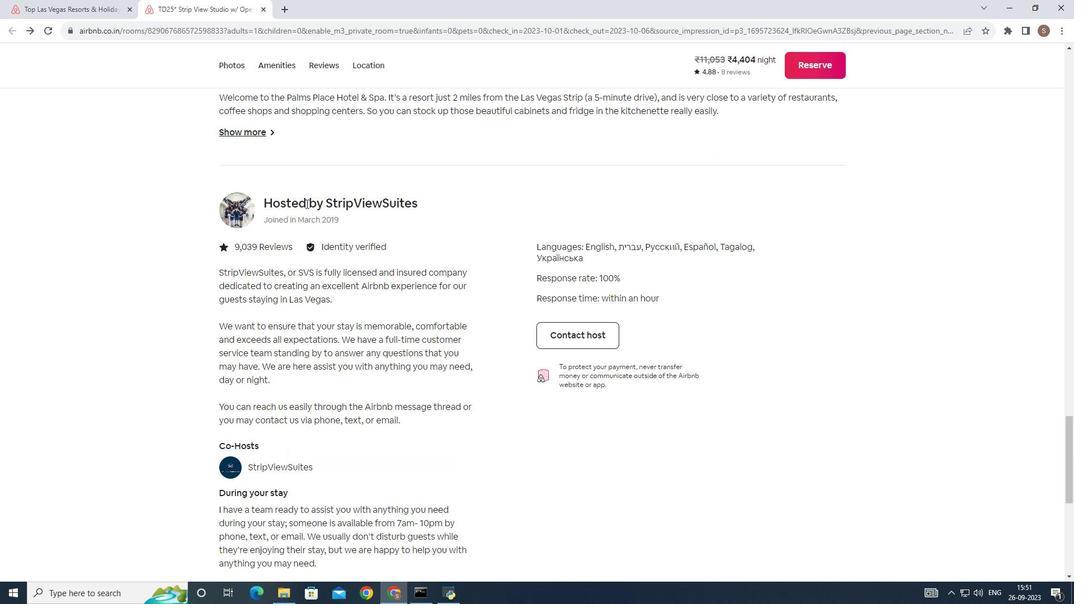 
Action: Mouse scrolled (304, 199) with delta (0, 1)
Screenshot: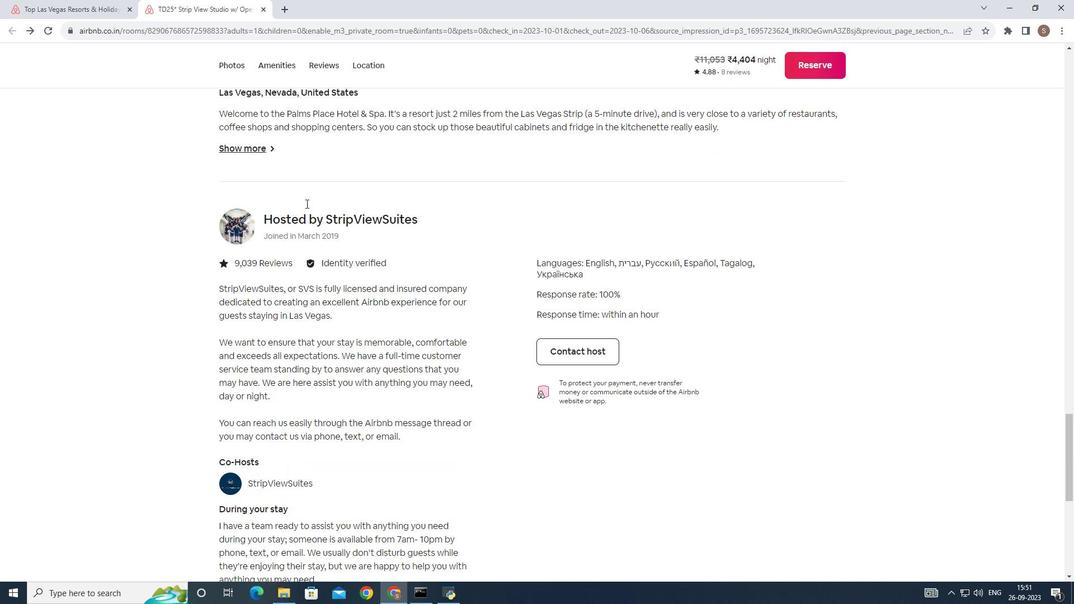 
Action: Mouse moved to (304, 199)
Screenshot: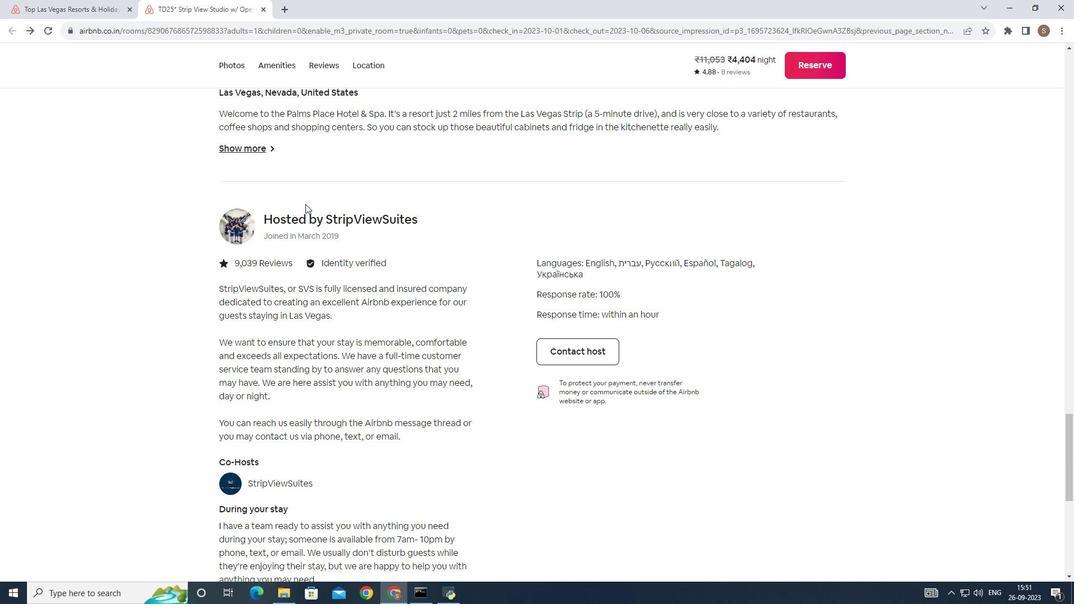 
Action: Mouse scrolled (304, 198) with delta (0, -1)
Screenshot: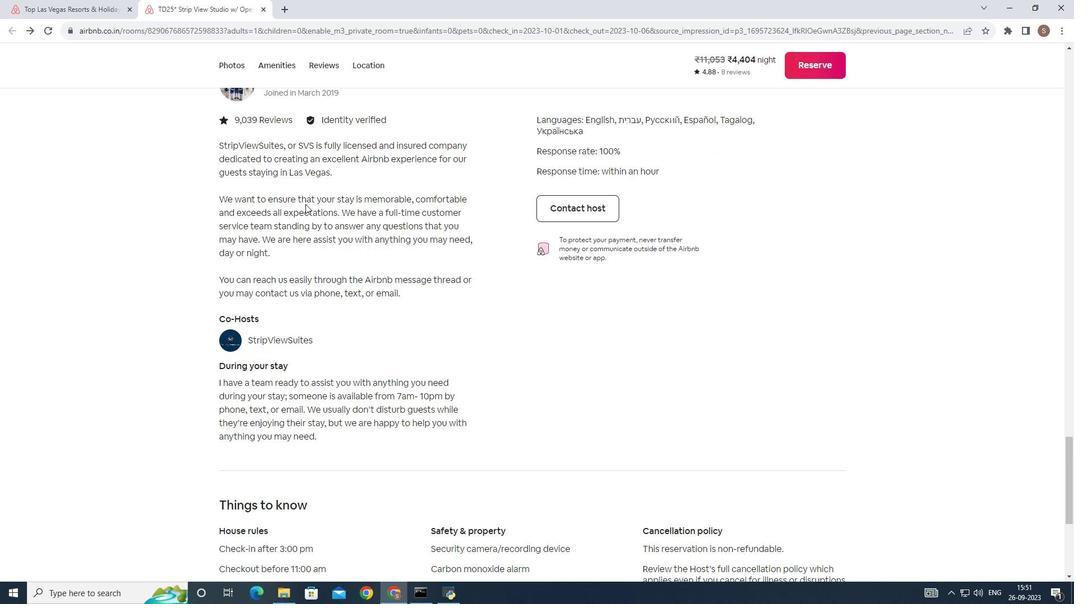 
Action: Mouse scrolled (304, 198) with delta (0, -1)
Screenshot: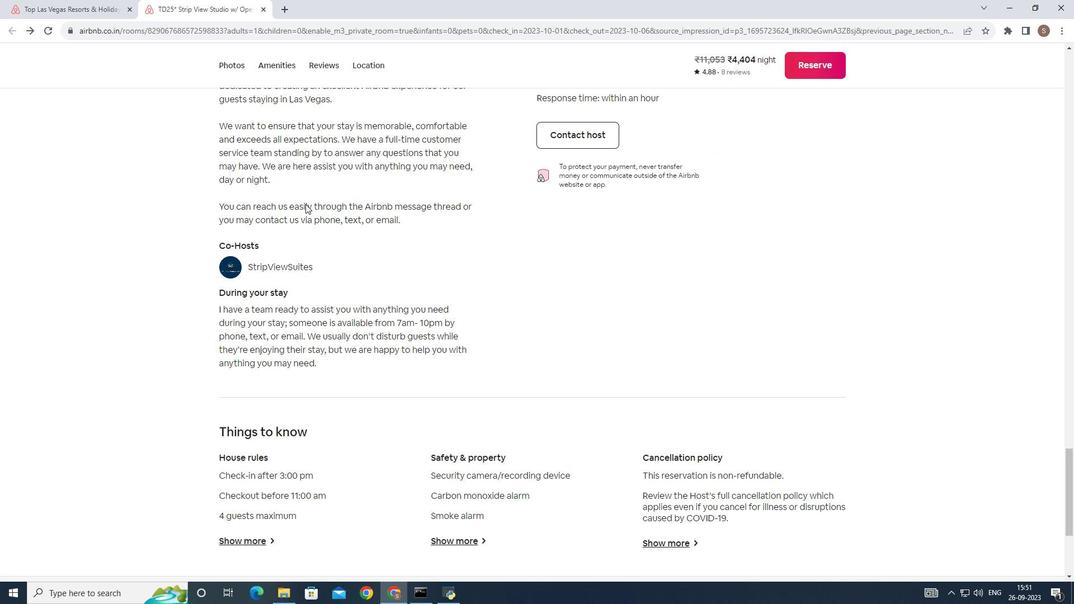 
Action: Mouse scrolled (304, 198) with delta (0, -1)
Screenshot: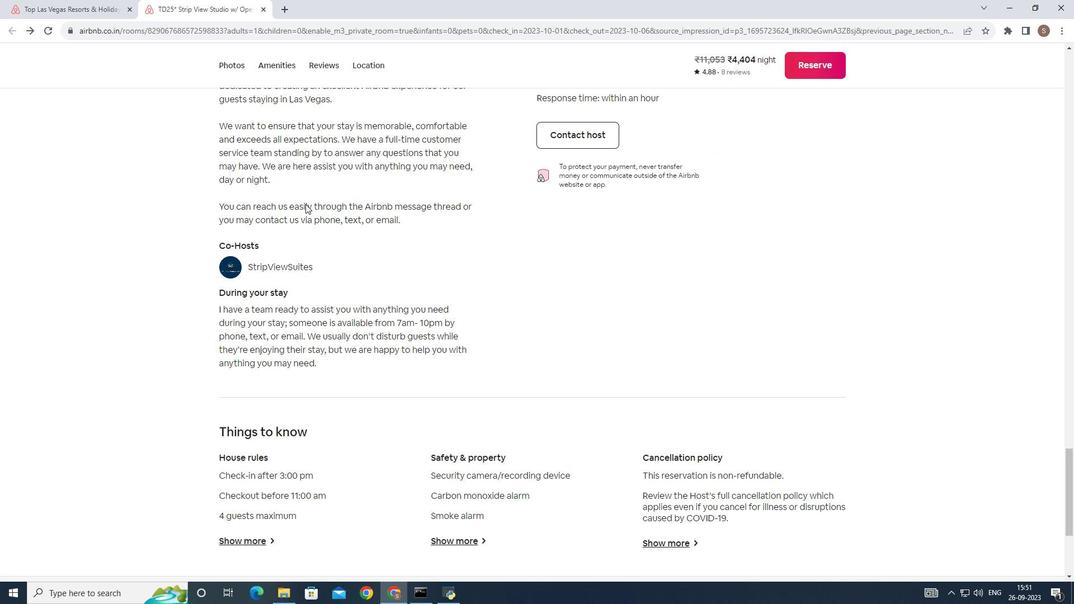 
Action: Mouse scrolled (304, 198) with delta (0, -1)
Screenshot: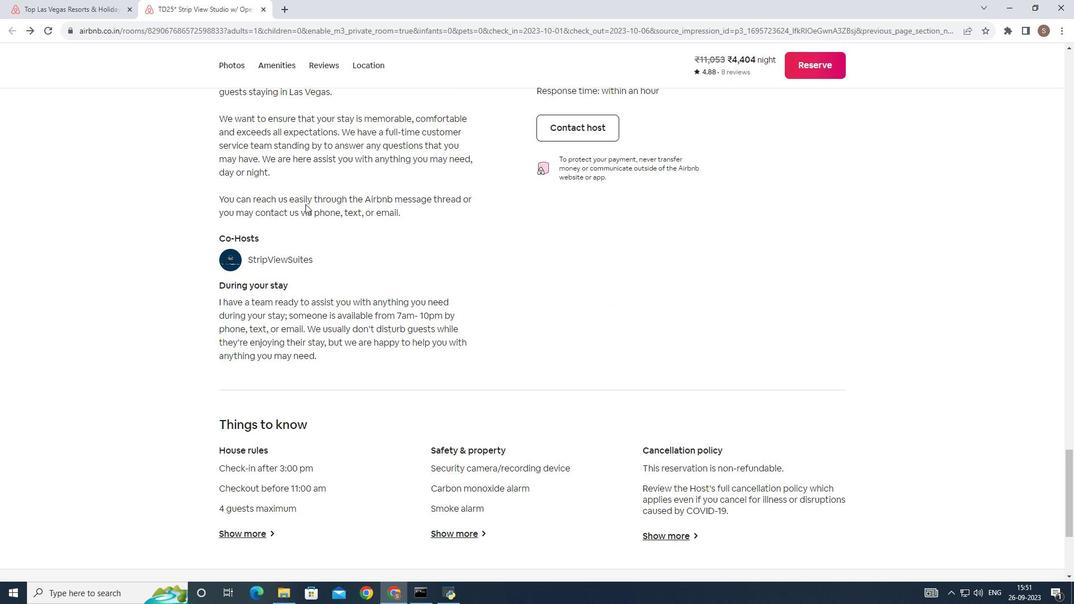 
Action: Mouse scrolled (304, 198) with delta (0, -1)
Screenshot: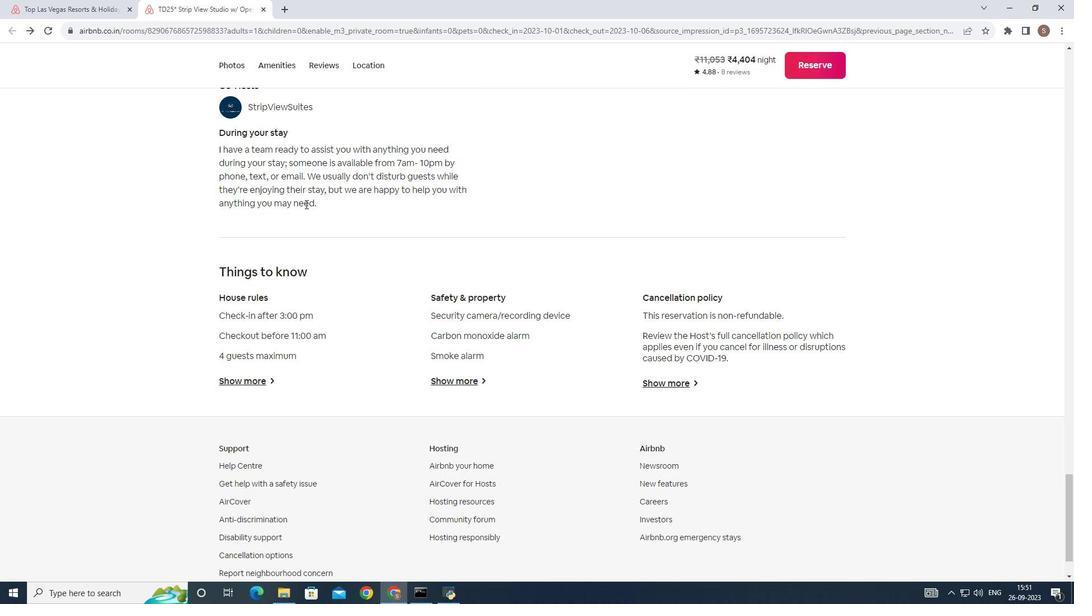 
Action: Mouse scrolled (304, 198) with delta (0, -1)
Screenshot: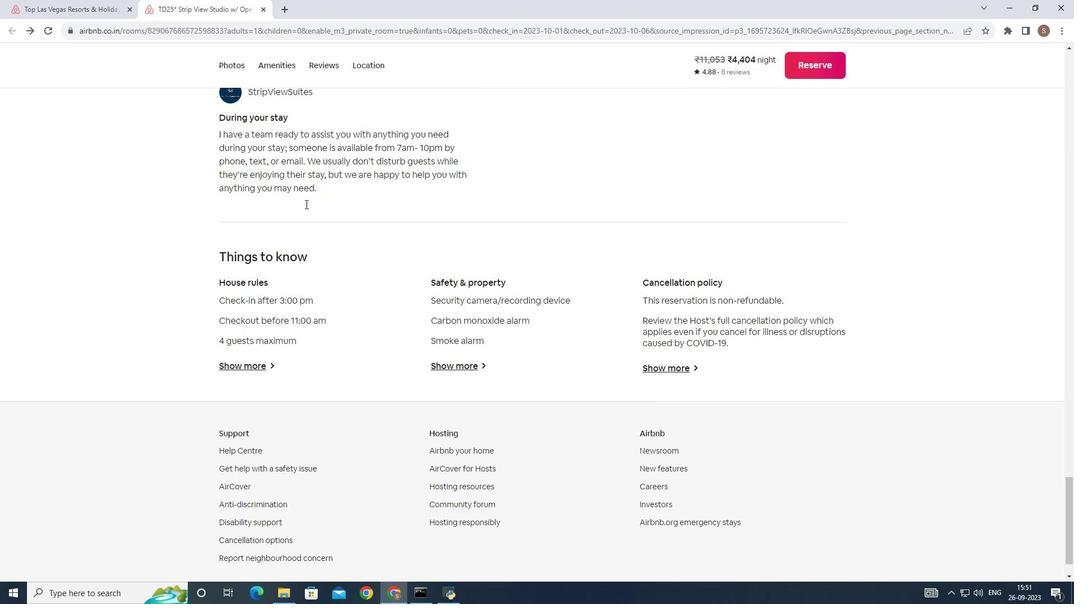 
Action: Mouse scrolled (304, 198) with delta (0, -1)
Screenshot: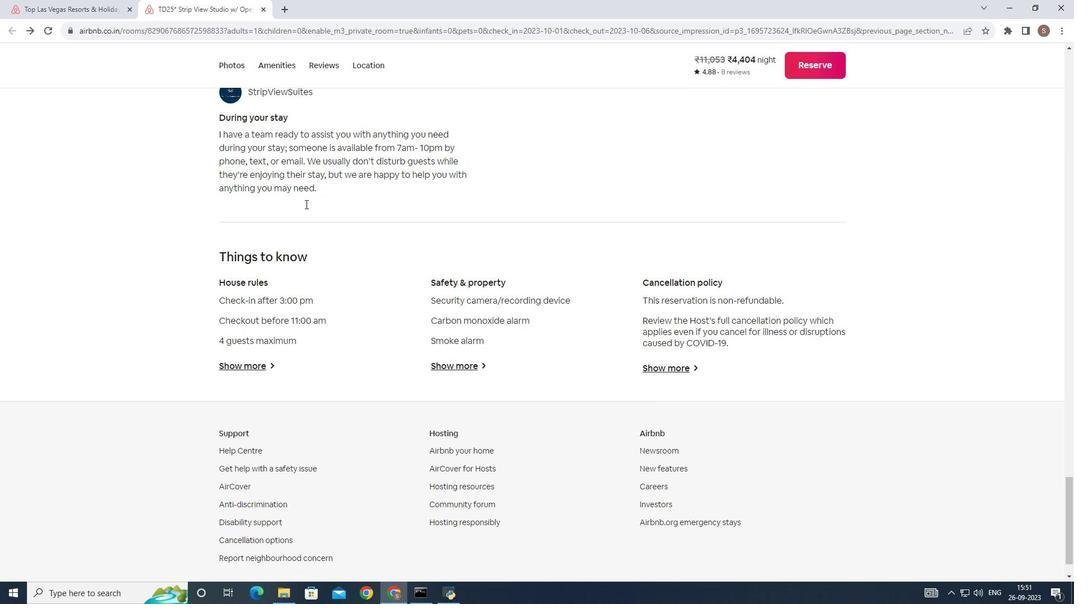 
Action: Mouse moved to (252, 384)
Screenshot: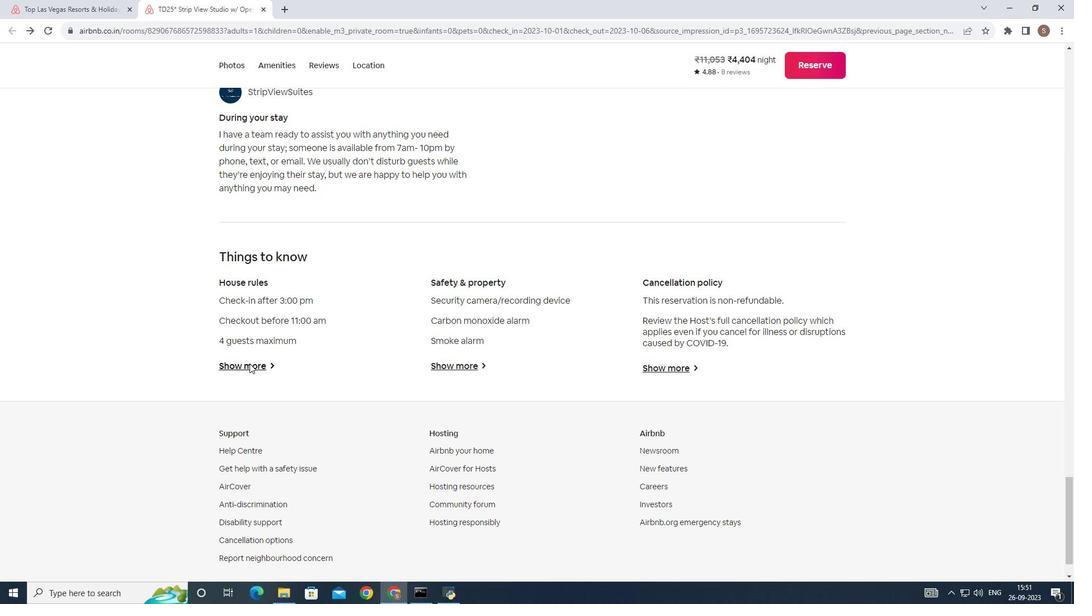 
Action: Mouse pressed left at (252, 384)
Screenshot: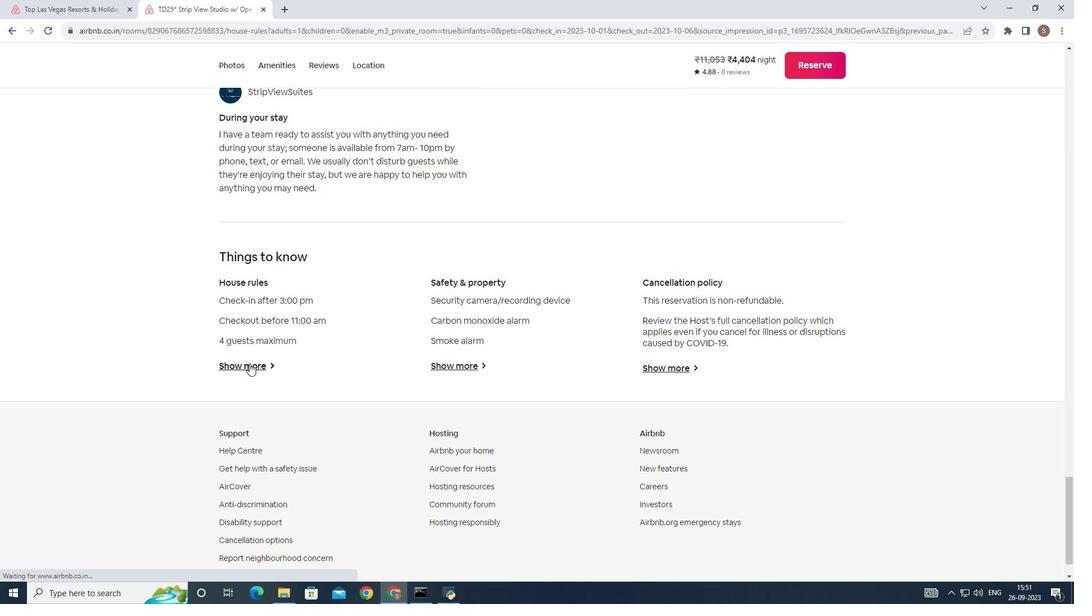 
Action: Mouse moved to (458, 348)
Screenshot: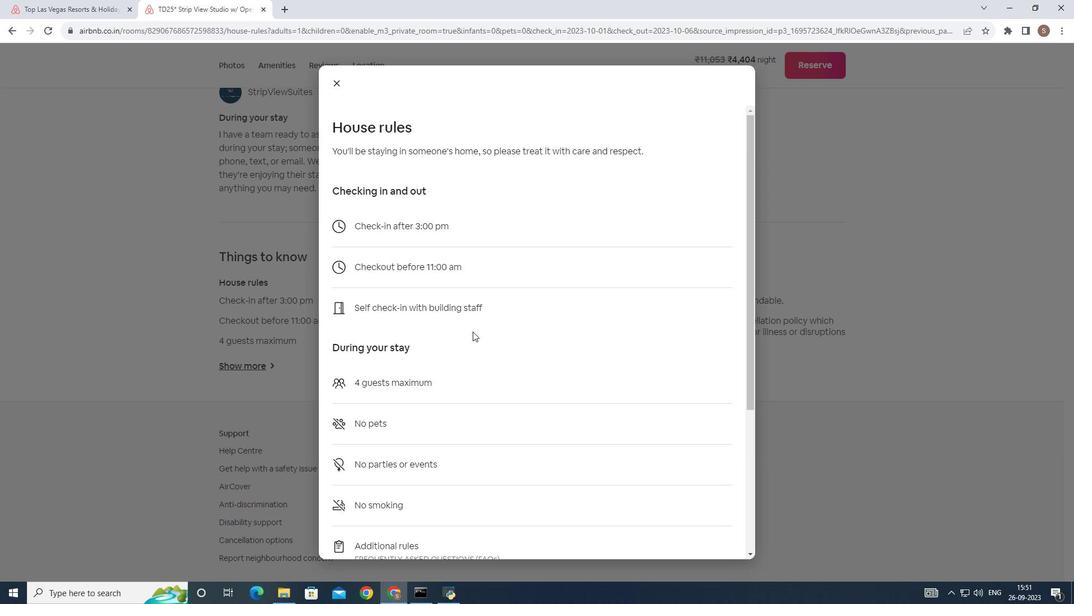 
Action: Mouse scrolled (458, 346) with delta (0, -1)
Screenshot: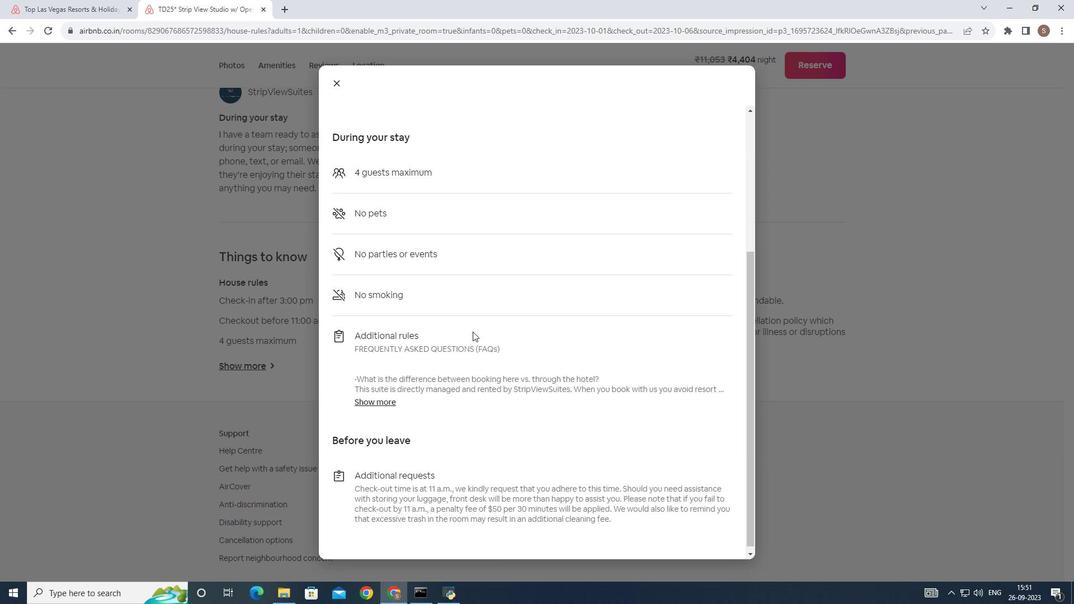 
Action: Mouse scrolled (458, 346) with delta (0, -1)
Screenshot: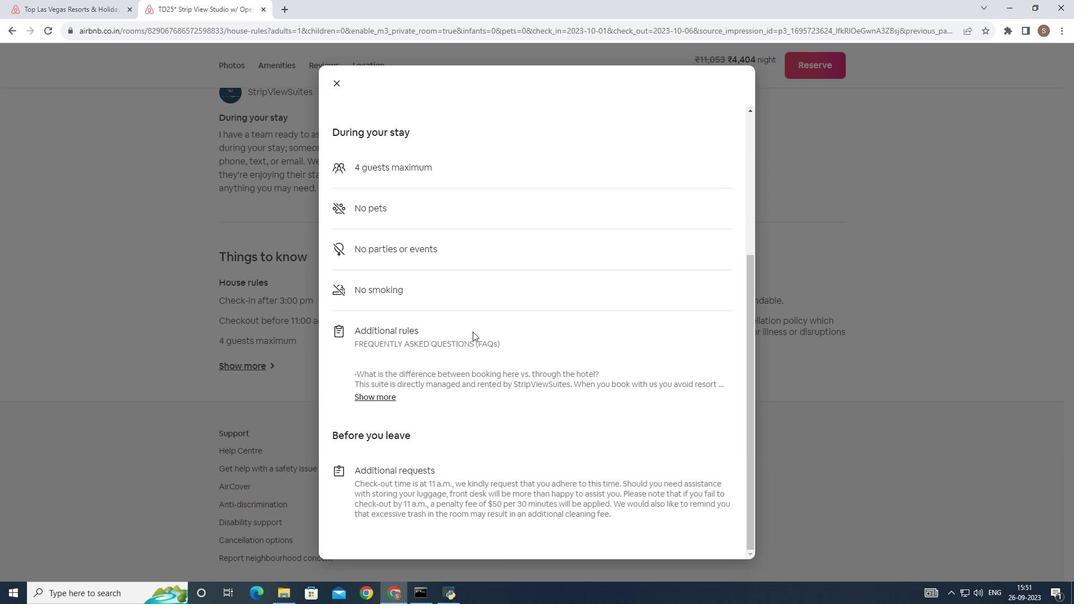 
Action: Mouse scrolled (458, 346) with delta (0, -1)
Screenshot: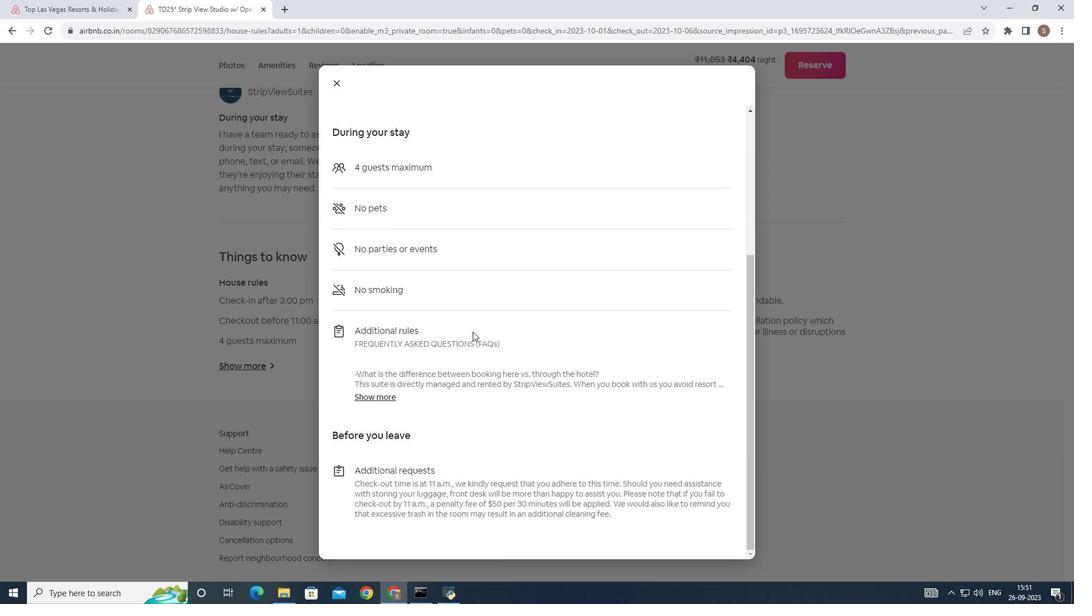 
Action: Mouse scrolled (458, 346) with delta (0, -1)
Screenshot: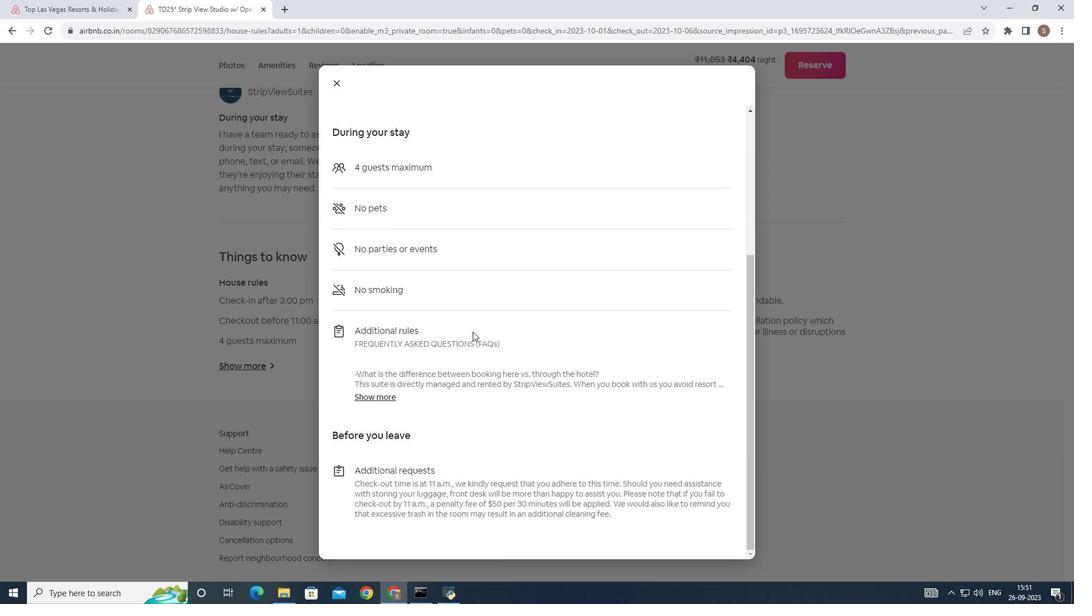 
Action: Mouse scrolled (458, 346) with delta (0, -1)
Screenshot: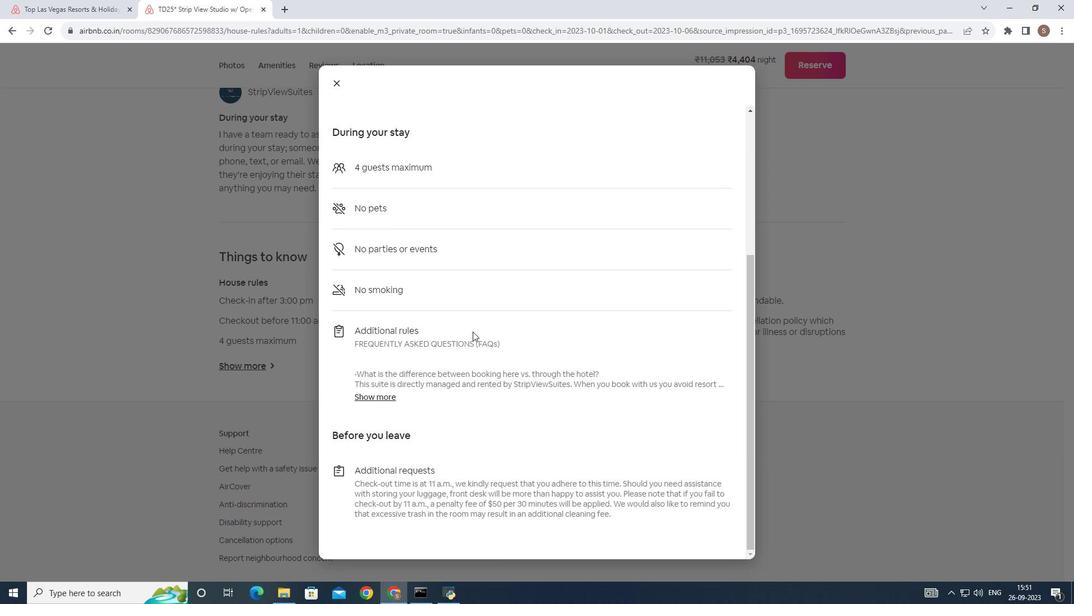 
Action: Mouse scrolled (458, 346) with delta (0, -1)
Screenshot: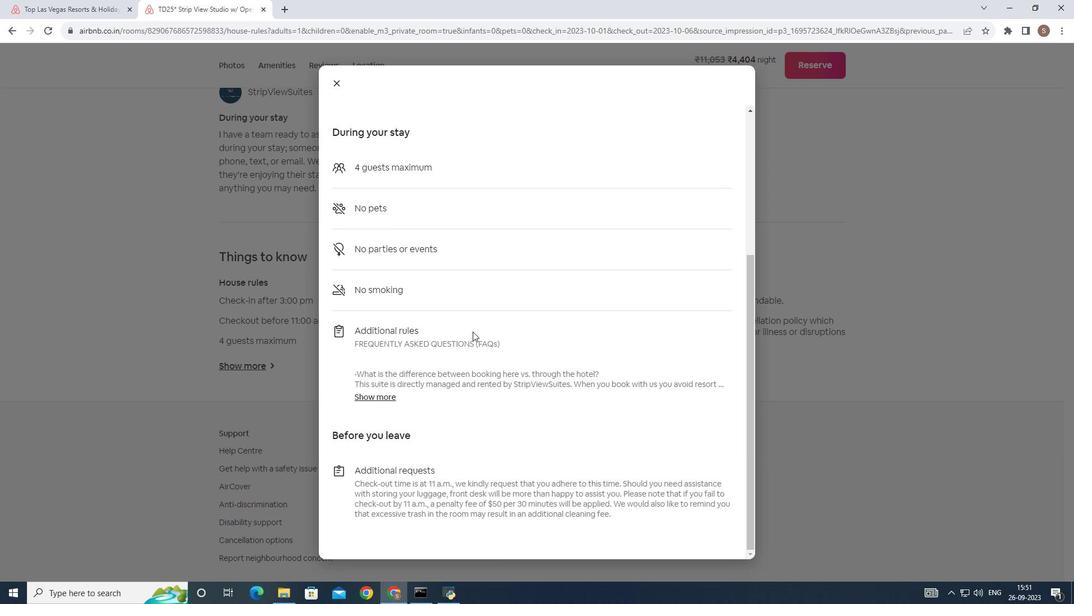 
Action: Mouse scrolled (458, 346) with delta (0, -1)
Screenshot: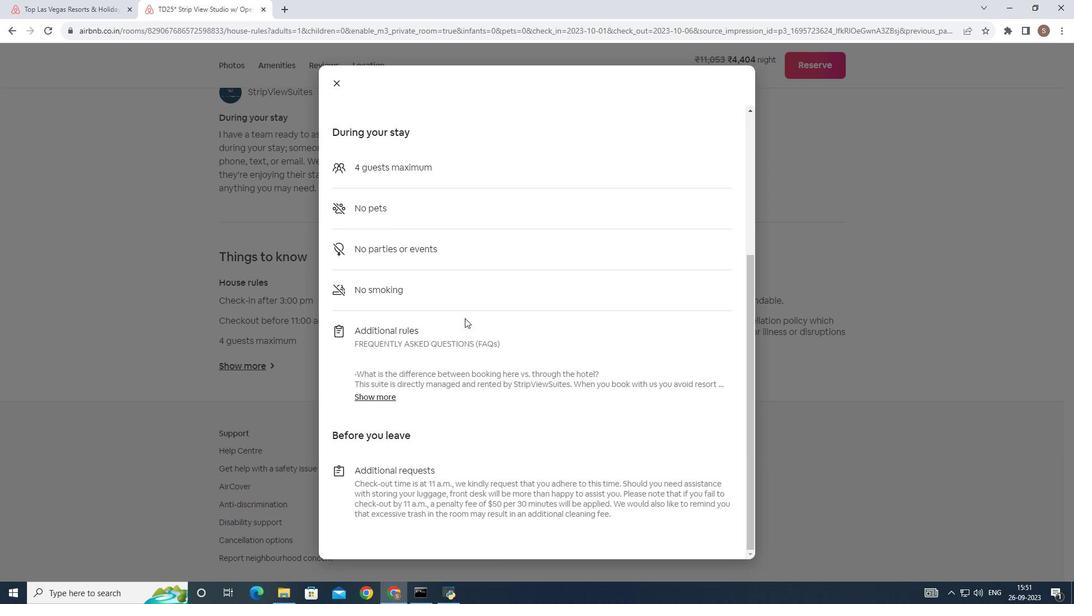 
Action: Mouse scrolled (458, 346) with delta (0, -1)
Screenshot: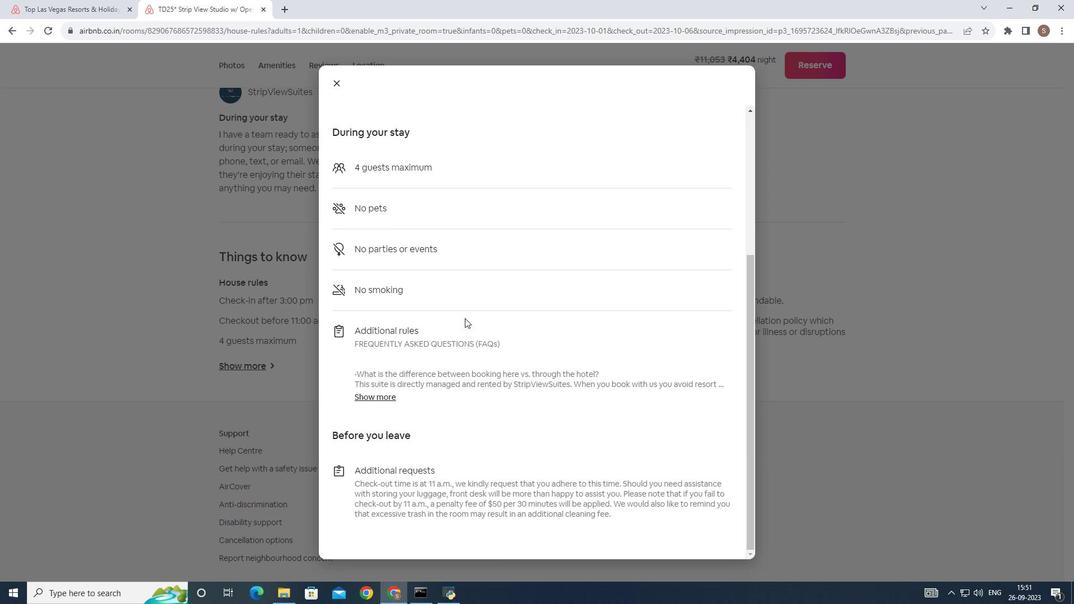 
Action: Mouse scrolled (458, 346) with delta (0, -1)
Screenshot: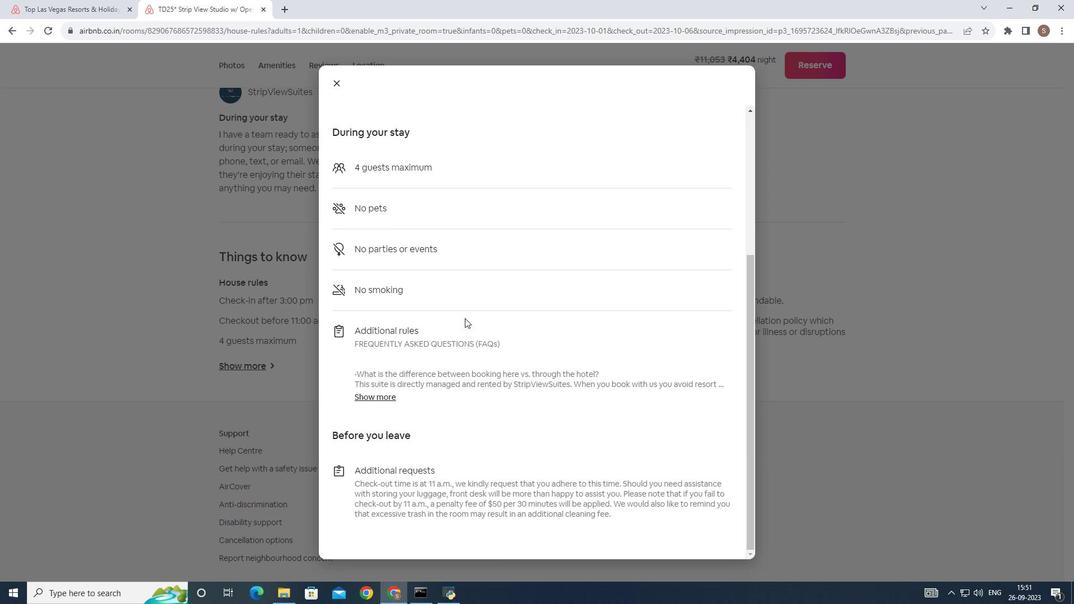 
Action: Mouse scrolled (458, 346) with delta (0, -1)
Screenshot: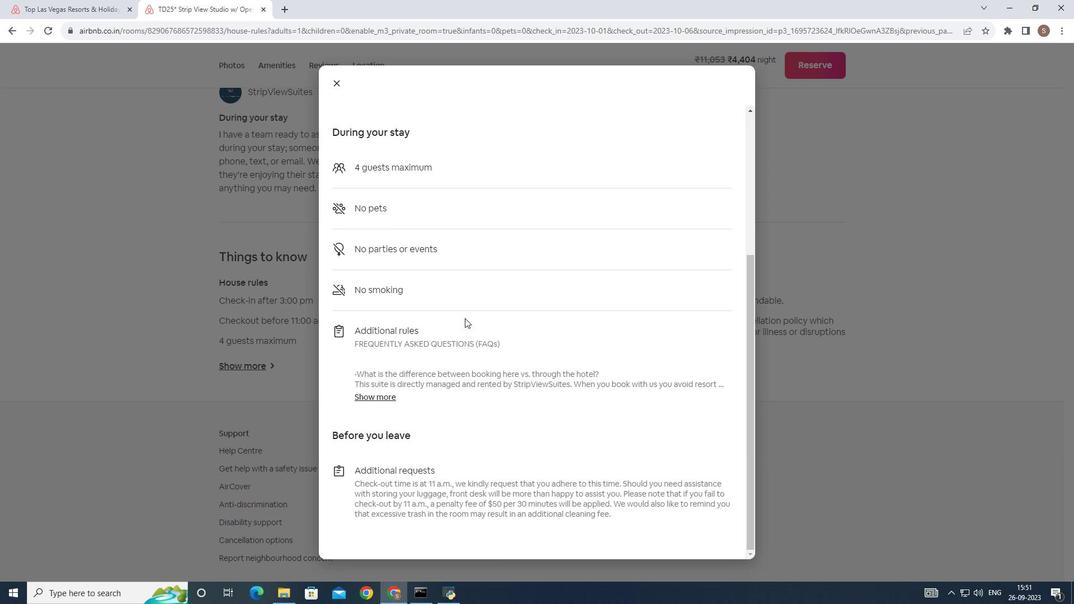 
Action: Mouse scrolled (458, 346) with delta (0, -1)
Screenshot: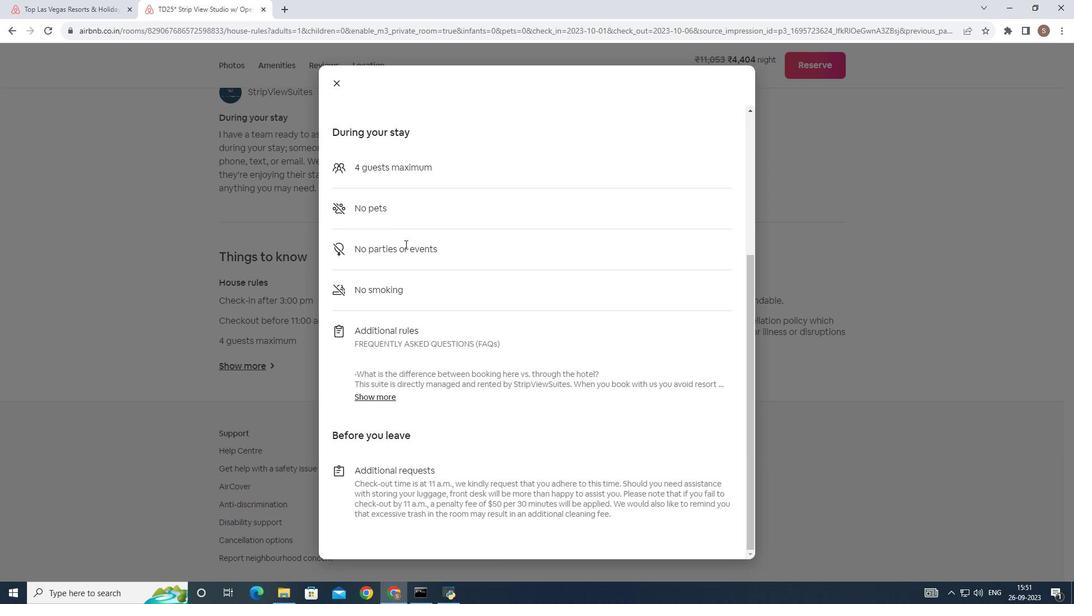 
Action: Mouse moved to (332, 62)
Screenshot: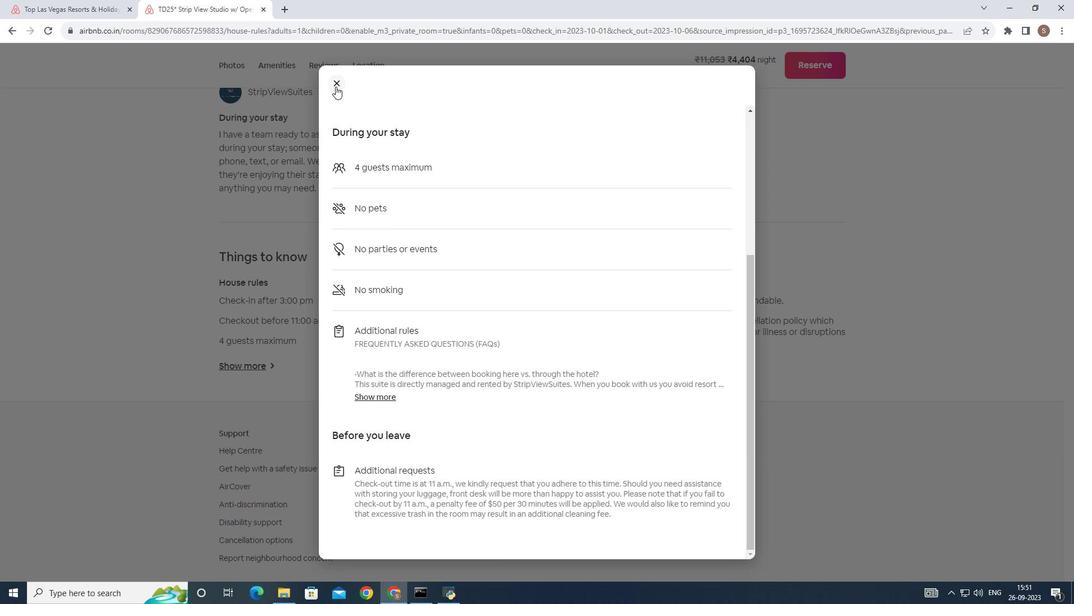 
Action: Mouse pressed left at (332, 62)
Screenshot: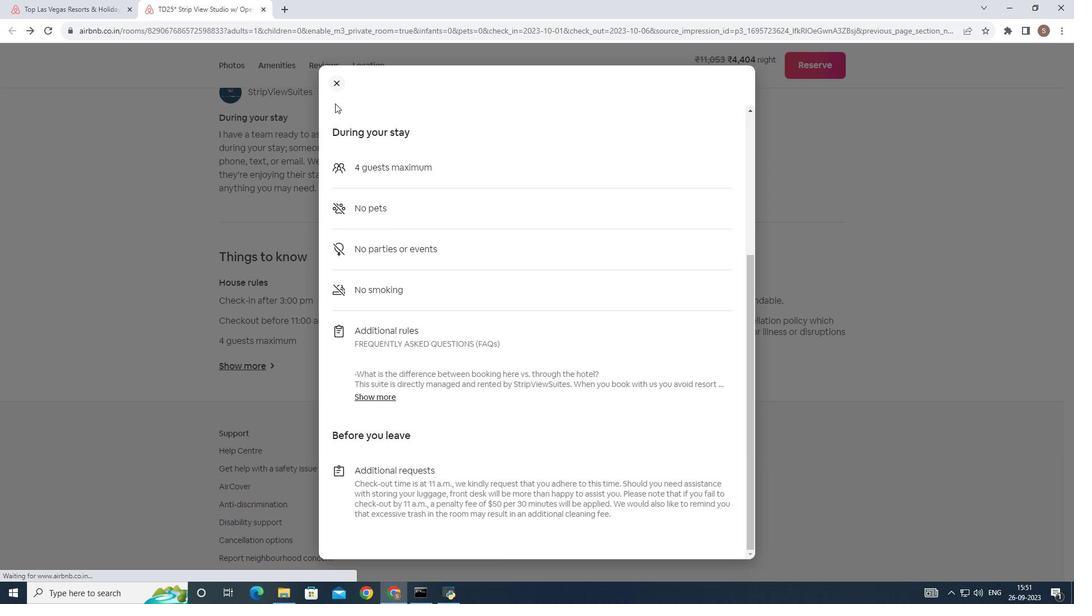
Action: Mouse moved to (340, 227)
Screenshot: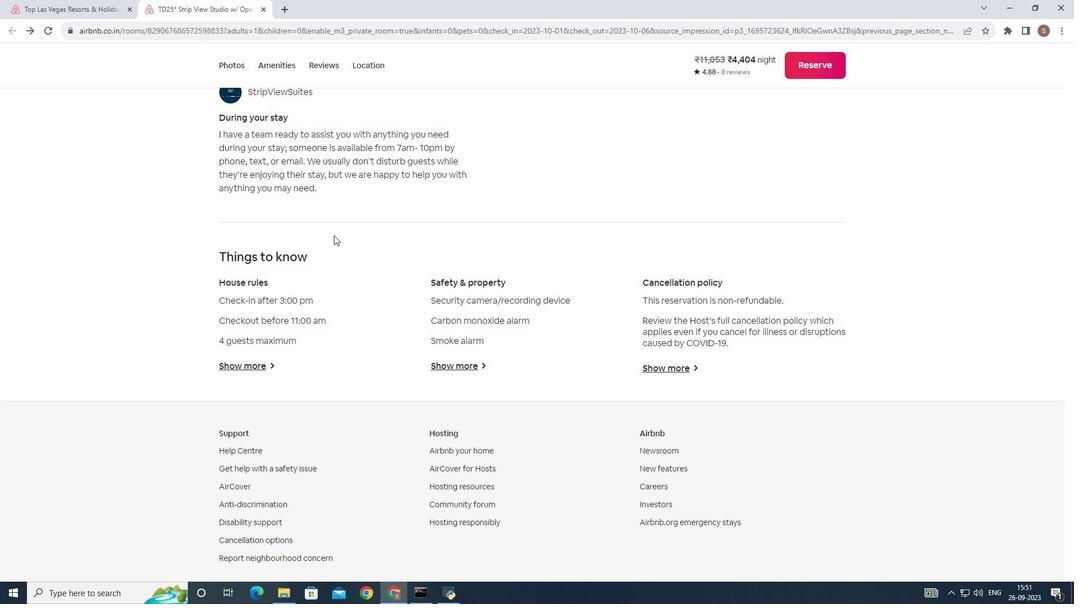 
Action: Mouse scrolled (340, 228) with delta (0, 0)
Screenshot: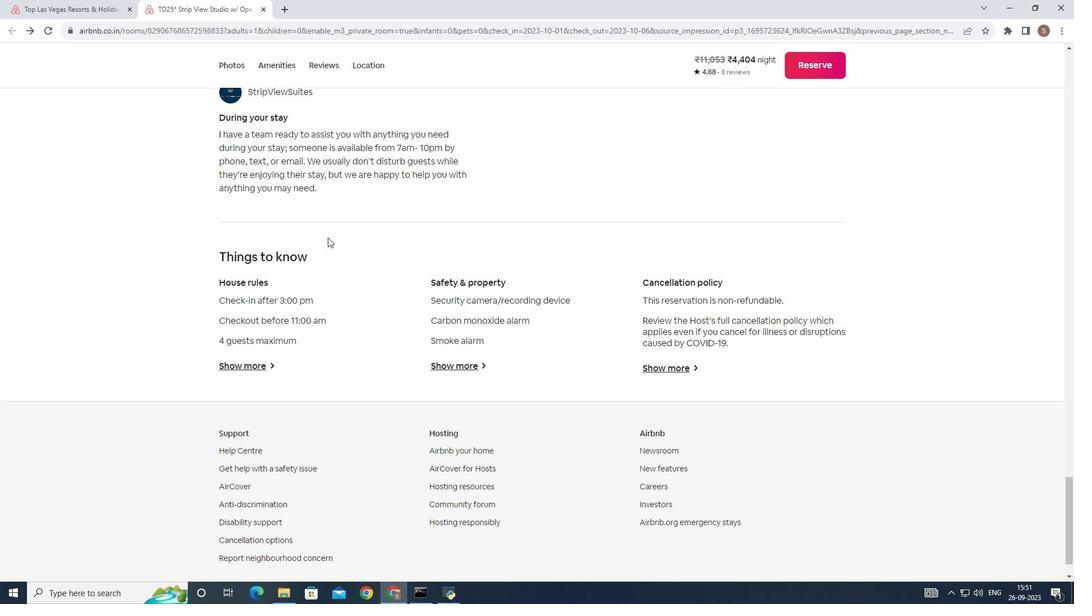 
Action: Mouse scrolled (340, 228) with delta (0, 0)
